 Task: Travel Accessories Store: Sell travel gear, accessories, and luggage.
Action: Mouse moved to (322, 201)
Screenshot: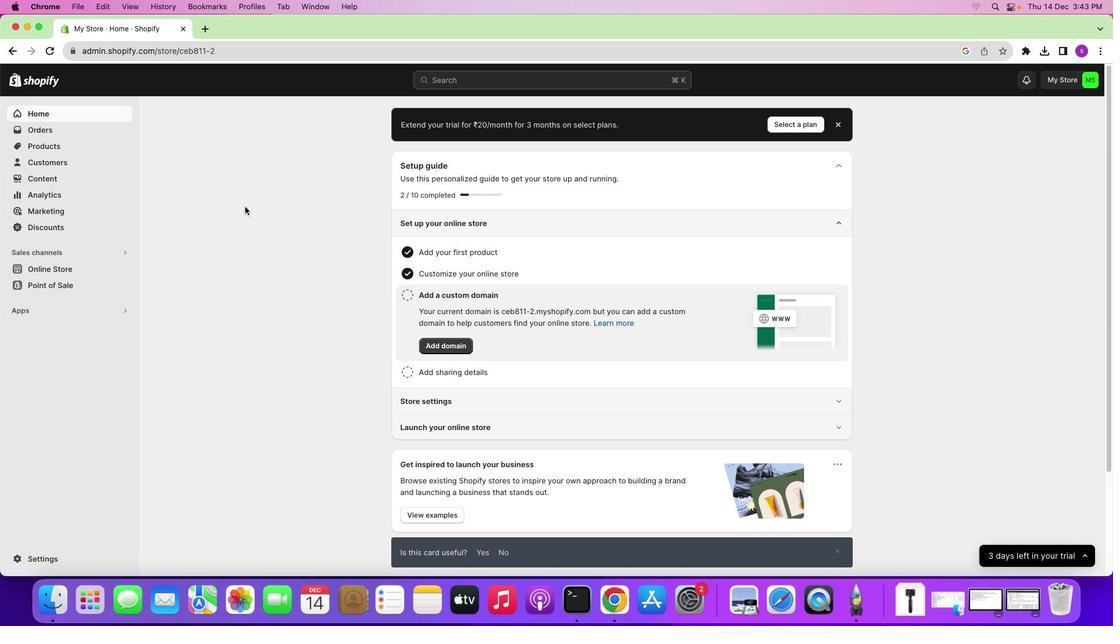 
Action: Mouse pressed left at (322, 201)
Screenshot: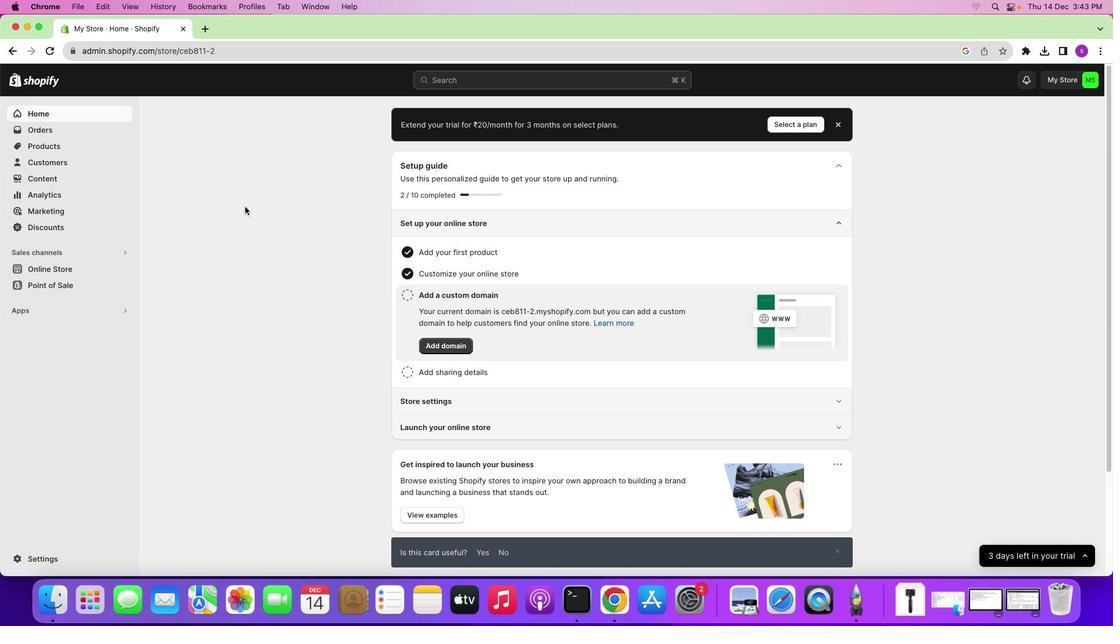 
Action: Mouse moved to (59, 266)
Screenshot: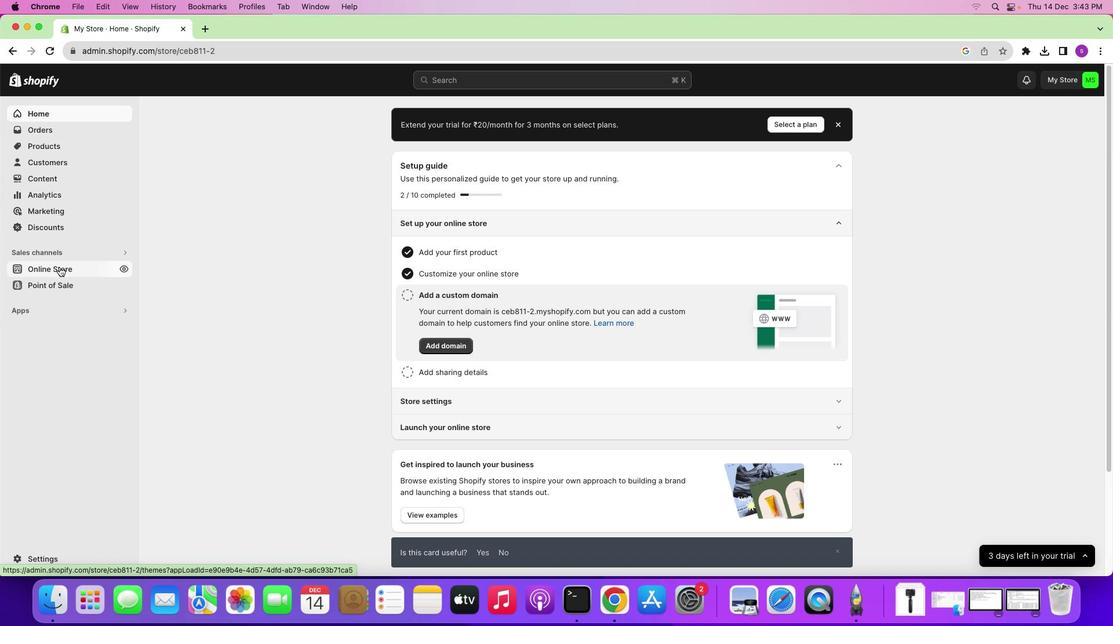
Action: Mouse pressed left at (59, 266)
Screenshot: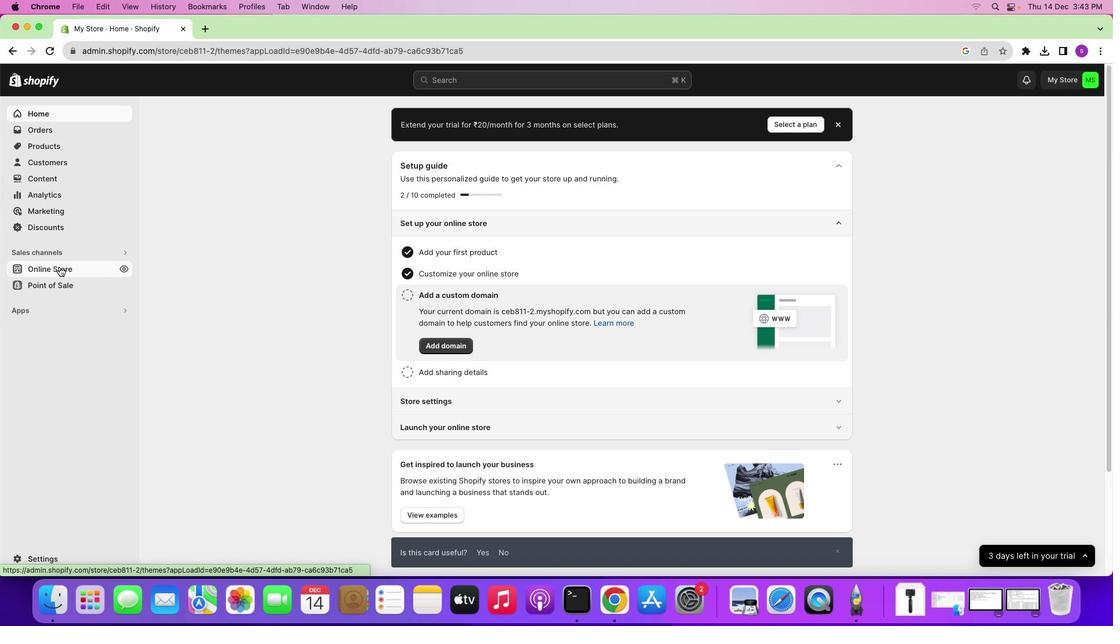 
Action: Mouse moved to (590, 385)
Screenshot: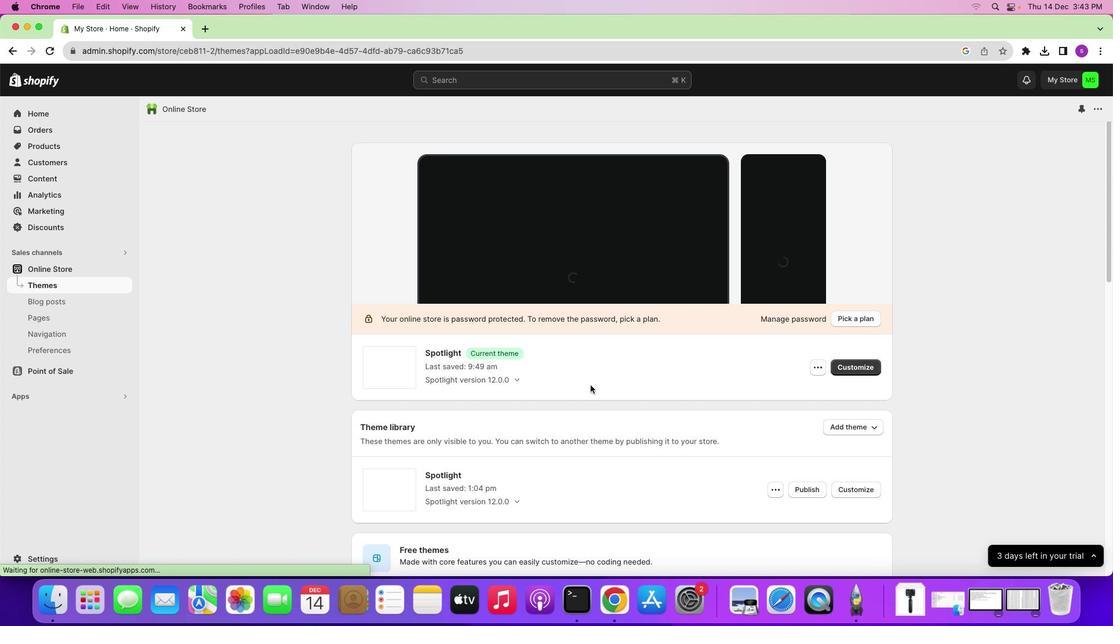 
Action: Mouse scrolled (590, 385) with delta (0, 0)
Screenshot: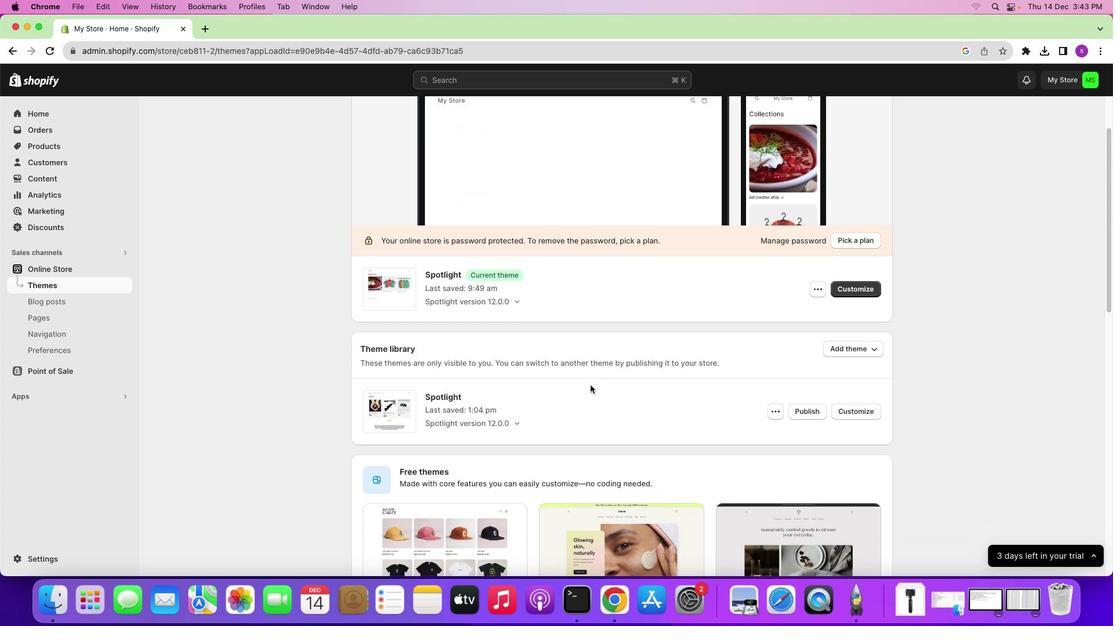 
Action: Mouse scrolled (590, 385) with delta (0, 0)
Screenshot: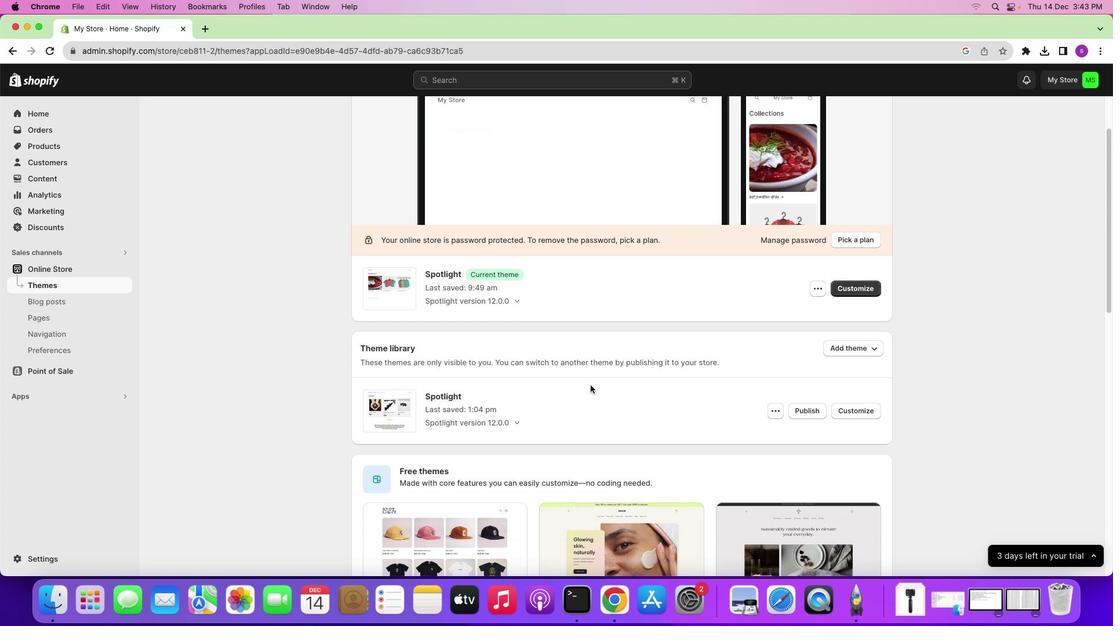 
Action: Mouse scrolled (590, 385) with delta (0, 0)
Screenshot: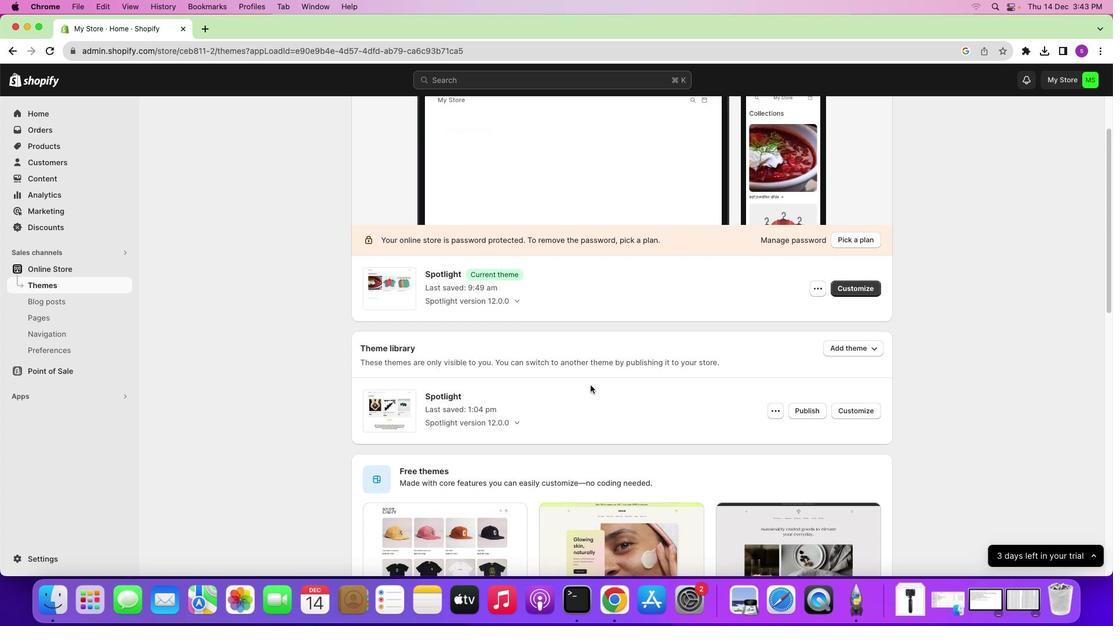 
Action: Mouse scrolled (590, 385) with delta (0, 0)
Screenshot: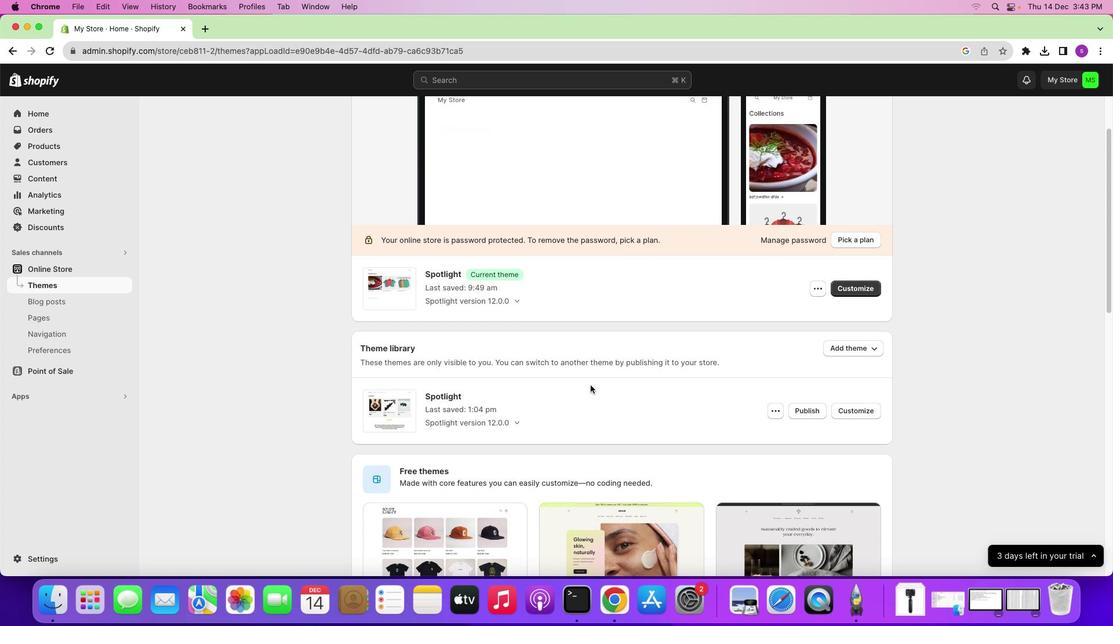 
Action: Mouse scrolled (590, 385) with delta (0, 0)
Screenshot: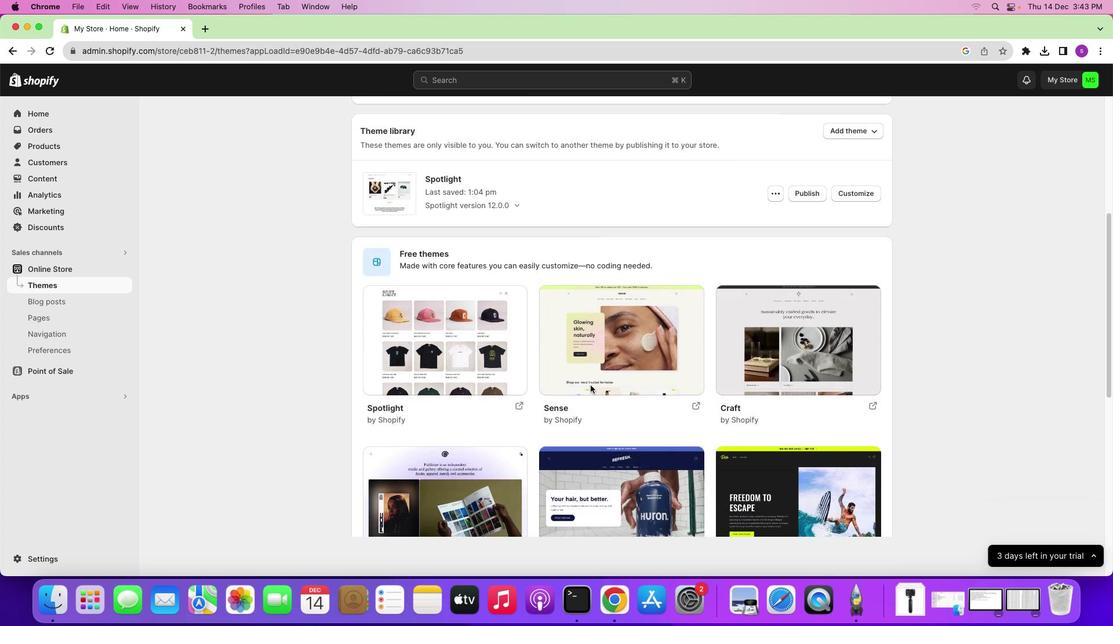 
Action: Mouse scrolled (590, 385) with delta (0, 0)
Screenshot: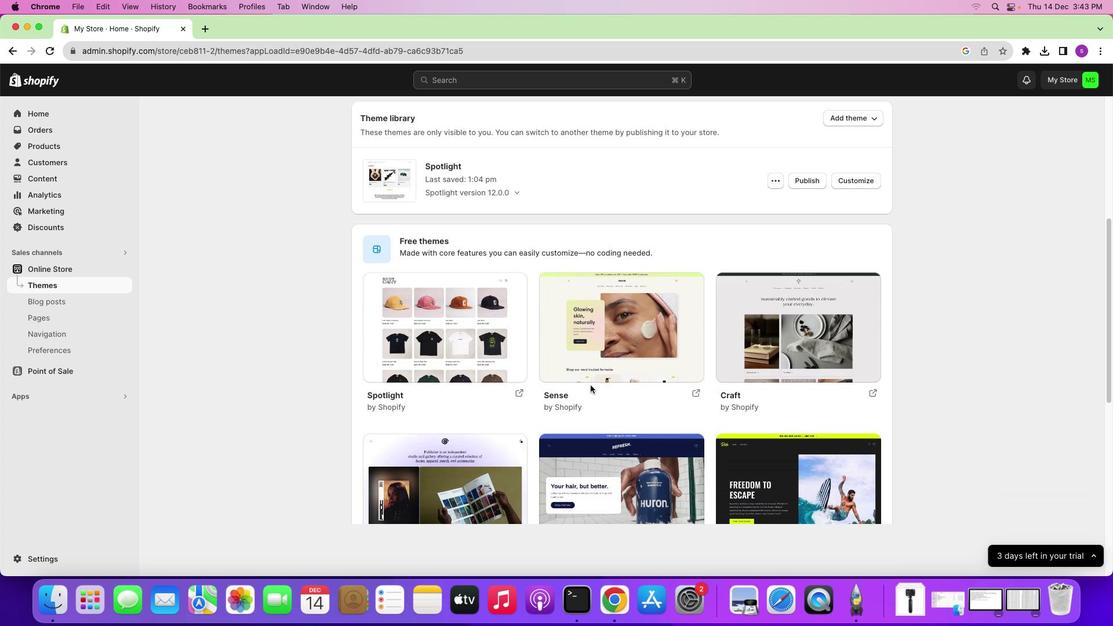 
Action: Mouse scrolled (590, 385) with delta (0, -1)
Screenshot: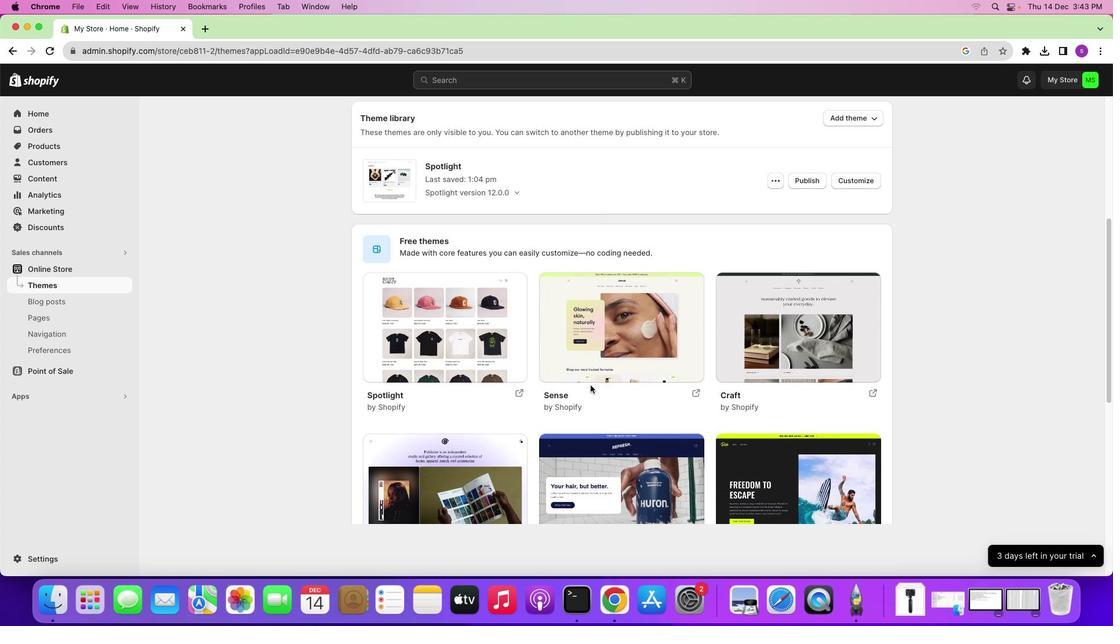
Action: Mouse scrolled (590, 385) with delta (0, -1)
Screenshot: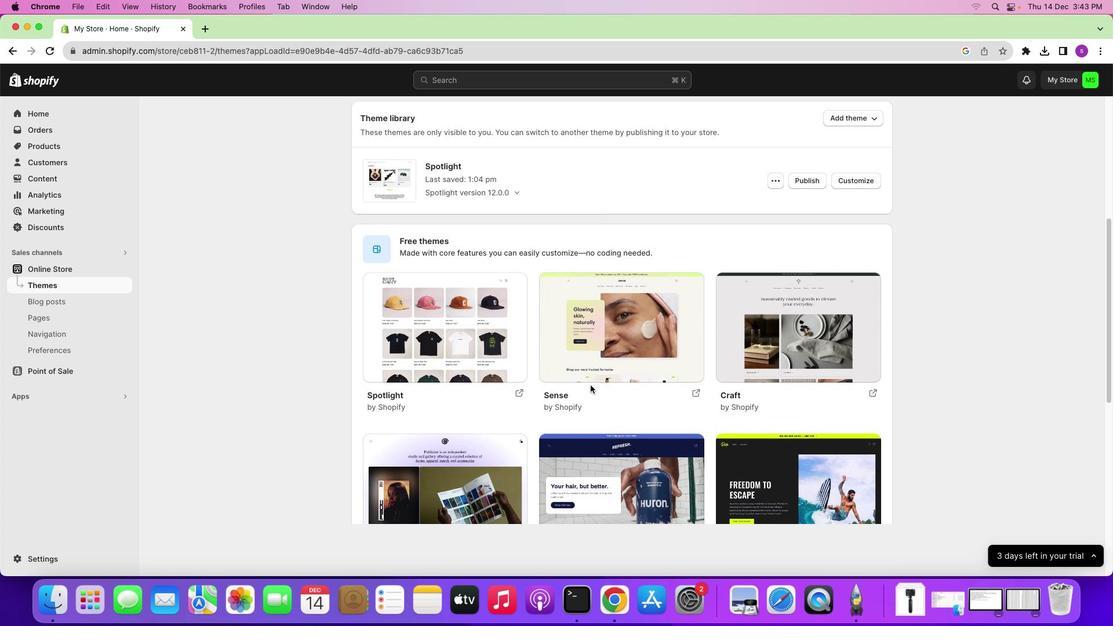 
Action: Mouse scrolled (590, 385) with delta (0, -1)
Screenshot: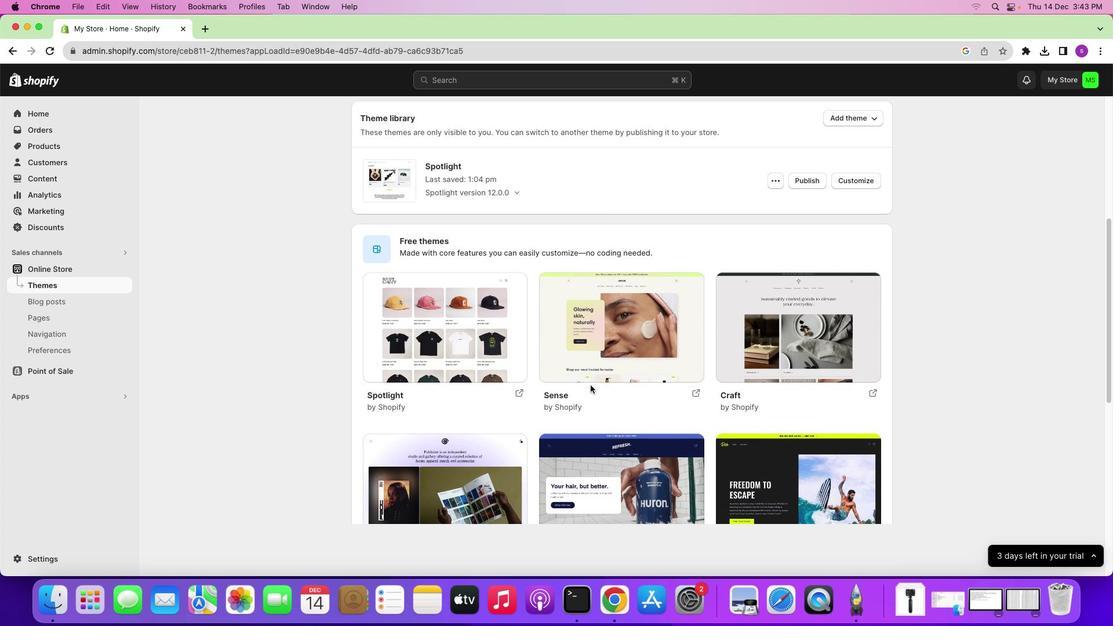 
Action: Mouse moved to (590, 392)
Screenshot: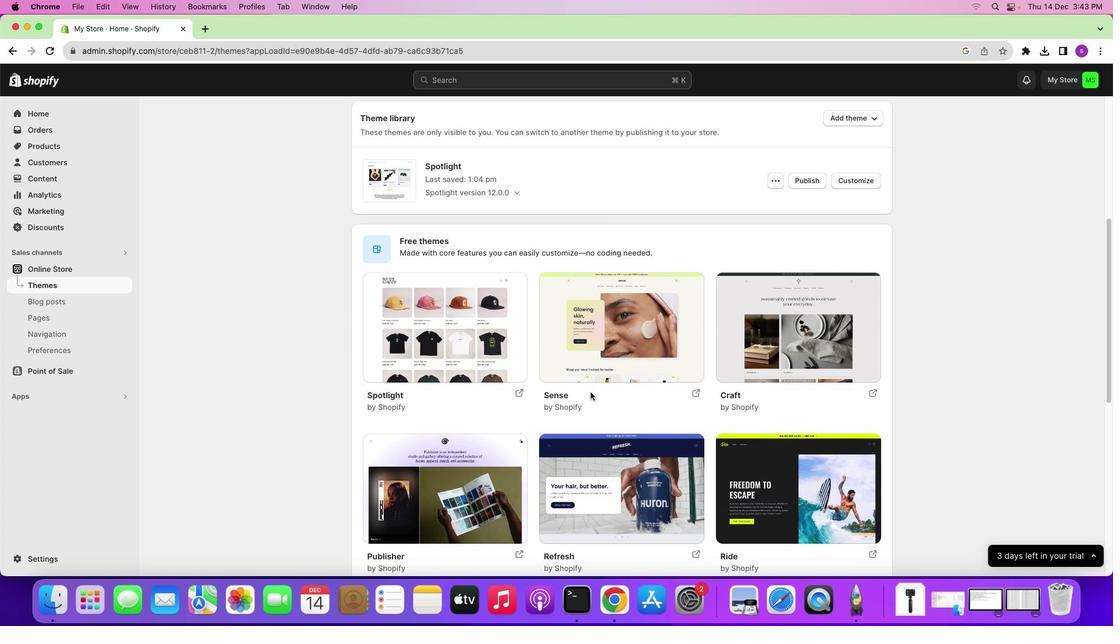 
Action: Mouse scrolled (590, 392) with delta (0, 0)
Screenshot: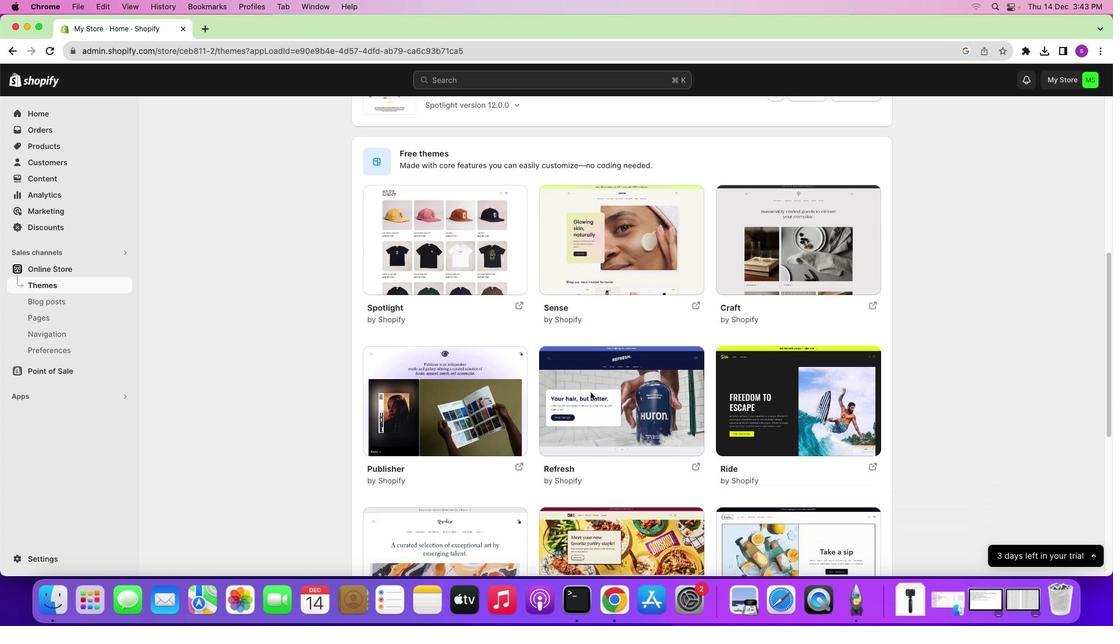 
Action: Mouse scrolled (590, 392) with delta (0, 0)
Screenshot: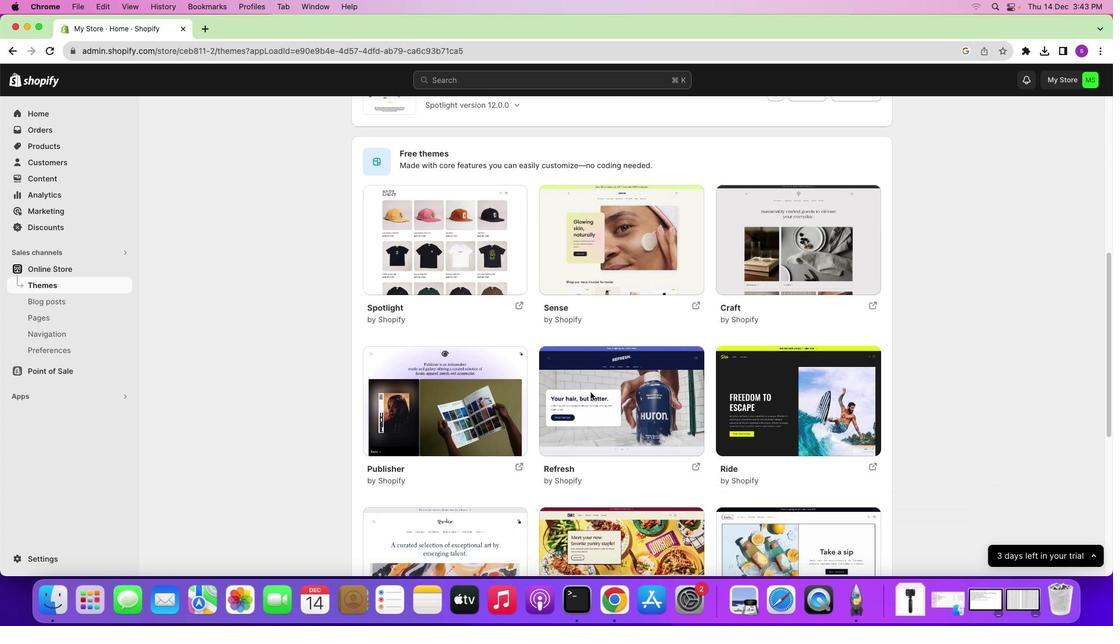 
Action: Mouse scrolled (590, 392) with delta (0, 0)
Screenshot: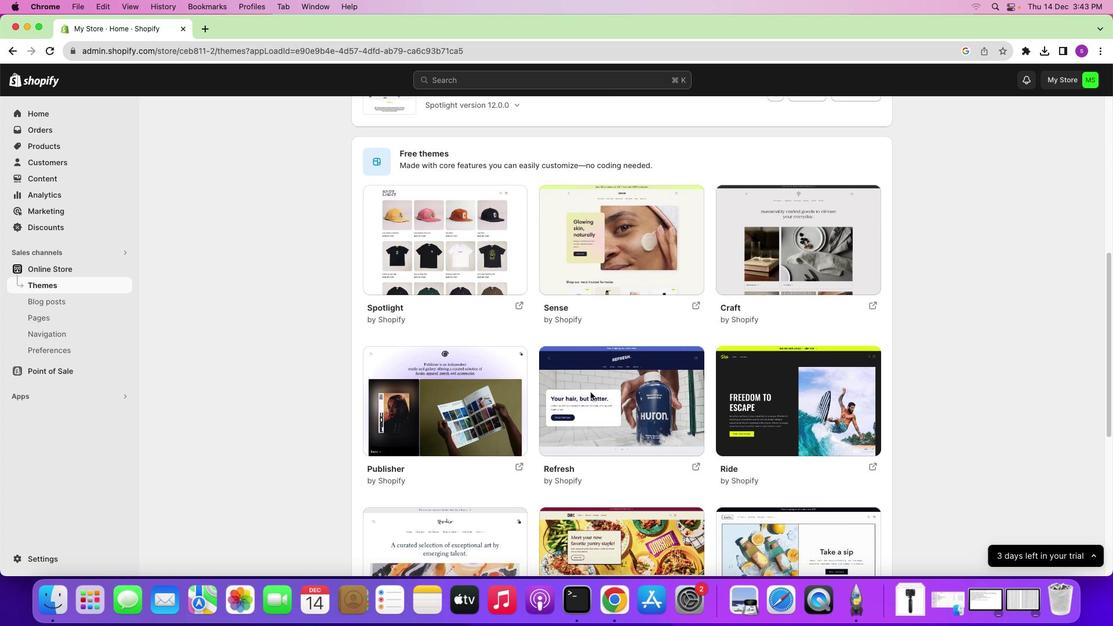 
Action: Mouse scrolled (590, 392) with delta (0, 0)
Screenshot: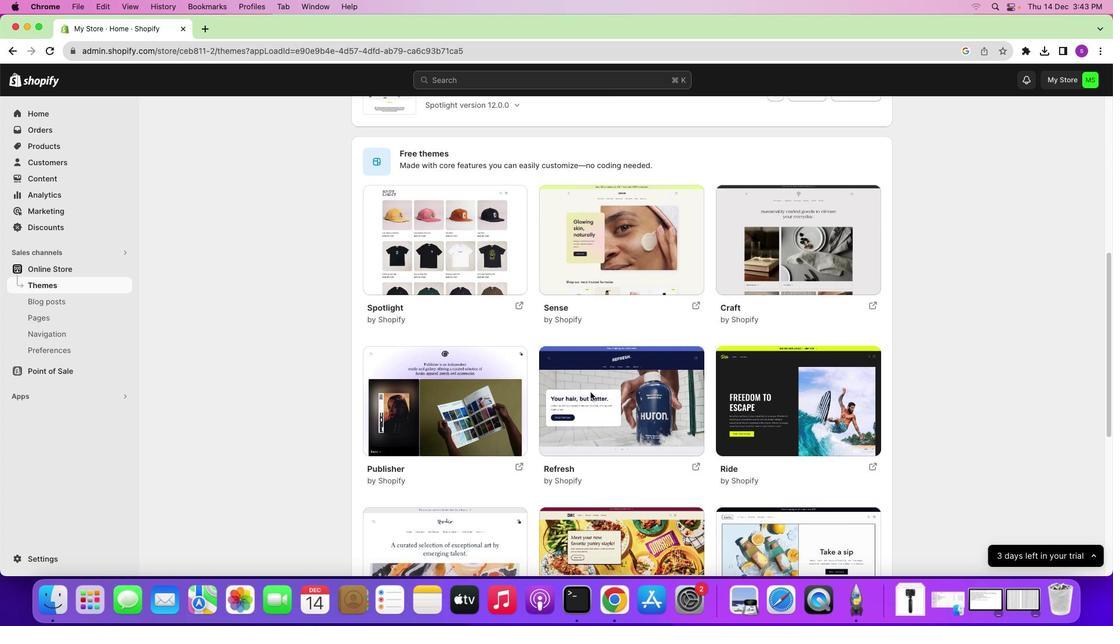 
Action: Mouse scrolled (590, 392) with delta (0, 0)
Screenshot: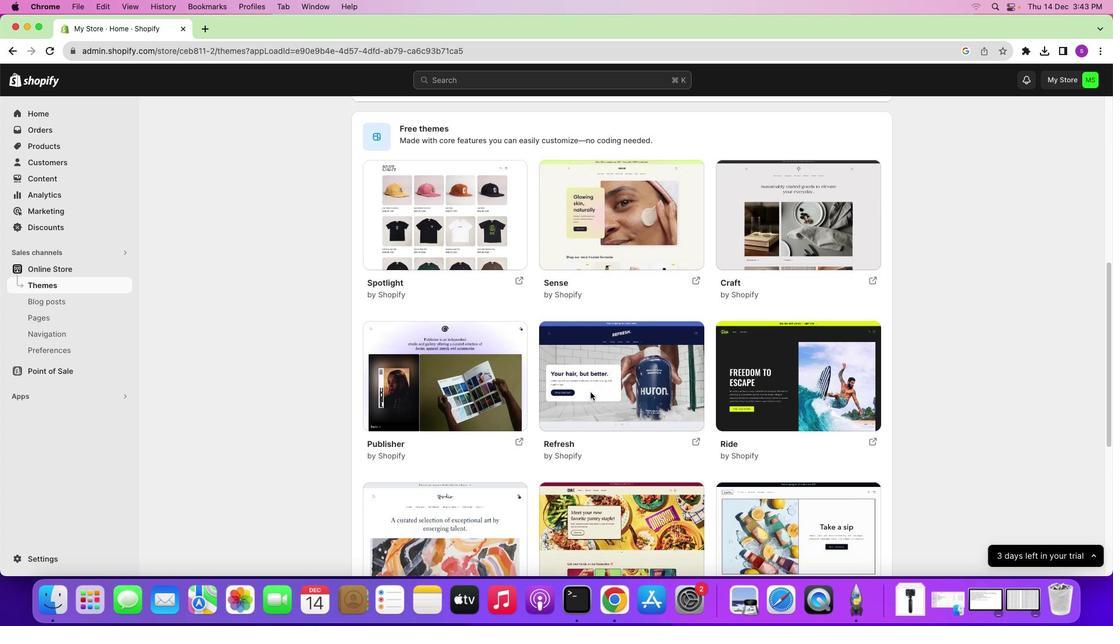 
Action: Mouse scrolled (590, 392) with delta (0, 0)
Screenshot: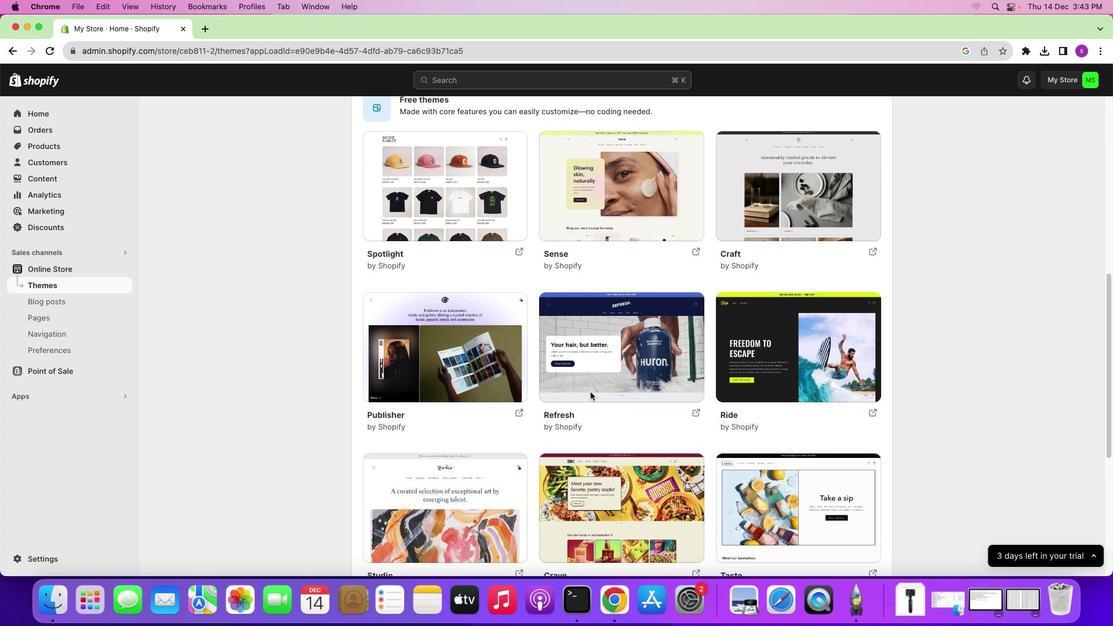 
Action: Mouse scrolled (590, 392) with delta (0, 0)
Screenshot: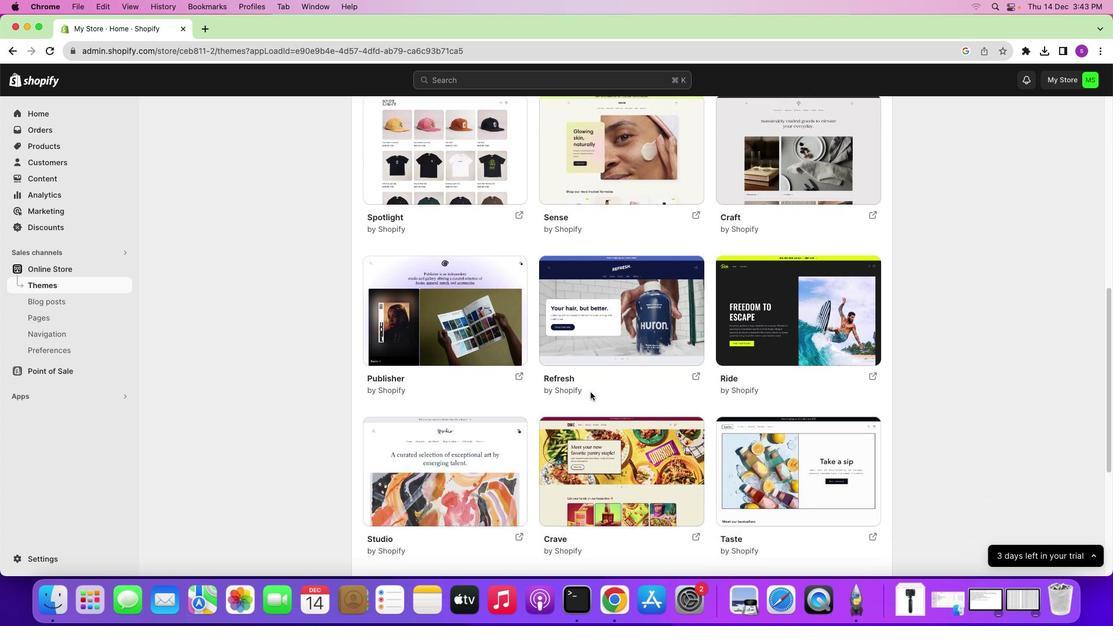 
Action: Mouse scrolled (590, 392) with delta (0, 0)
Screenshot: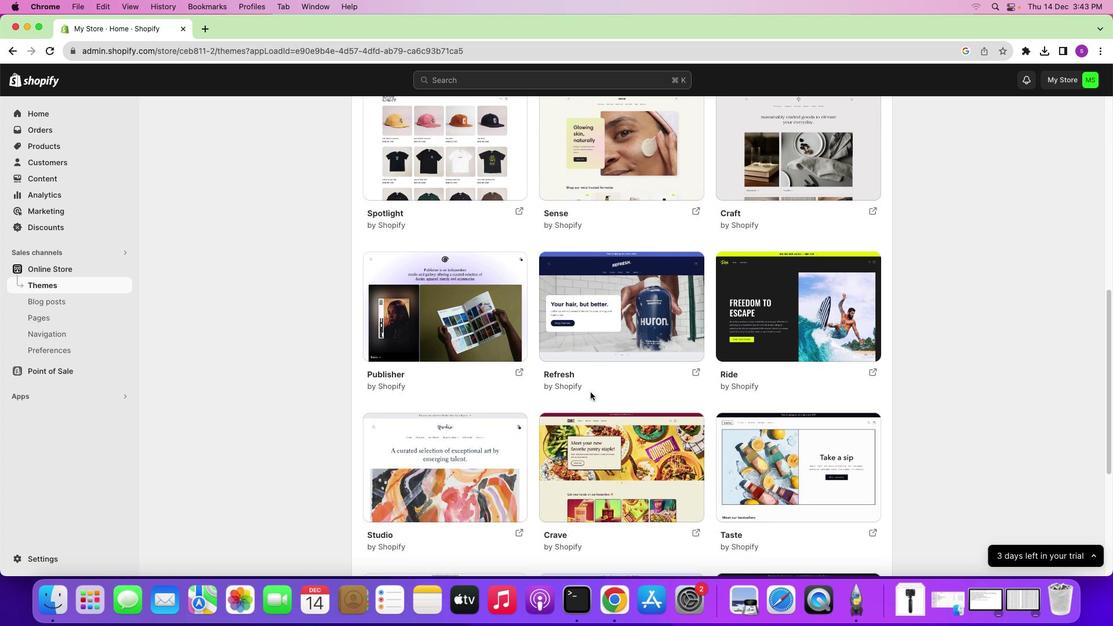 
Action: Mouse scrolled (590, 392) with delta (0, 0)
Screenshot: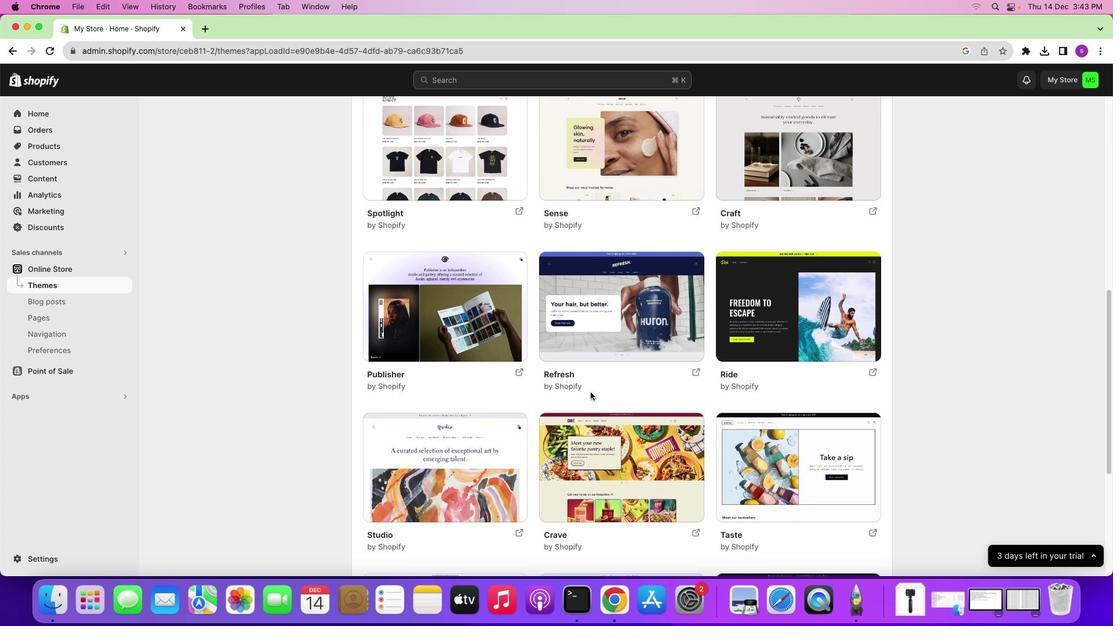
Action: Mouse scrolled (590, 392) with delta (0, 0)
Screenshot: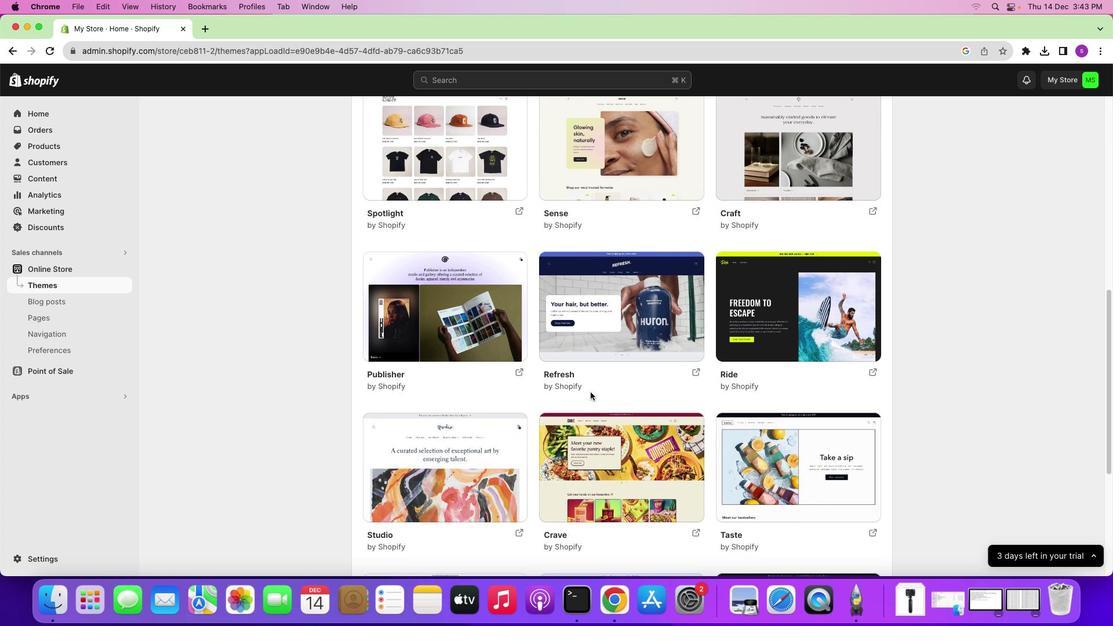 
Action: Mouse scrolled (590, 392) with delta (0, 0)
Screenshot: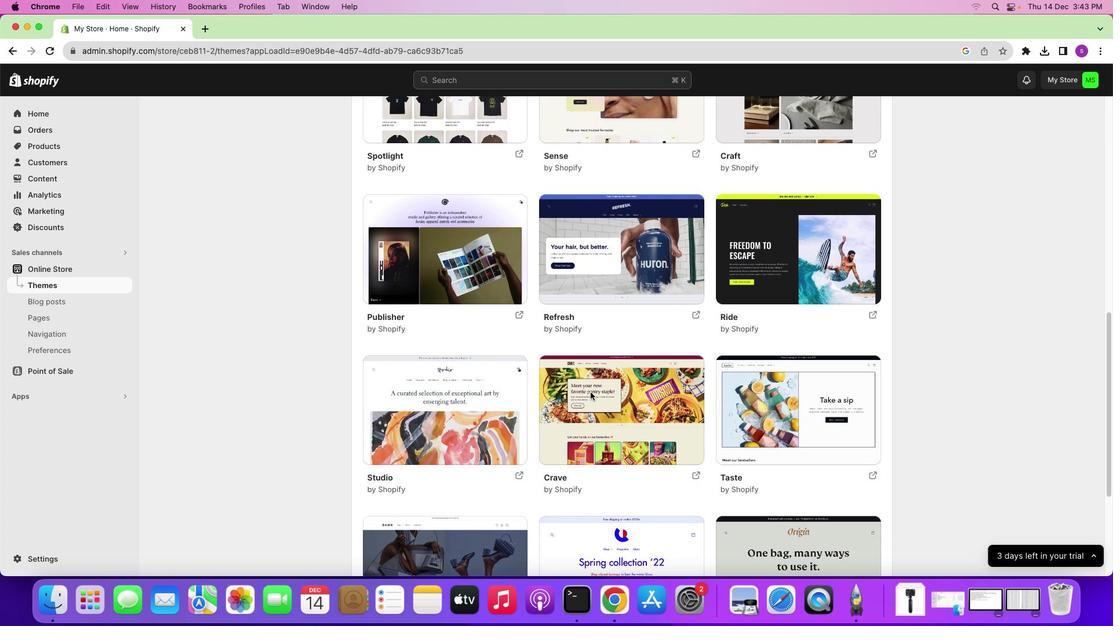 
Action: Mouse scrolled (590, 392) with delta (0, 0)
Screenshot: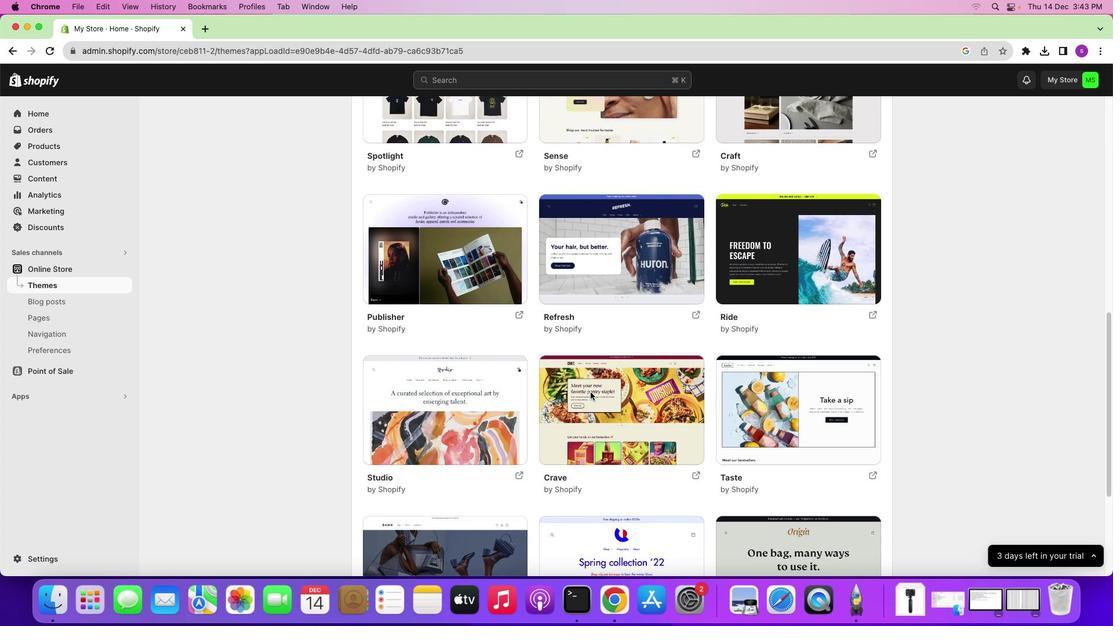 
Action: Mouse scrolled (590, 392) with delta (0, 0)
Screenshot: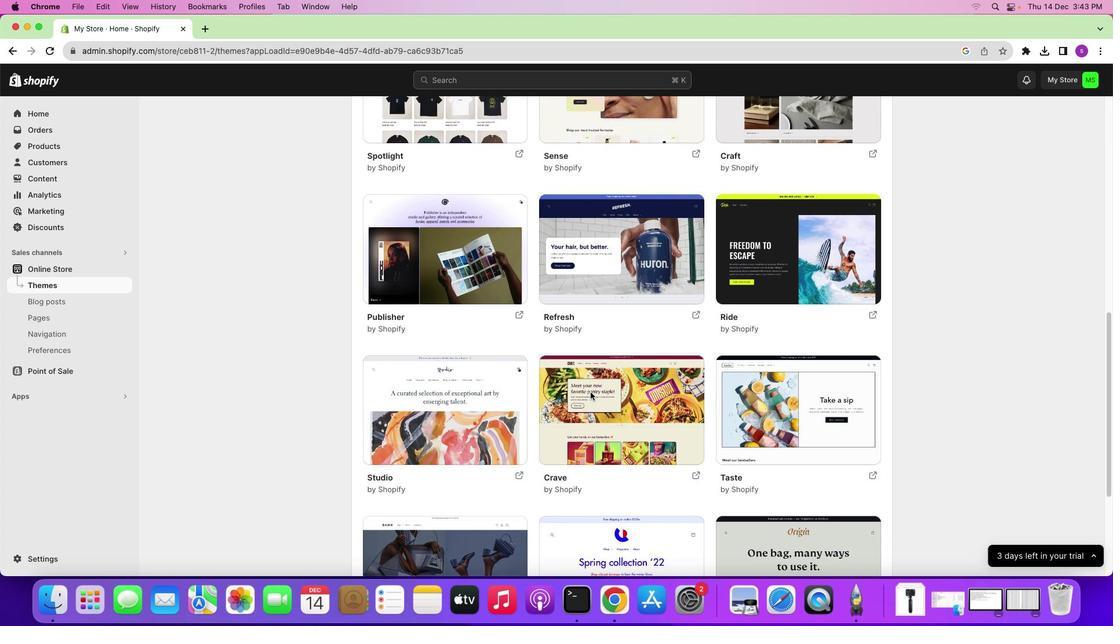 
Action: Mouse scrolled (590, 392) with delta (0, 0)
Screenshot: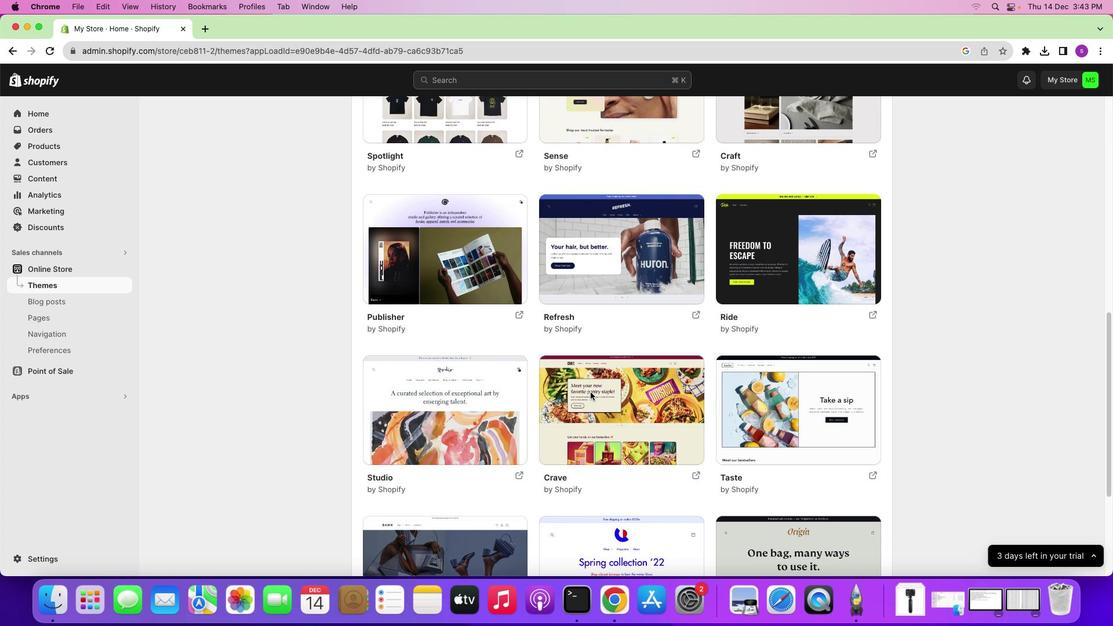 
Action: Mouse scrolled (590, 392) with delta (0, 0)
Screenshot: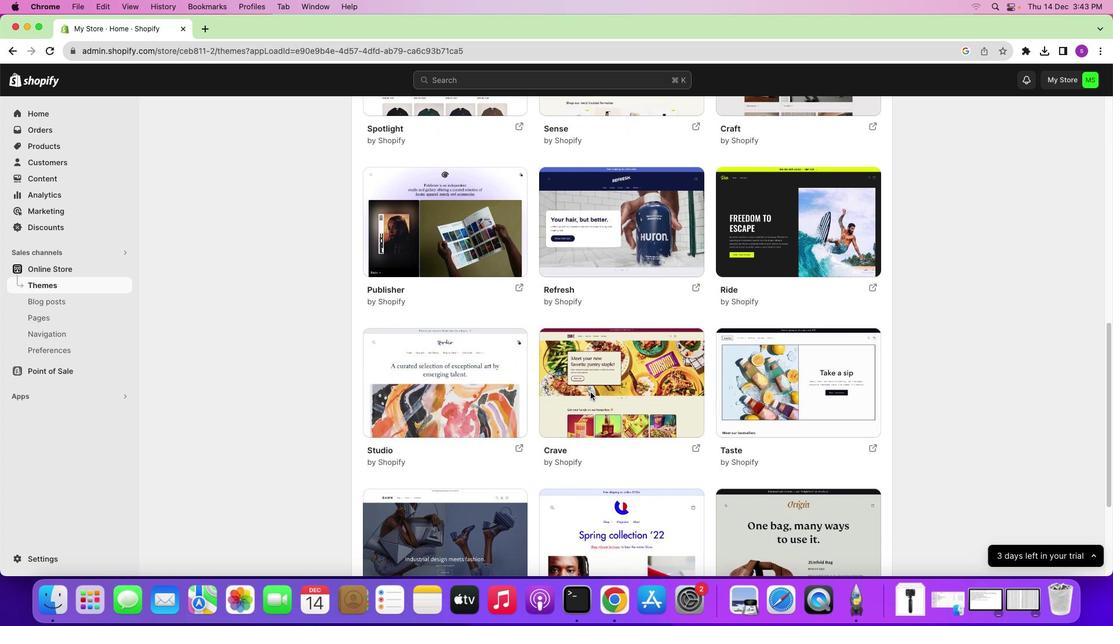 
Action: Mouse scrolled (590, 392) with delta (0, 0)
Screenshot: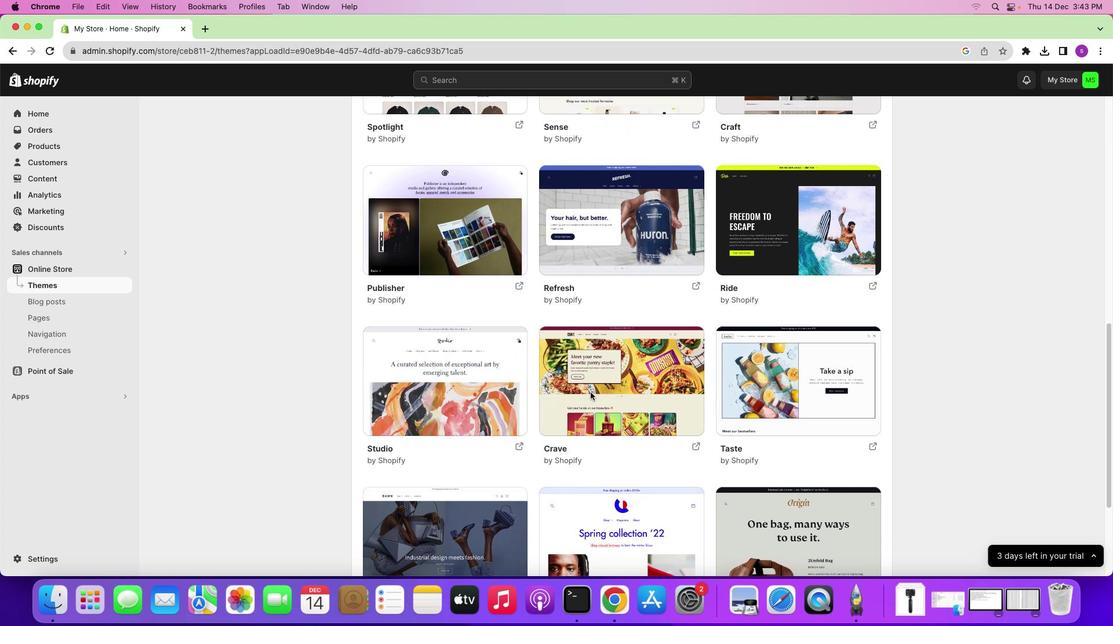 
Action: Mouse scrolled (590, 392) with delta (0, 0)
Screenshot: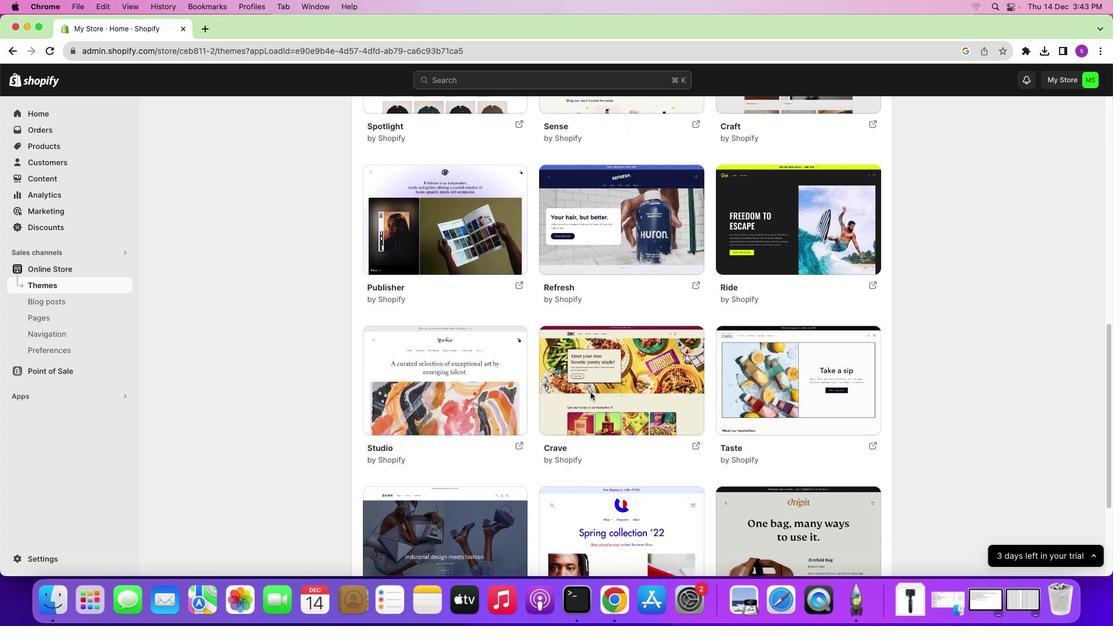
Action: Mouse scrolled (590, 392) with delta (0, 0)
Screenshot: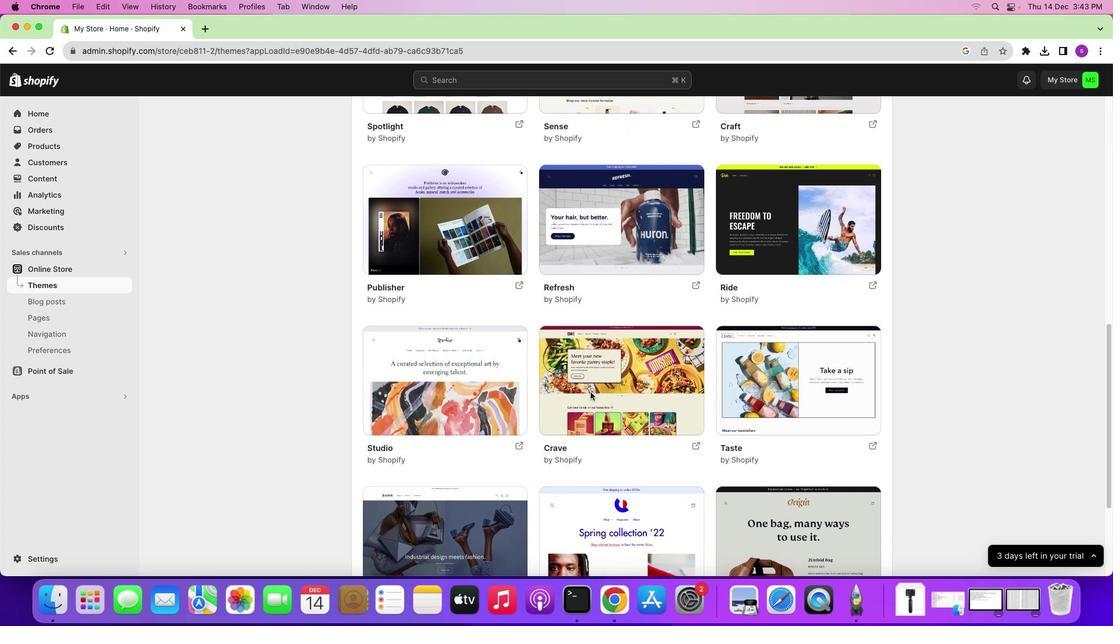 
Action: Mouse scrolled (590, 392) with delta (0, 0)
Screenshot: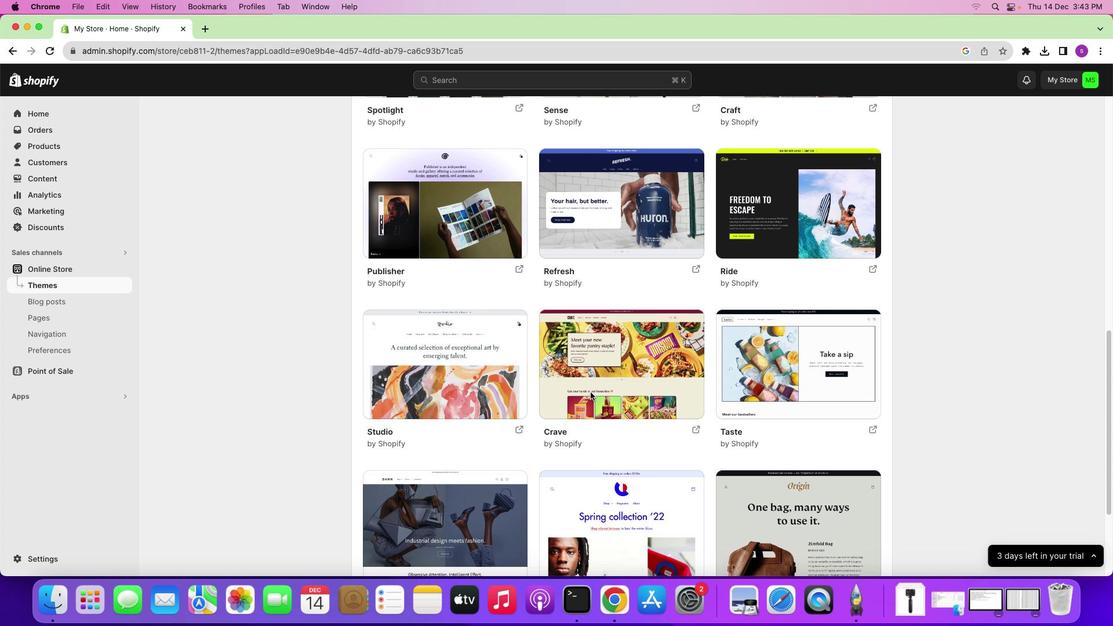 
Action: Mouse scrolled (590, 392) with delta (0, 0)
Screenshot: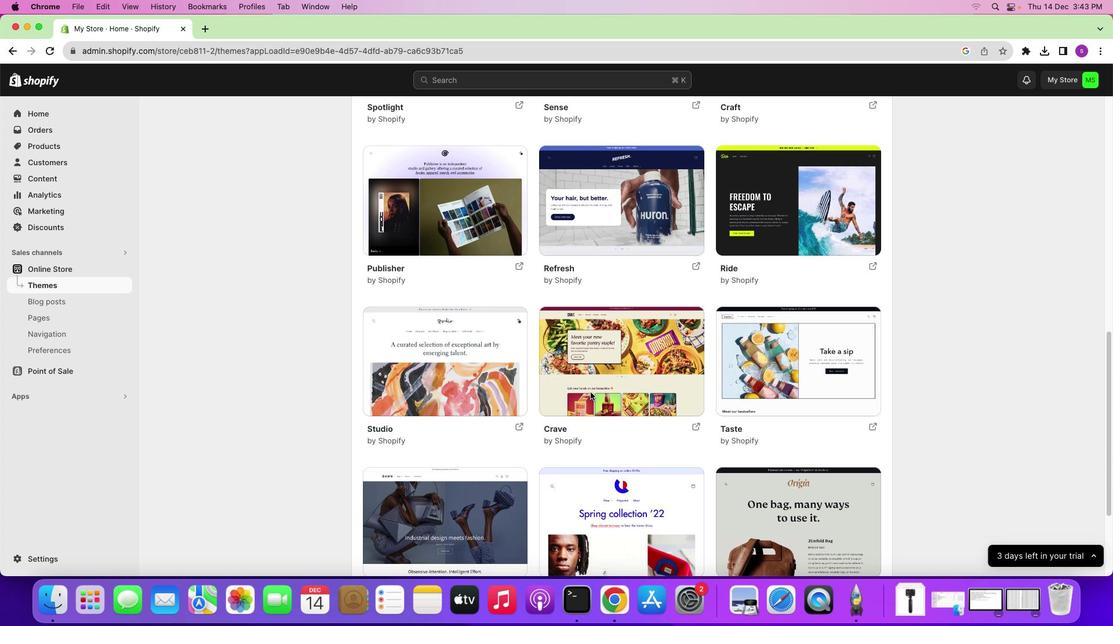 
Action: Mouse scrolled (590, 392) with delta (0, 0)
Screenshot: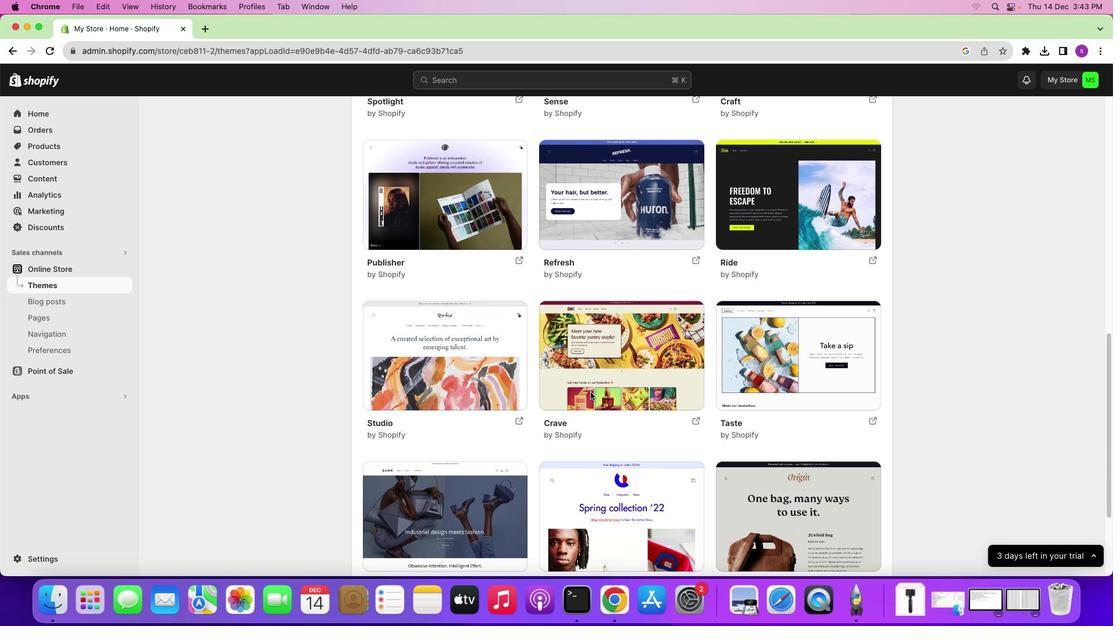 
Action: Mouse scrolled (590, 392) with delta (0, 0)
Screenshot: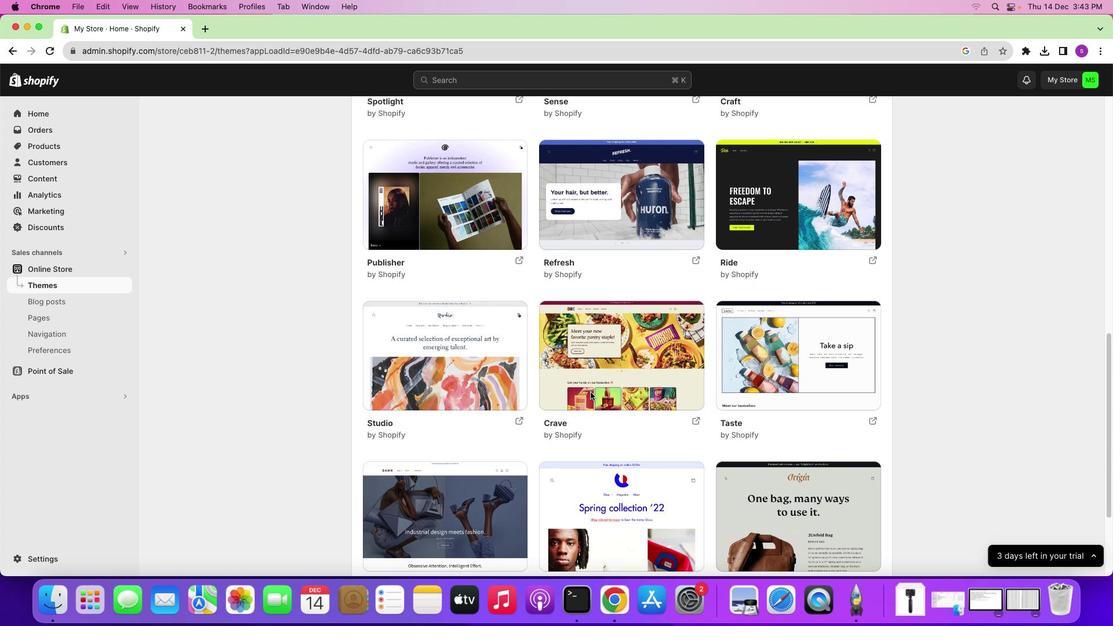 
Action: Mouse scrolled (590, 392) with delta (0, 0)
Screenshot: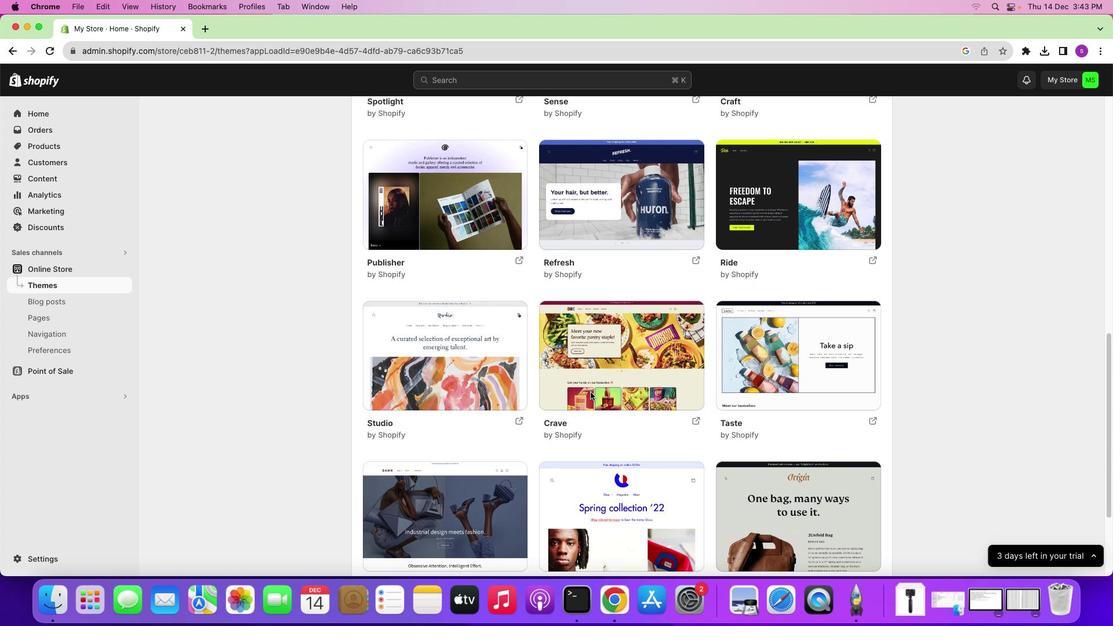 
Action: Mouse scrolled (590, 392) with delta (0, 0)
Screenshot: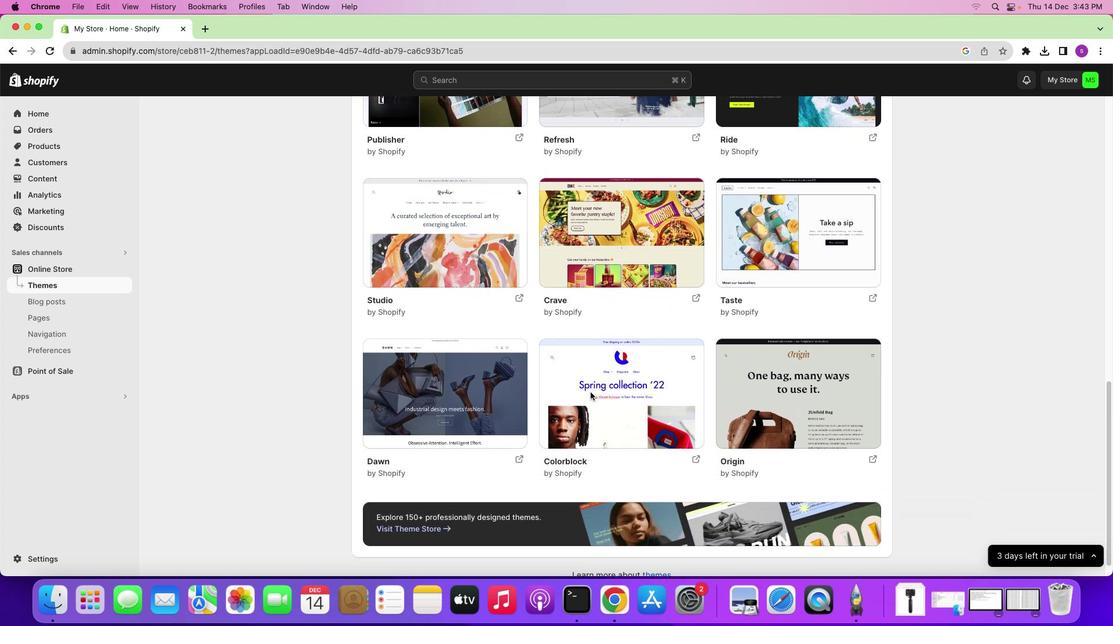 
Action: Mouse scrolled (590, 392) with delta (0, 0)
Screenshot: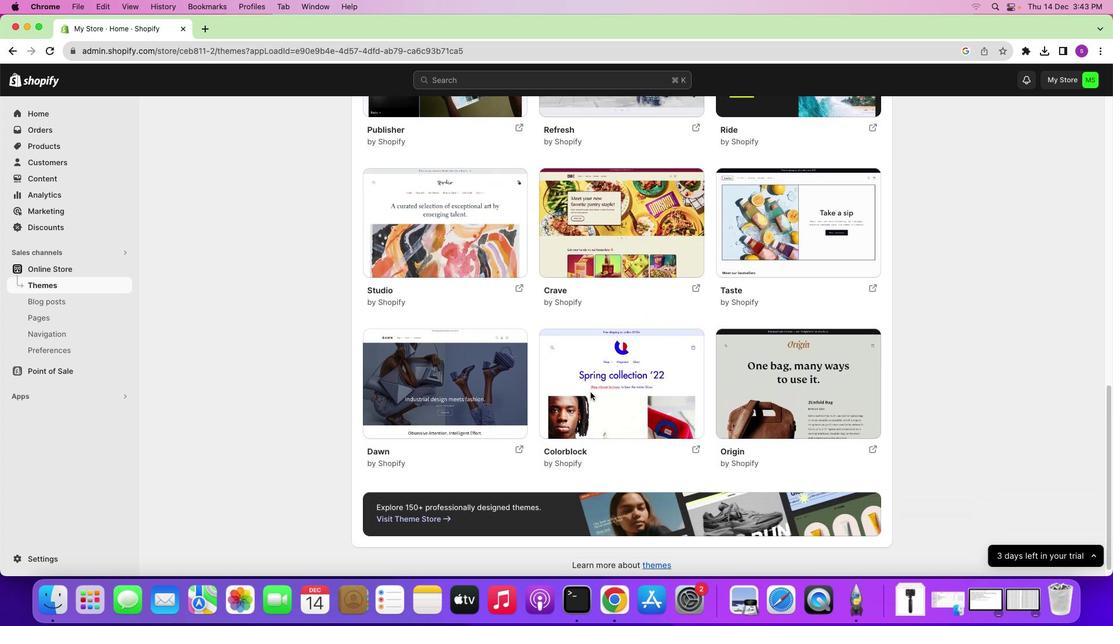 
Action: Mouse scrolled (590, 392) with delta (0, 0)
Screenshot: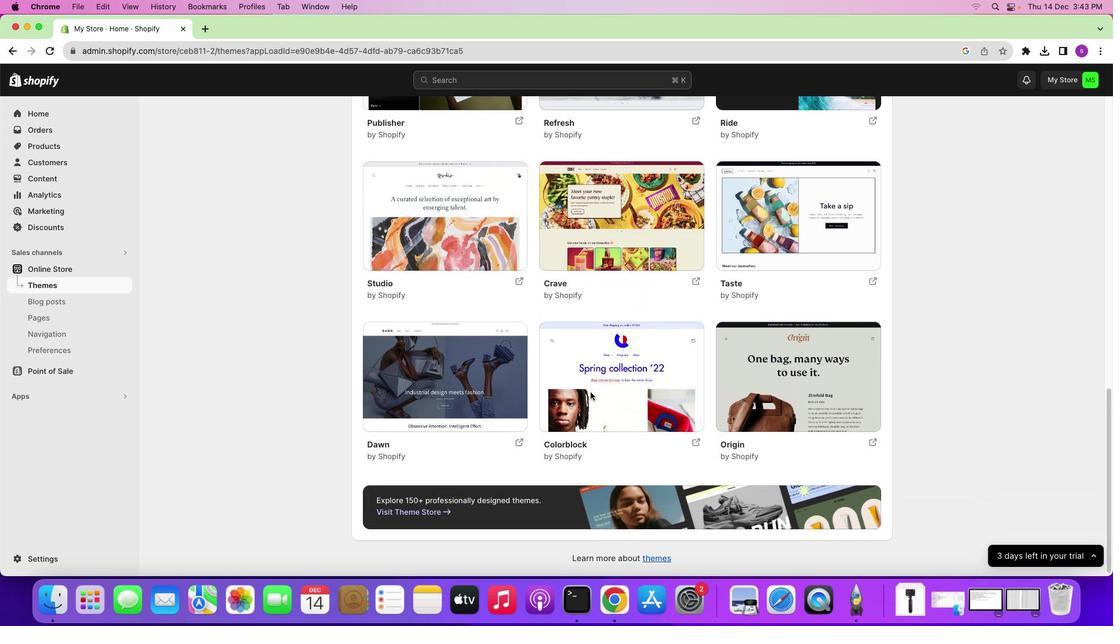 
Action: Mouse scrolled (590, 392) with delta (0, 0)
Screenshot: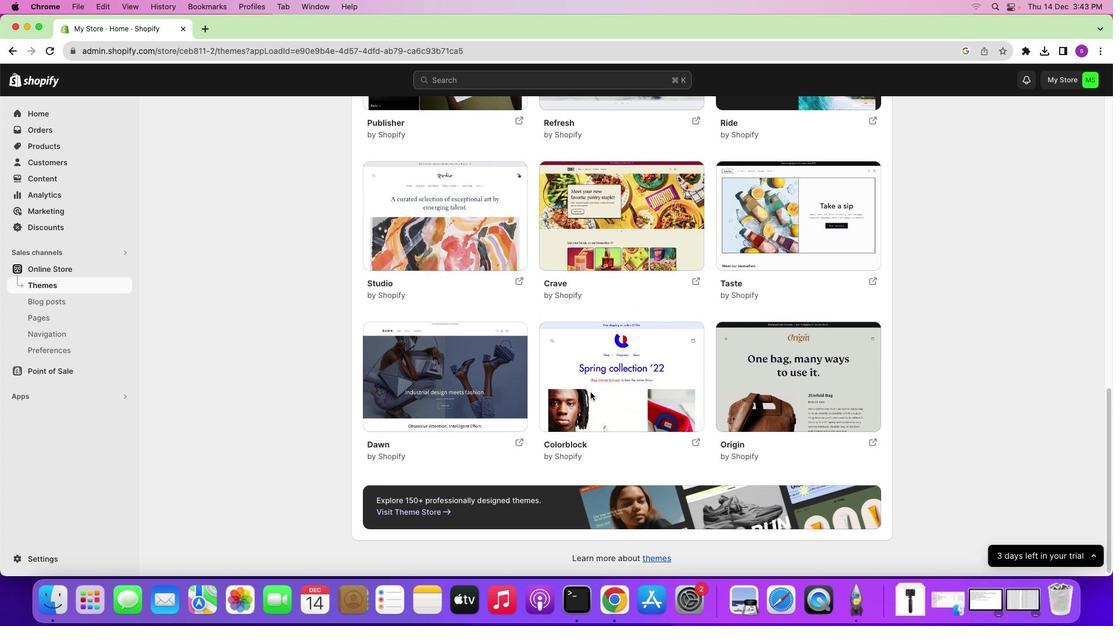 
Action: Mouse scrolled (590, 392) with delta (0, 0)
Screenshot: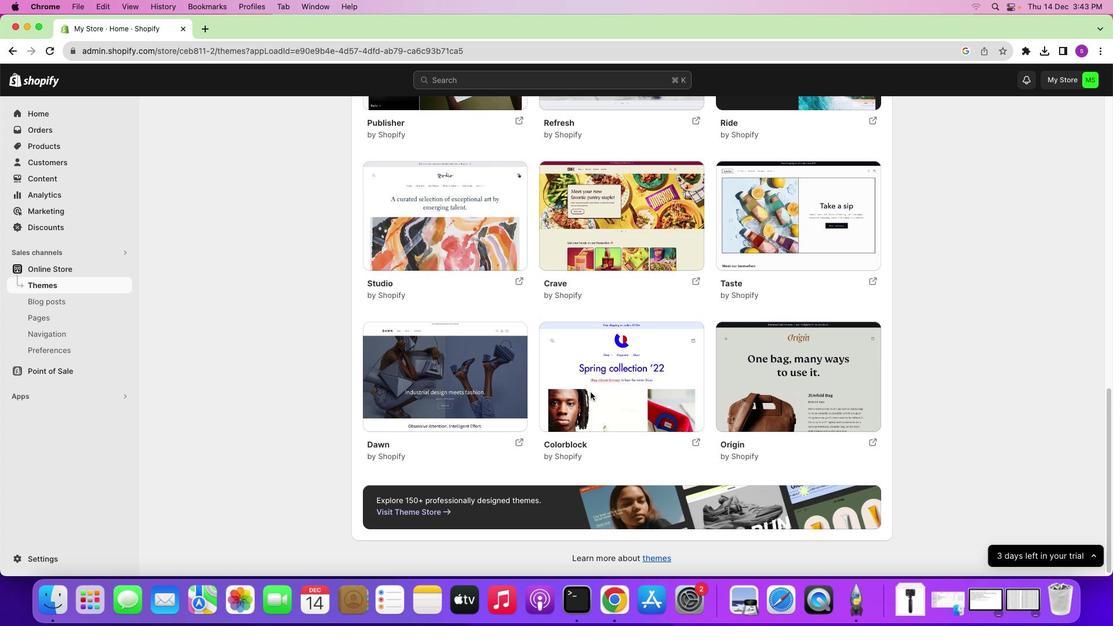 
Action: Mouse scrolled (590, 392) with delta (0, 0)
Screenshot: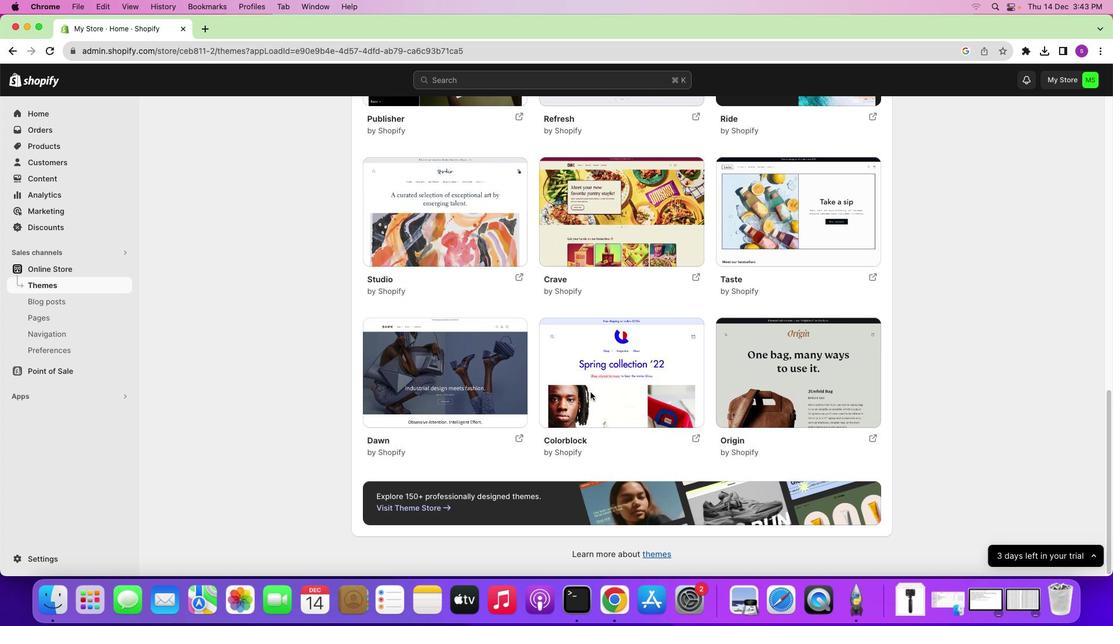 
Action: Mouse scrolled (590, 392) with delta (0, 0)
Screenshot: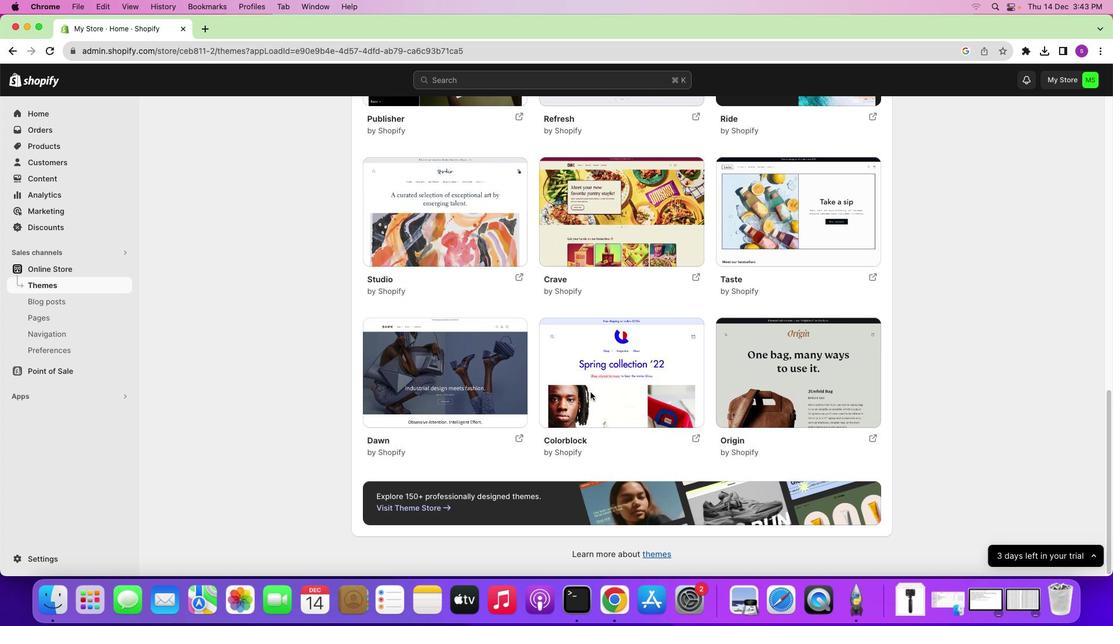 
Action: Mouse scrolled (590, 392) with delta (0, 0)
Screenshot: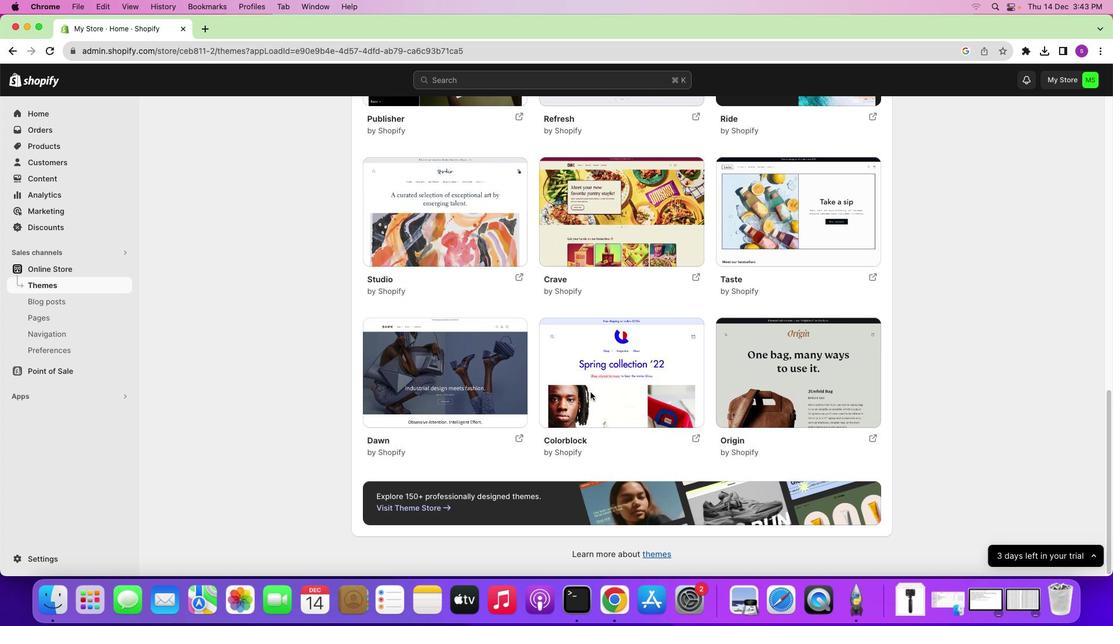 
Action: Mouse scrolled (590, 392) with delta (0, 0)
Screenshot: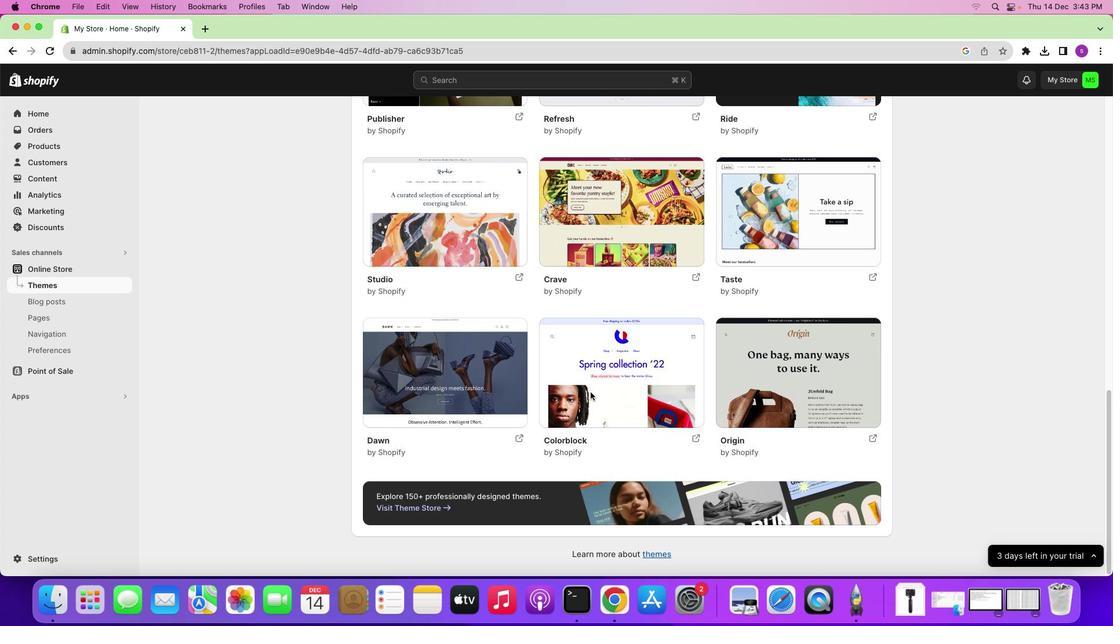 
Action: Mouse scrolled (590, 392) with delta (0, 0)
Screenshot: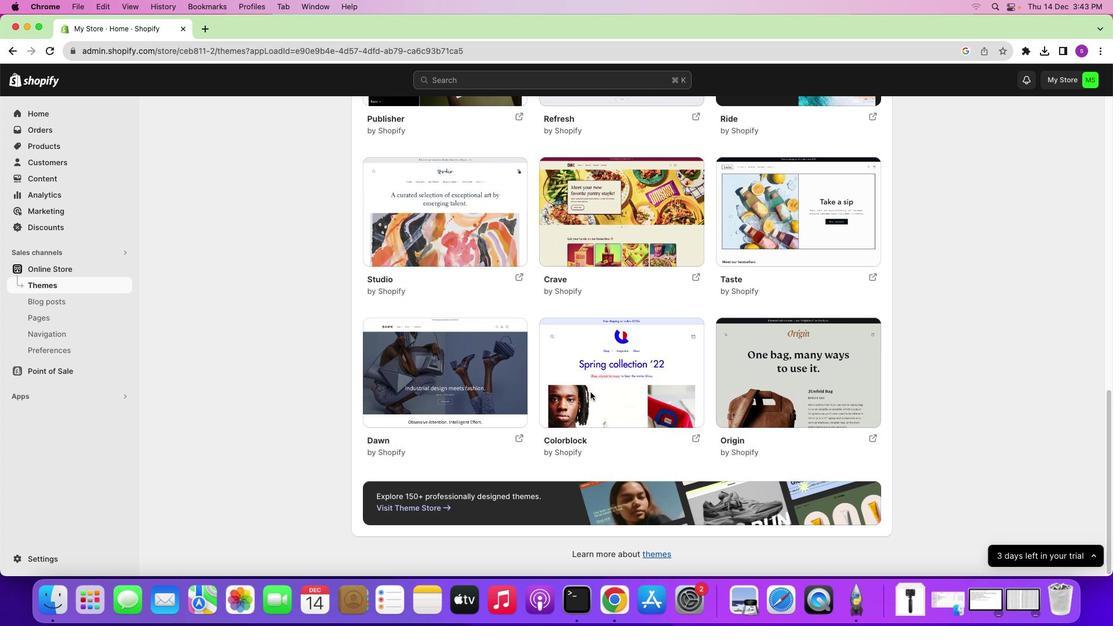 
Action: Mouse scrolled (590, 392) with delta (0, 0)
Screenshot: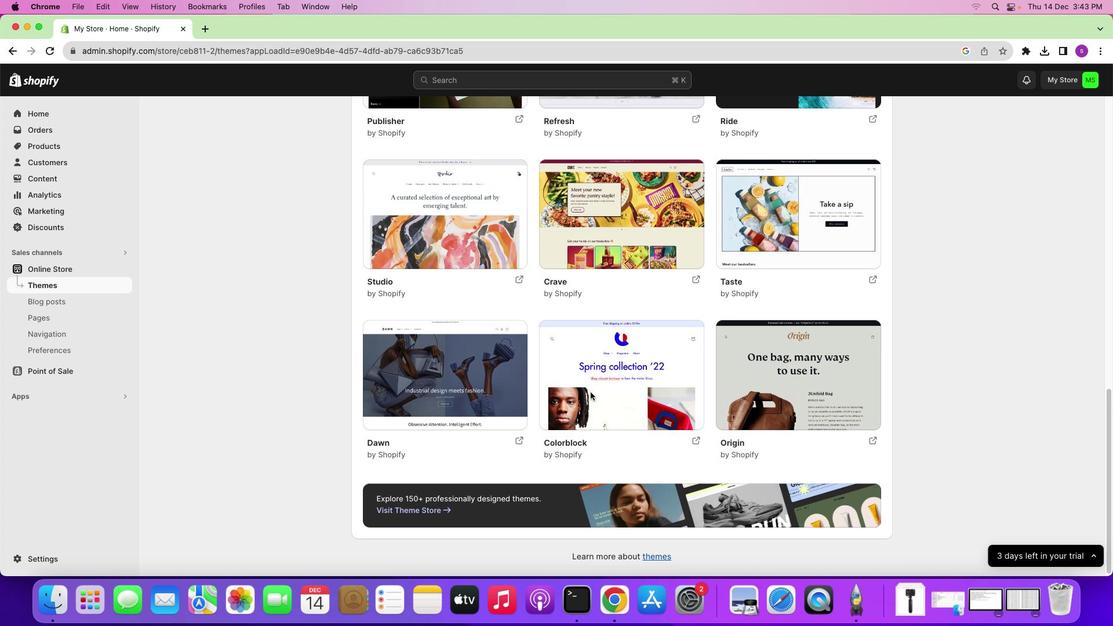 
Action: Mouse scrolled (590, 392) with delta (0, 0)
Screenshot: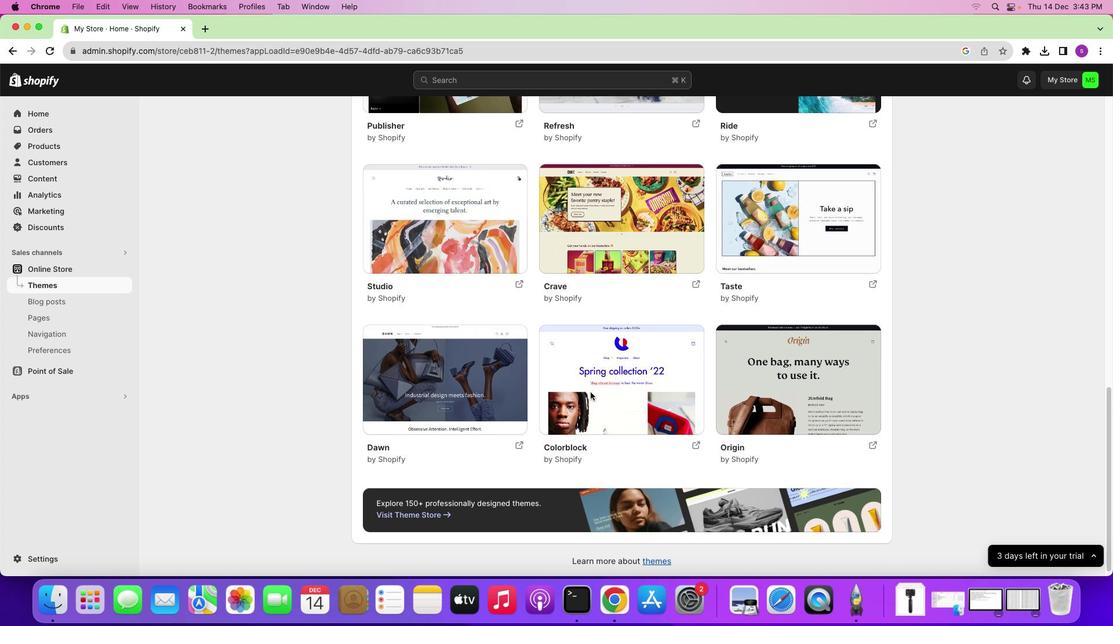 
Action: Mouse scrolled (590, 392) with delta (0, 0)
Screenshot: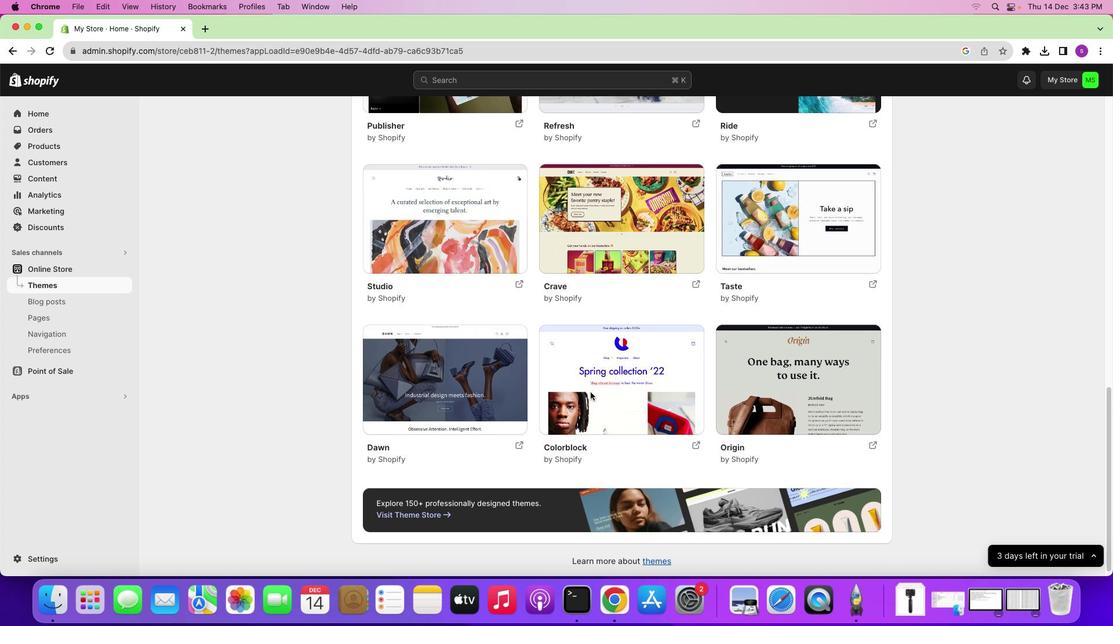 
Action: Mouse scrolled (590, 392) with delta (0, 0)
Screenshot: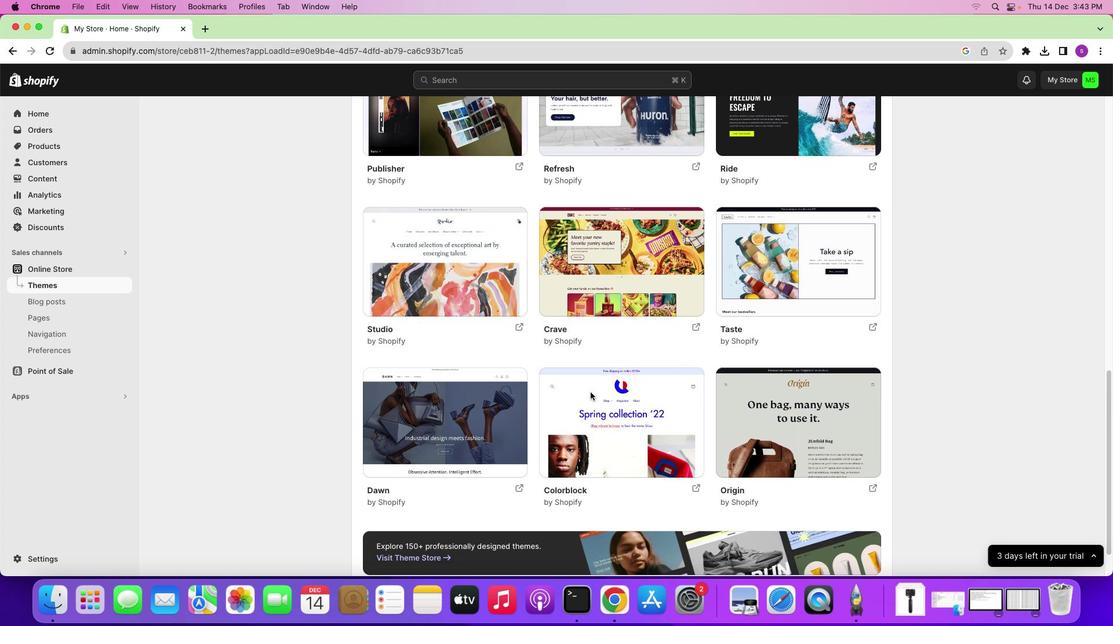 
Action: Mouse scrolled (590, 392) with delta (0, 0)
Screenshot: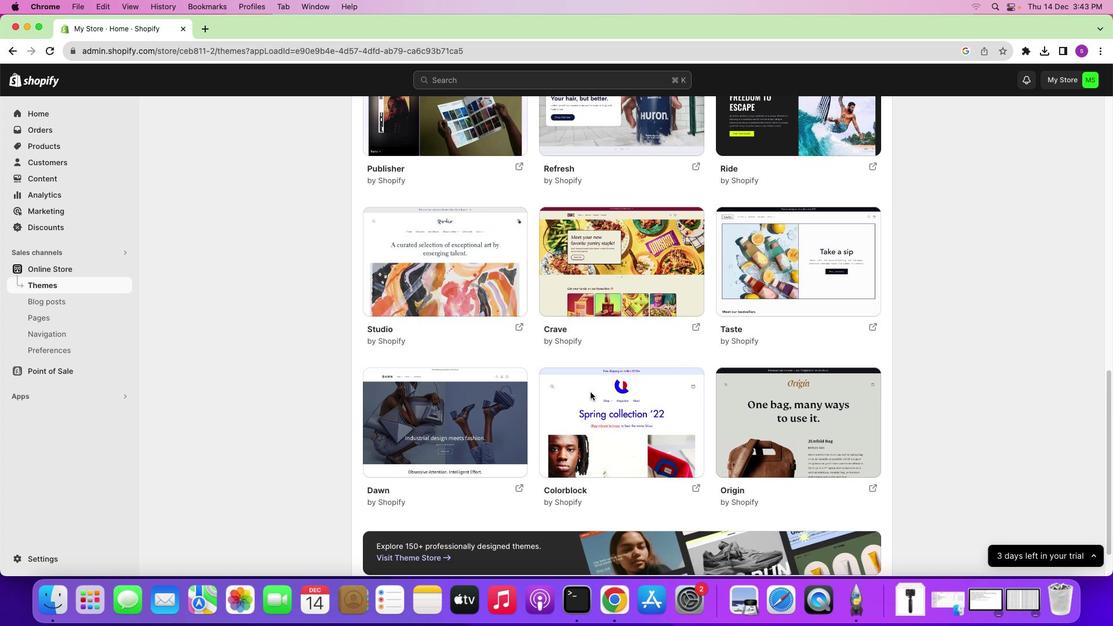 
Action: Mouse scrolled (590, 392) with delta (0, 0)
Screenshot: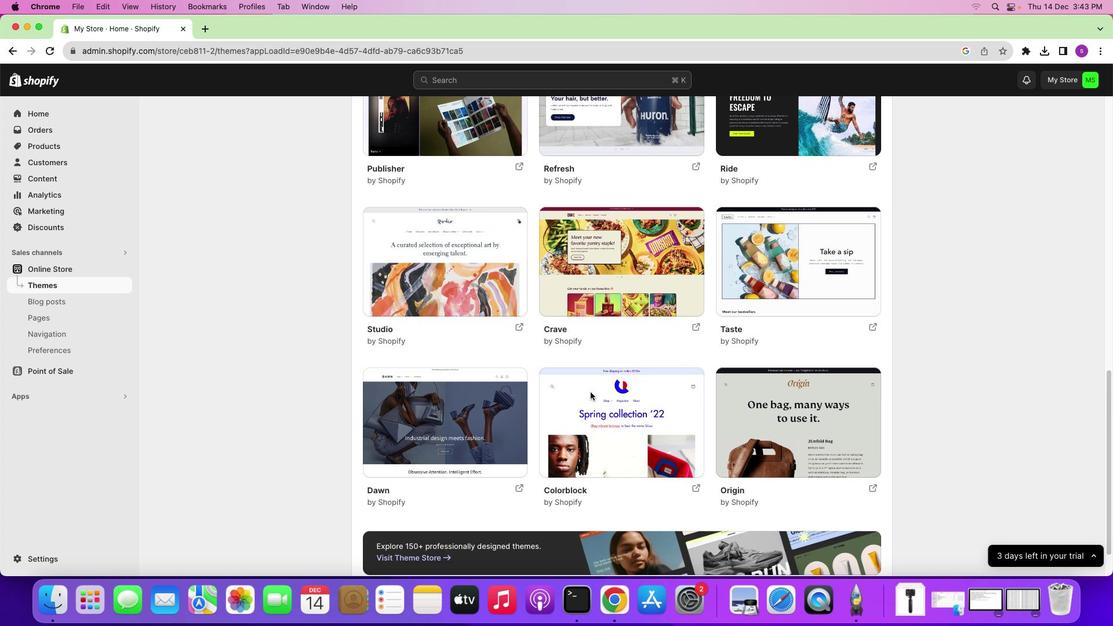 
Action: Mouse scrolled (590, 392) with delta (0, 0)
Screenshot: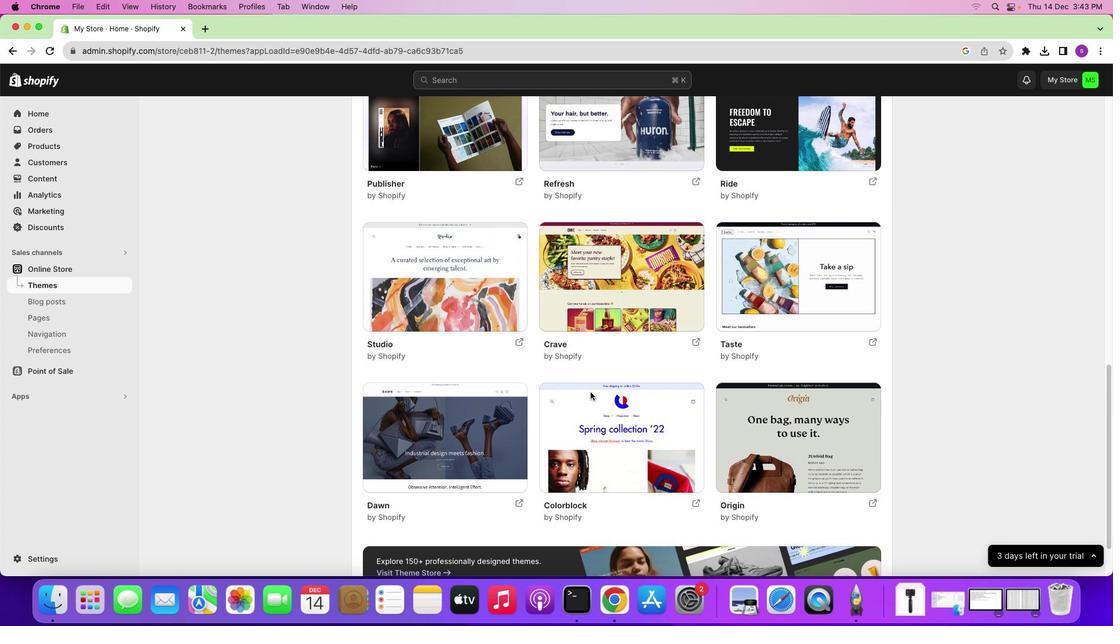 
Action: Mouse scrolled (590, 392) with delta (0, 0)
Screenshot: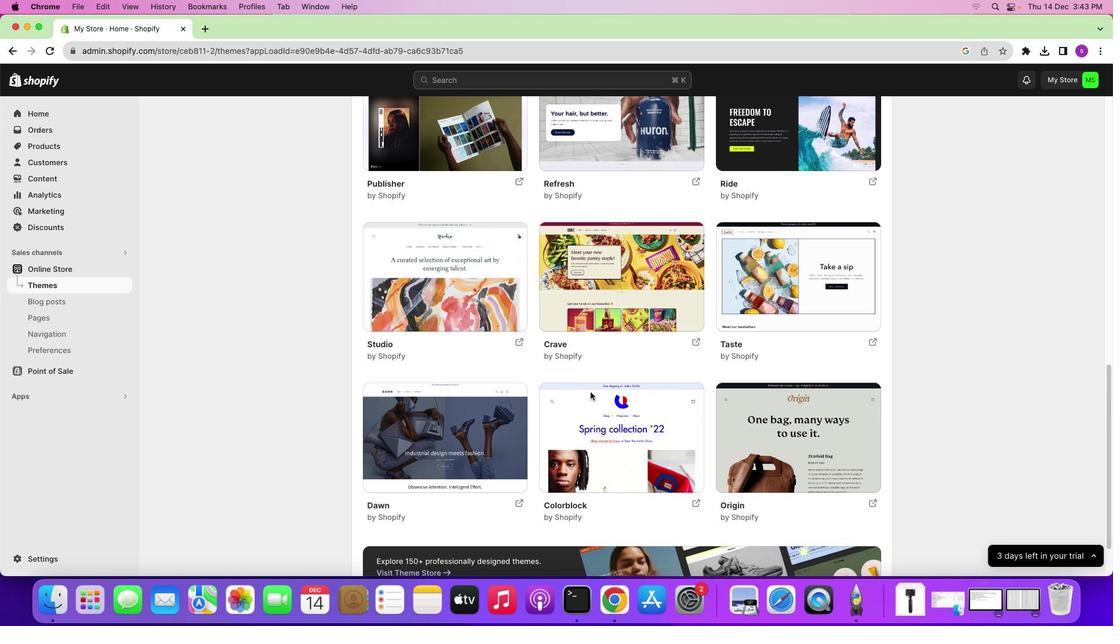 
Action: Mouse scrolled (590, 392) with delta (0, 0)
Screenshot: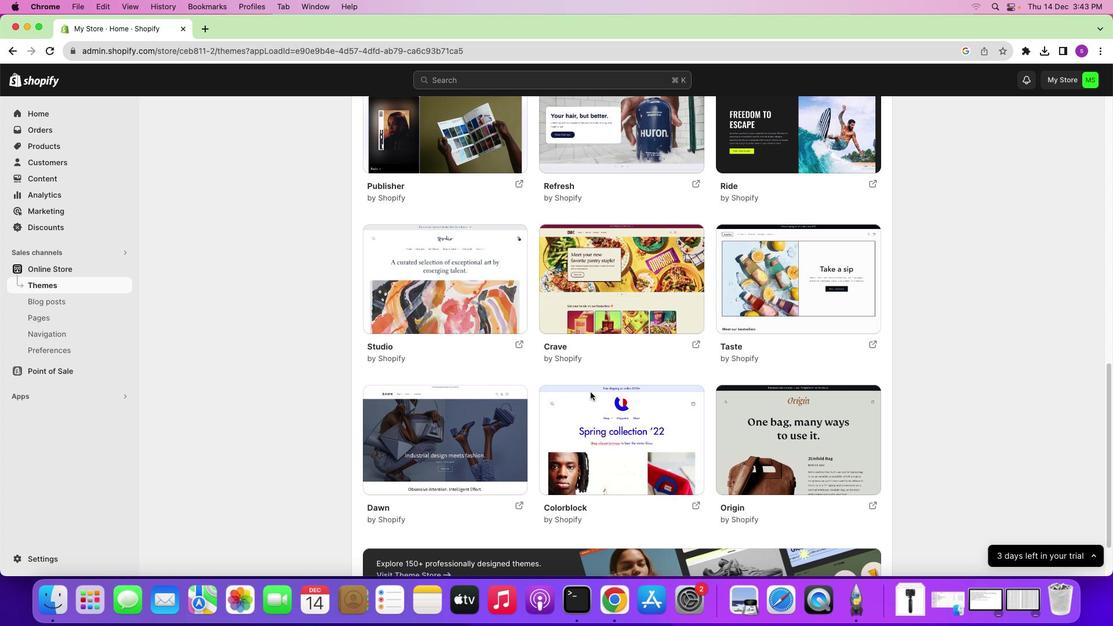 
Action: Mouse moved to (533, 419)
Screenshot: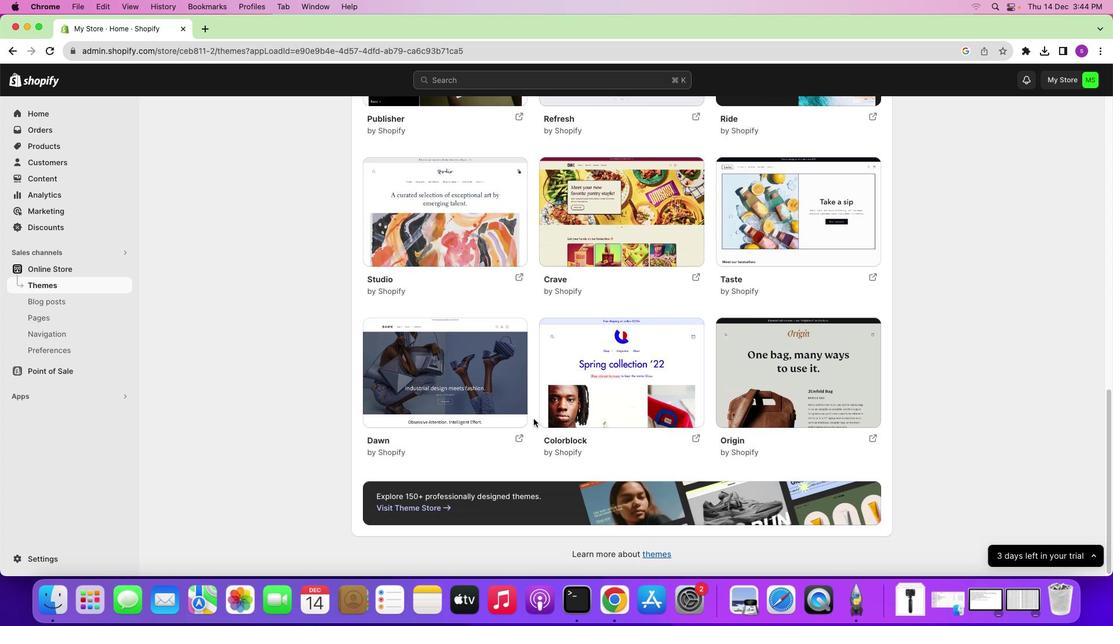 
Action: Mouse scrolled (533, 419) with delta (0, 0)
Screenshot: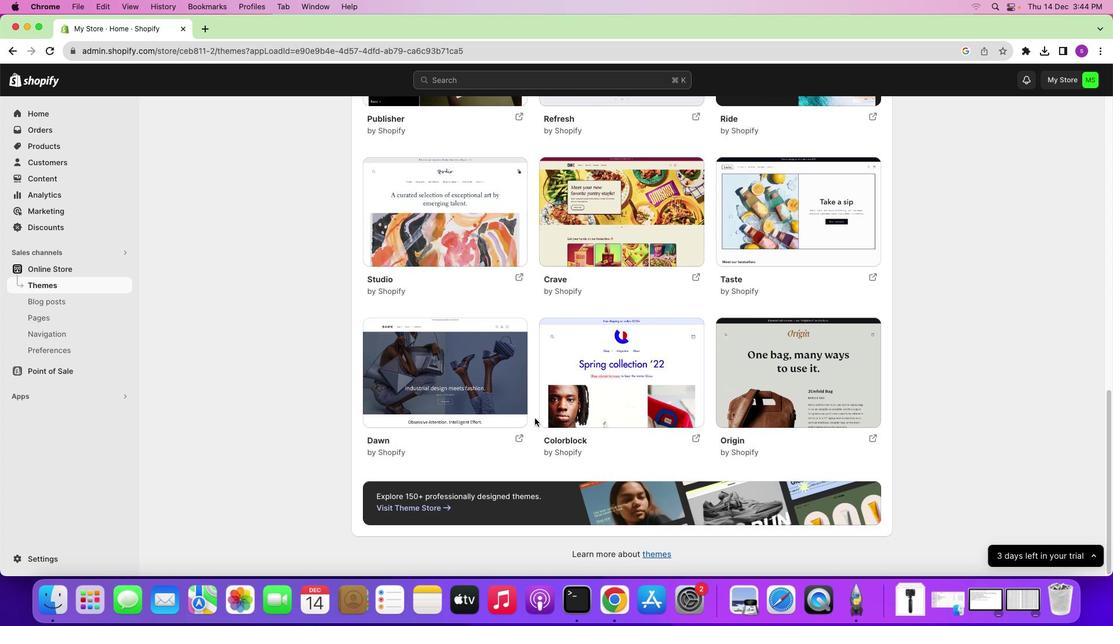 
Action: Mouse scrolled (533, 419) with delta (0, 0)
Screenshot: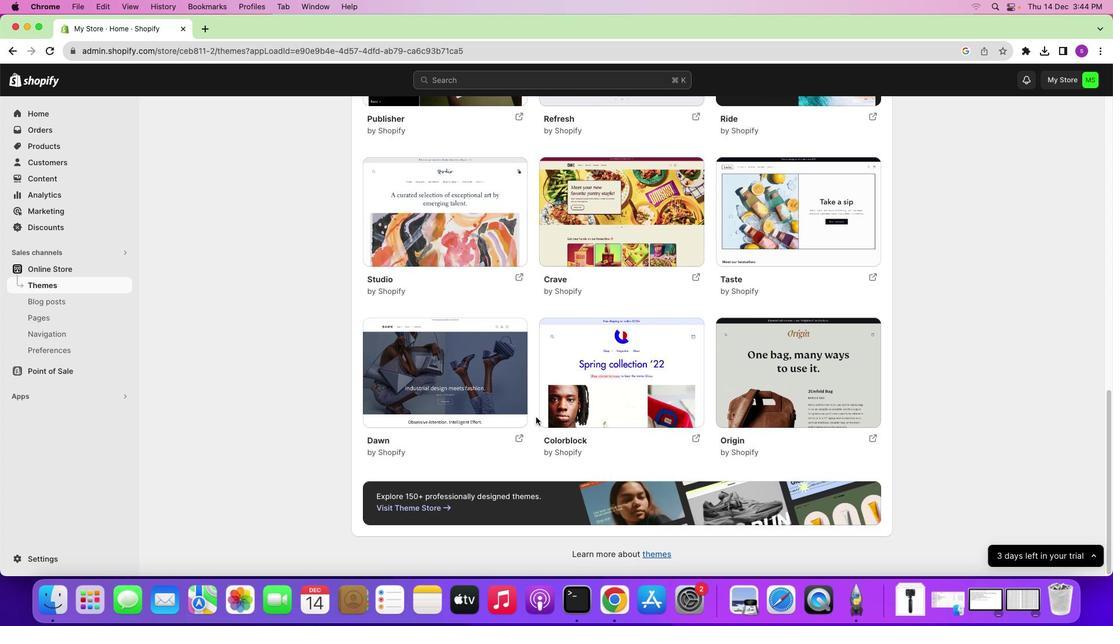 
Action: Mouse scrolled (533, 419) with delta (0, -1)
Screenshot: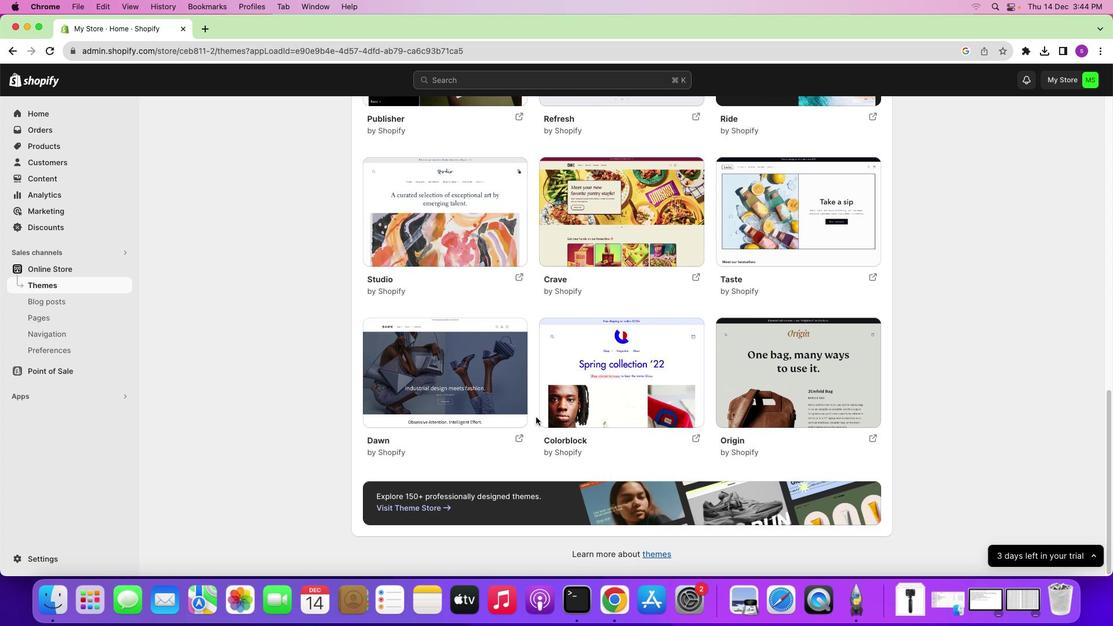 
Action: Mouse scrolled (533, 419) with delta (0, -1)
Screenshot: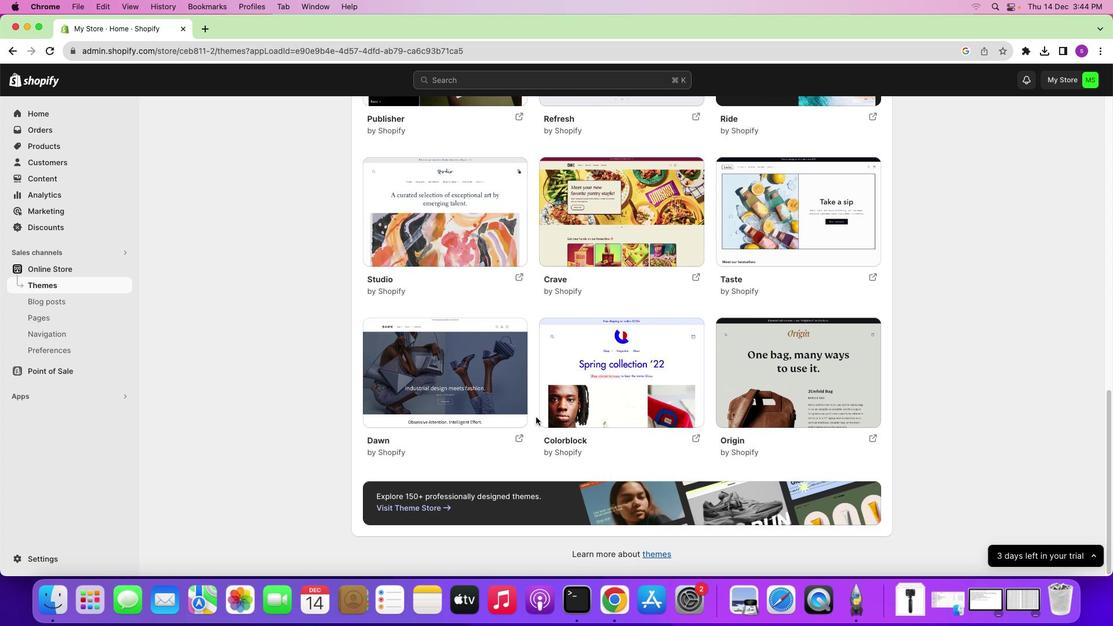 
Action: Mouse scrolled (533, 419) with delta (0, -2)
Screenshot: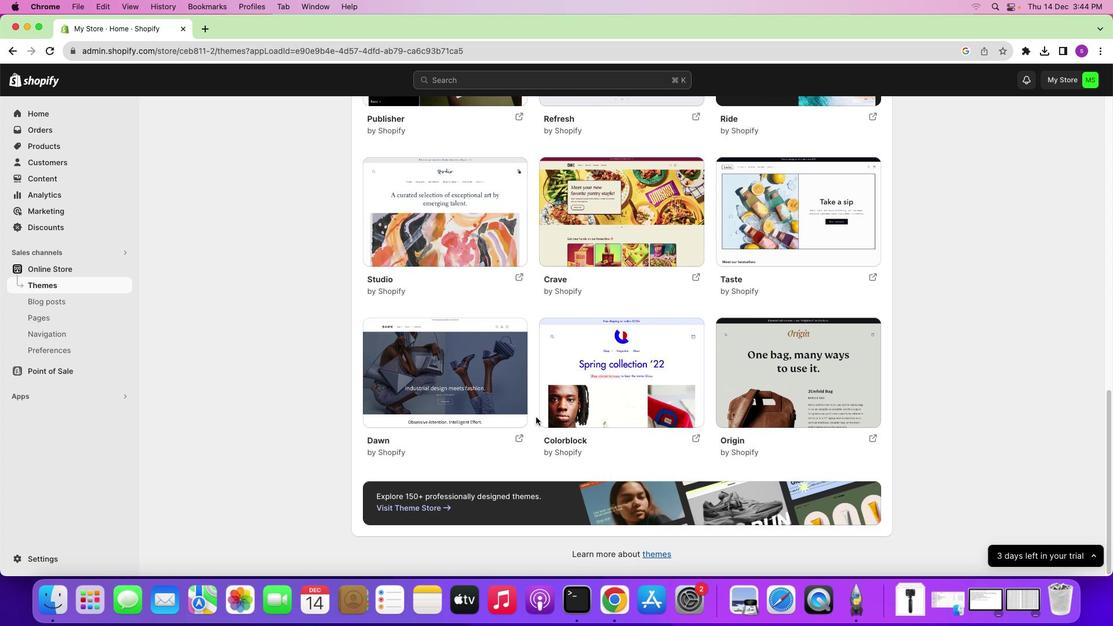 
Action: Mouse moved to (536, 417)
Screenshot: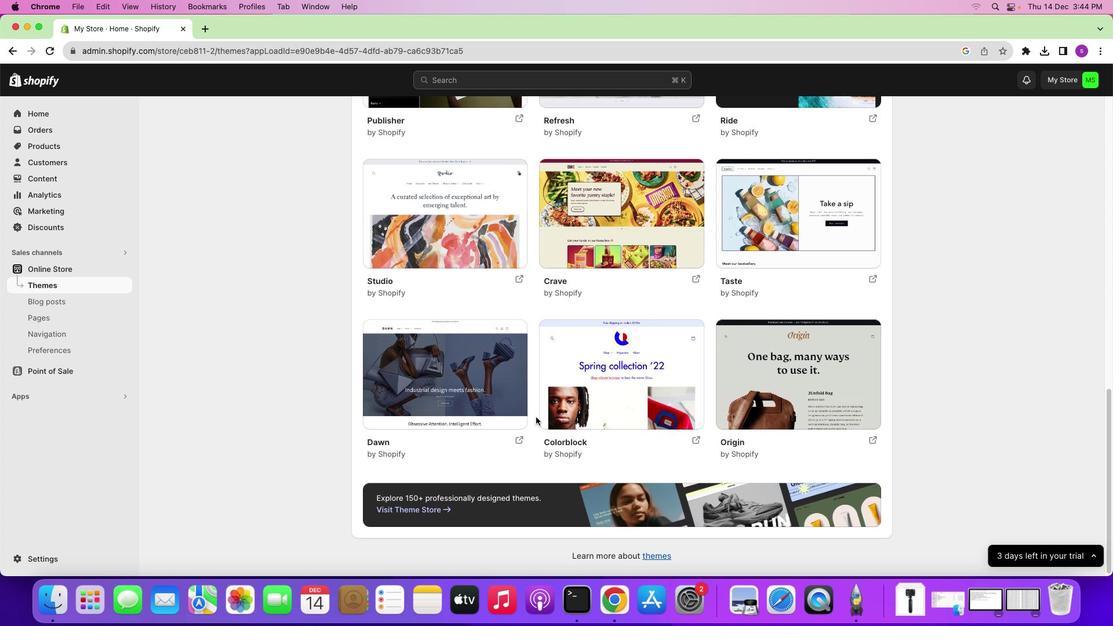
Action: Mouse scrolled (536, 417) with delta (0, 0)
Screenshot: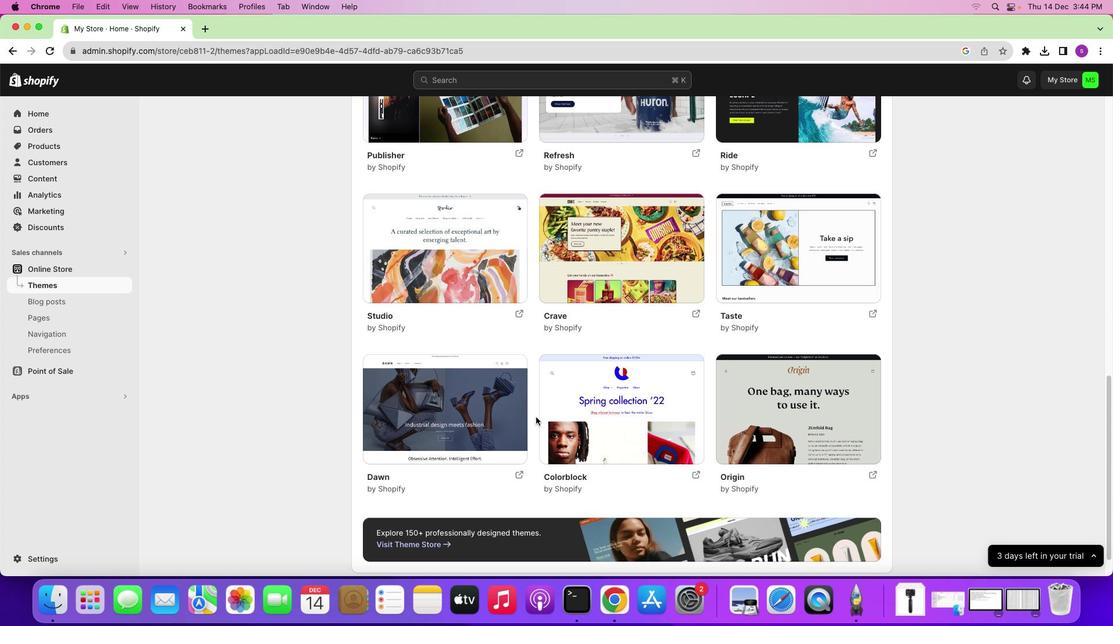 
Action: Mouse scrolled (536, 417) with delta (0, 0)
Screenshot: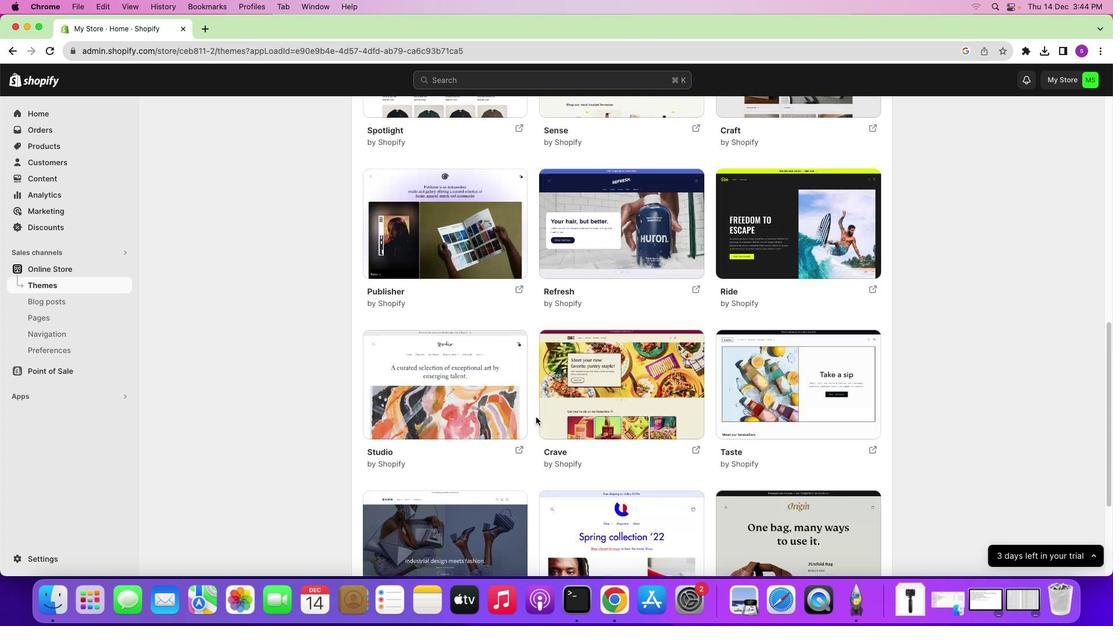 
Action: Mouse scrolled (536, 417) with delta (0, 0)
Screenshot: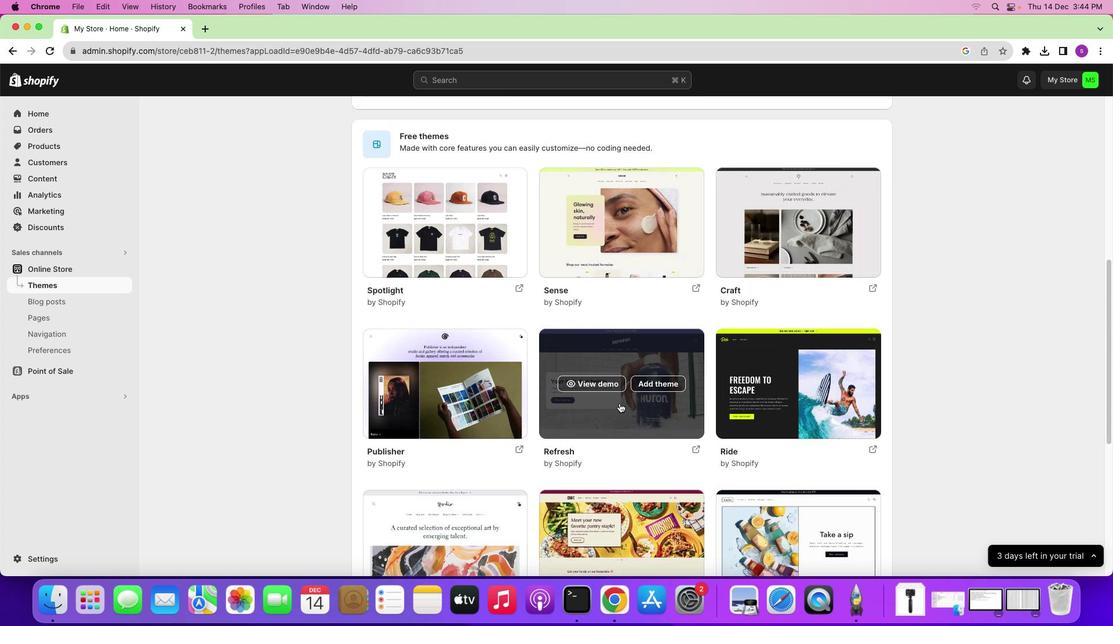
Action: Mouse scrolled (536, 417) with delta (0, 0)
Screenshot: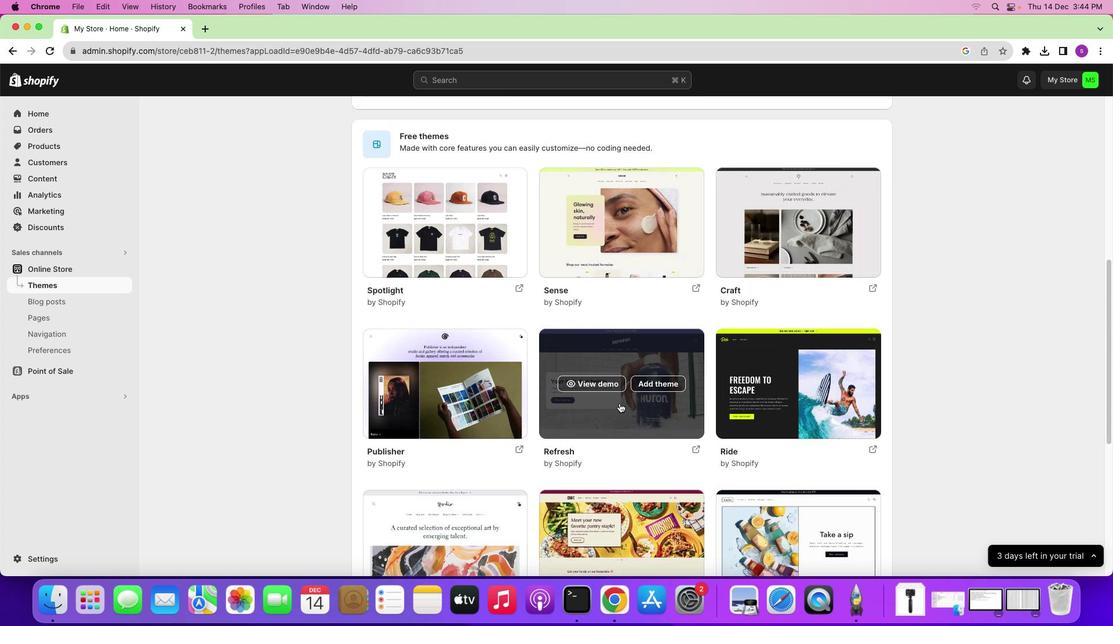 
Action: Mouse scrolled (536, 417) with delta (0, 1)
Screenshot: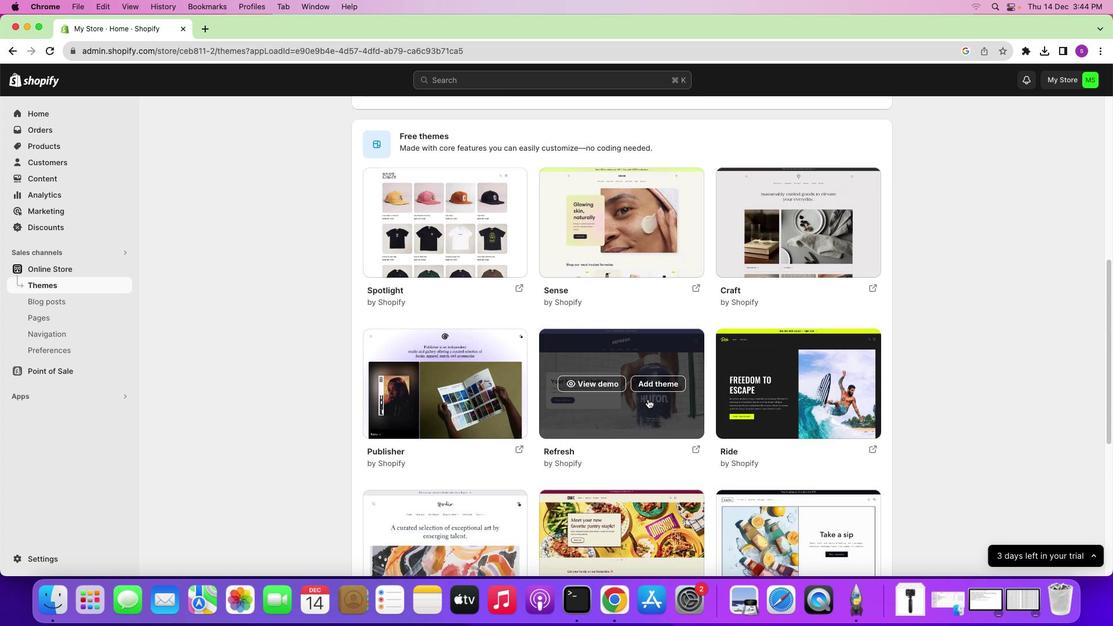
Action: Mouse scrolled (536, 417) with delta (0, 2)
Screenshot: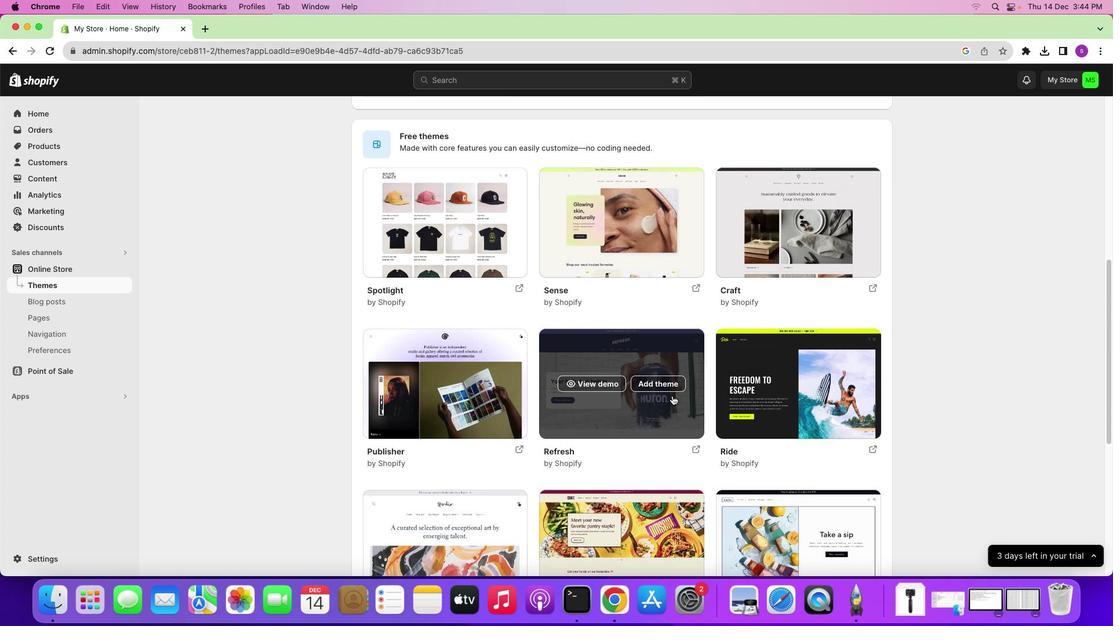 
Action: Mouse scrolled (536, 417) with delta (0, 2)
Screenshot: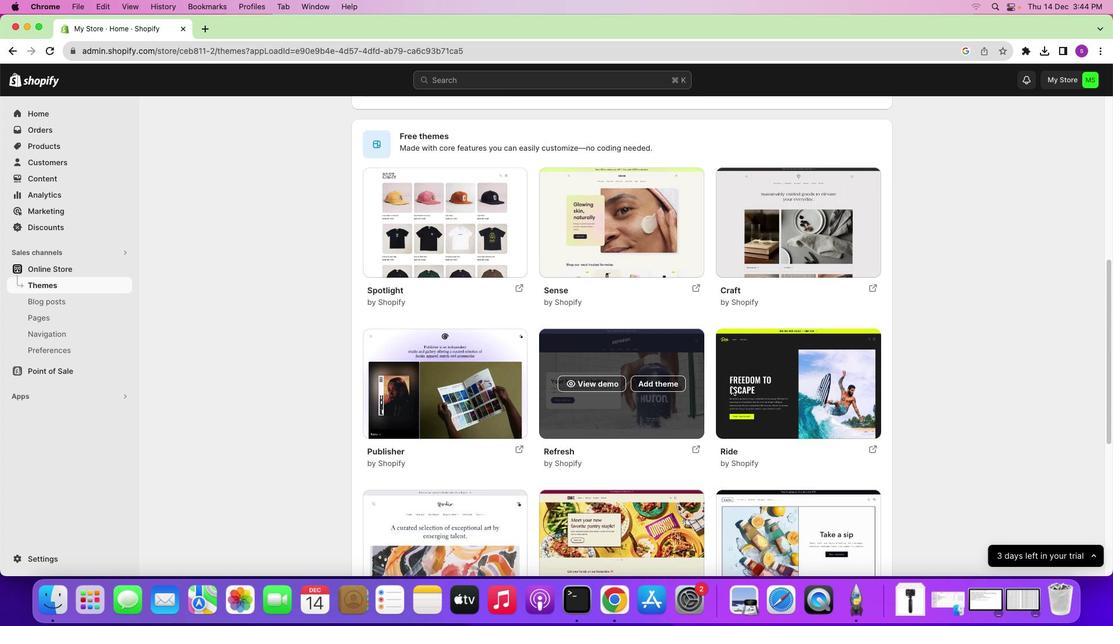 
Action: Mouse moved to (554, 412)
Screenshot: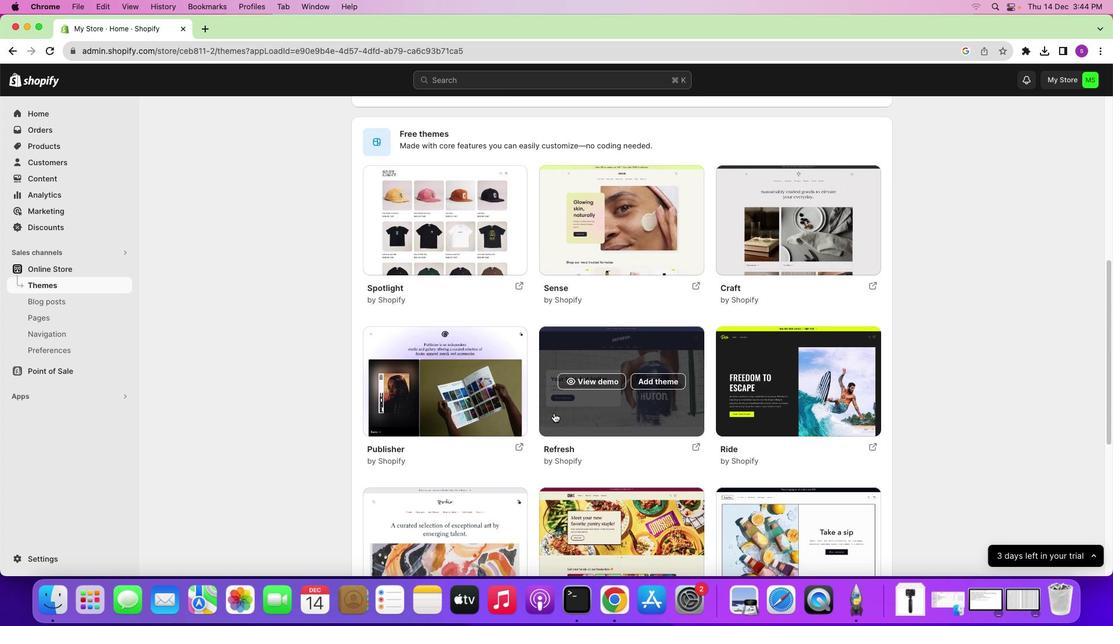 
Action: Mouse scrolled (554, 412) with delta (0, 0)
Screenshot: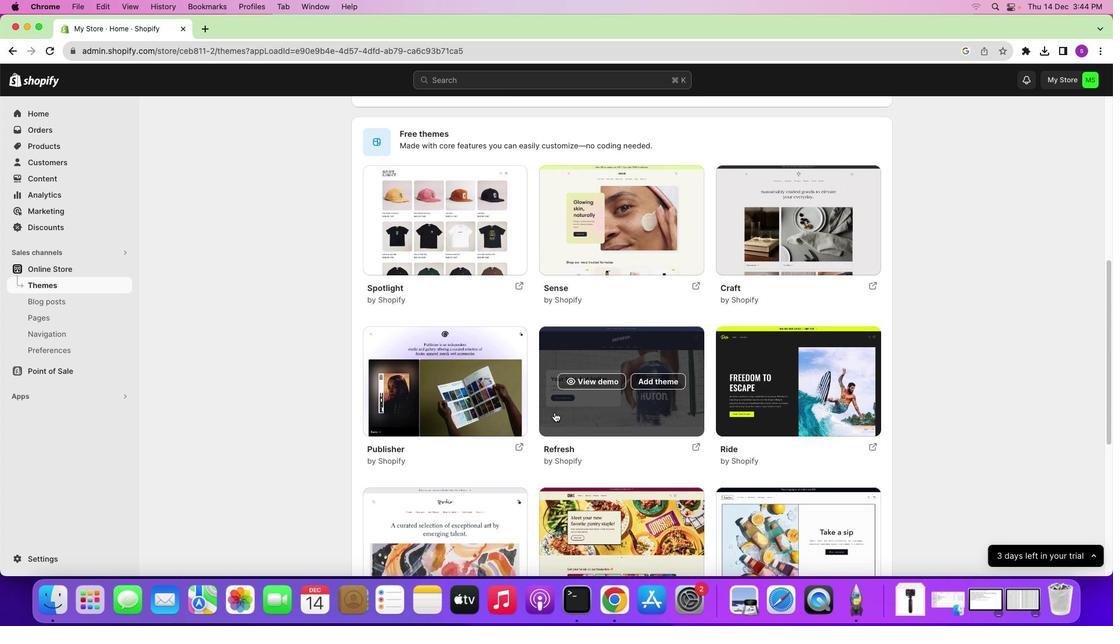 
Action: Mouse moved to (555, 412)
Screenshot: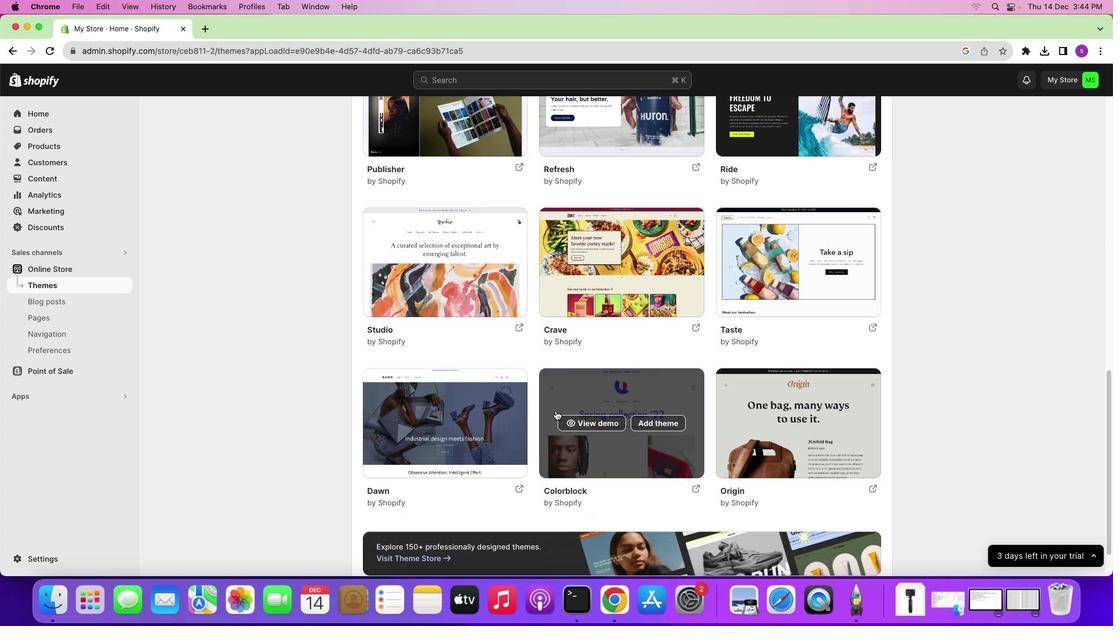 
Action: Mouse scrolled (555, 412) with delta (0, 0)
Screenshot: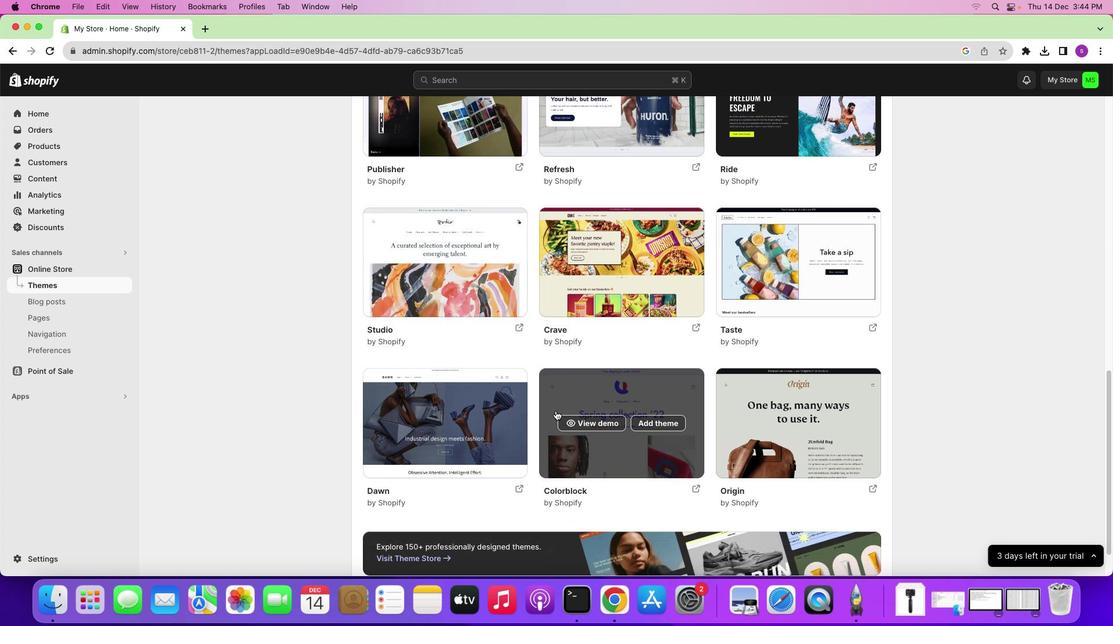
Action: Mouse moved to (555, 412)
Screenshot: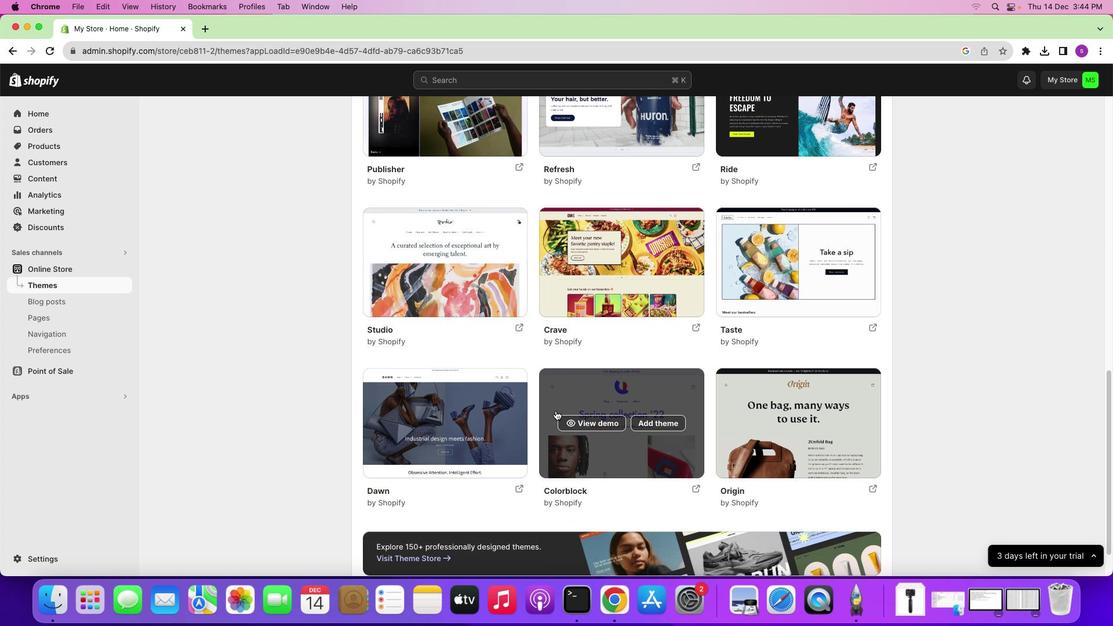 
Action: Mouse scrolled (555, 412) with delta (0, 0)
Screenshot: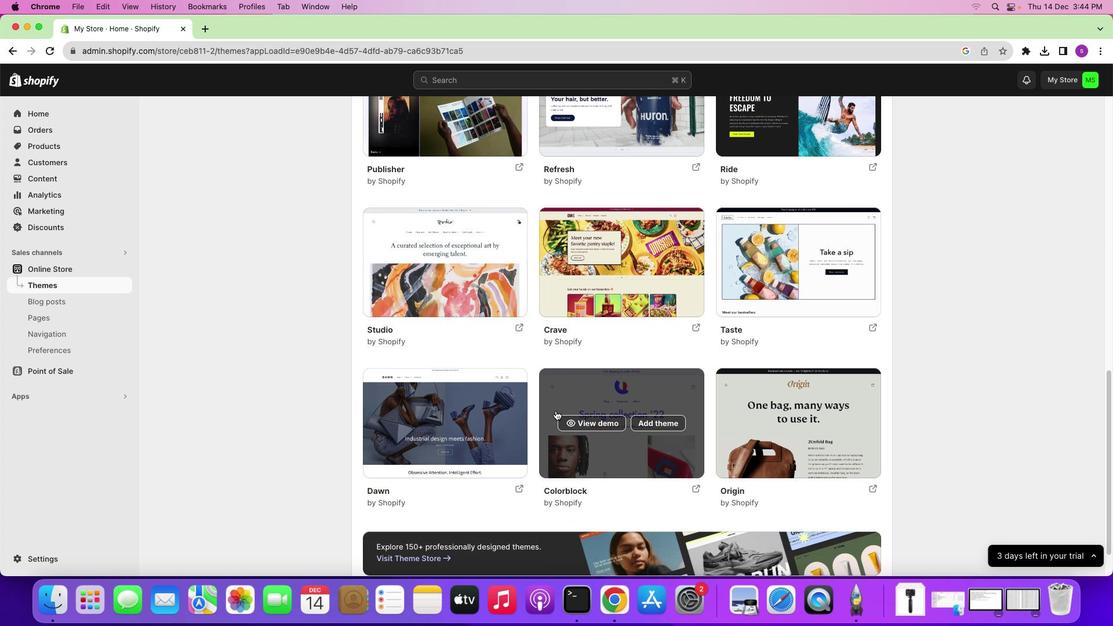 
Action: Mouse scrolled (555, 412) with delta (0, -1)
Screenshot: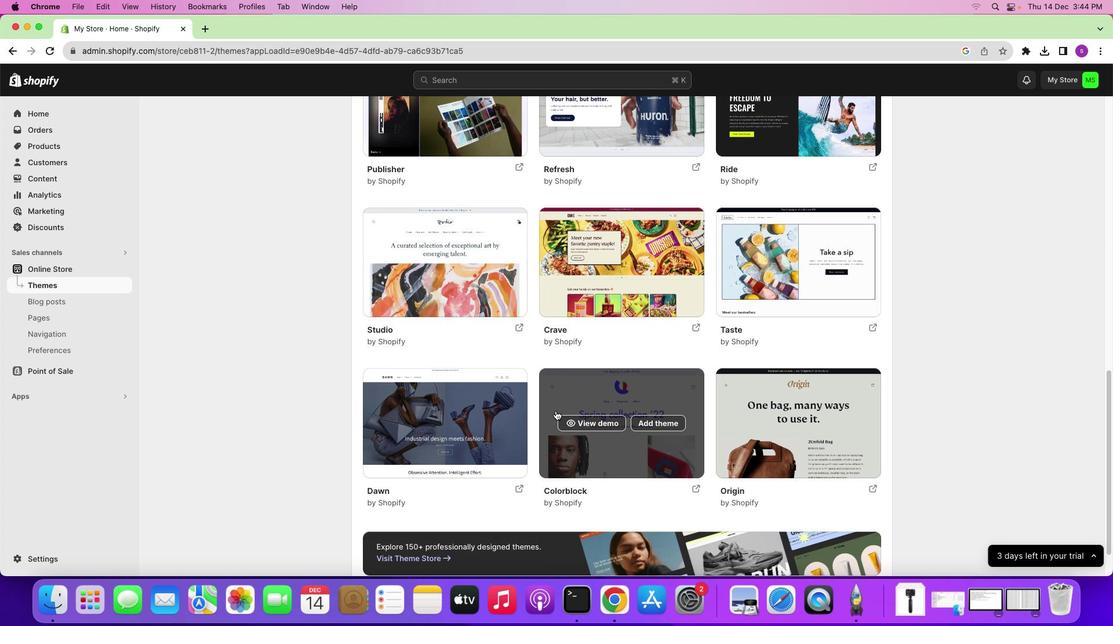 
Action: Mouse scrolled (555, 412) with delta (0, -2)
Screenshot: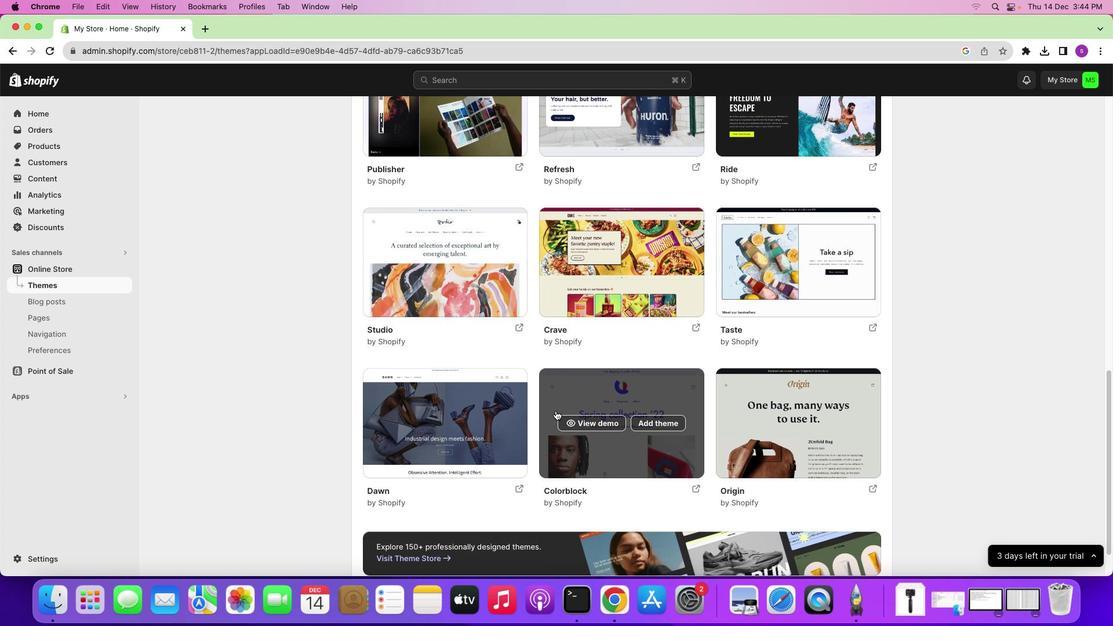 
Action: Mouse scrolled (555, 412) with delta (0, -2)
Screenshot: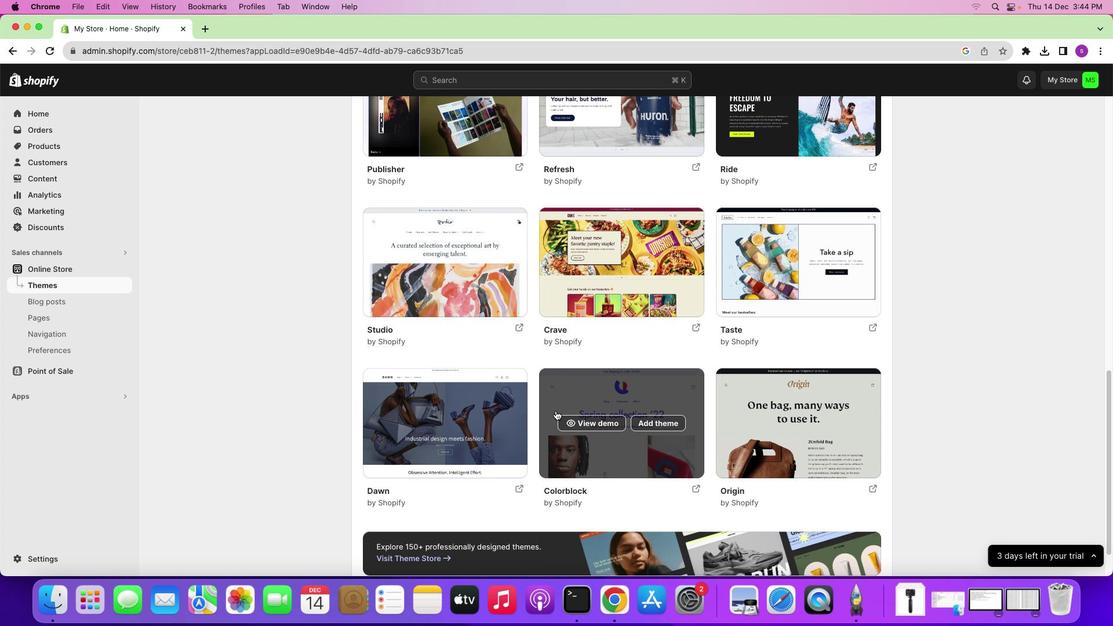 
Action: Mouse moved to (556, 410)
Screenshot: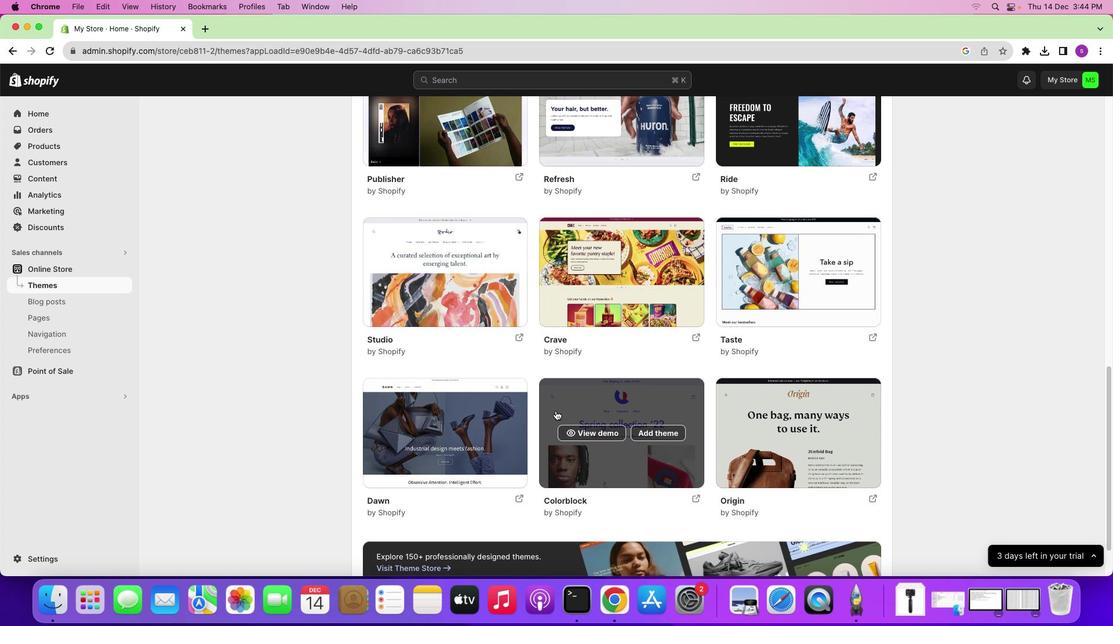 
Action: Mouse scrolled (556, 410) with delta (0, 0)
Screenshot: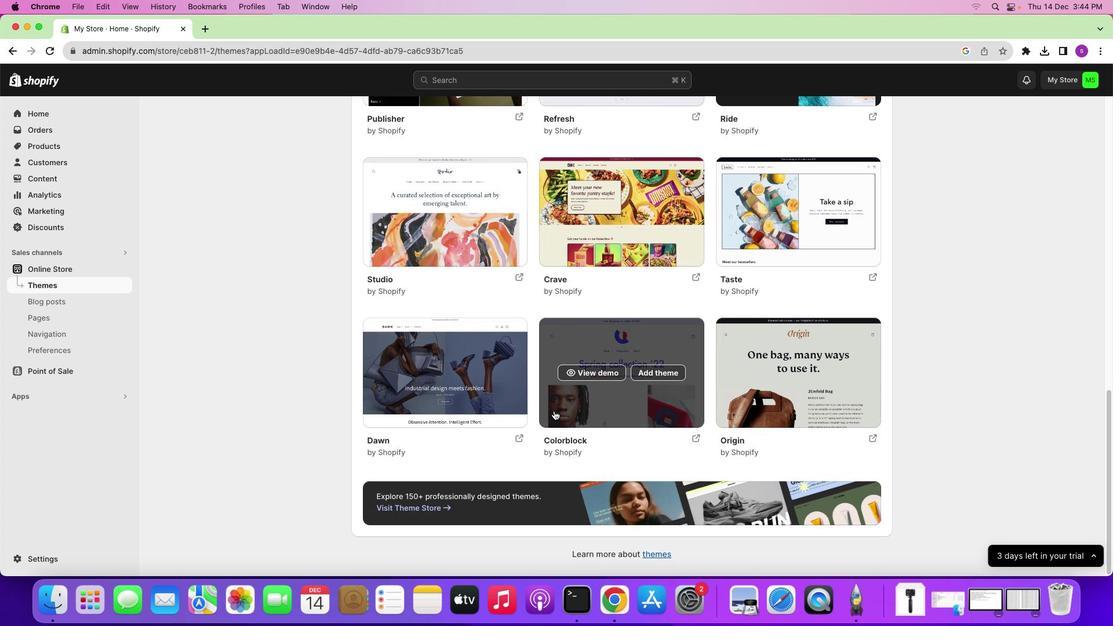 
Action: Mouse scrolled (556, 410) with delta (0, 0)
Screenshot: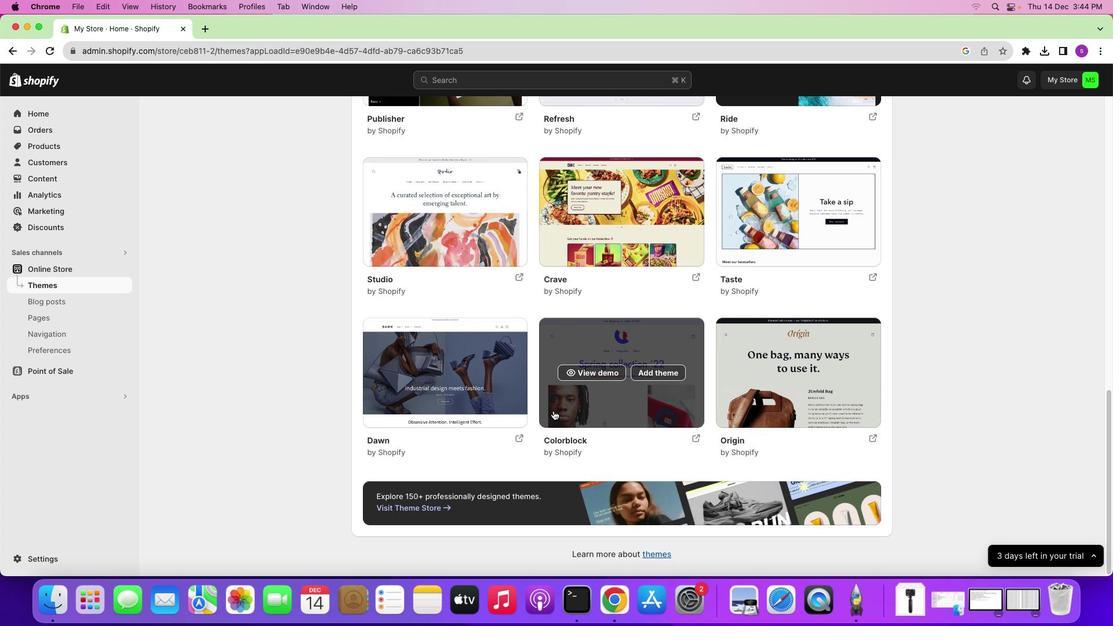 
Action: Mouse scrolled (556, 410) with delta (0, -1)
Screenshot: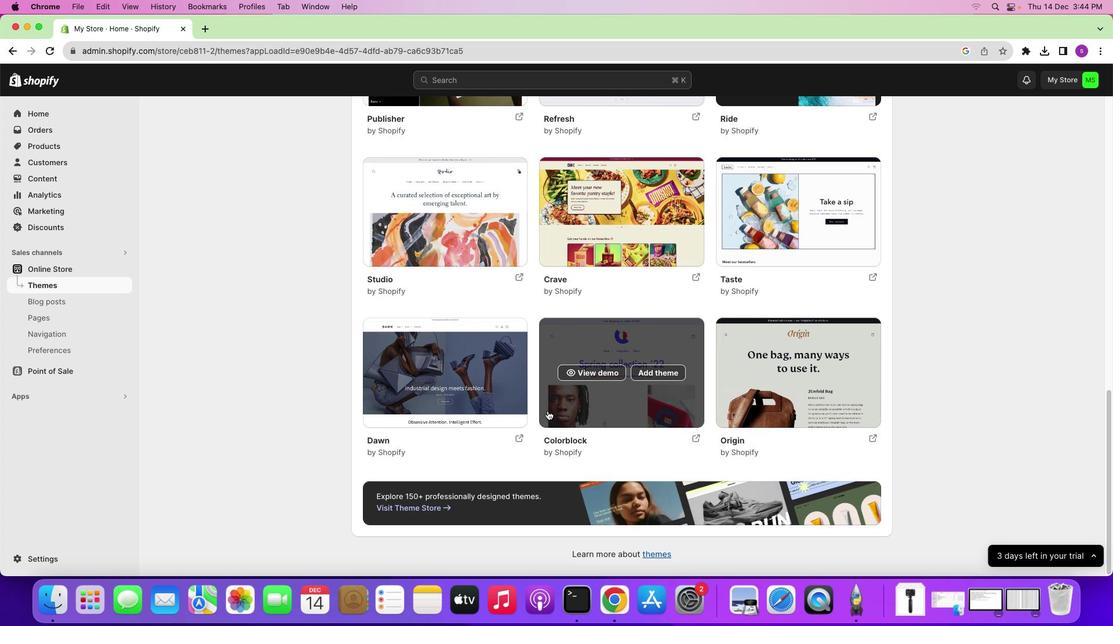 
Action: Mouse scrolled (556, 410) with delta (0, -1)
Screenshot: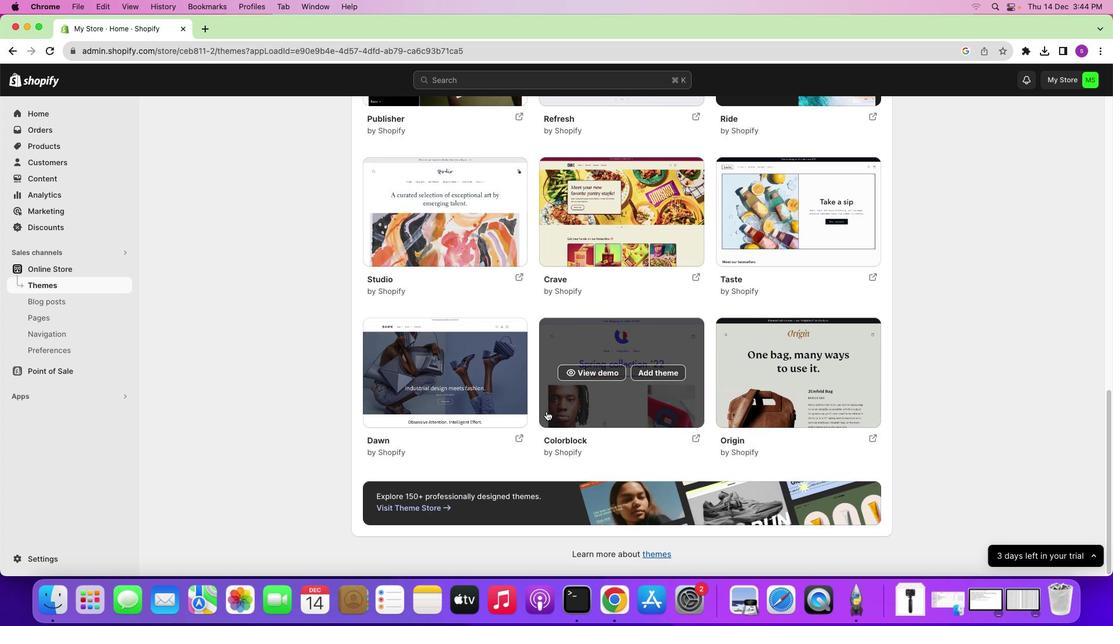 
Action: Mouse scrolled (556, 410) with delta (0, -1)
Screenshot: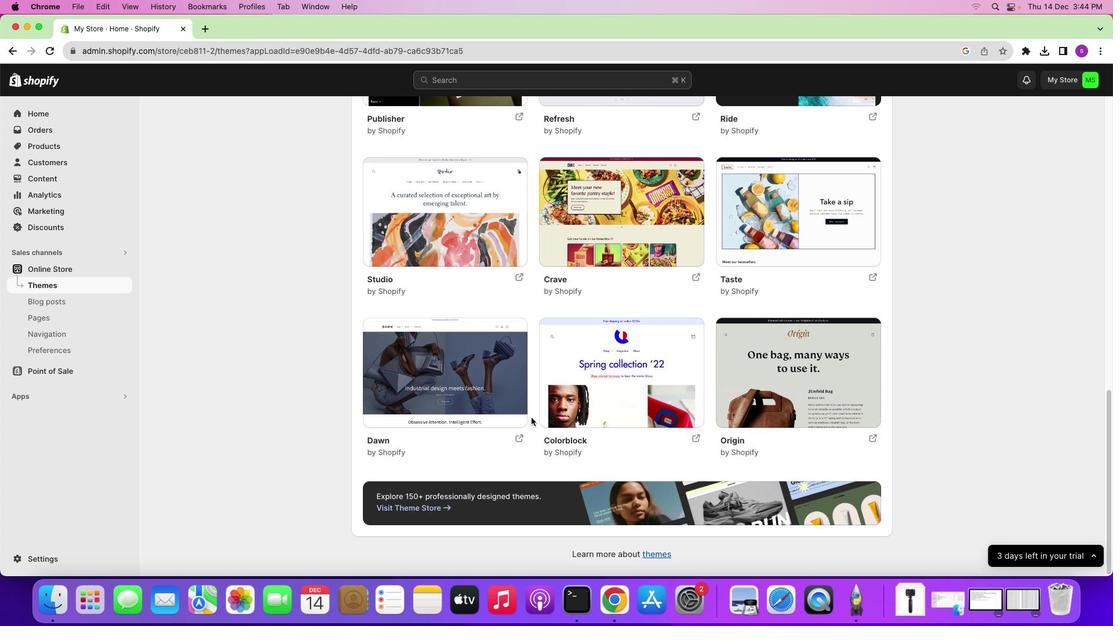 
Action: Mouse moved to (488, 372)
Screenshot: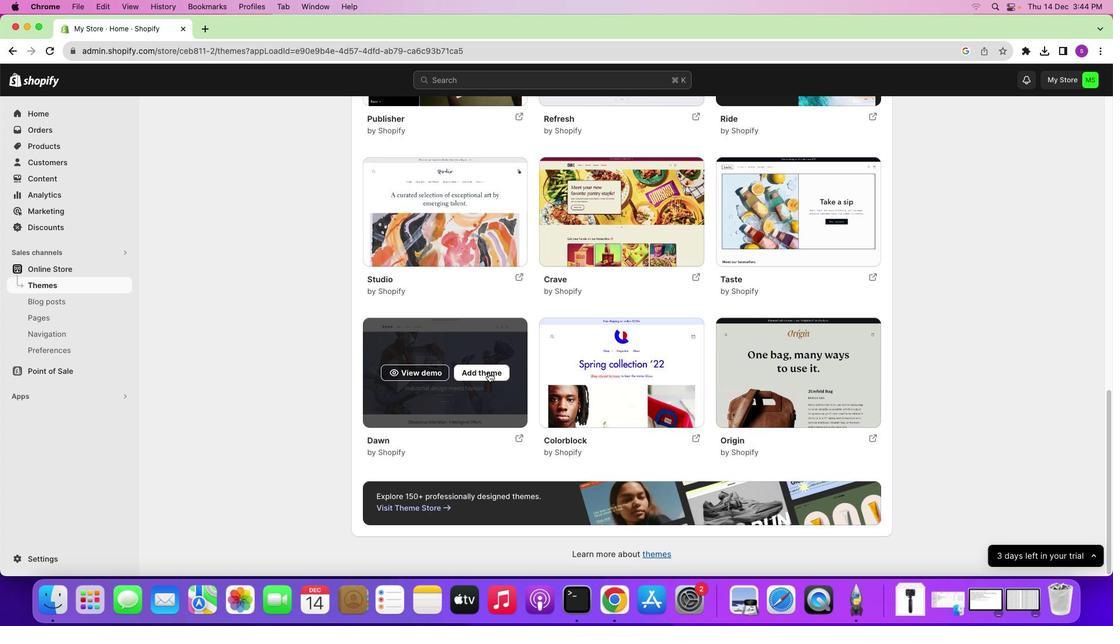 
Action: Mouse pressed left at (488, 372)
Screenshot: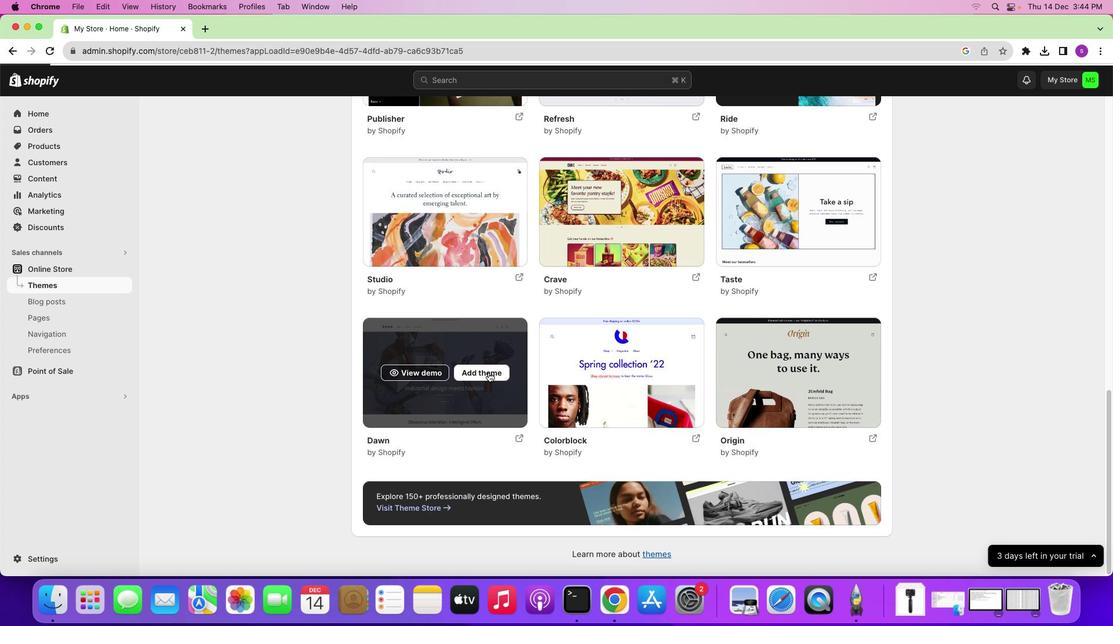 
Action: Mouse moved to (614, 523)
Screenshot: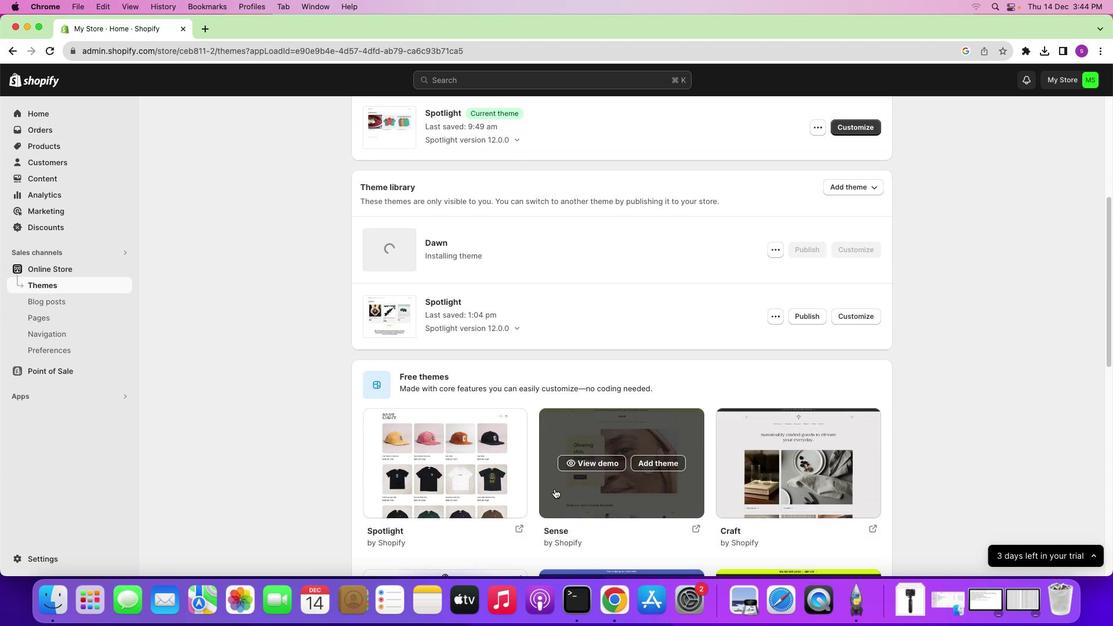 
Action: Mouse scrolled (614, 523) with delta (0, 0)
Screenshot: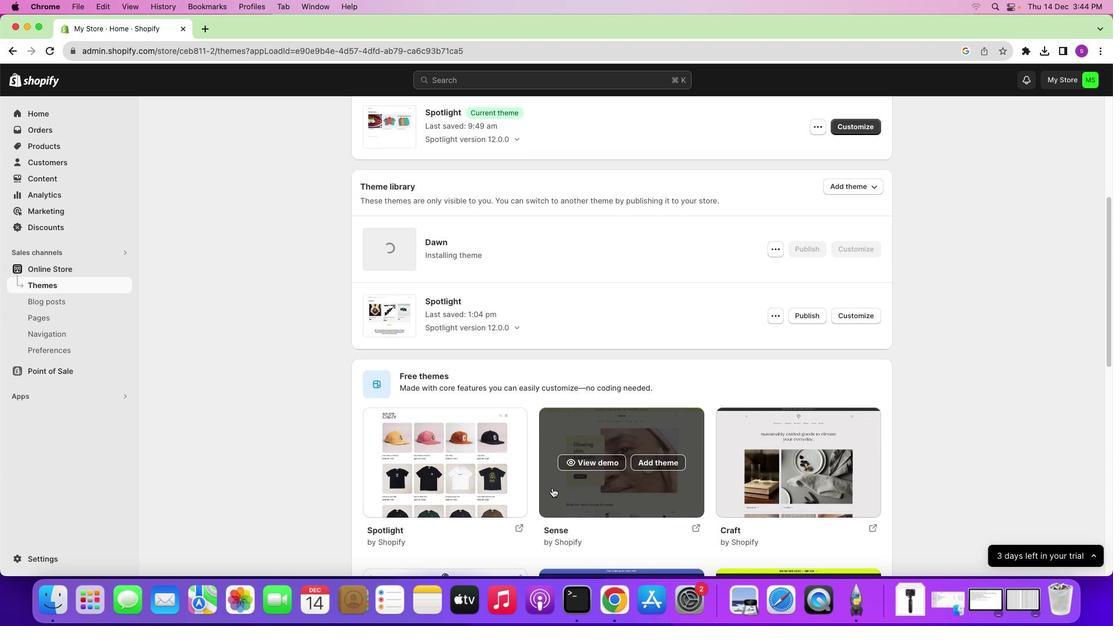 
Action: Mouse scrolled (614, 523) with delta (0, 0)
Screenshot: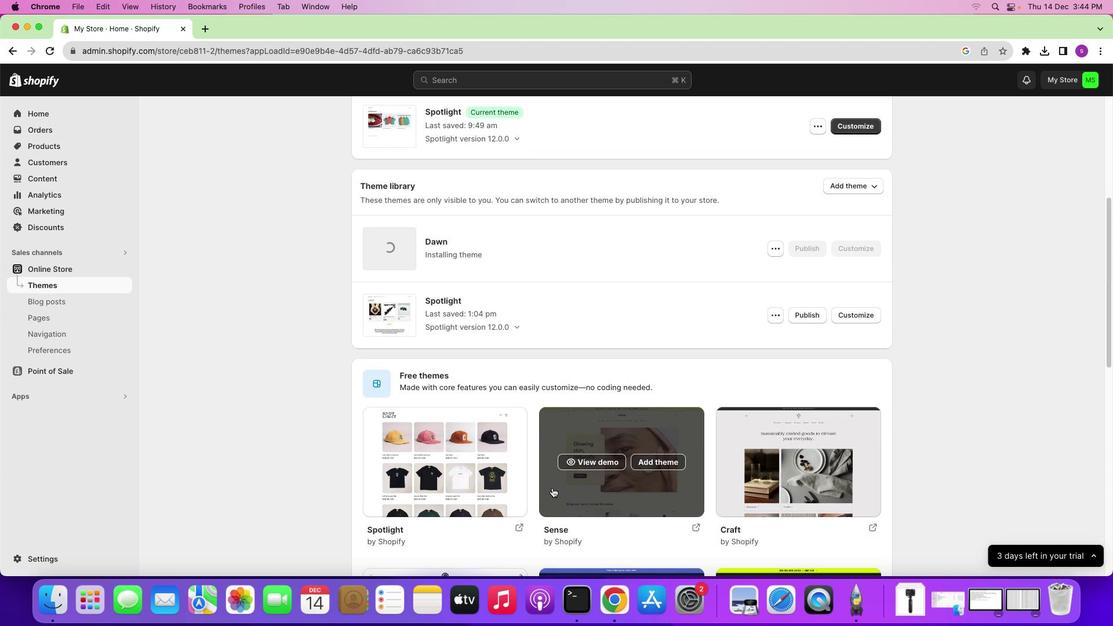 
Action: Mouse scrolled (614, 523) with delta (0, -1)
Screenshot: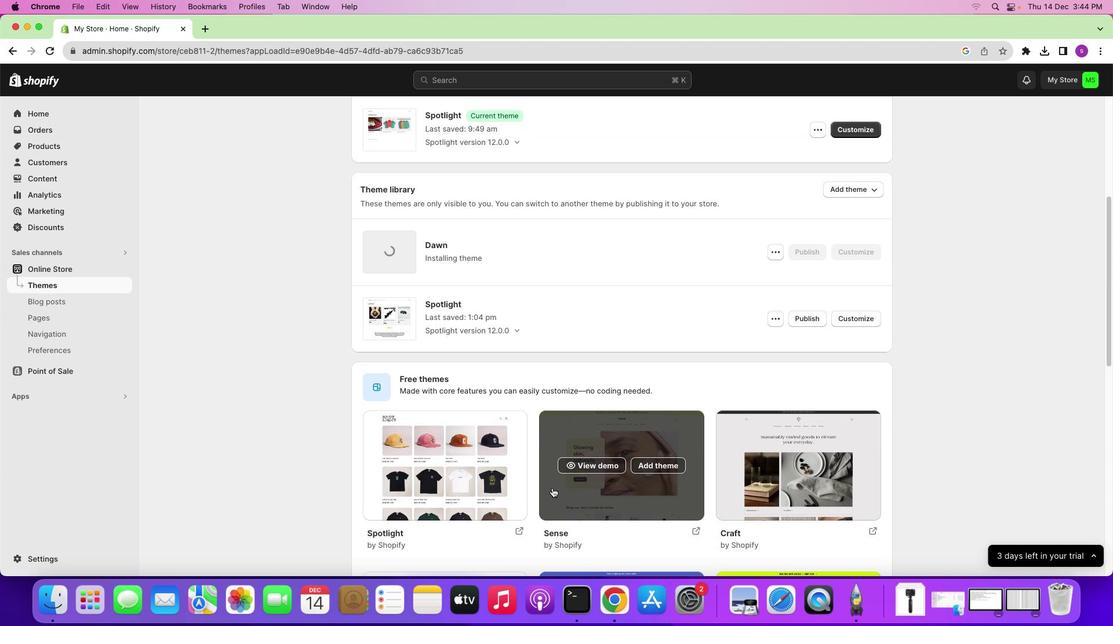
Action: Mouse moved to (552, 487)
Screenshot: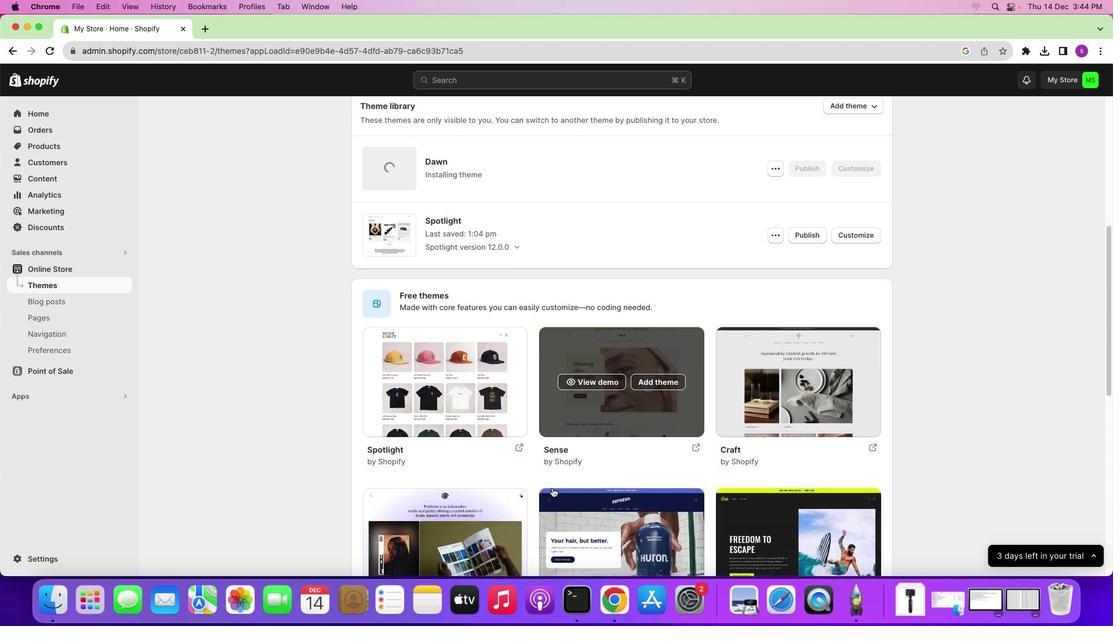 
Action: Mouse scrolled (552, 487) with delta (0, 0)
Screenshot: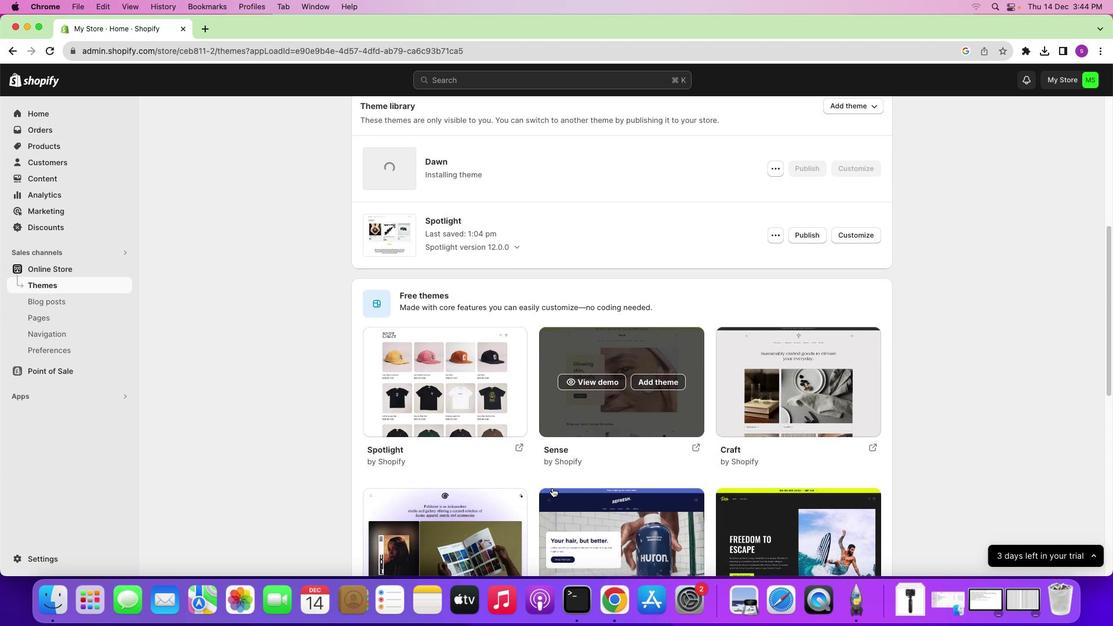 
Action: Mouse scrolled (552, 487) with delta (0, 0)
Screenshot: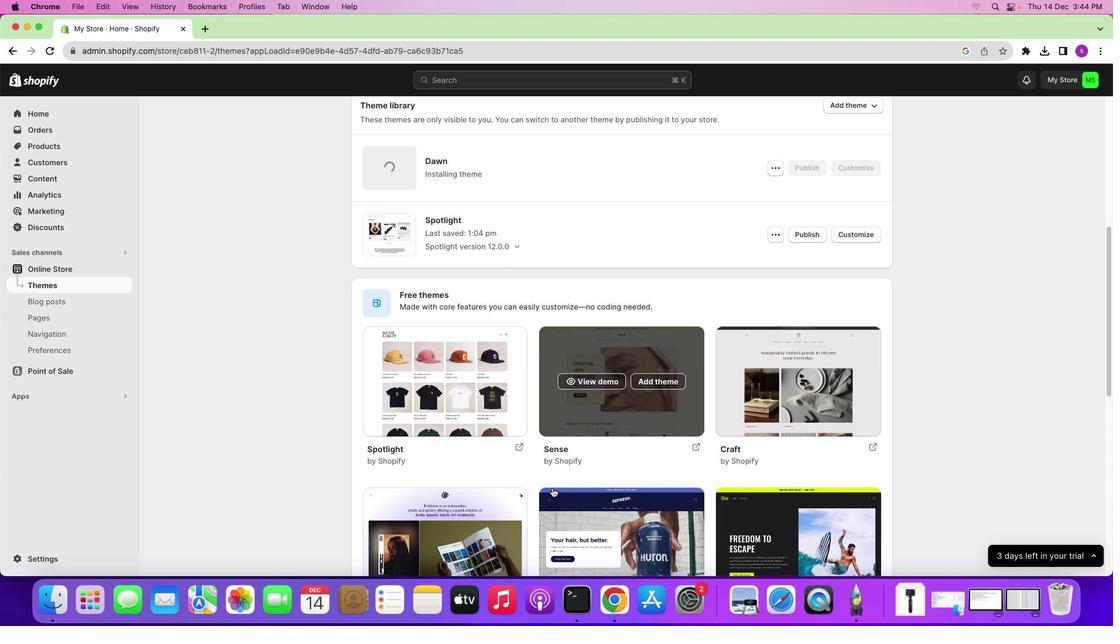 
Action: Mouse scrolled (552, 487) with delta (0, 2)
Screenshot: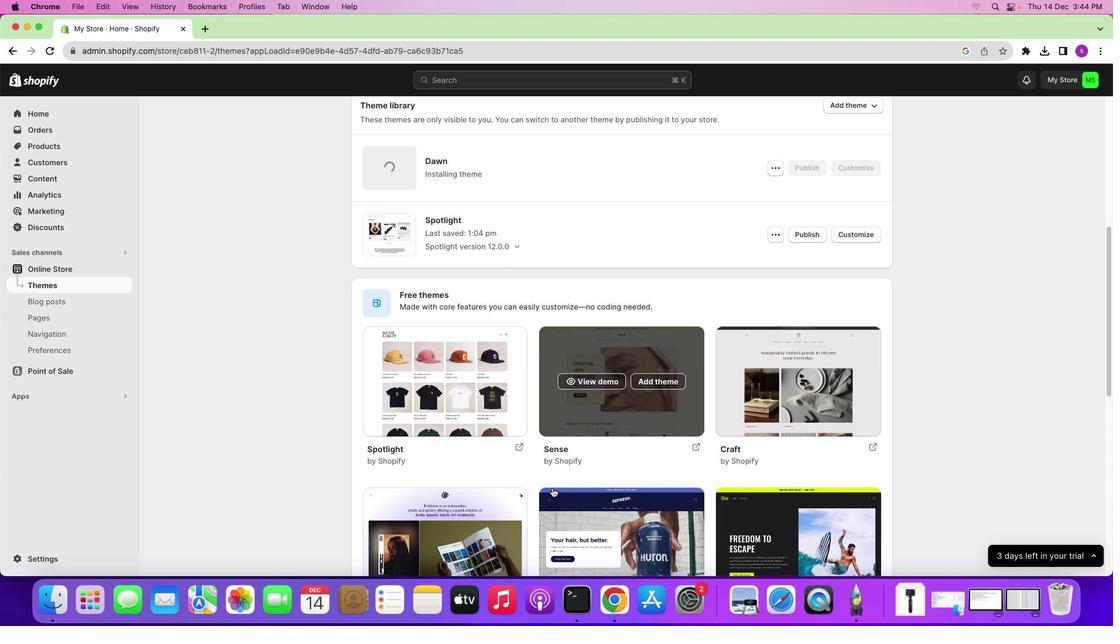 
Action: Mouse scrolled (552, 487) with delta (0, -2)
Screenshot: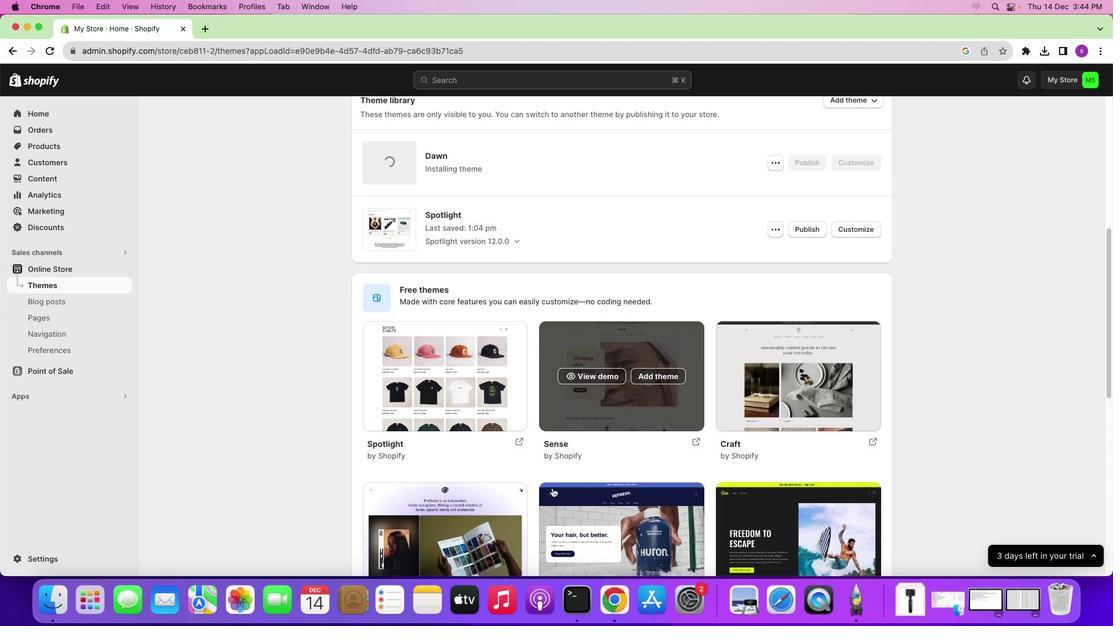 
Action: Mouse scrolled (552, 487) with delta (0, 2)
Screenshot: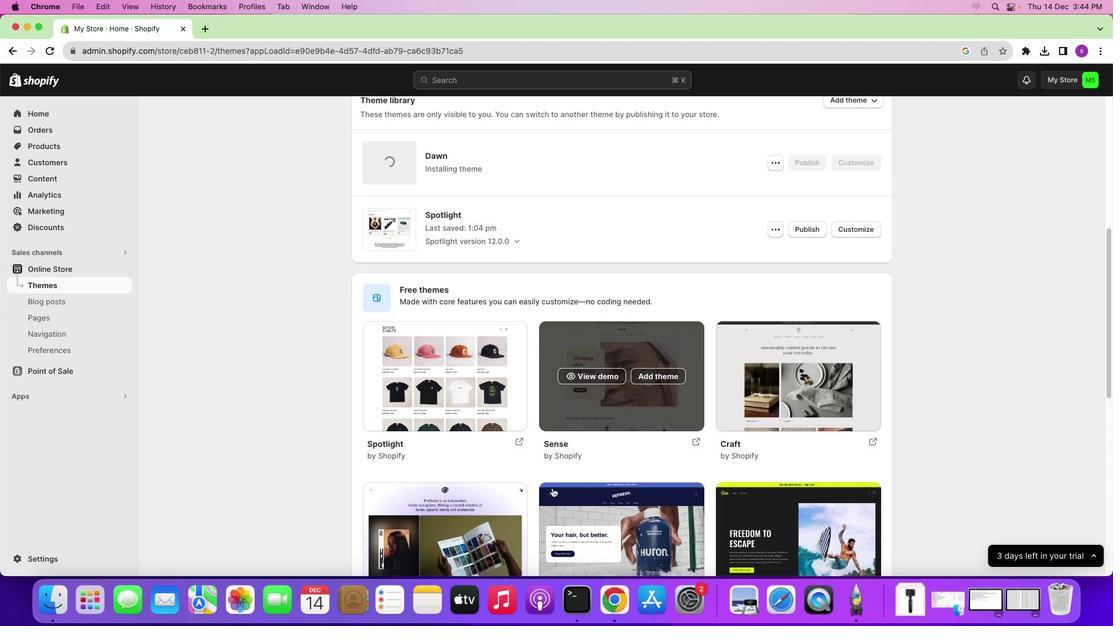 
Action: Mouse scrolled (552, 487) with delta (0, -2)
Screenshot: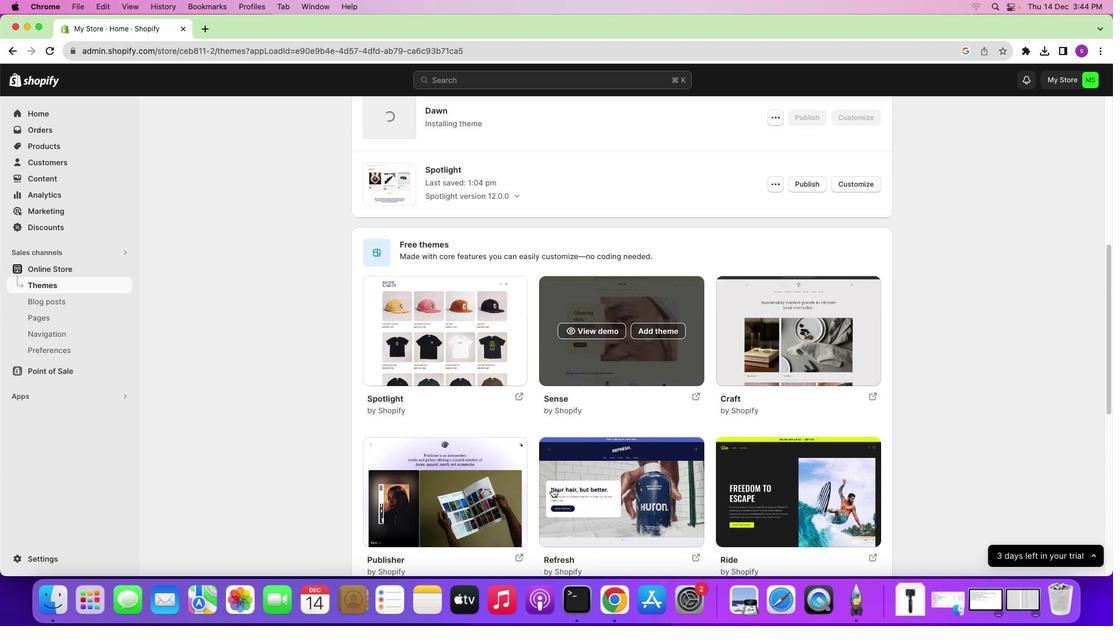 
Action: Mouse scrolled (552, 487) with delta (0, -1)
Screenshot: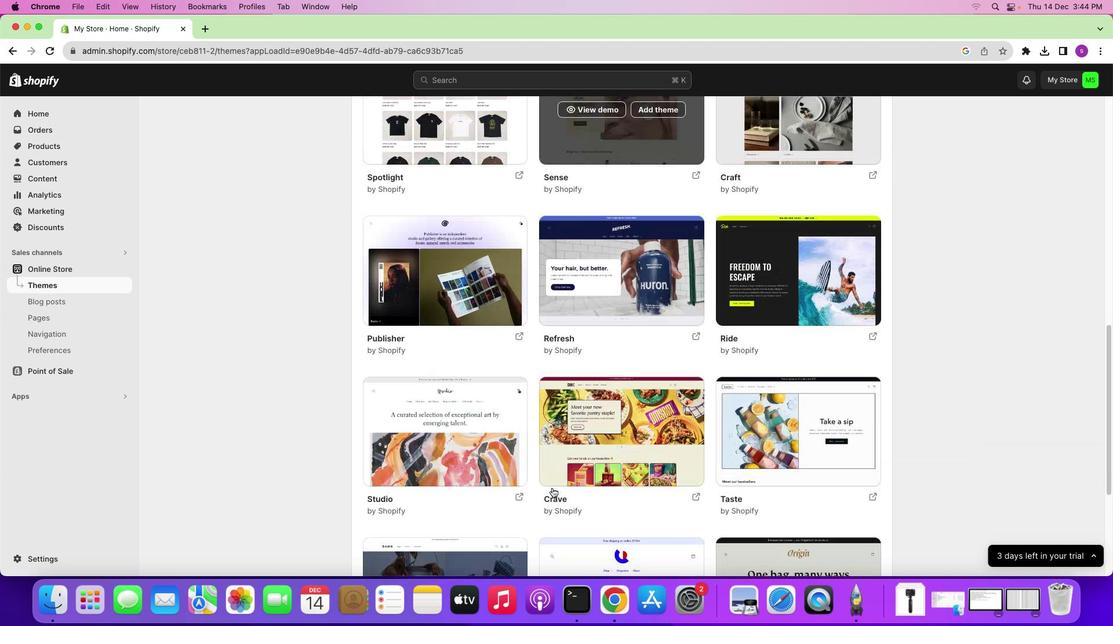 
Action: Mouse scrolled (552, 487) with delta (0, 0)
Screenshot: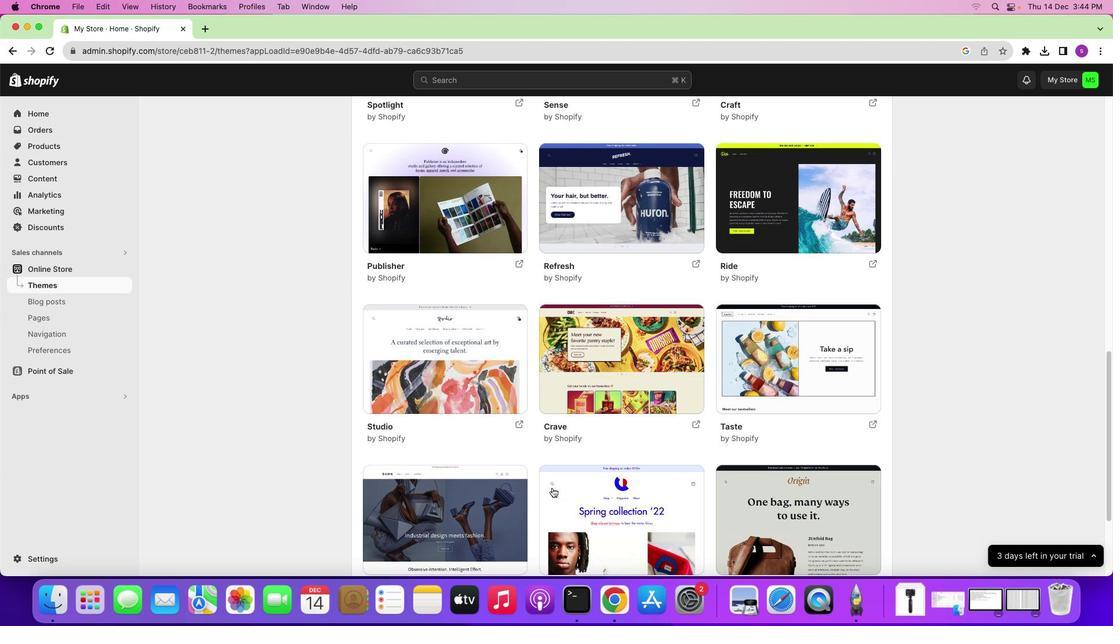 
Action: Mouse scrolled (552, 487) with delta (0, 0)
Screenshot: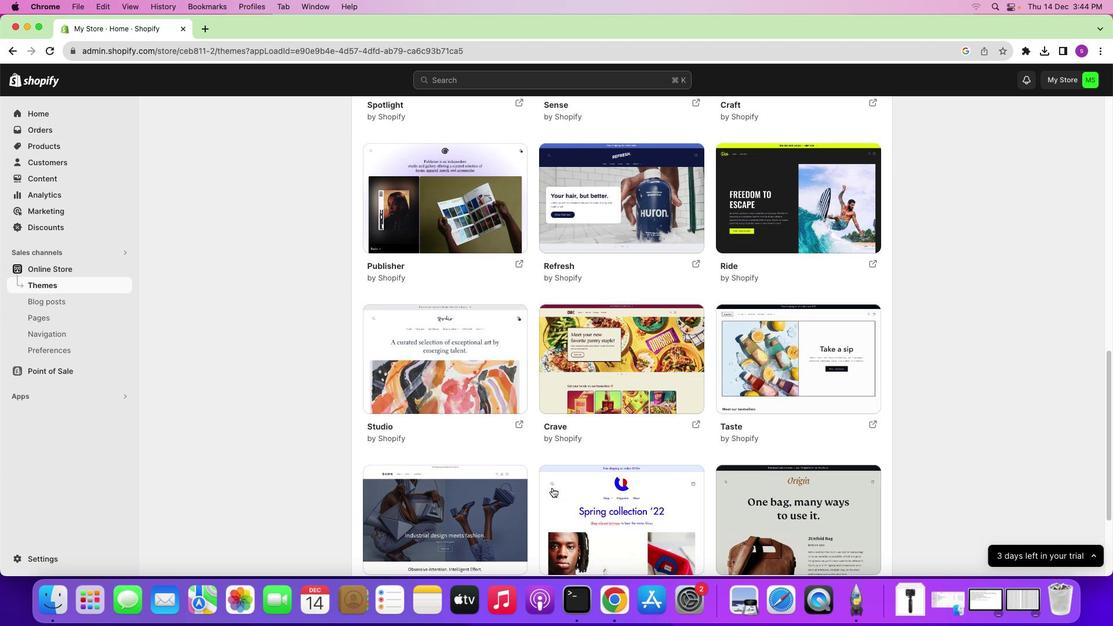 
Action: Mouse scrolled (552, 487) with delta (0, -1)
Screenshot: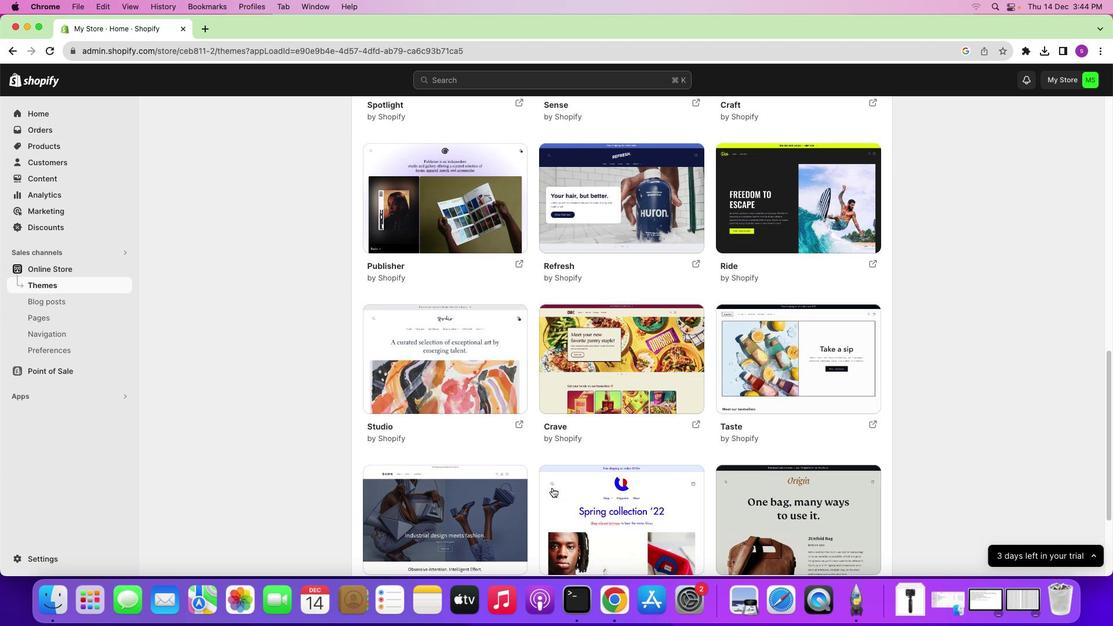
Action: Mouse scrolled (552, 487) with delta (0, -2)
Screenshot: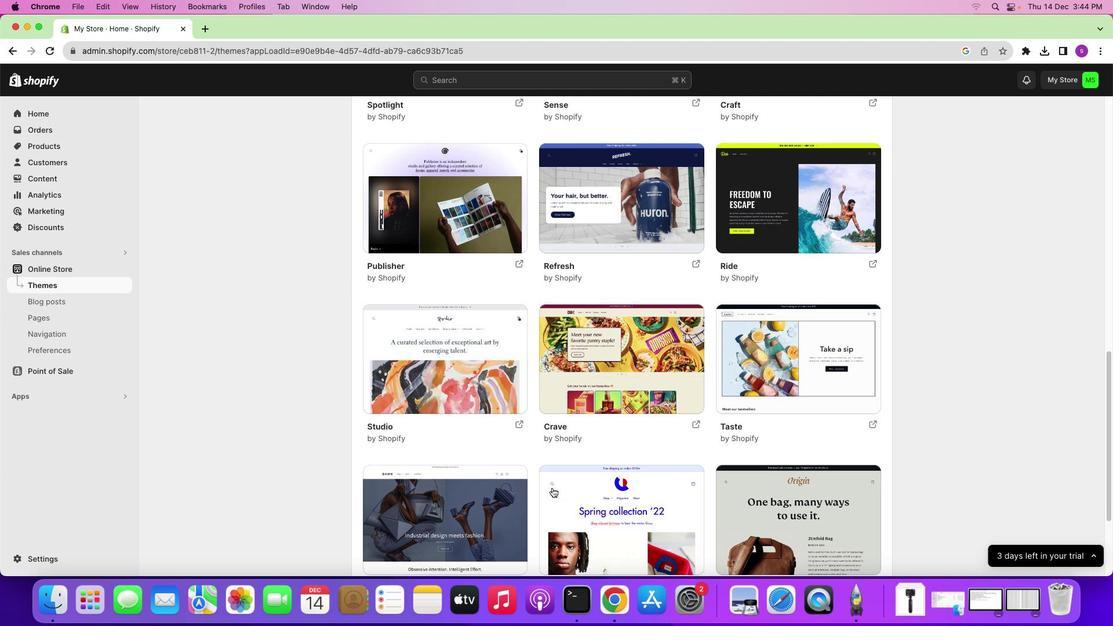 
Action: Mouse scrolled (552, 487) with delta (0, -2)
Screenshot: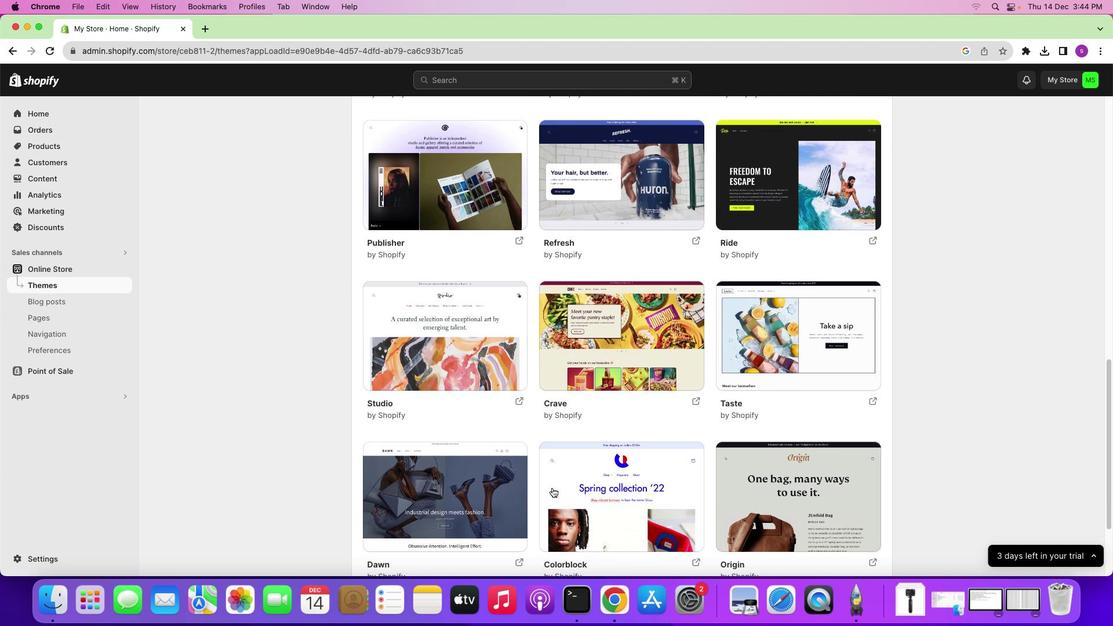 
Action: Mouse scrolled (552, 487) with delta (0, 0)
Screenshot: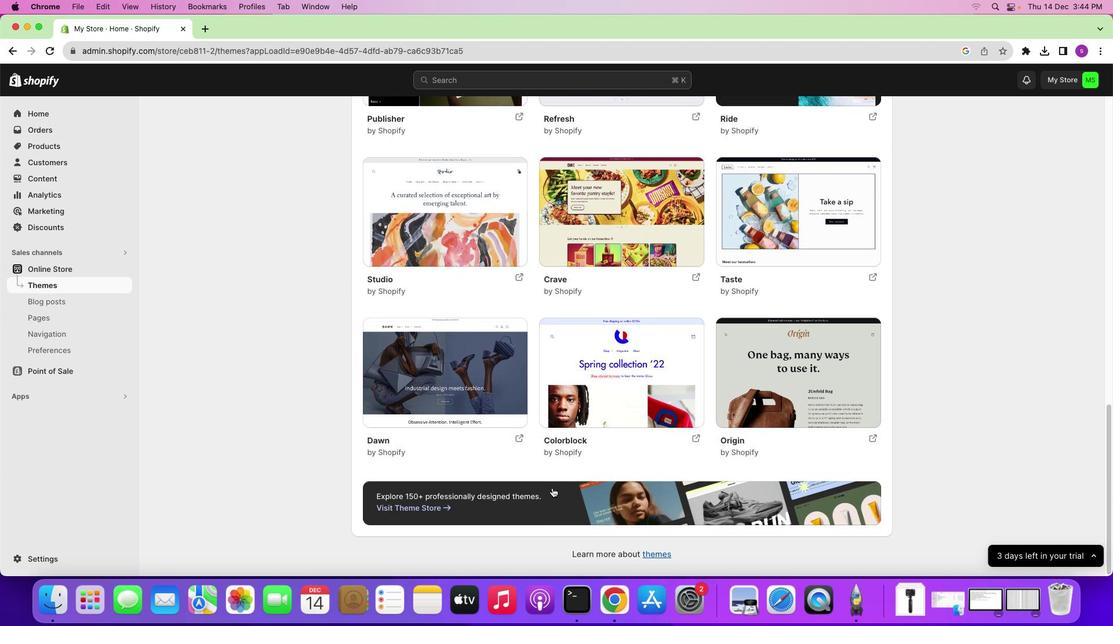 
Action: Mouse scrolled (552, 487) with delta (0, -1)
Screenshot: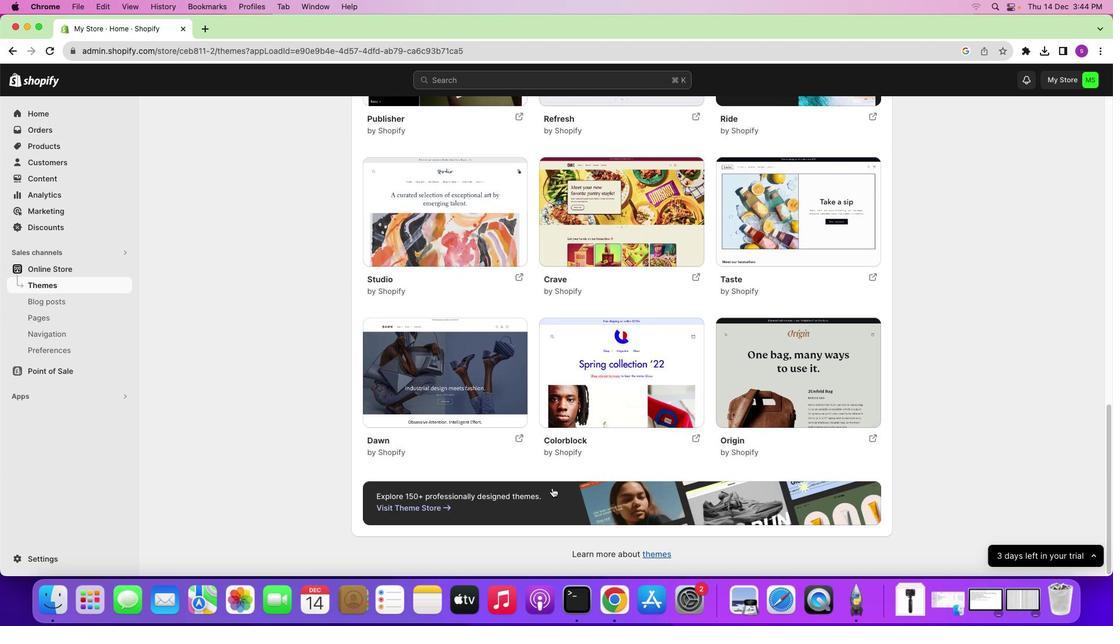 
Action: Mouse scrolled (552, 487) with delta (0, -1)
Screenshot: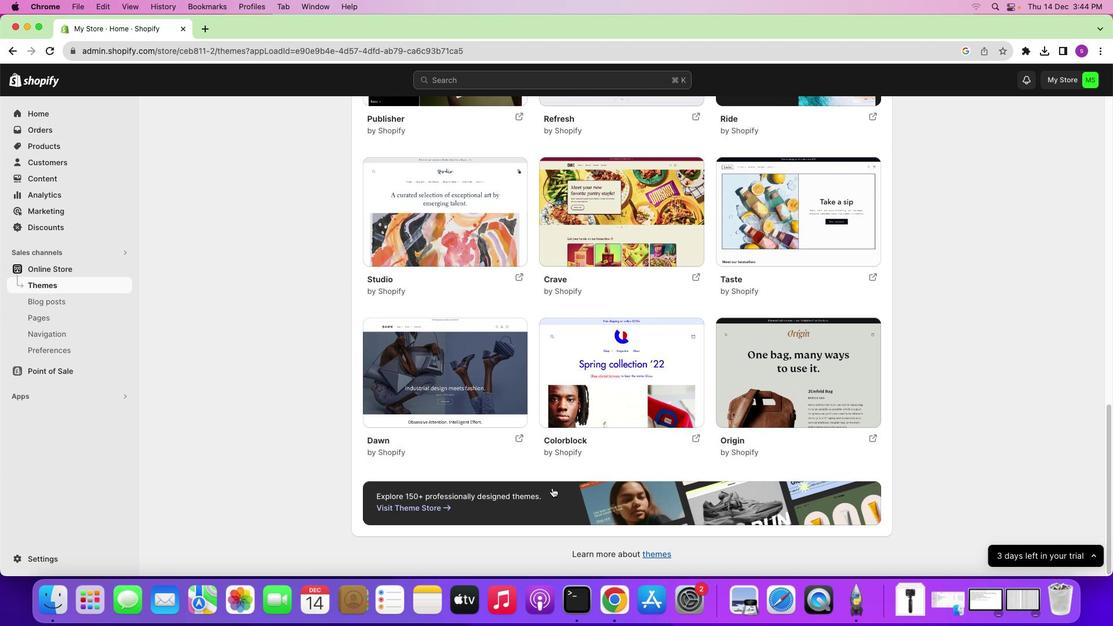 
Action: Mouse scrolled (552, 487) with delta (0, -2)
Screenshot: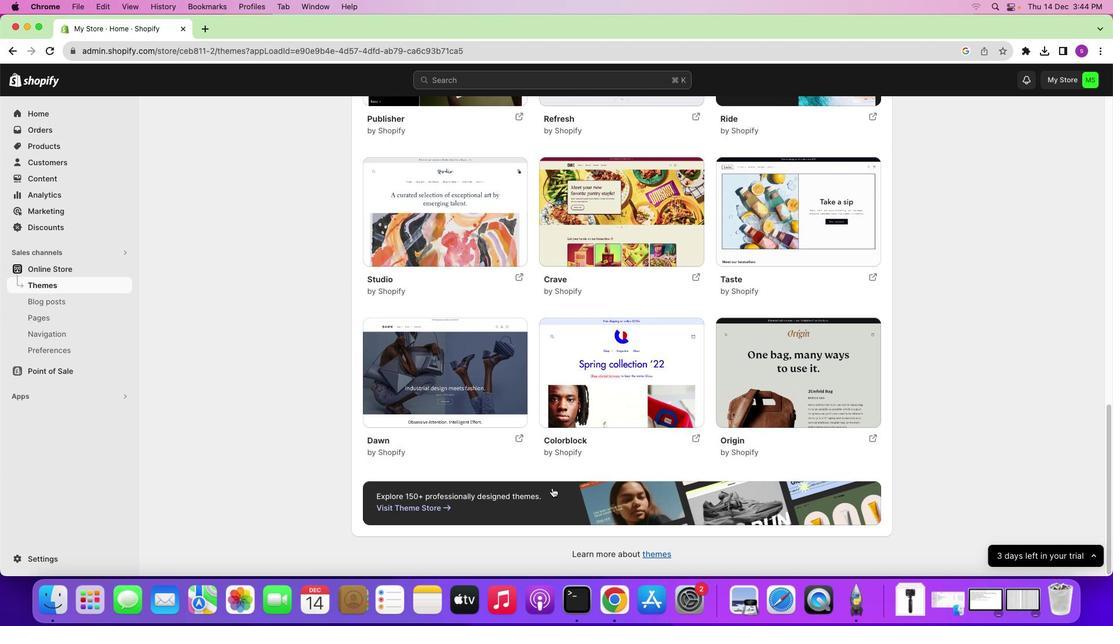 
Action: Mouse moved to (621, 340)
Screenshot: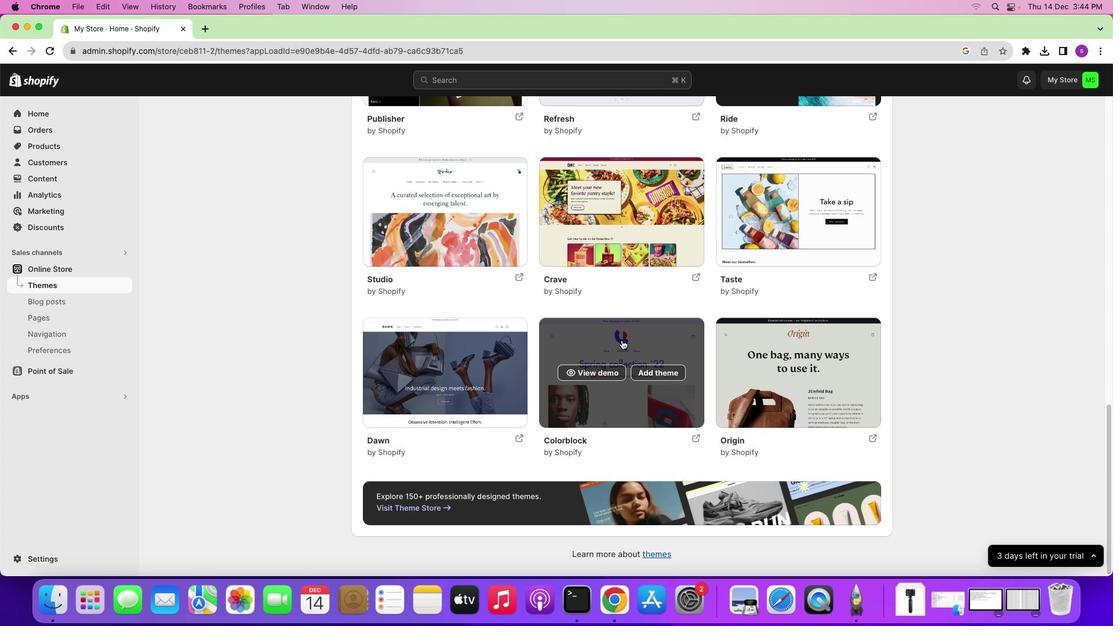 
Action: Mouse scrolled (621, 340) with delta (0, 0)
Screenshot: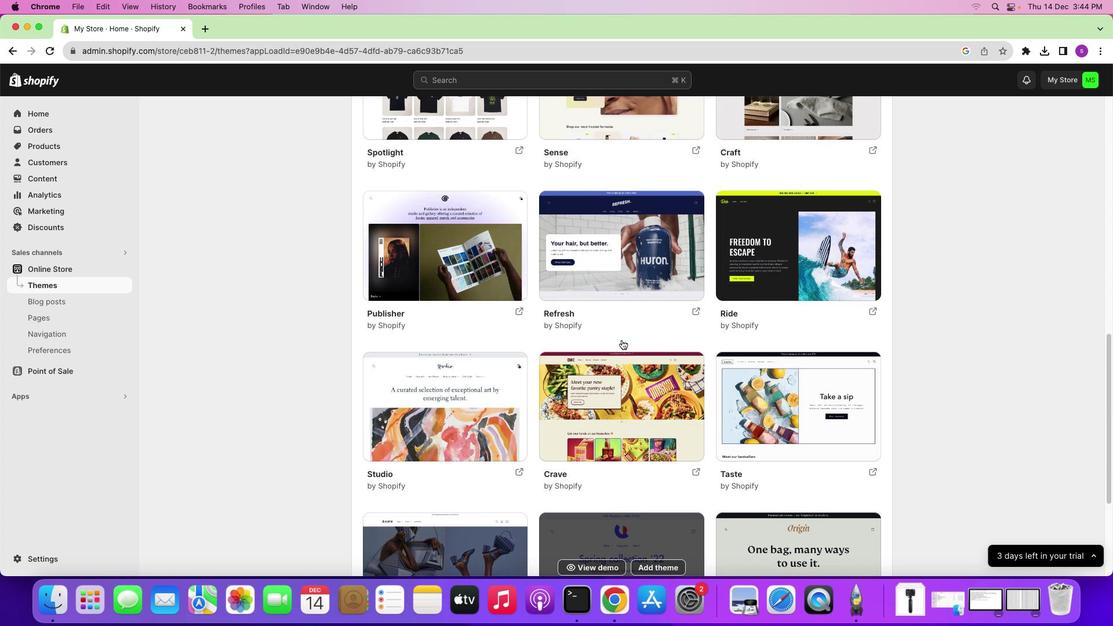 
Action: Mouse scrolled (621, 340) with delta (0, 0)
Screenshot: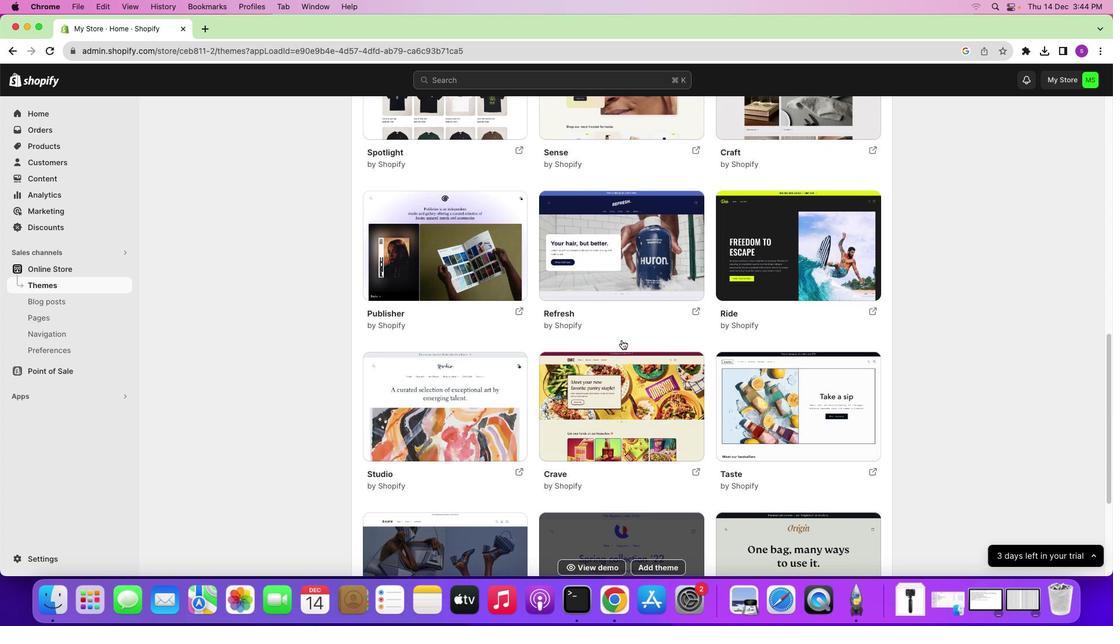
Action: Mouse scrolled (621, 340) with delta (0, 1)
Screenshot: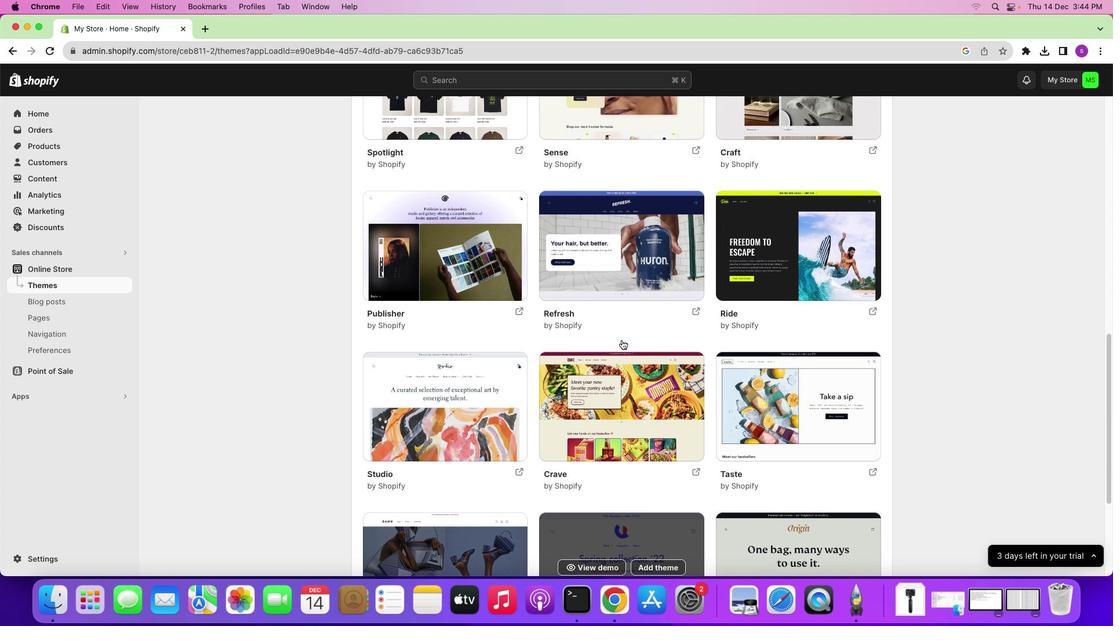 
Action: Mouse scrolled (621, 340) with delta (0, 2)
Screenshot: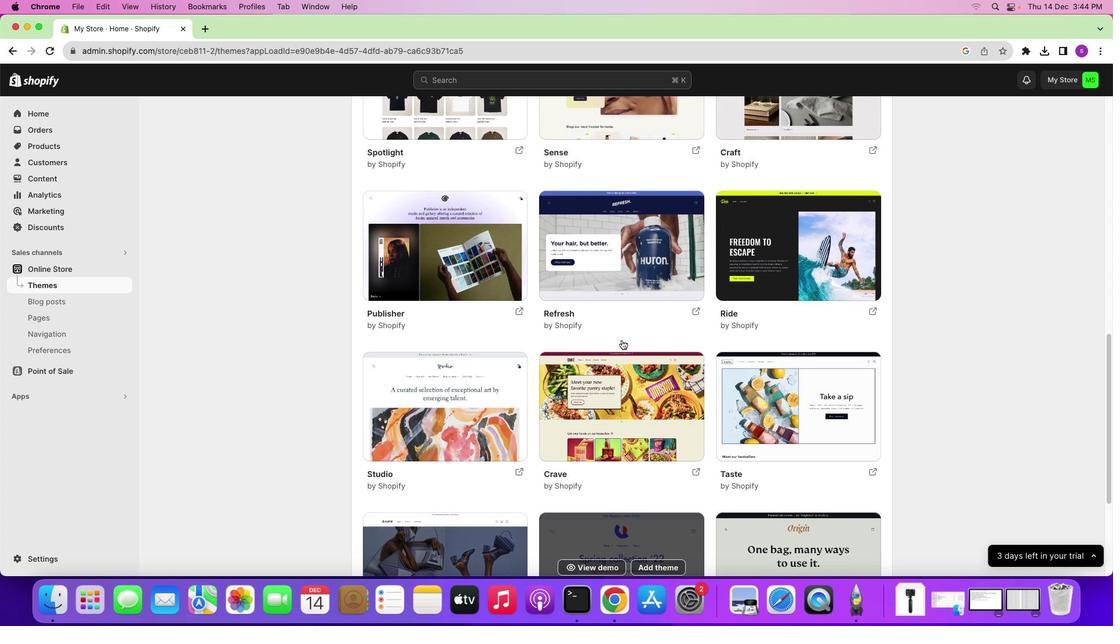 
Action: Mouse scrolled (621, 340) with delta (0, 0)
Screenshot: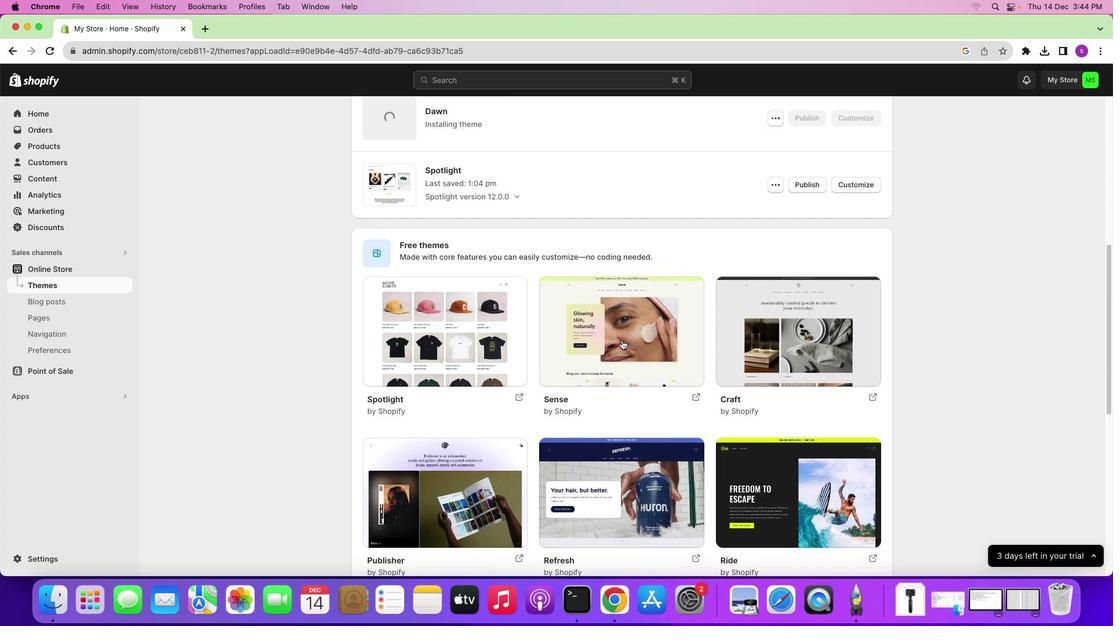 
Action: Mouse scrolled (621, 340) with delta (0, 0)
Screenshot: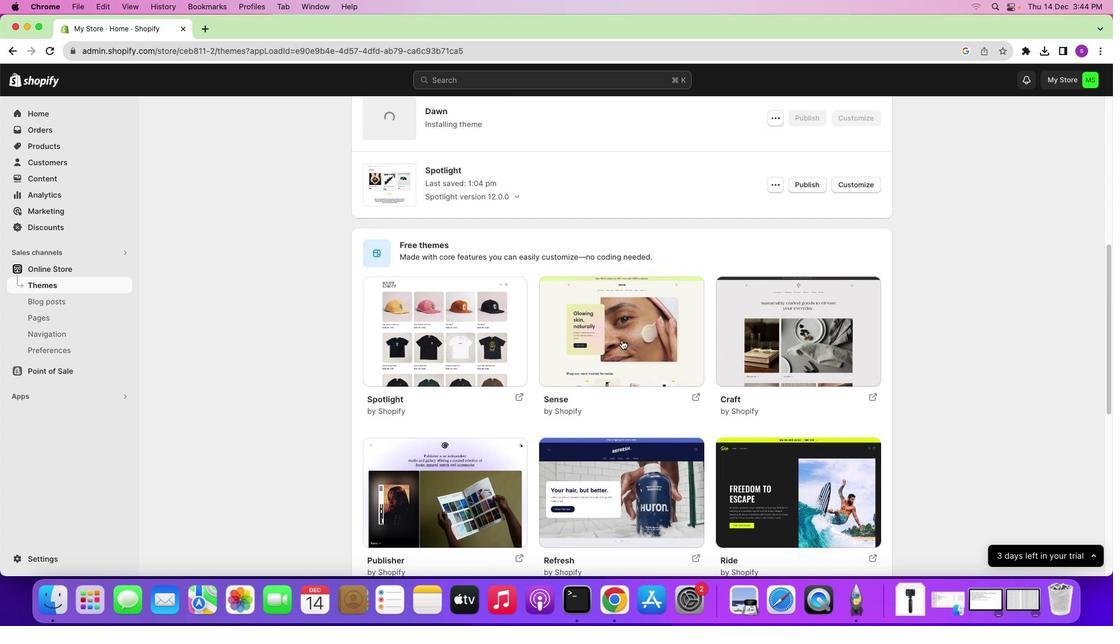 
Action: Mouse scrolled (621, 340) with delta (0, 1)
Screenshot: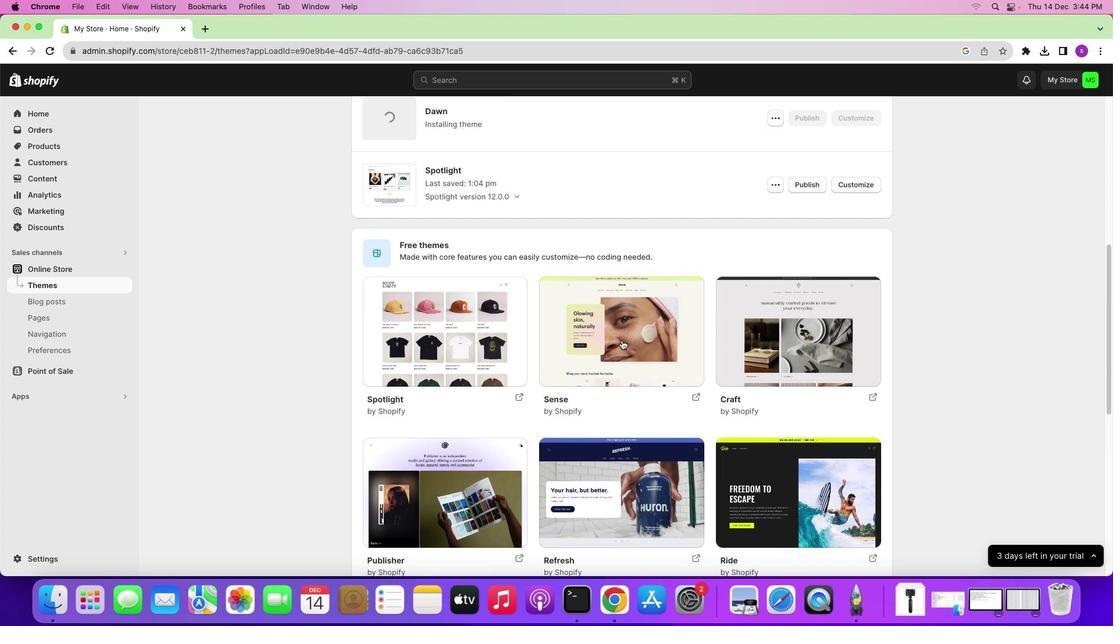 
Action: Mouse scrolled (621, 340) with delta (0, 1)
Screenshot: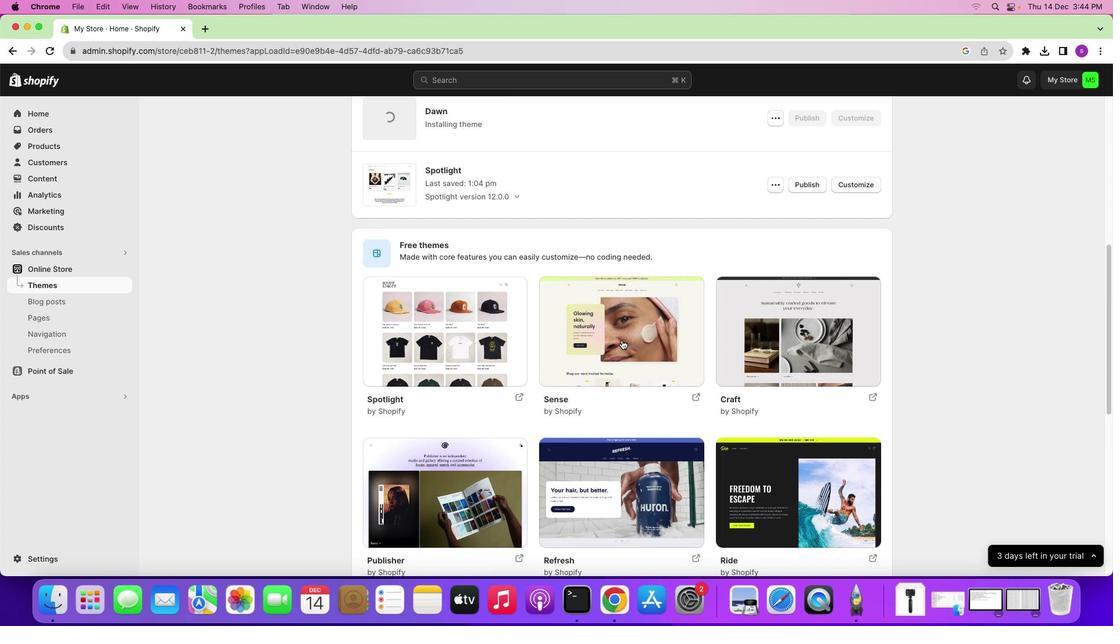 
Action: Mouse scrolled (621, 340) with delta (0, 2)
Screenshot: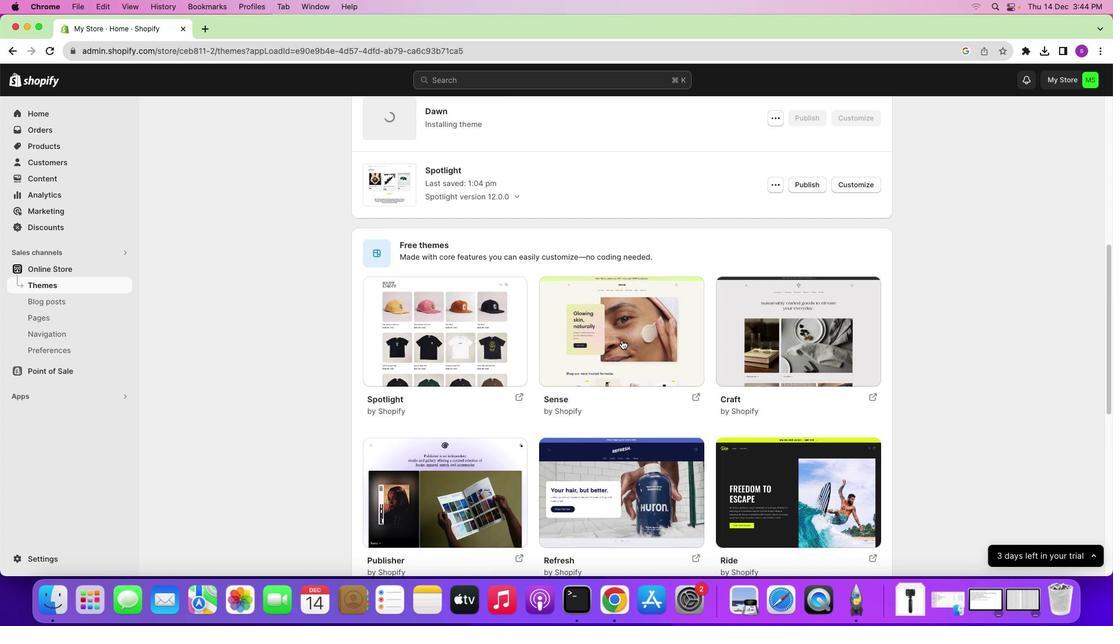 
Action: Mouse scrolled (621, 340) with delta (0, 0)
Screenshot: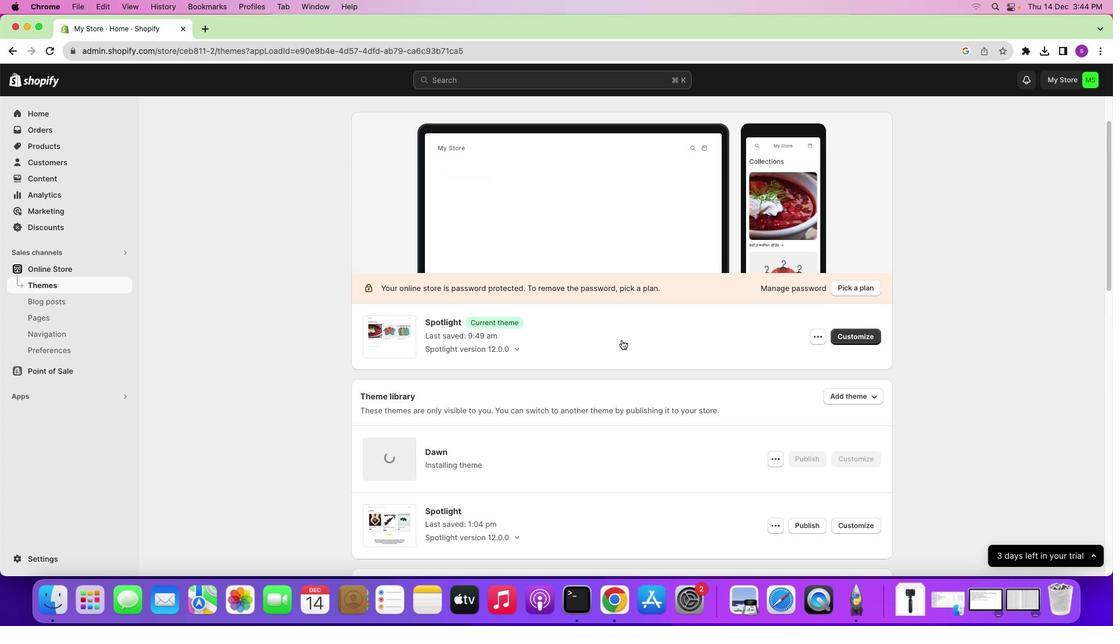 
Action: Mouse scrolled (621, 340) with delta (0, 0)
Screenshot: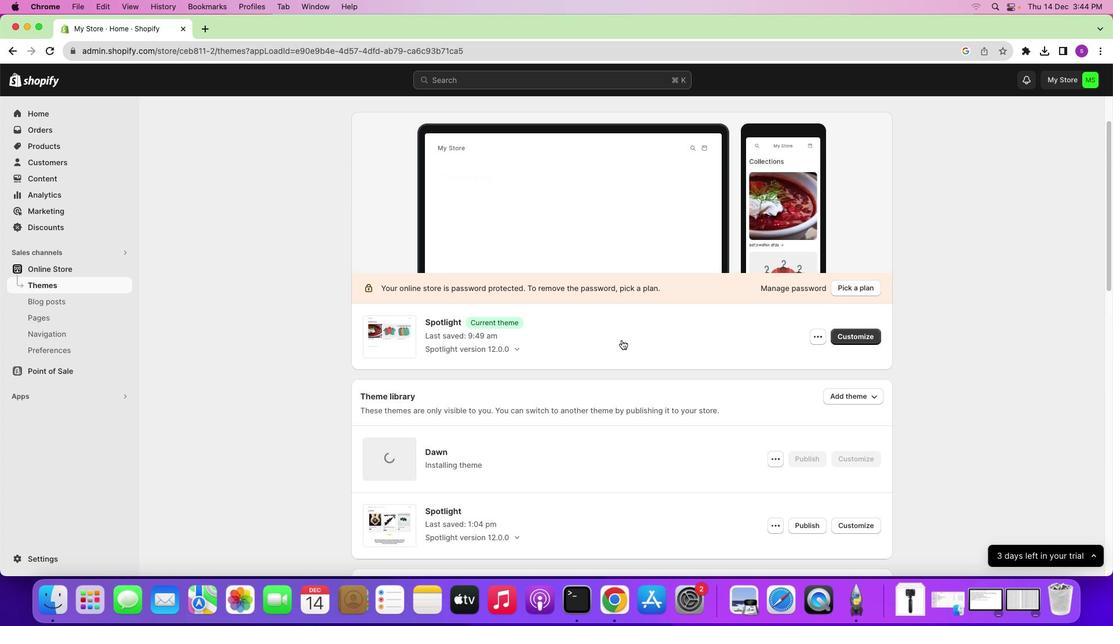 
Action: Mouse scrolled (621, 340) with delta (0, 1)
Screenshot: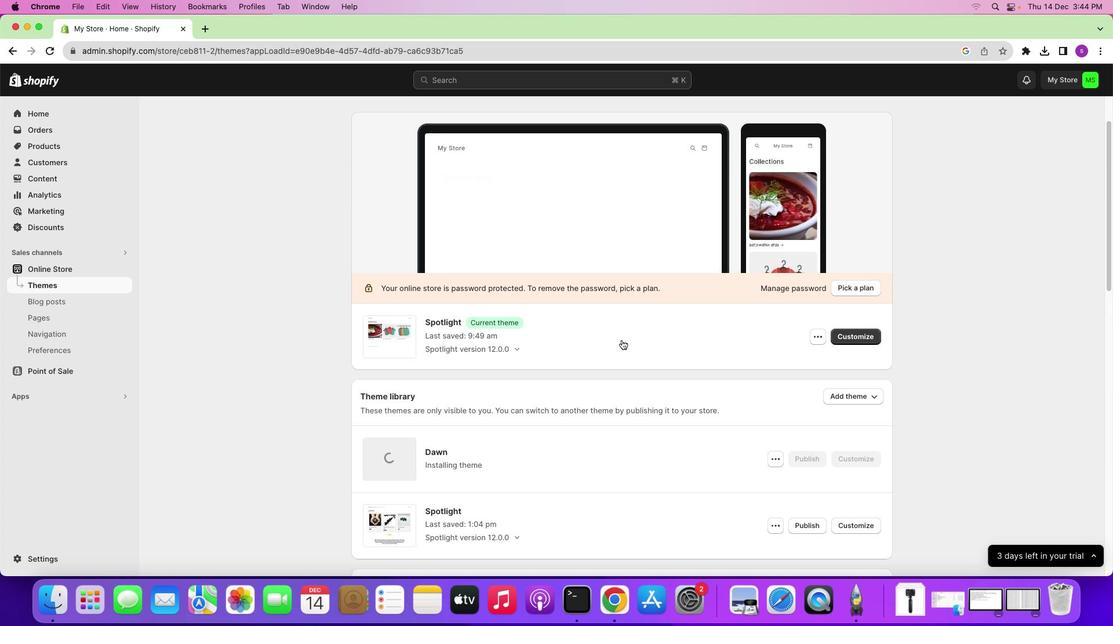 
Action: Mouse scrolled (621, 340) with delta (0, 2)
Screenshot: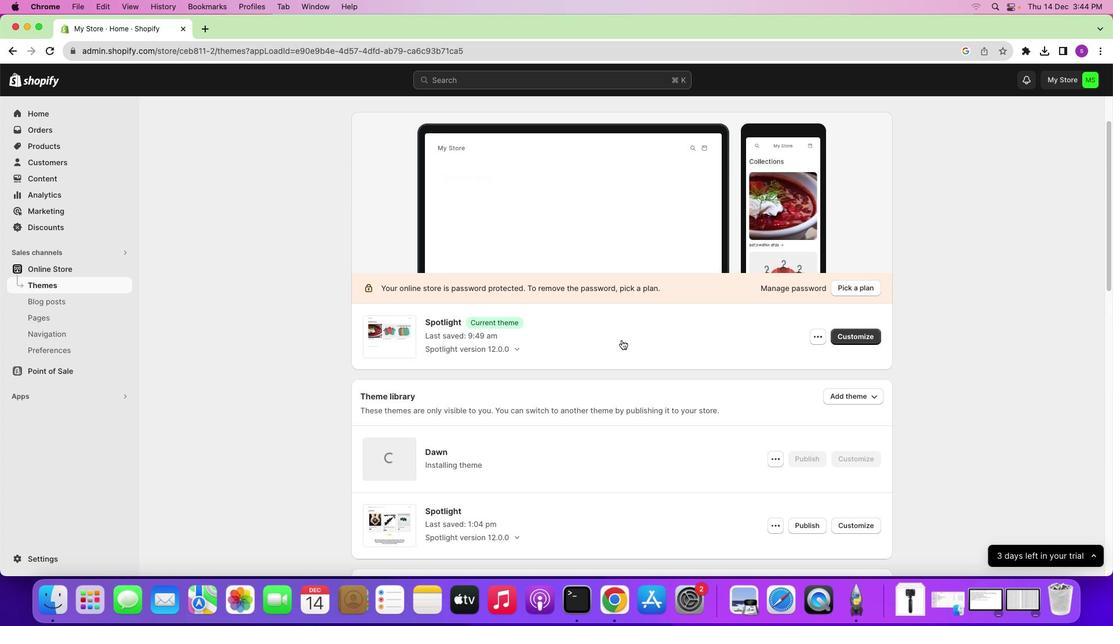 
Action: Mouse scrolled (621, 340) with delta (0, 2)
Screenshot: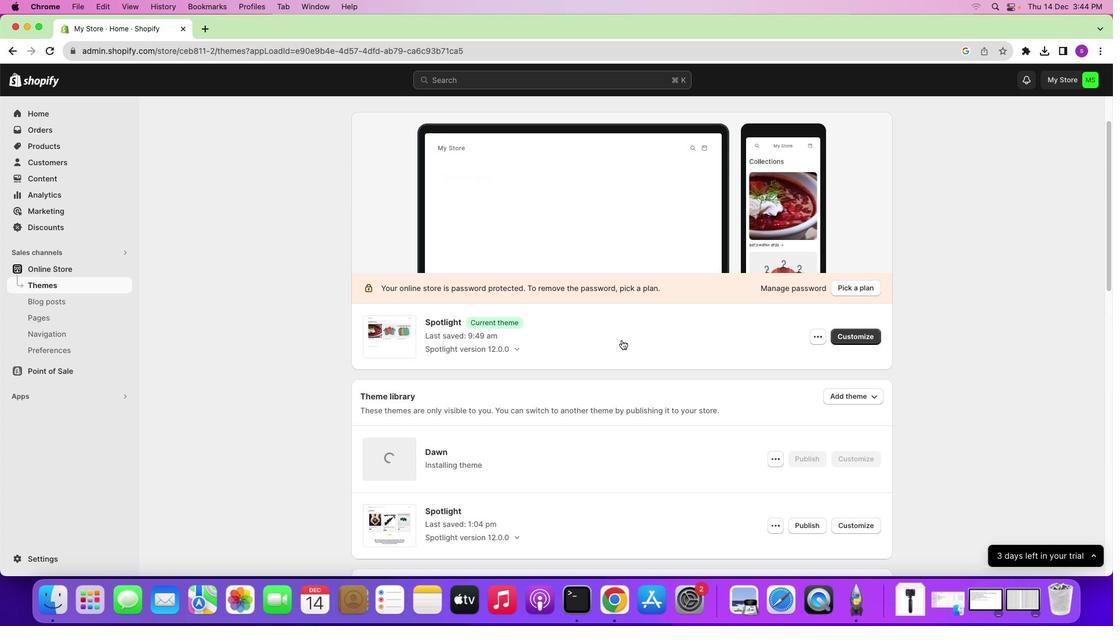 
Action: Mouse scrolled (621, 340) with delta (0, 0)
Screenshot: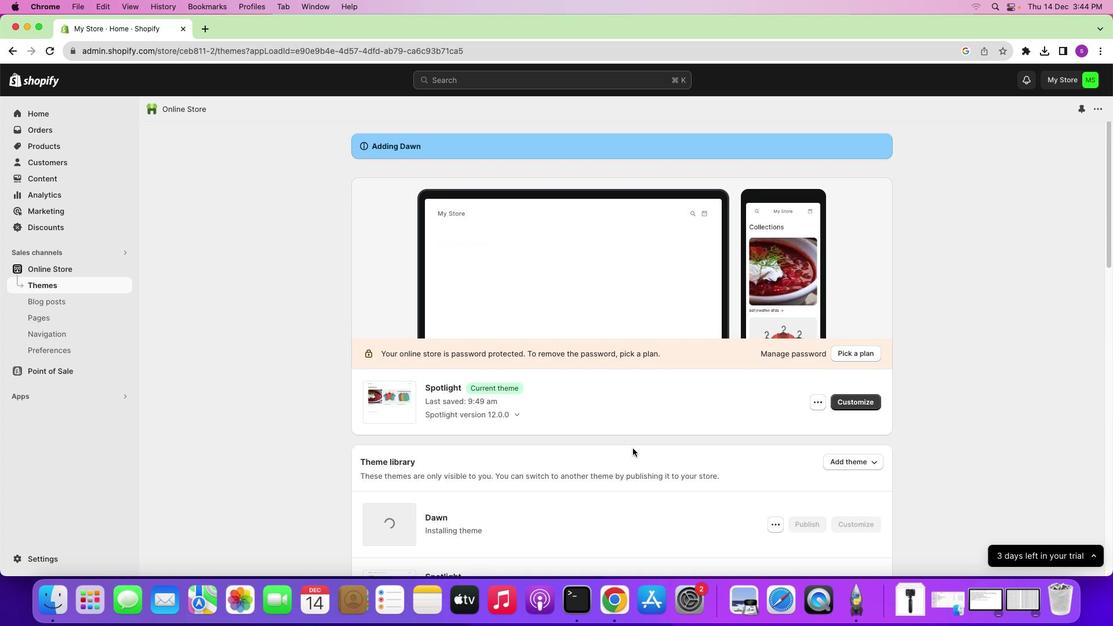 
Action: Mouse scrolled (621, 340) with delta (0, 0)
Screenshot: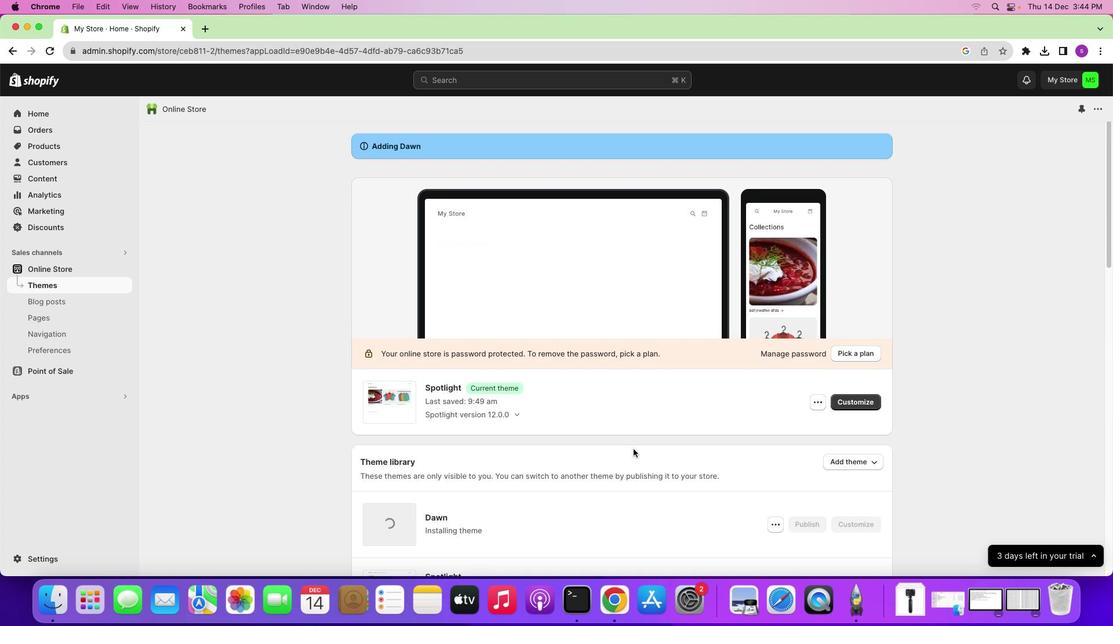 
Action: Mouse scrolled (621, 340) with delta (0, 1)
Screenshot: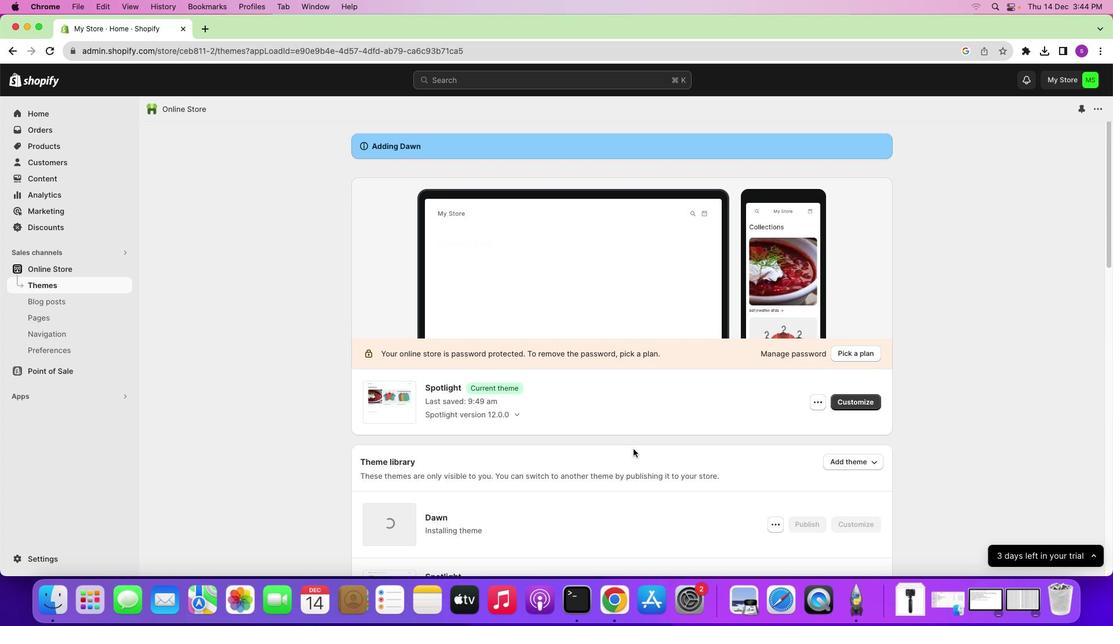 
Action: Mouse scrolled (621, 340) with delta (0, 2)
Screenshot: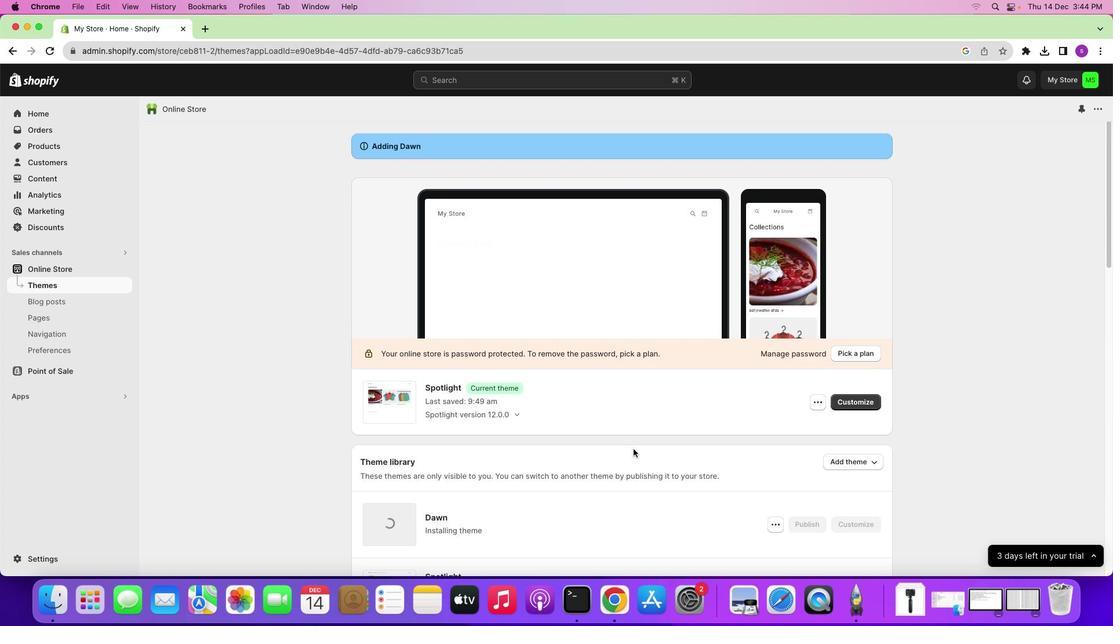 
Action: Mouse moved to (633, 448)
Screenshot: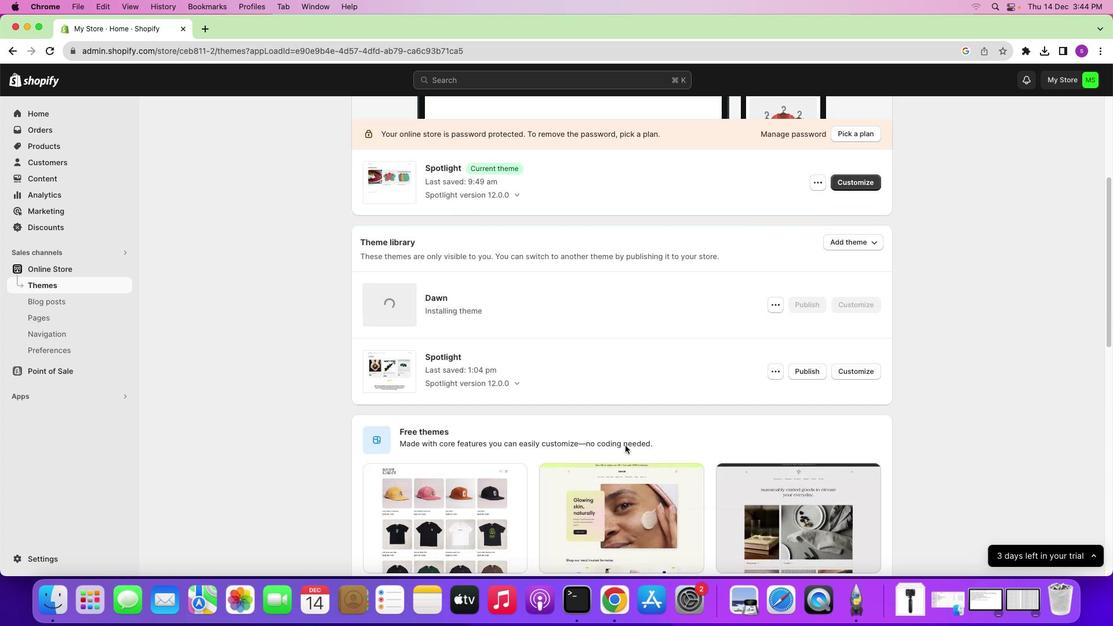 
Action: Mouse scrolled (633, 448) with delta (0, 0)
Screenshot: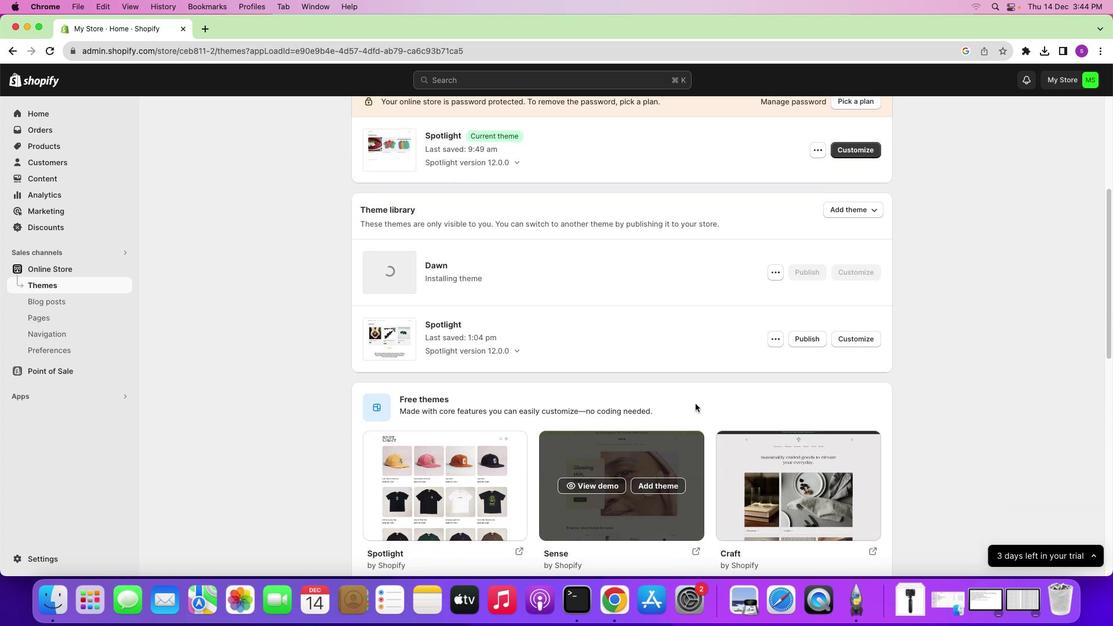 
Action: Mouse scrolled (633, 448) with delta (0, 0)
Screenshot: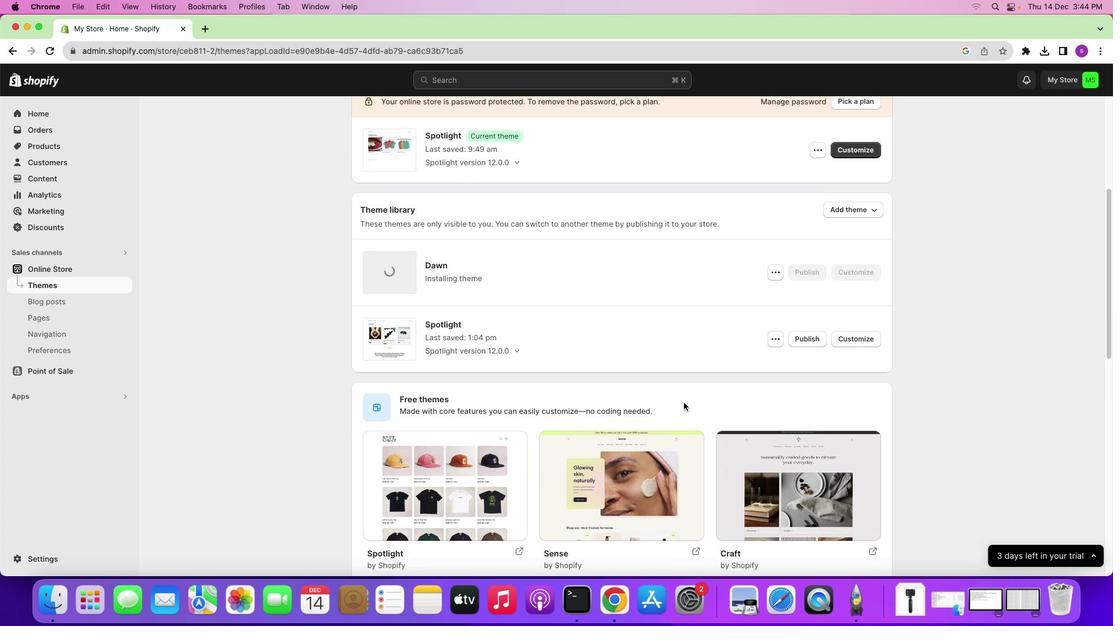 
Action: Mouse scrolled (633, 448) with delta (0, -1)
Screenshot: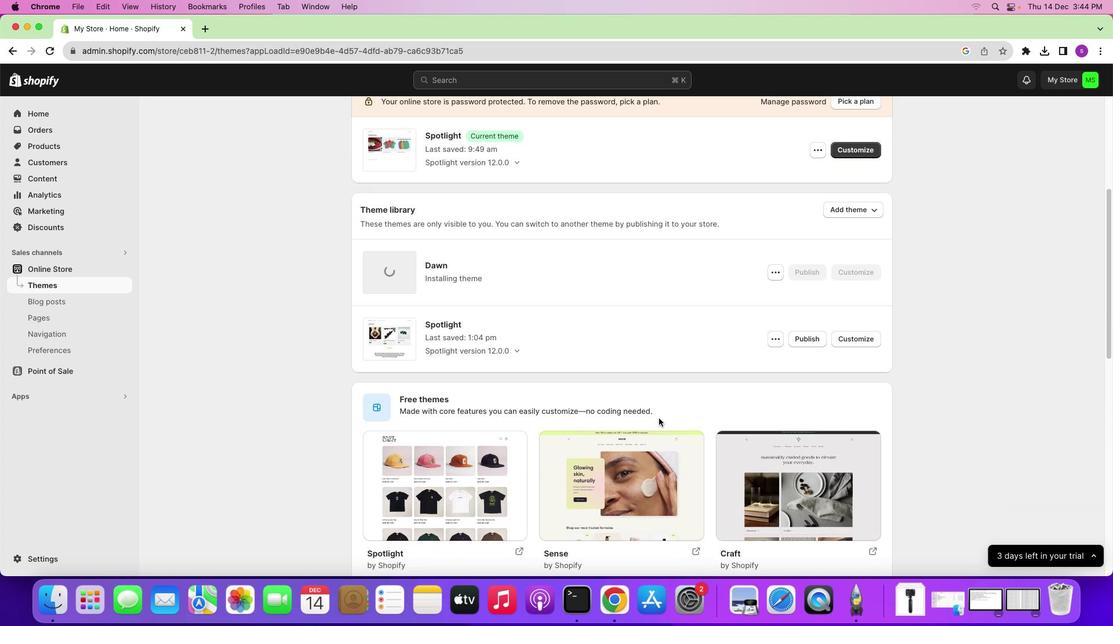 
Action: Mouse scrolled (633, 448) with delta (0, -1)
Screenshot: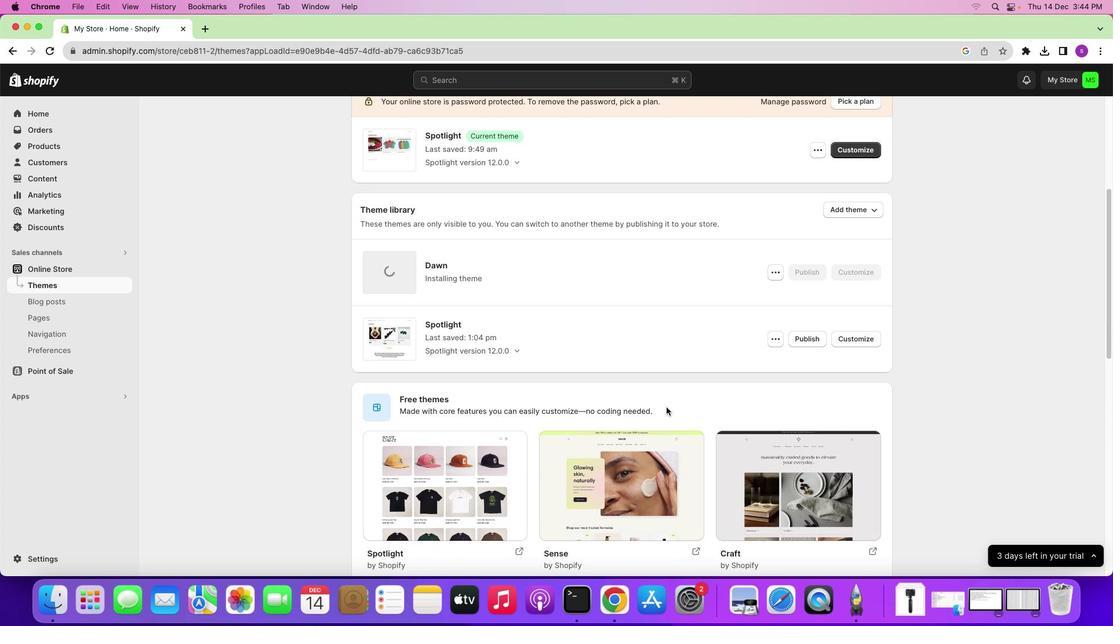 
Action: Mouse scrolled (633, 448) with delta (0, -2)
Screenshot: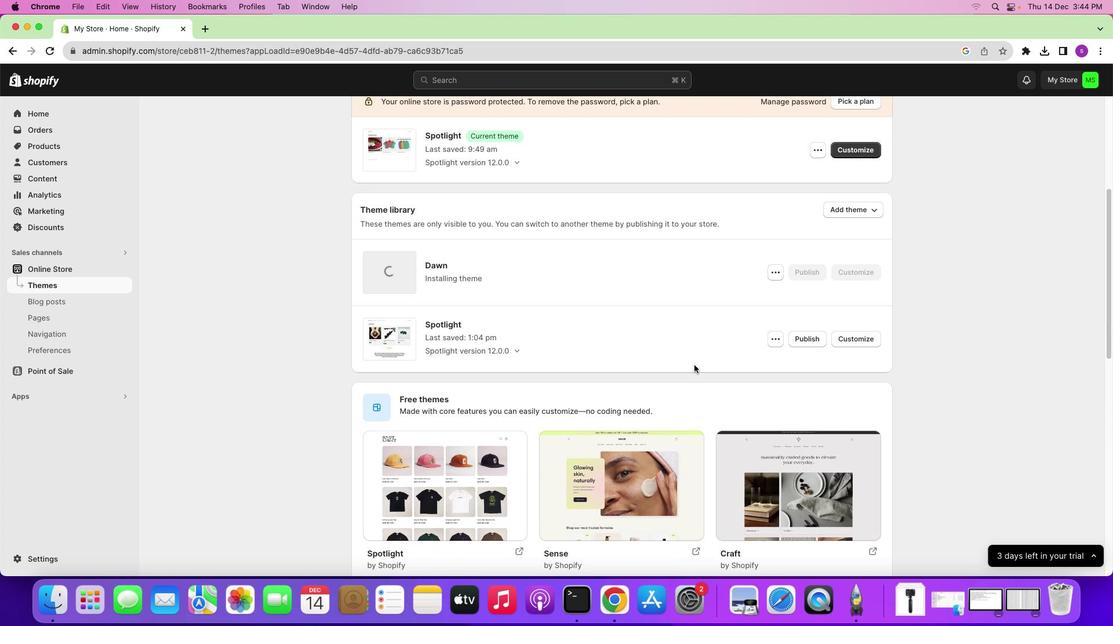 
Action: Mouse moved to (864, 272)
Screenshot: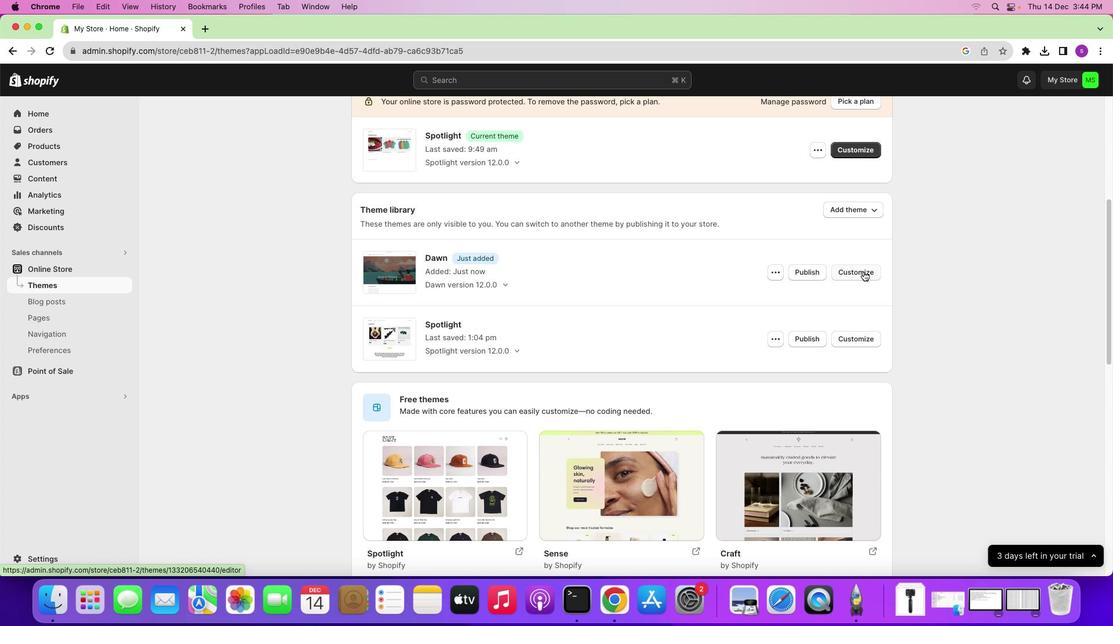 
Action: Mouse pressed left at (864, 272)
Screenshot: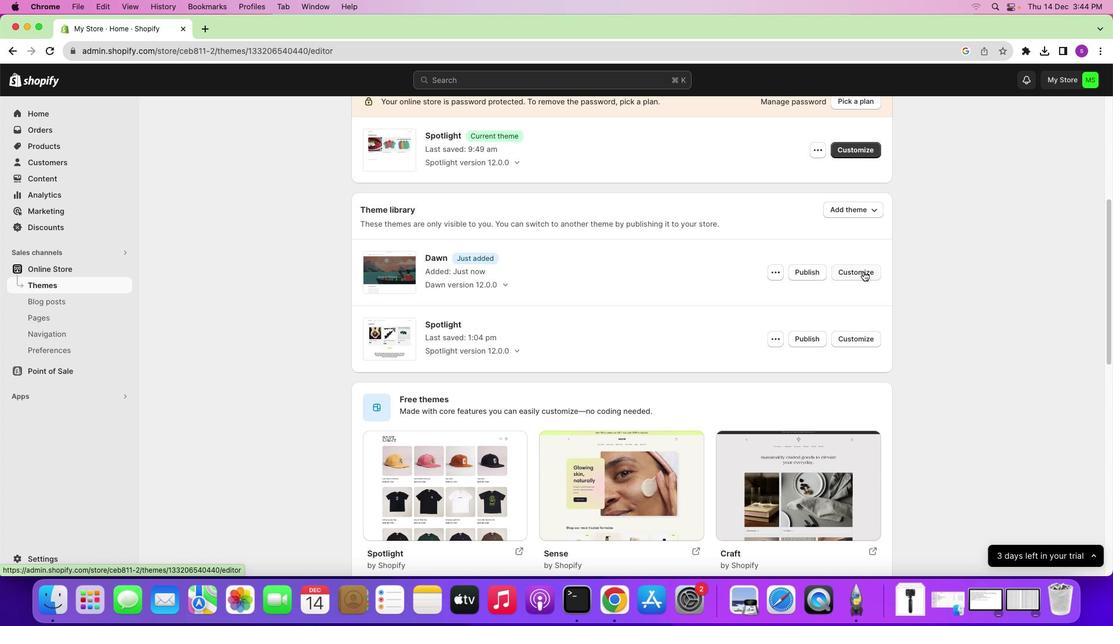 
Action: Mouse moved to (604, 335)
Screenshot: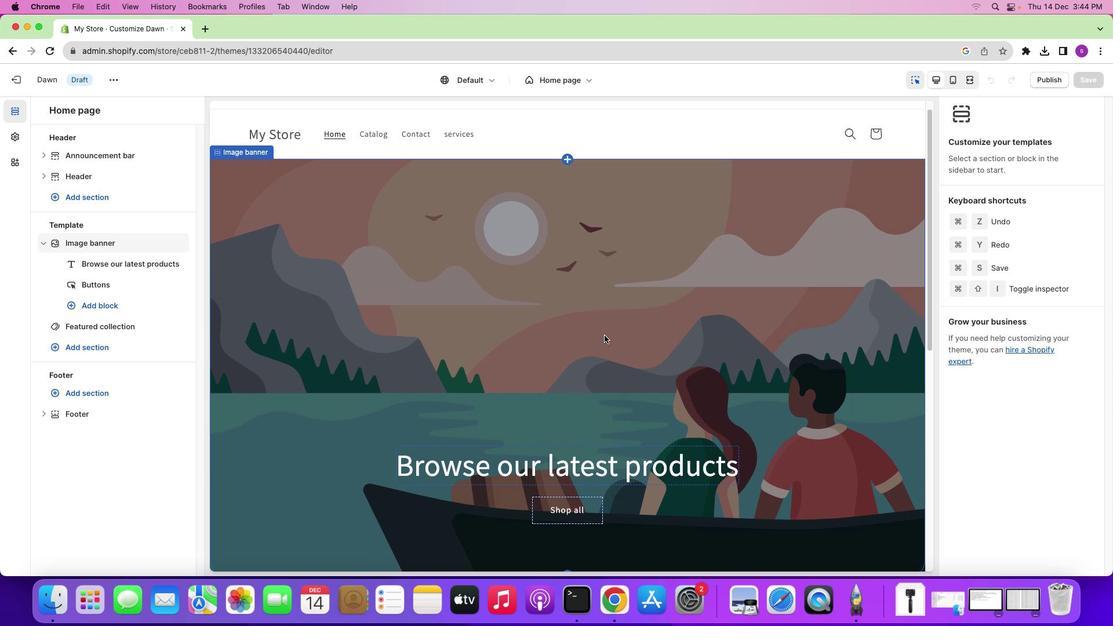 
Action: Mouse scrolled (604, 335) with delta (0, 0)
Screenshot: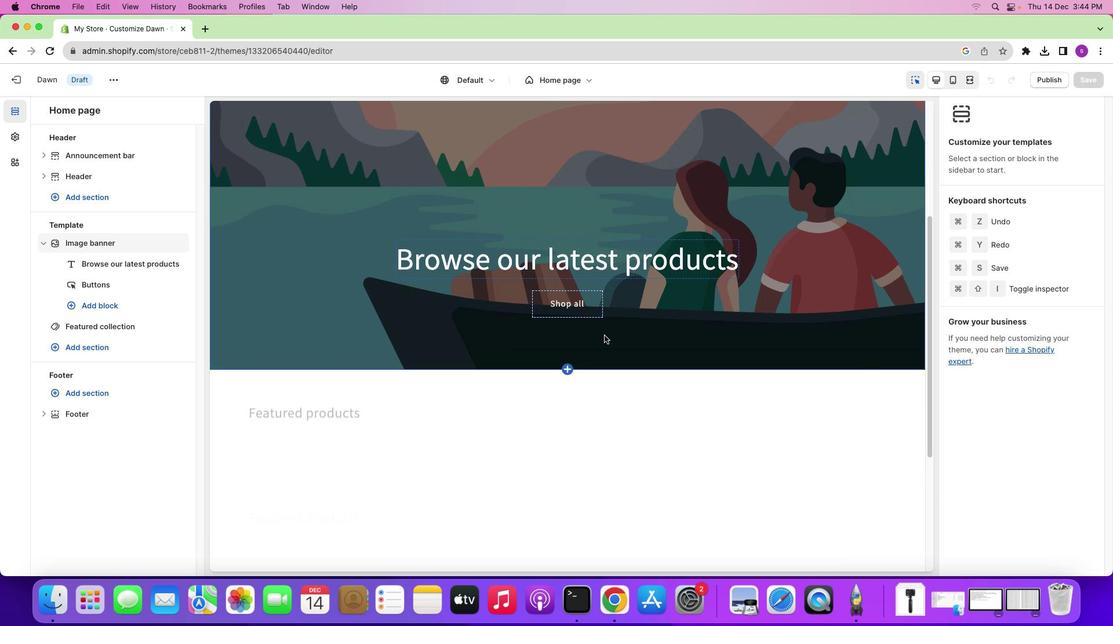 
Action: Mouse scrolled (604, 335) with delta (0, 0)
Screenshot: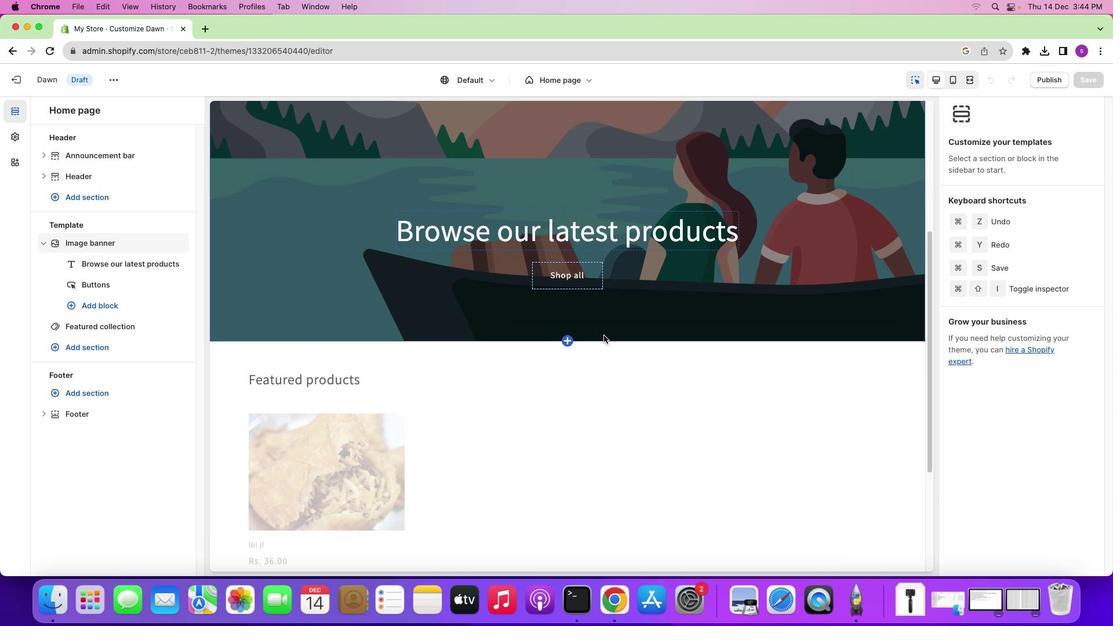 
Action: Mouse scrolled (604, 335) with delta (0, -1)
Screenshot: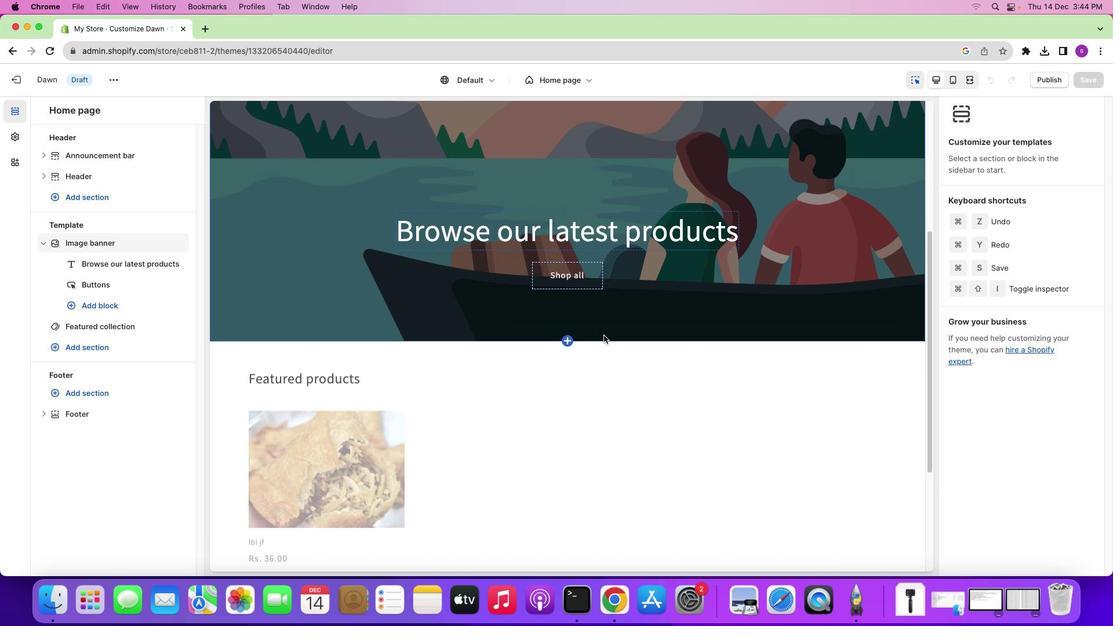 
Action: Mouse scrolled (604, 335) with delta (0, -1)
Screenshot: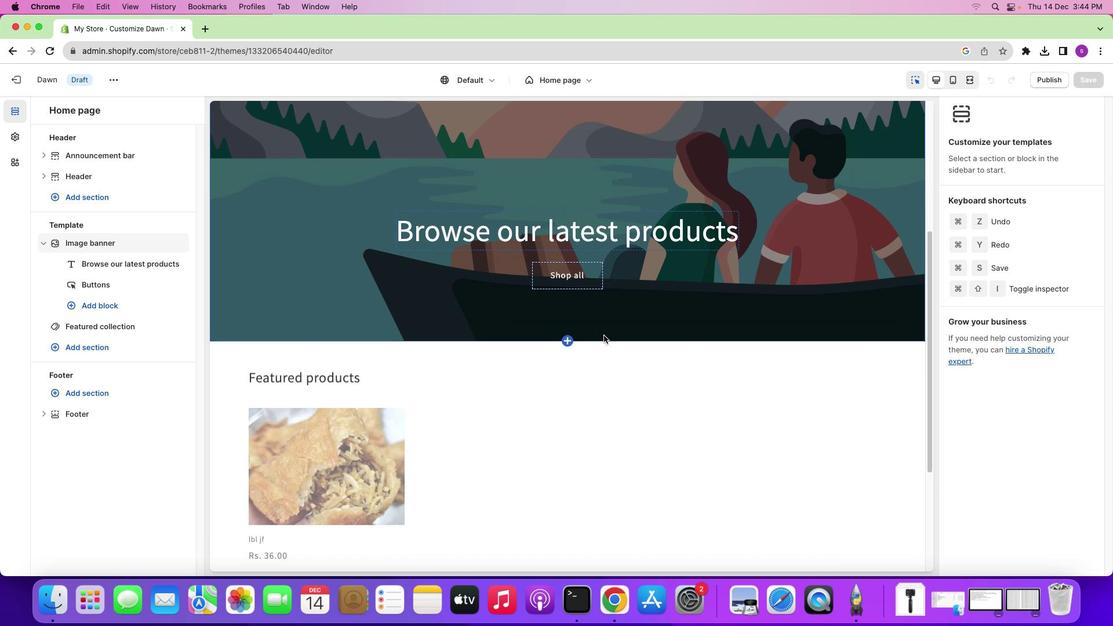 
Action: Mouse scrolled (604, 335) with delta (0, -2)
Screenshot: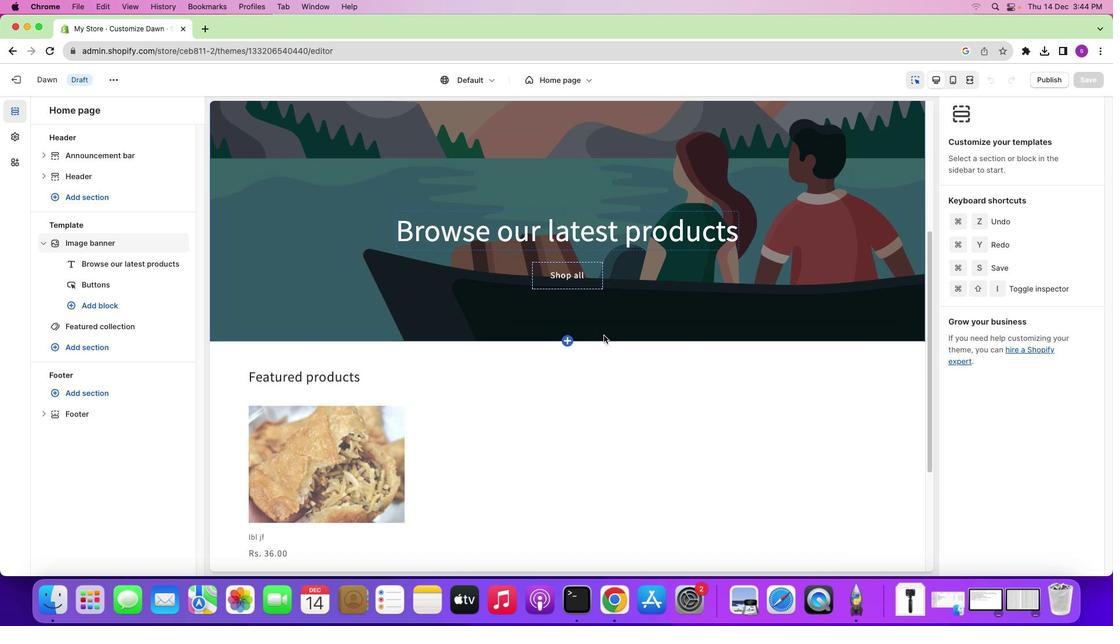 
Action: Mouse moved to (604, 335)
Screenshot: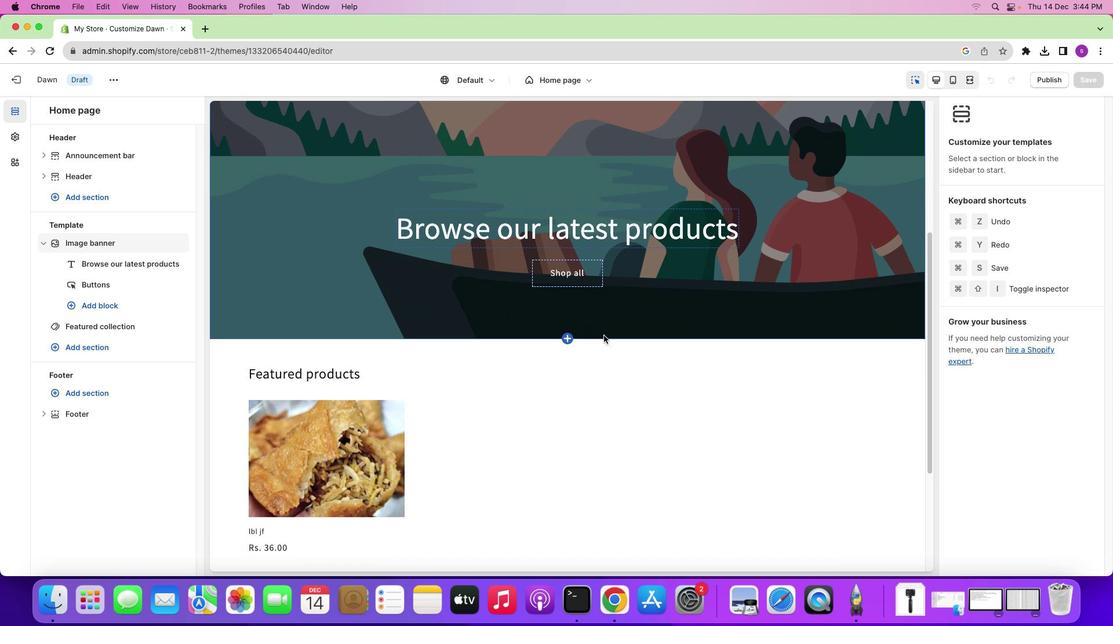 
Action: Mouse scrolled (604, 335) with delta (0, 0)
Screenshot: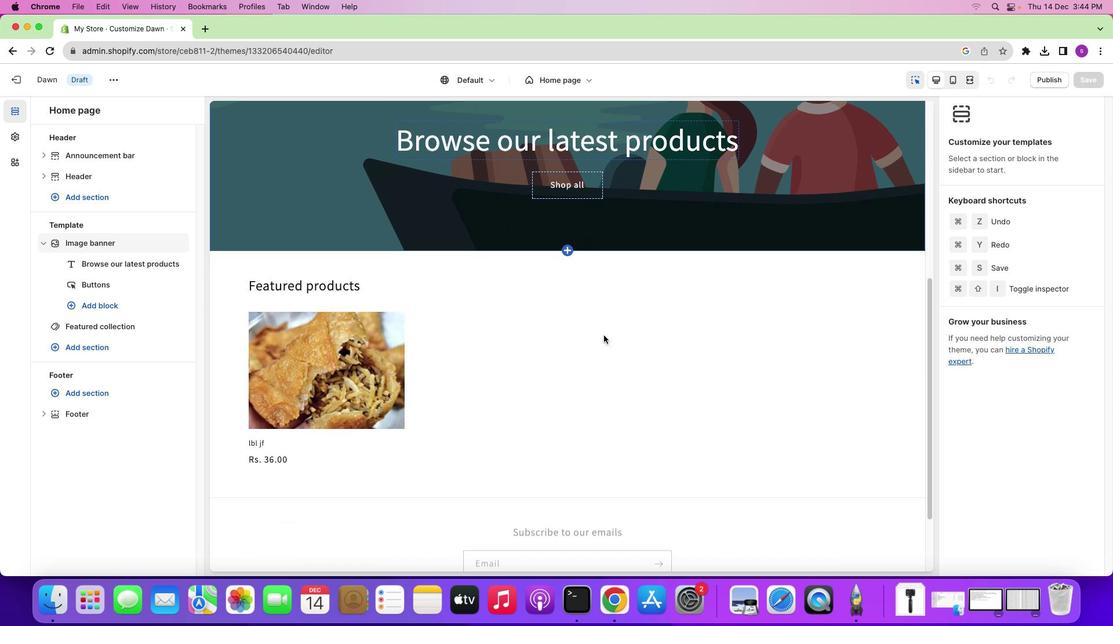 
Action: Mouse scrolled (604, 335) with delta (0, 0)
Screenshot: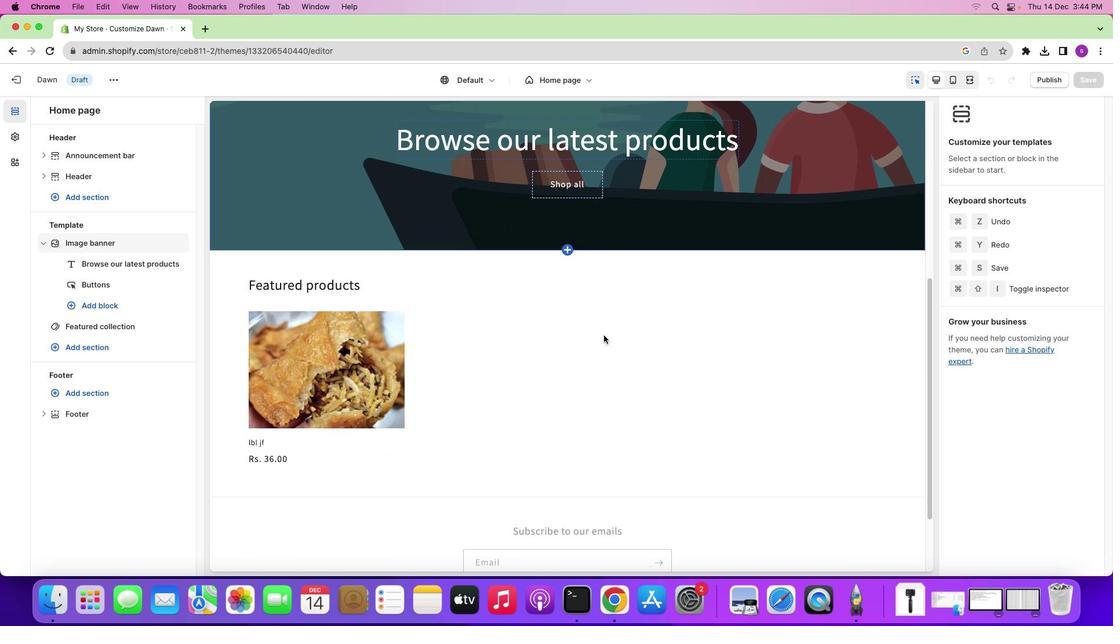
Action: Mouse scrolled (604, 335) with delta (0, 0)
Screenshot: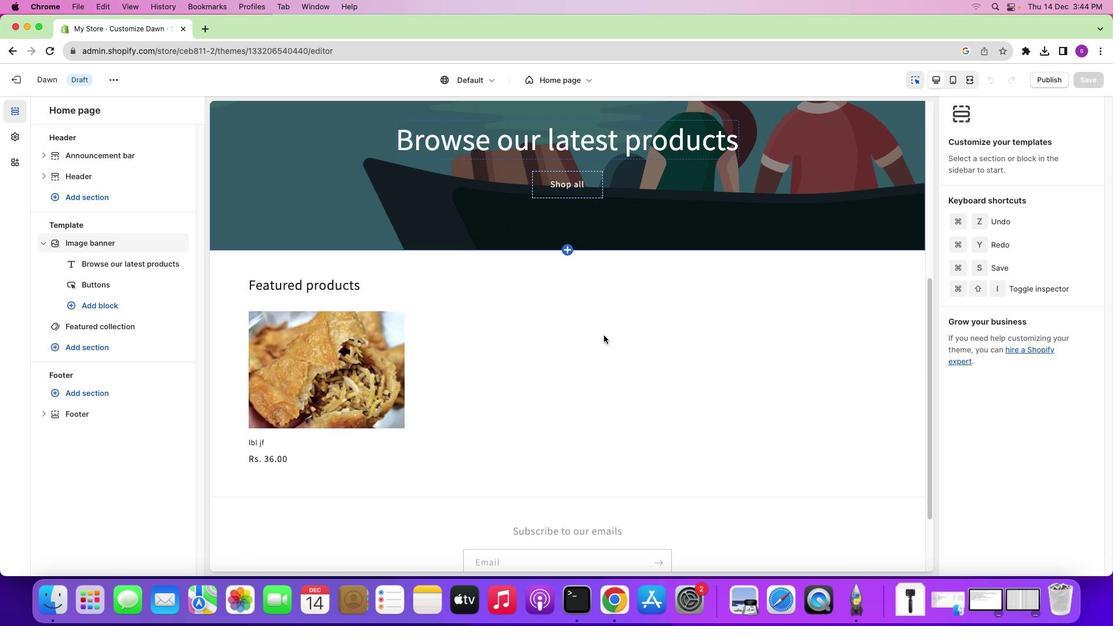 
Action: Mouse scrolled (604, 335) with delta (0, -1)
Screenshot: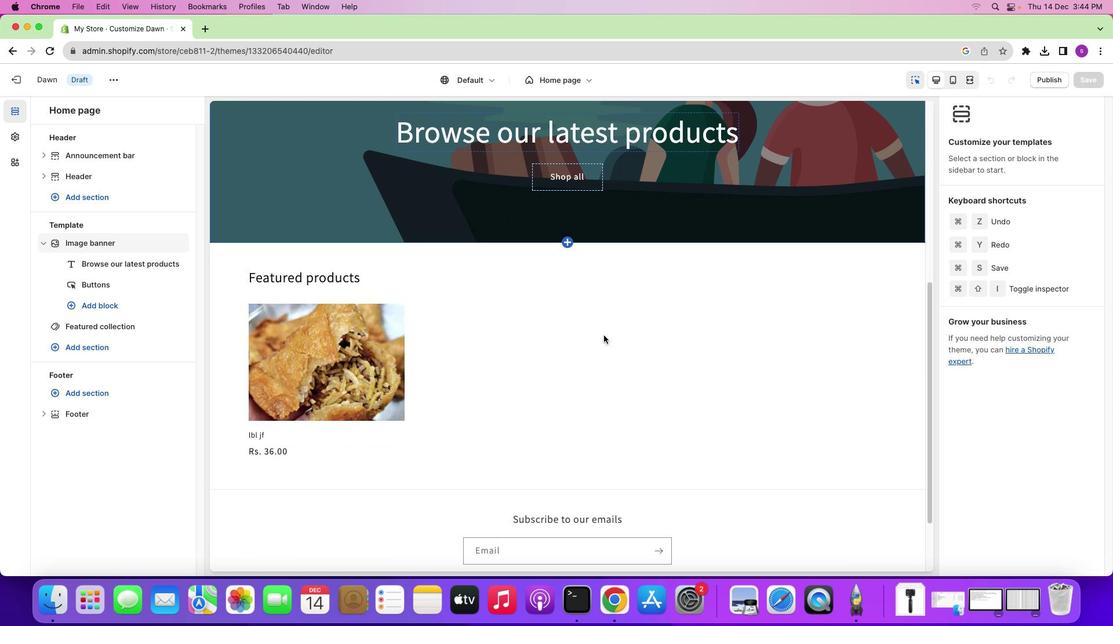 
Action: Mouse scrolled (604, 335) with delta (0, 0)
Screenshot: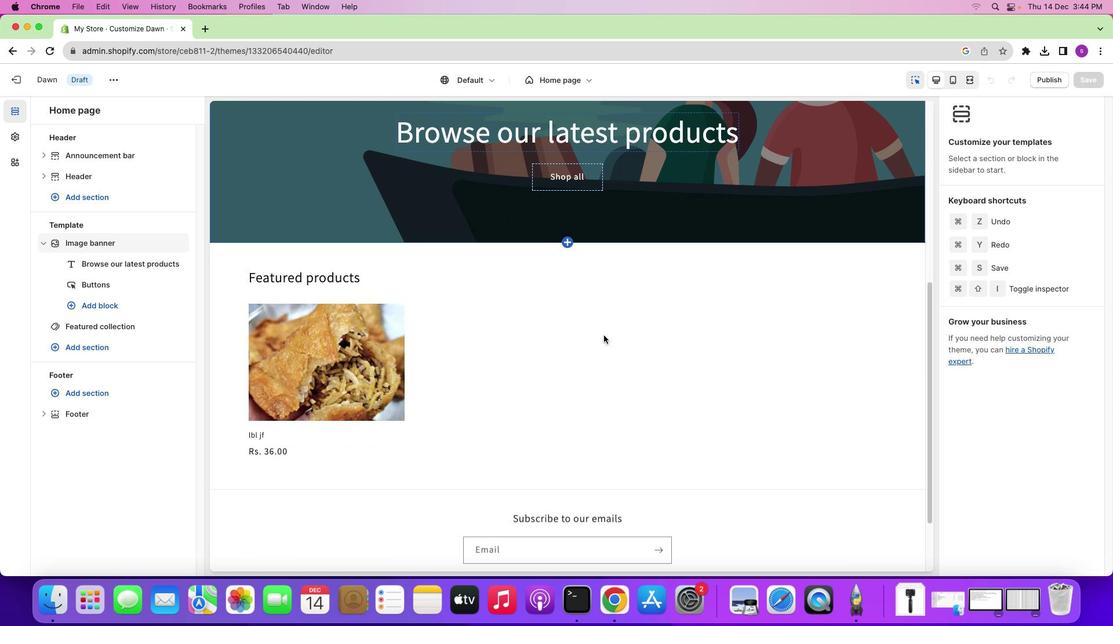 
Action: Mouse scrolled (604, 335) with delta (0, 0)
Screenshot: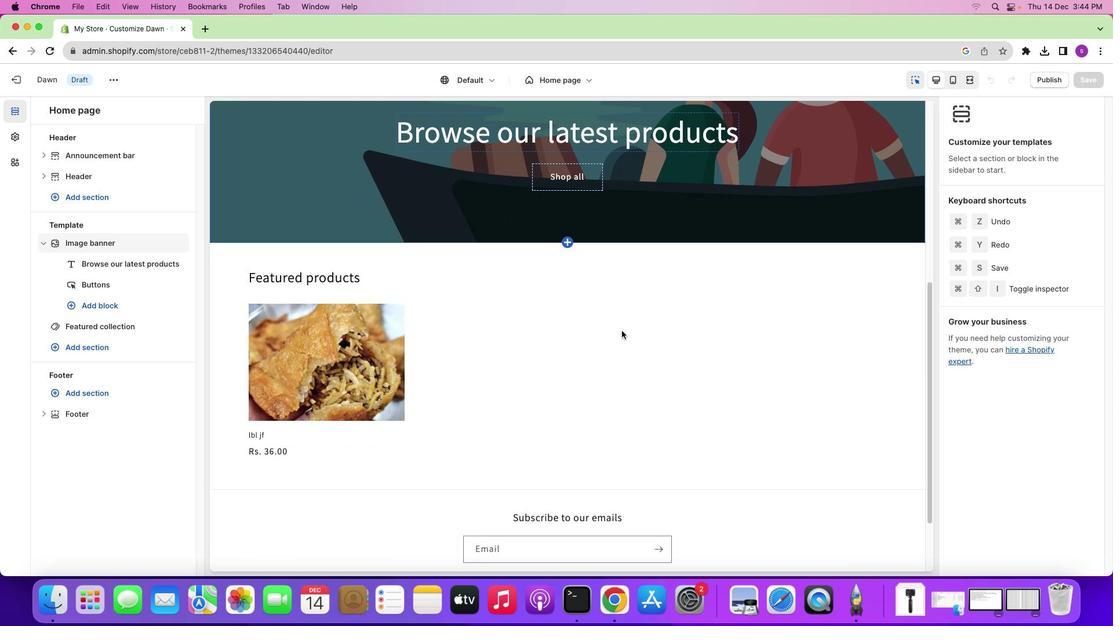 
Action: Mouse moved to (633, 327)
Screenshot: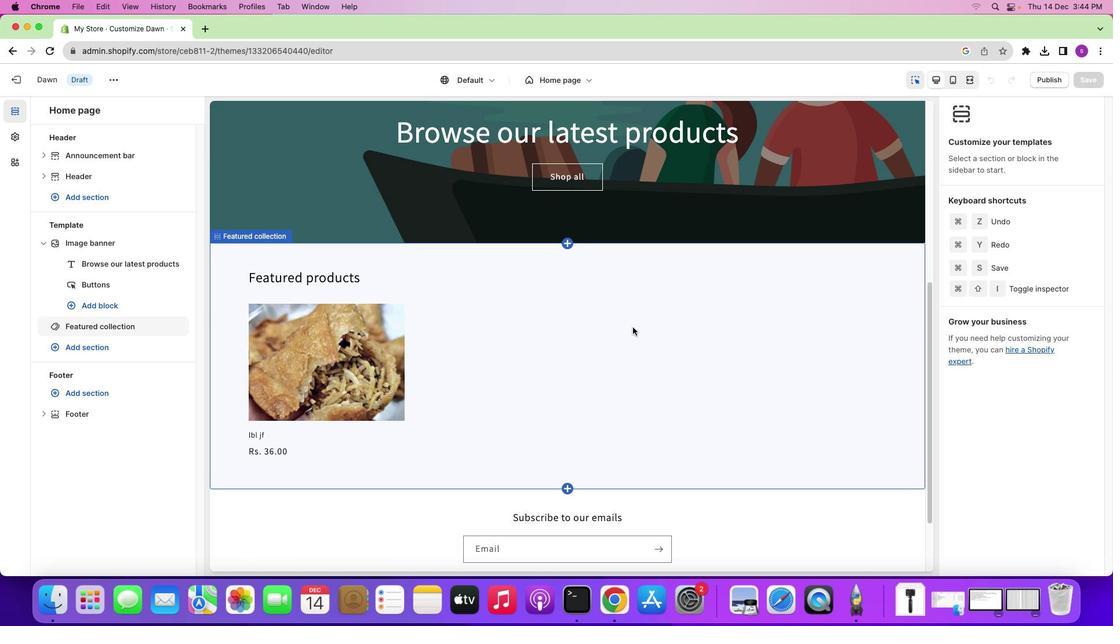 
Action: Mouse scrolled (633, 327) with delta (0, 0)
Screenshot: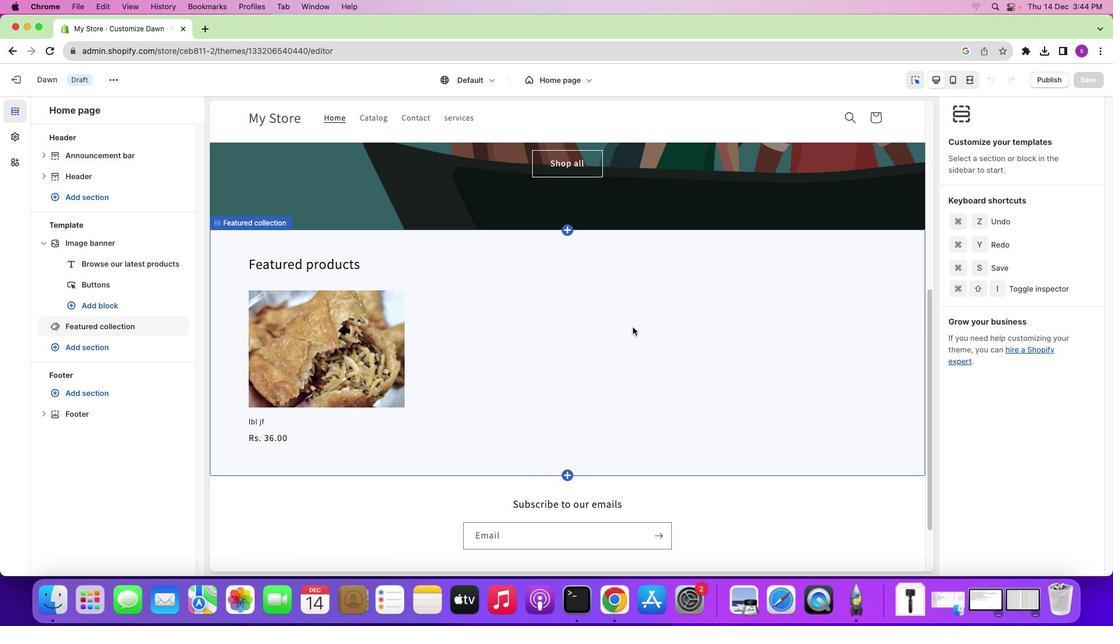 
Action: Mouse scrolled (633, 327) with delta (0, 0)
Screenshot: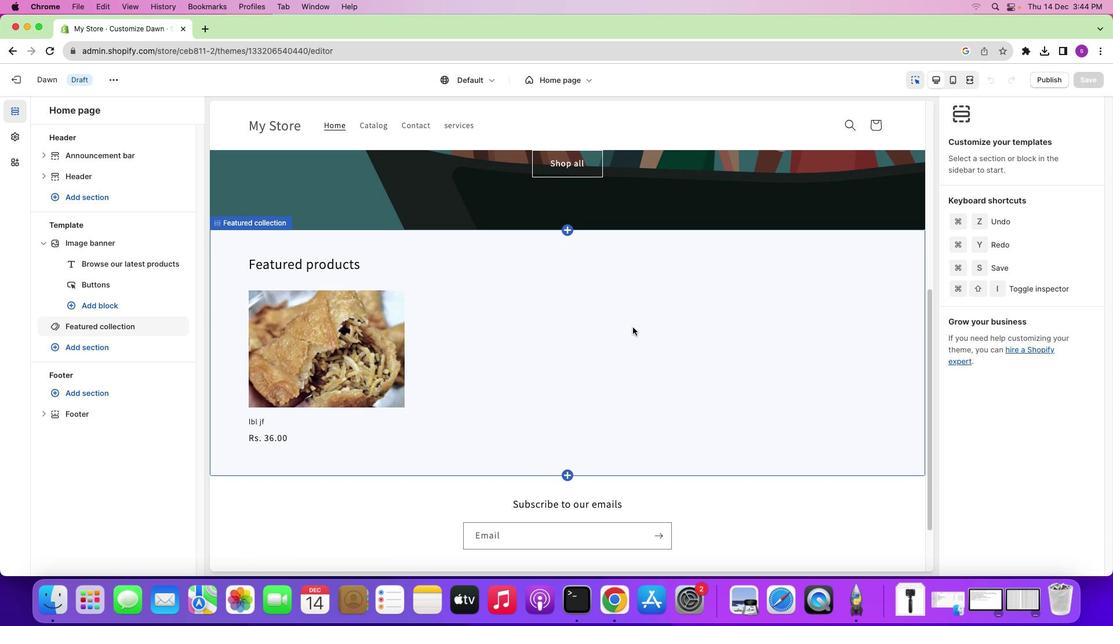 
Action: Mouse scrolled (633, 327) with delta (0, 0)
Screenshot: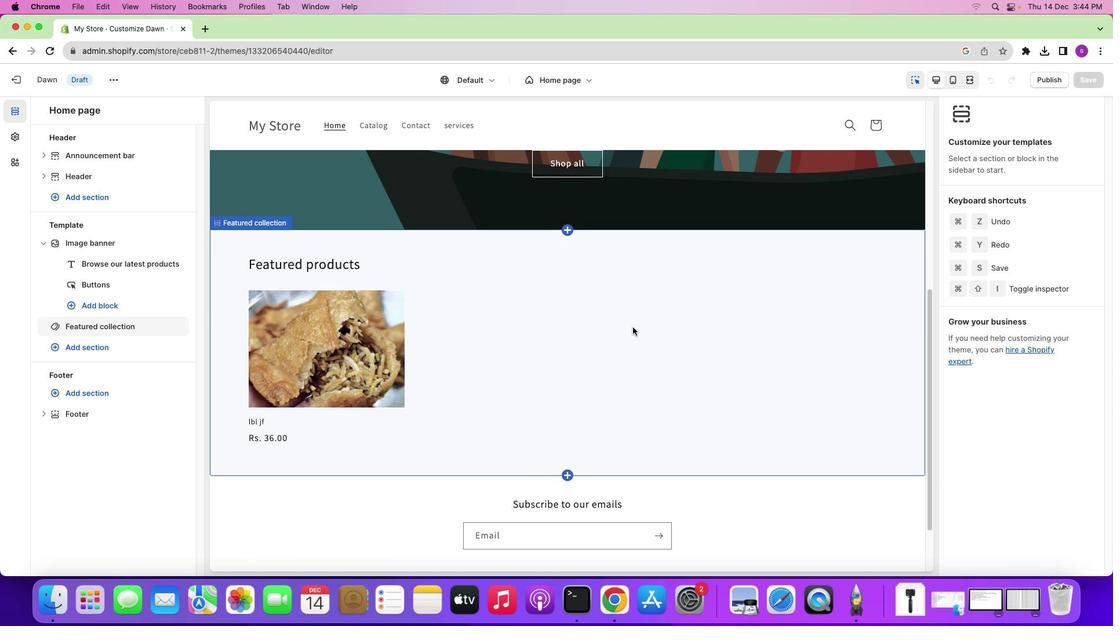 
Action: Mouse scrolled (633, 327) with delta (0, 0)
Screenshot: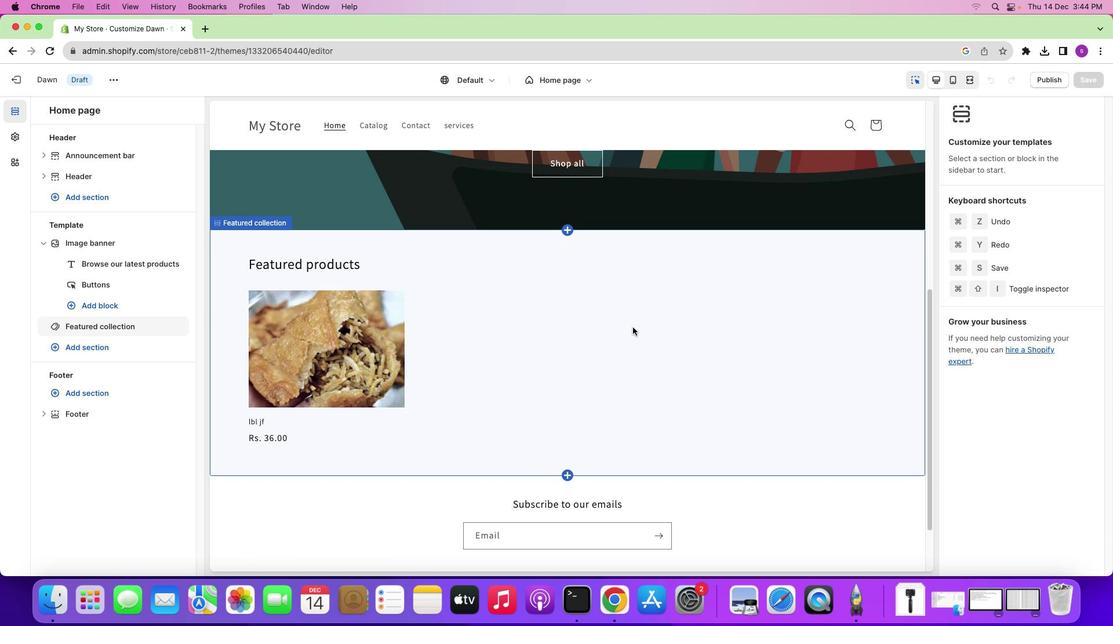 
Action: Mouse scrolled (633, 327) with delta (0, 0)
Screenshot: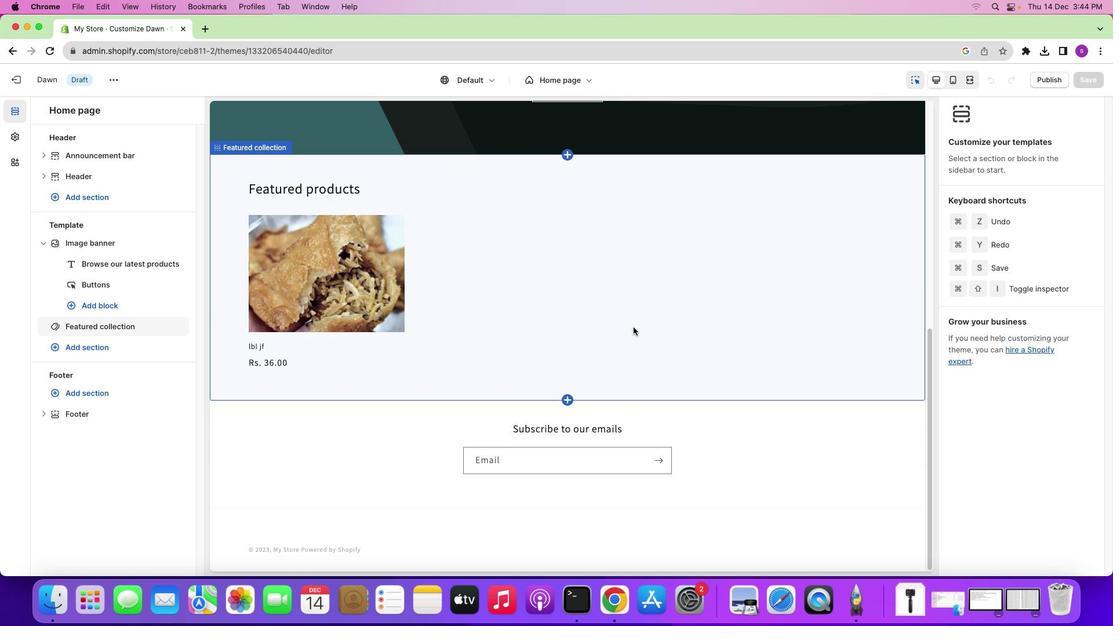 
Action: Mouse moved to (633, 327)
Screenshot: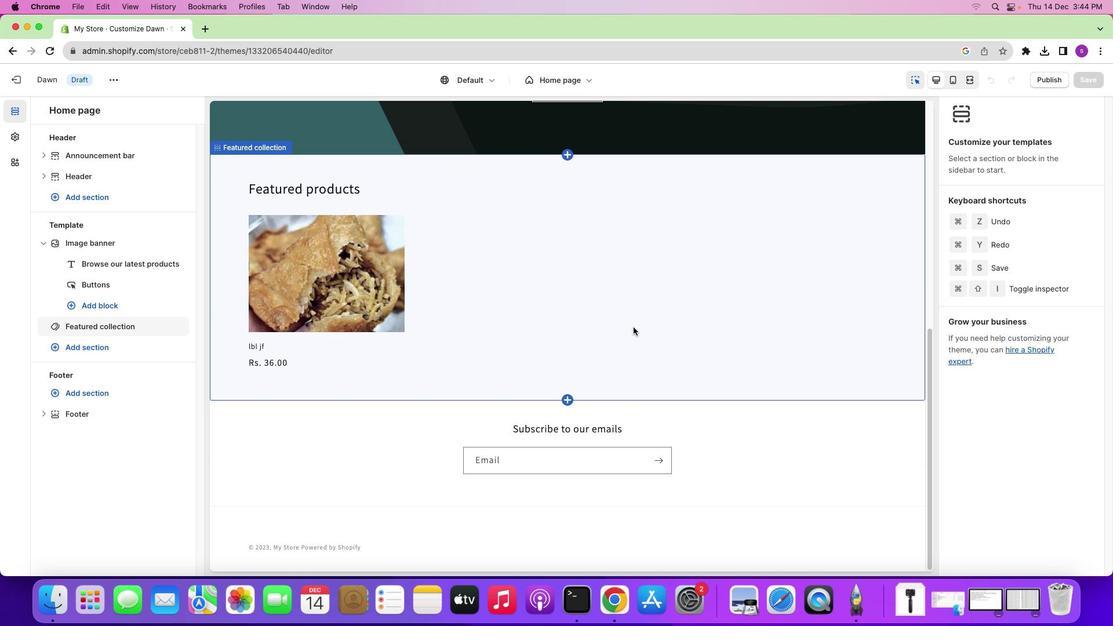 
Action: Mouse scrolled (633, 327) with delta (0, 0)
Screenshot: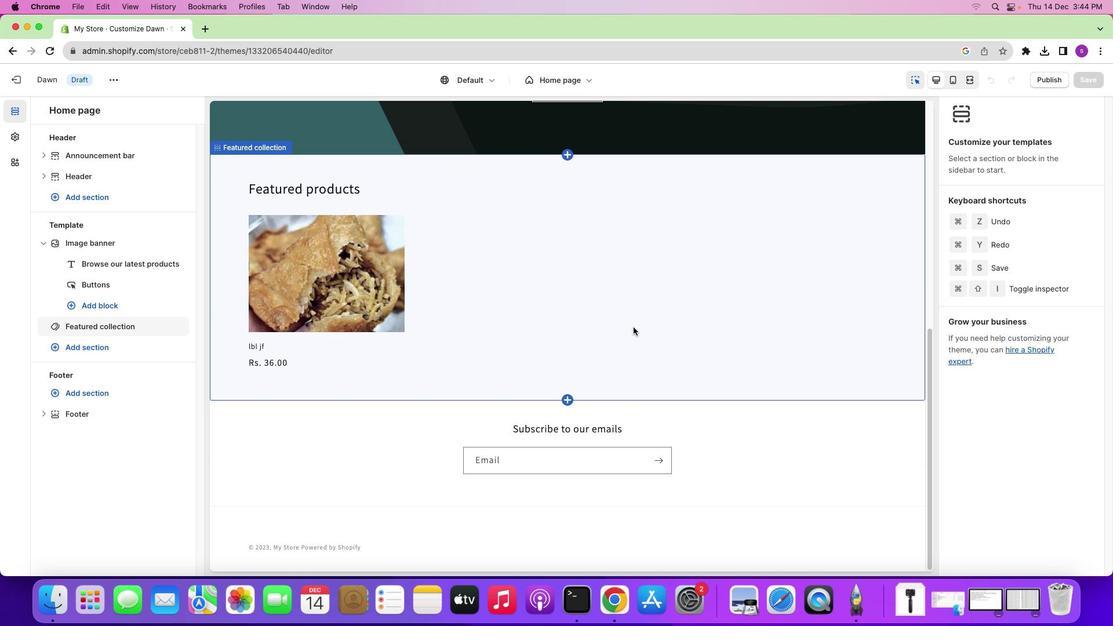 
Action: Mouse scrolled (633, 327) with delta (0, 0)
Screenshot: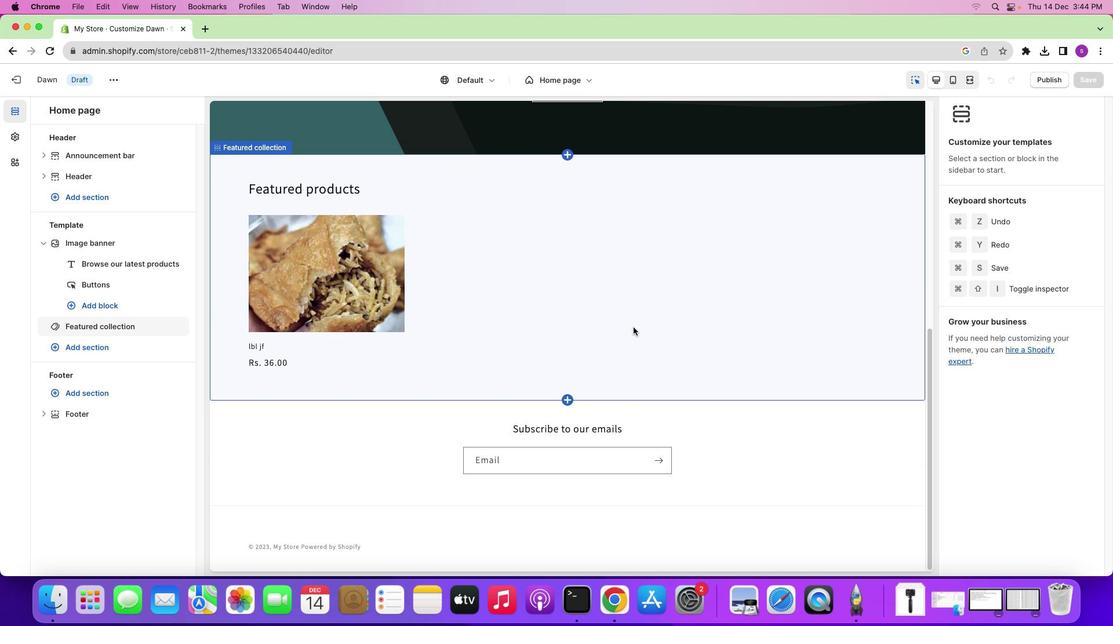 
Action: Mouse scrolled (633, 327) with delta (0, -1)
Screenshot: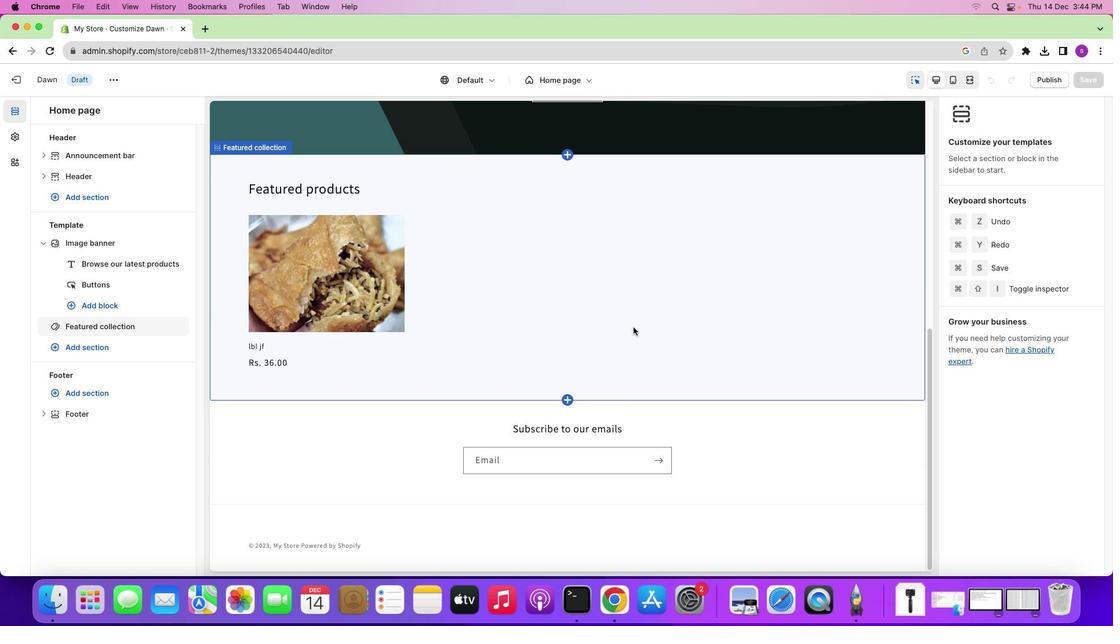
Action: Mouse scrolled (633, 327) with delta (0, -1)
Screenshot: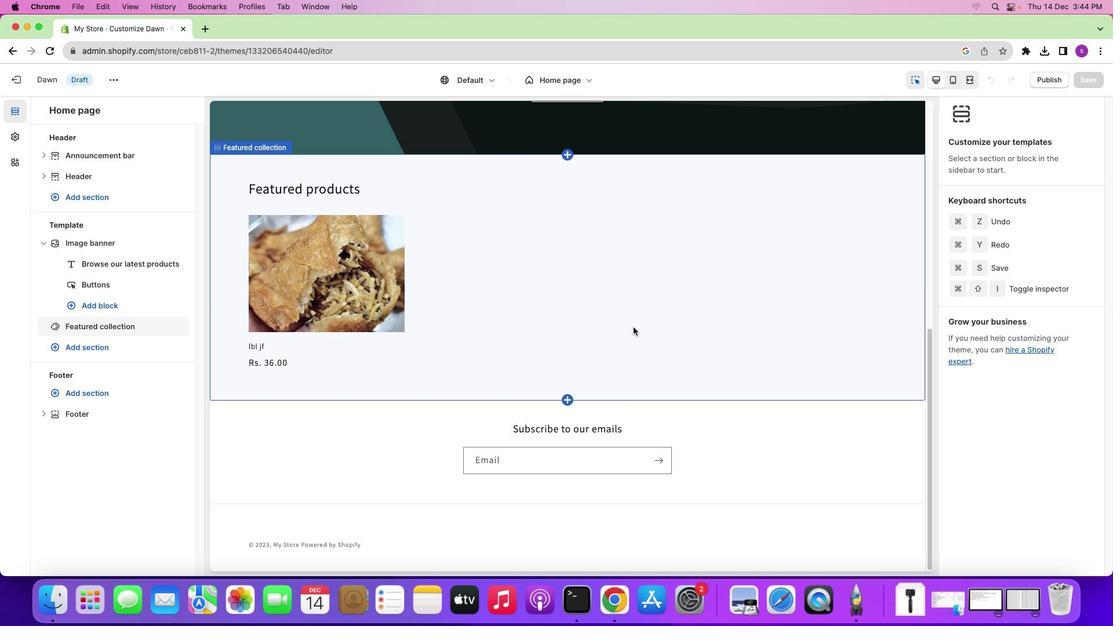 
Action: Mouse scrolled (633, 327) with delta (0, 0)
Screenshot: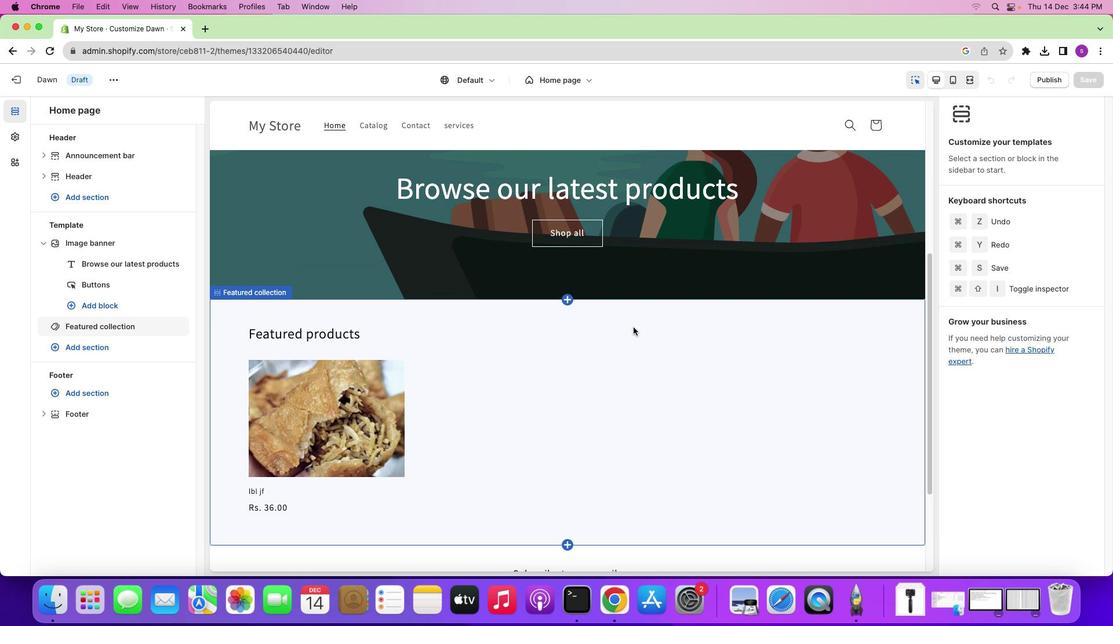 
Action: Mouse scrolled (633, 327) with delta (0, 0)
Screenshot: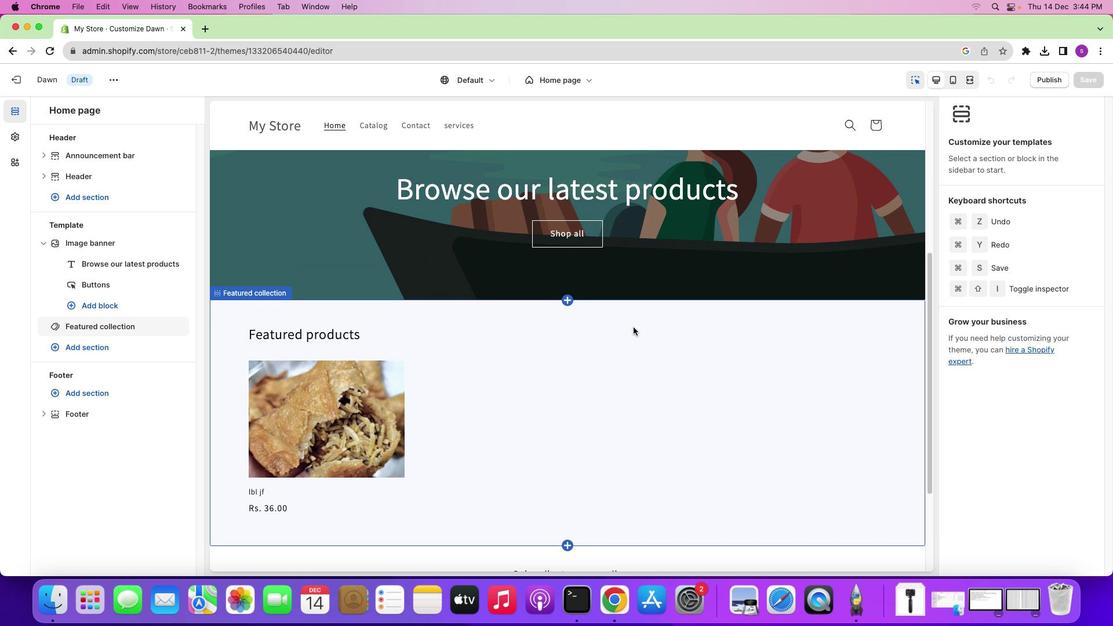 
Action: Mouse scrolled (633, 327) with delta (0, 1)
Screenshot: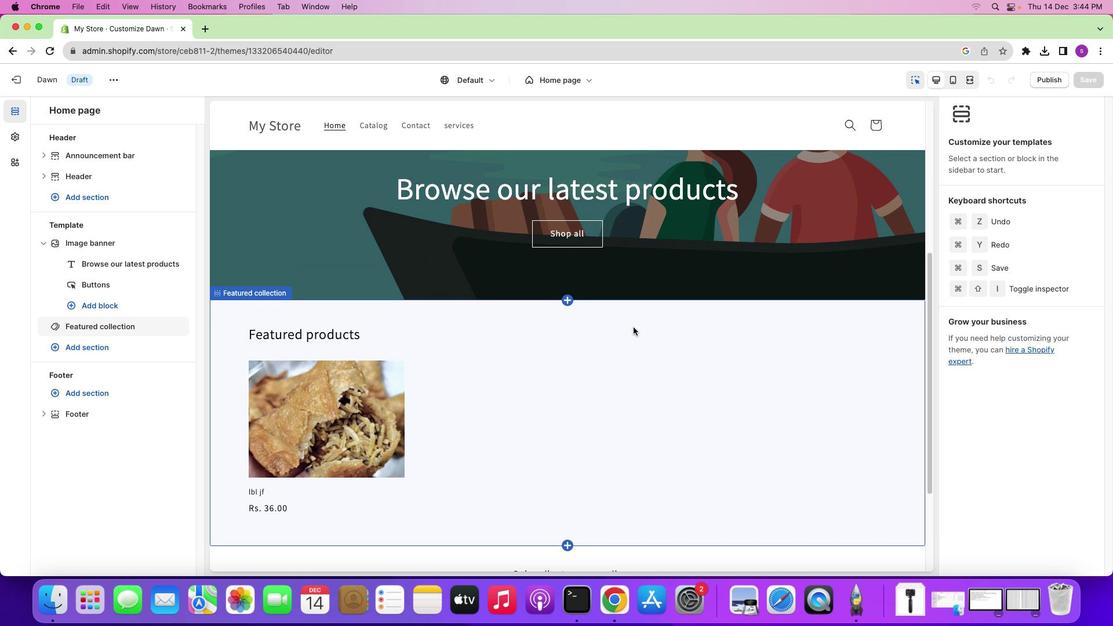 
Action: Mouse scrolled (633, 327) with delta (0, 2)
Screenshot: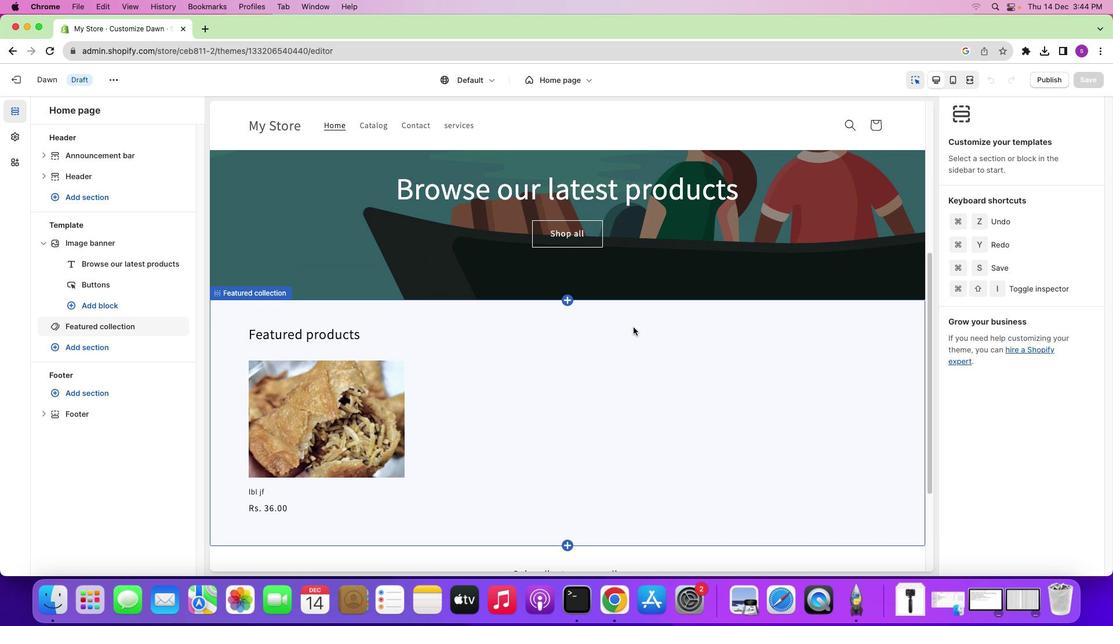 
Action: Mouse scrolled (633, 327) with delta (0, -1)
Screenshot: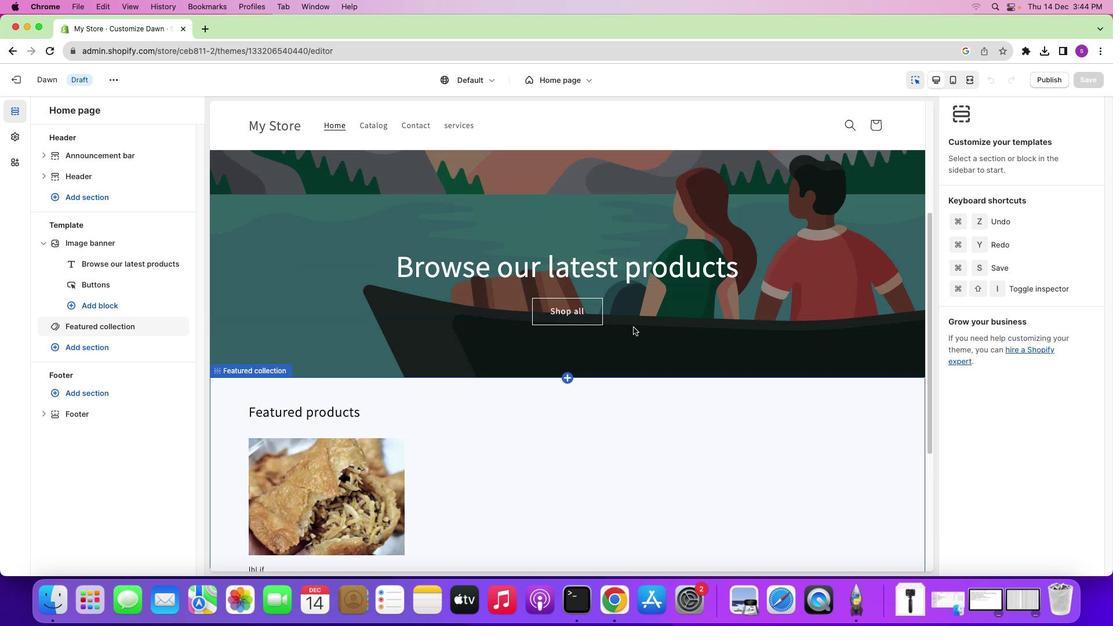
Action: Mouse scrolled (633, 327) with delta (0, 0)
Screenshot: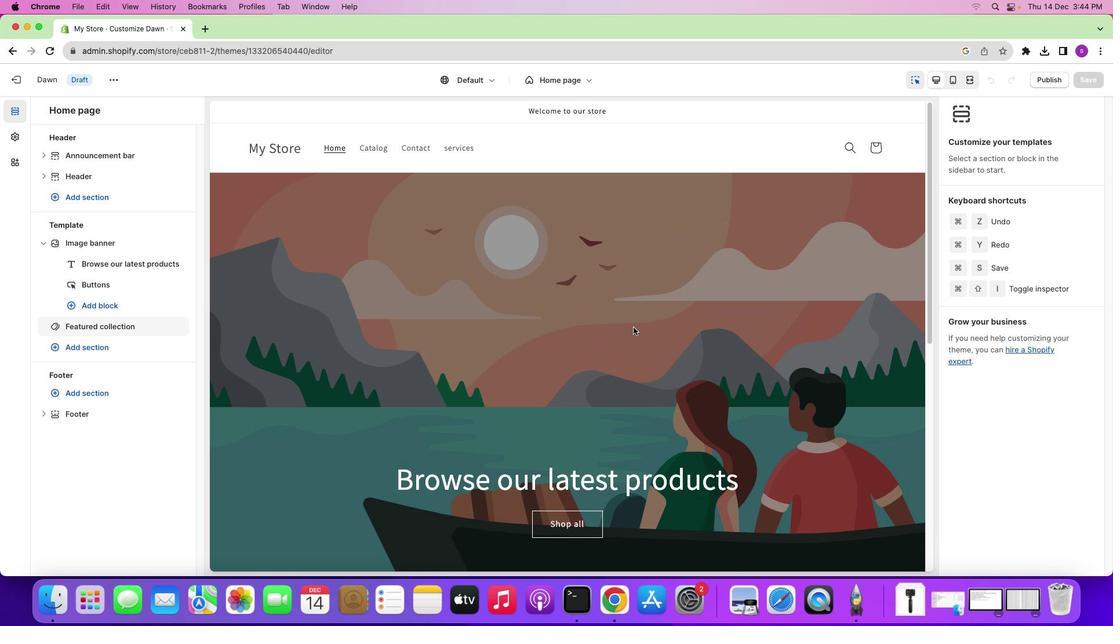 
Action: Mouse scrolled (633, 327) with delta (0, 0)
Screenshot: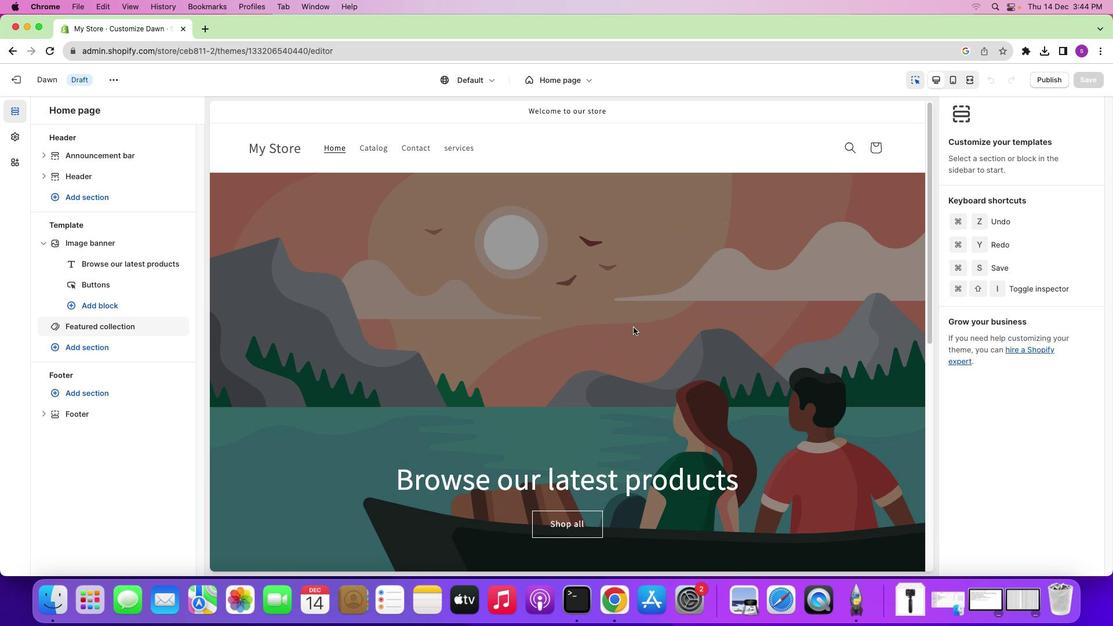 
Action: Mouse scrolled (633, 327) with delta (0, 1)
Screenshot: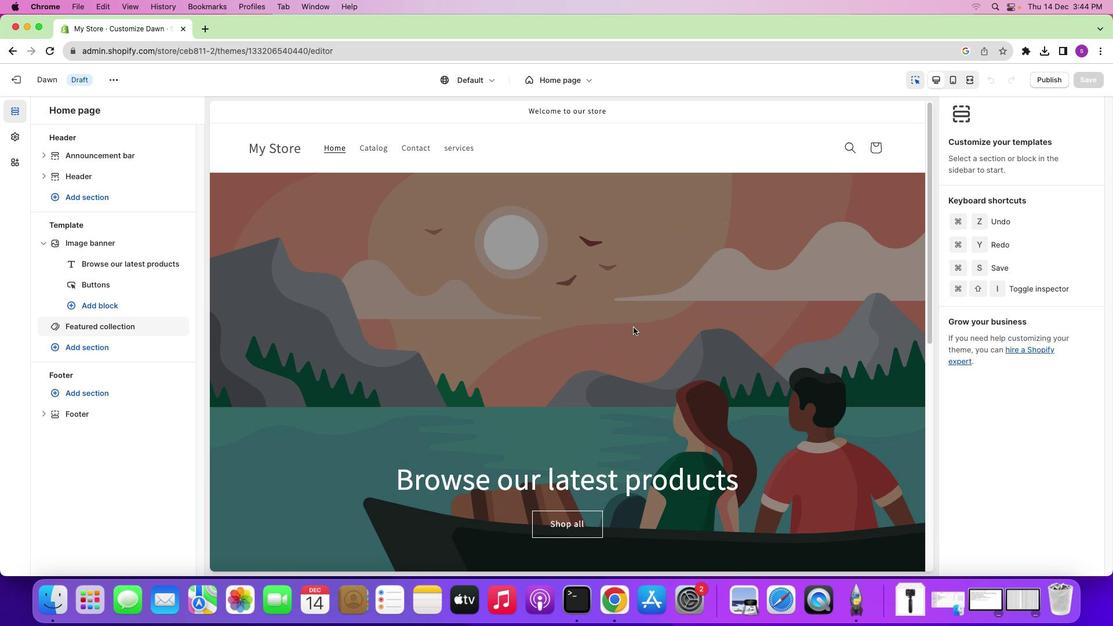 
Action: Mouse scrolled (633, 327) with delta (0, 2)
Screenshot: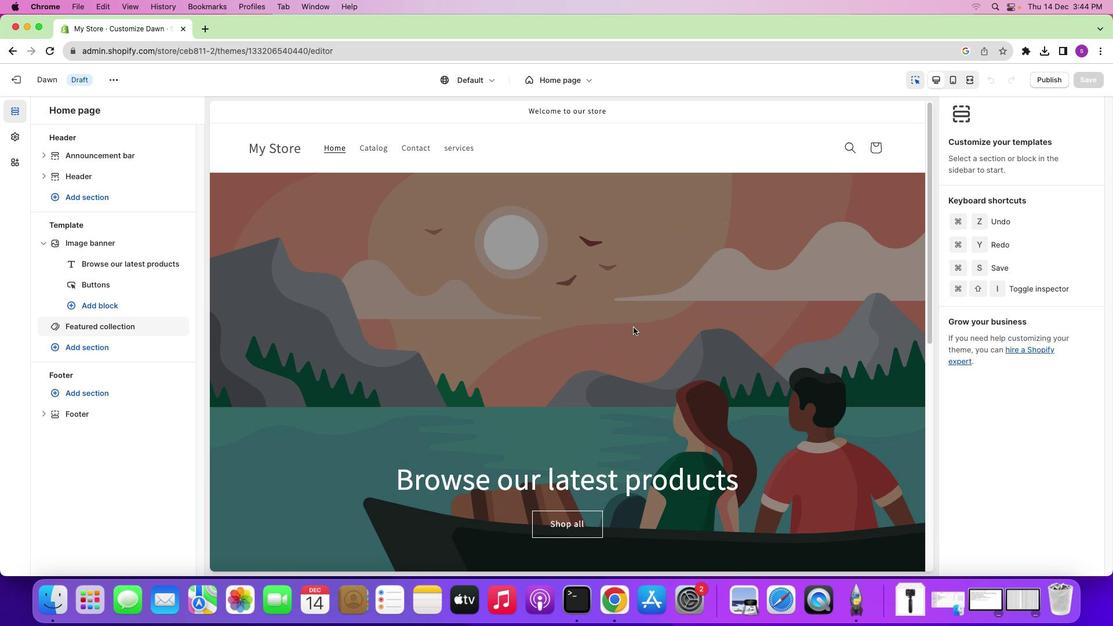 
Action: Mouse scrolled (633, 327) with delta (0, 3)
Screenshot: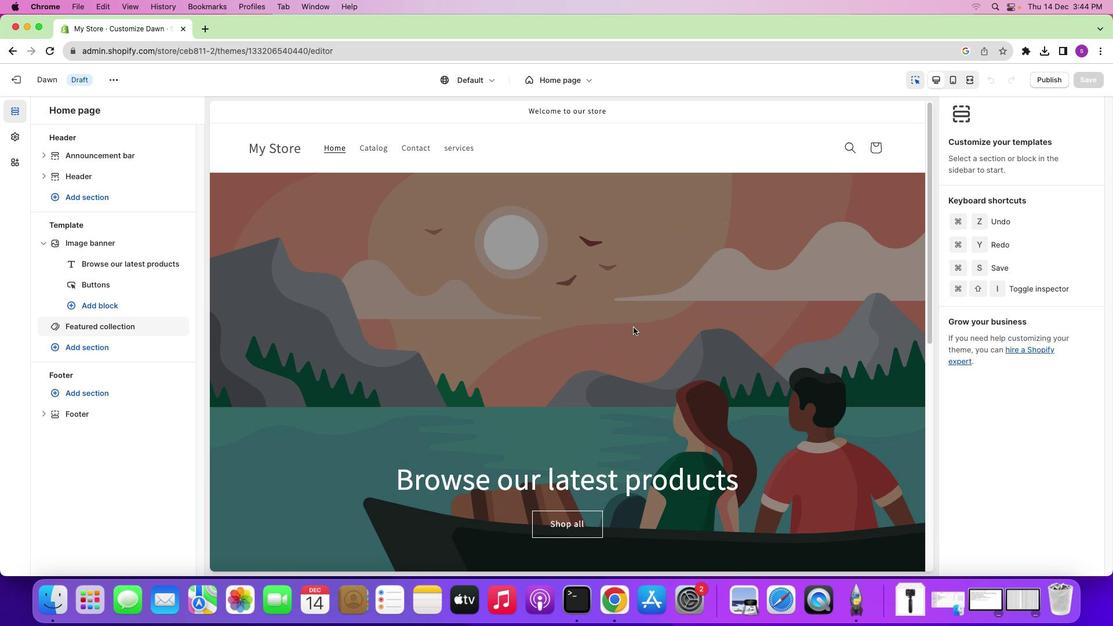 
Action: Mouse scrolled (633, 327) with delta (0, 0)
Screenshot: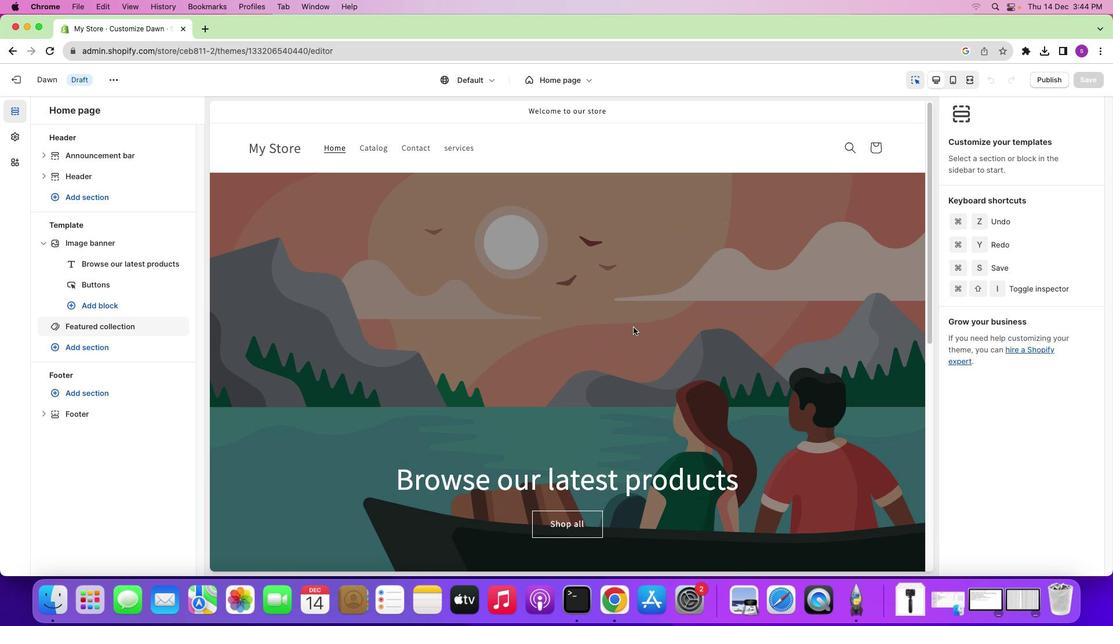
Action: Mouse scrolled (633, 327) with delta (0, 0)
Screenshot: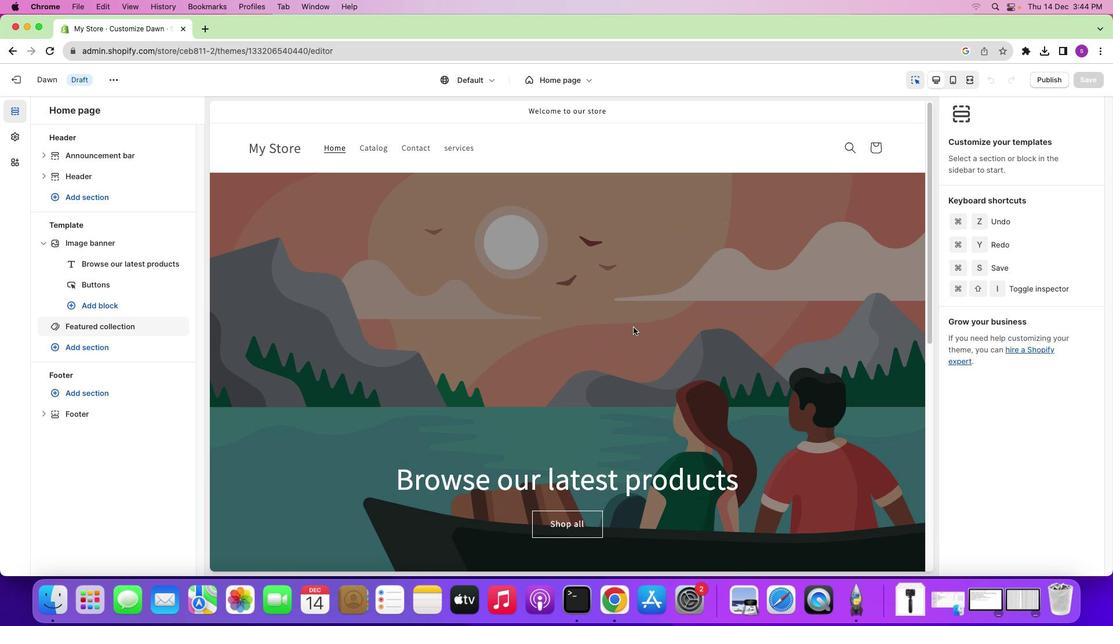 
Action: Mouse scrolled (633, 327) with delta (0, 1)
Screenshot: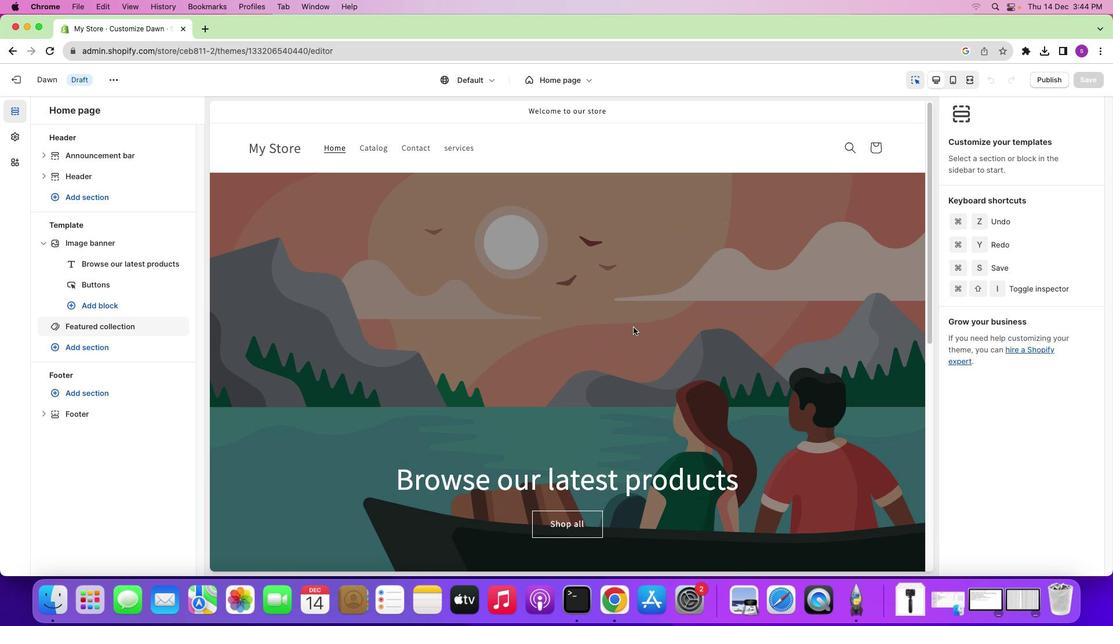 
Action: Mouse scrolled (633, 327) with delta (0, 2)
Screenshot: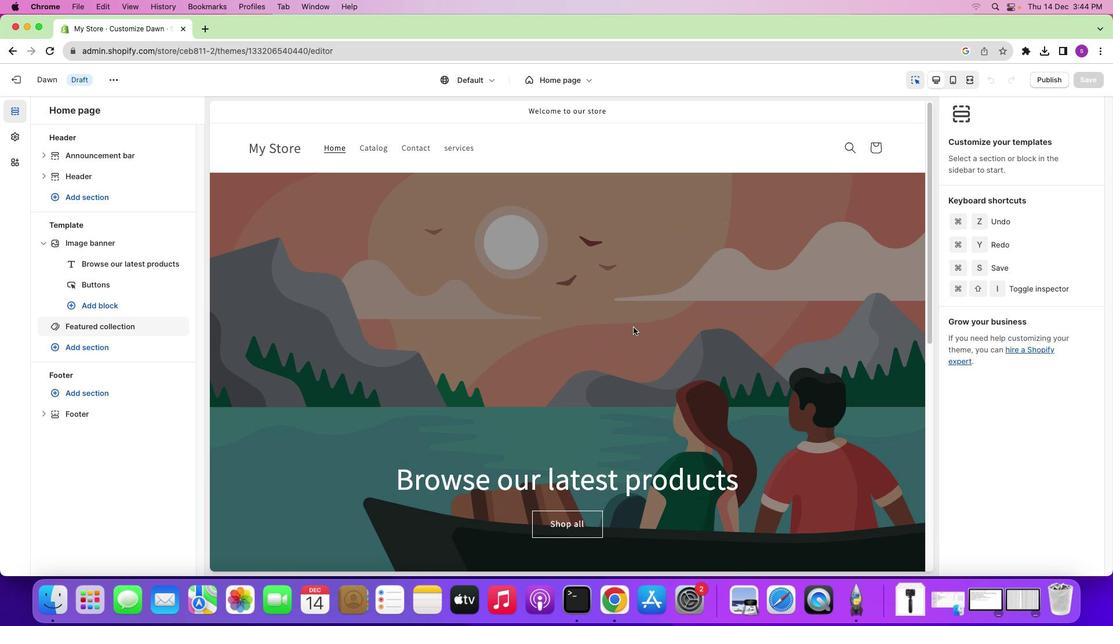 
Action: Mouse moved to (11, 48)
Screenshot: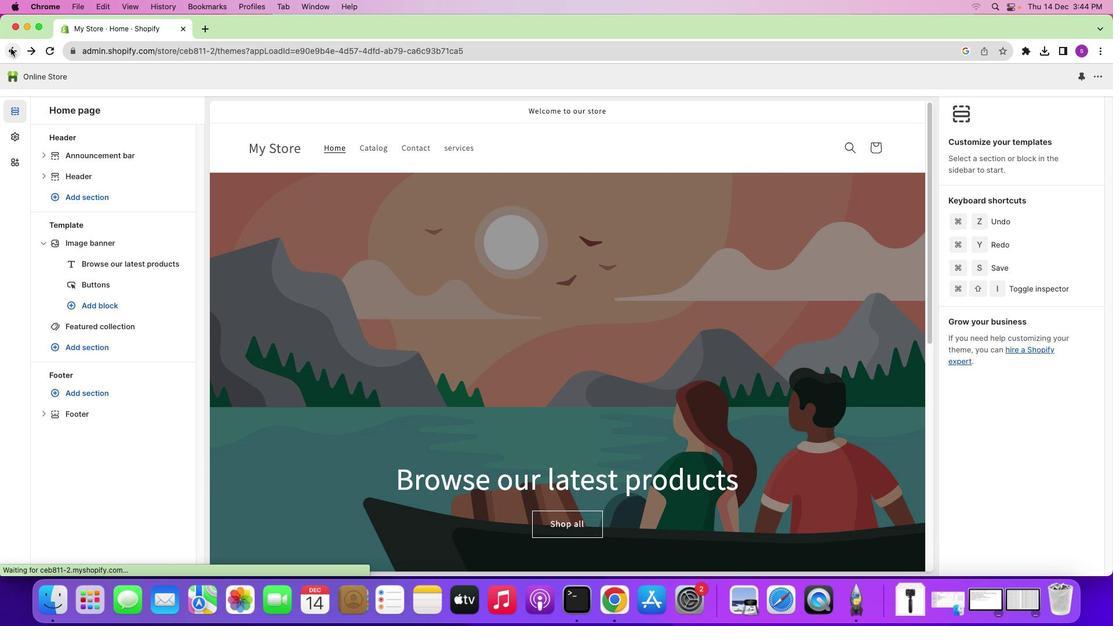 
Action: Mouse pressed left at (11, 48)
Screenshot: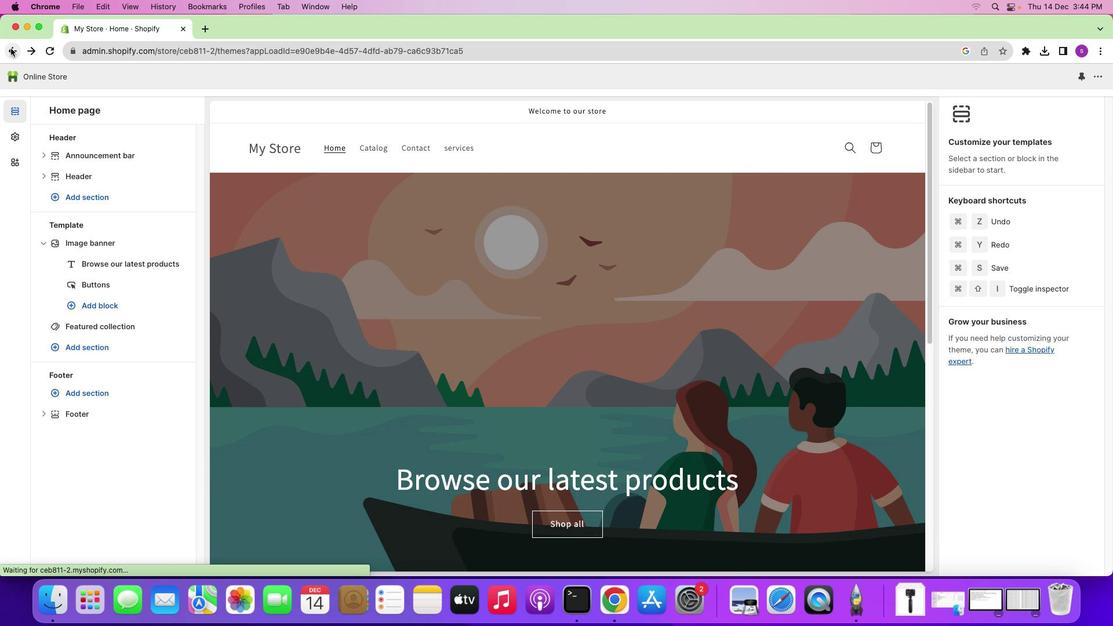 
Action: Mouse moved to (628, 411)
Screenshot: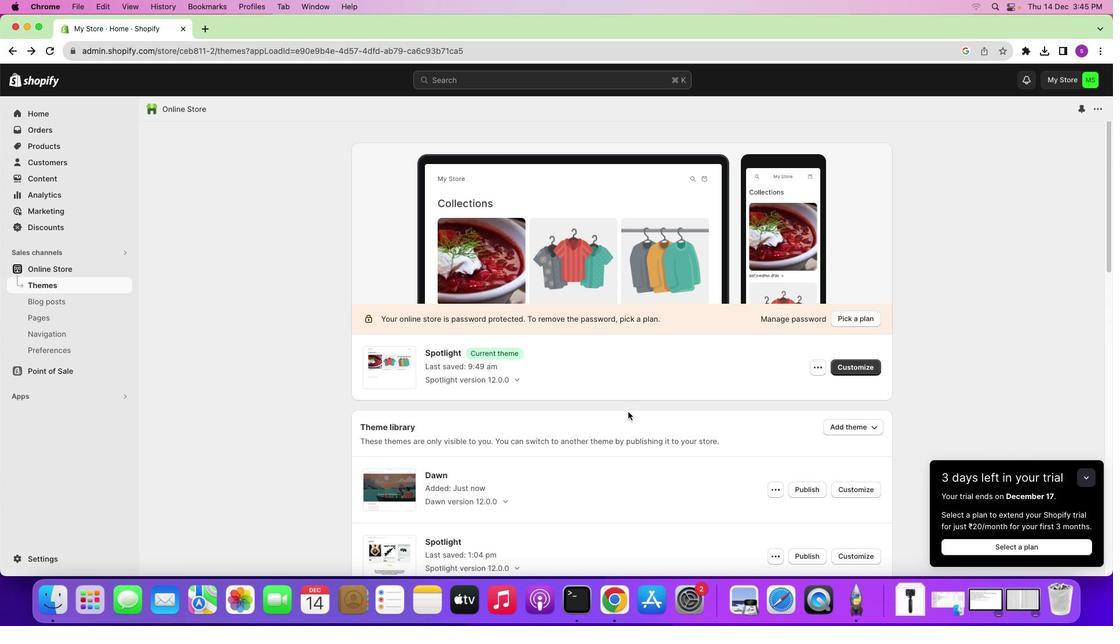 
Action: Mouse scrolled (628, 411) with delta (0, 0)
Screenshot: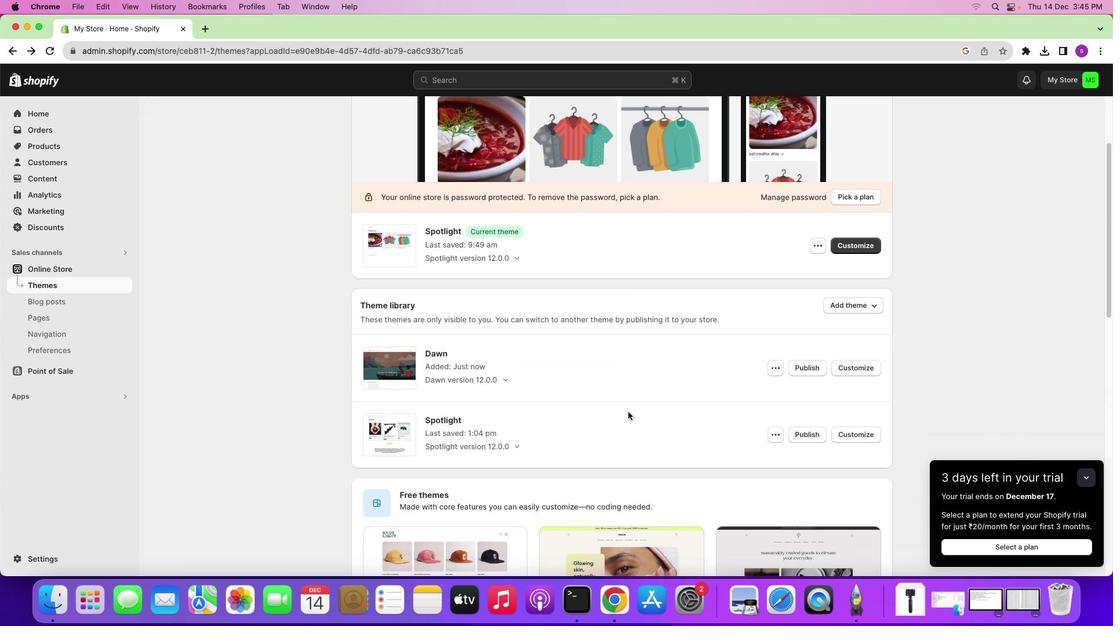 
Action: Mouse scrolled (628, 411) with delta (0, 0)
Screenshot: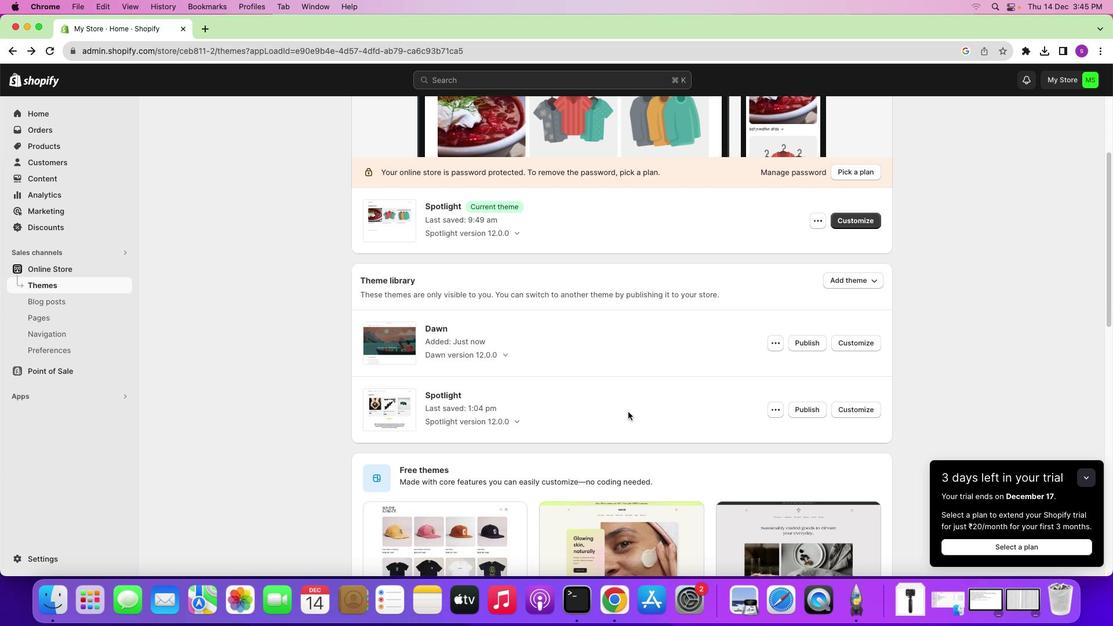 
Action: Mouse scrolled (628, 411) with delta (0, 0)
Screenshot: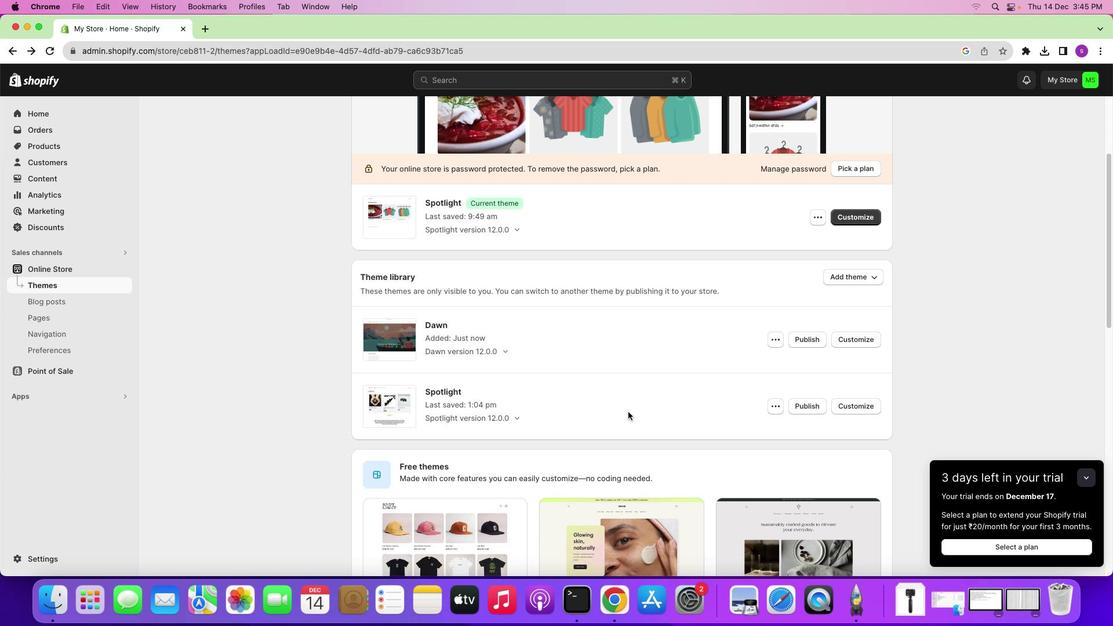 
Action: Mouse scrolled (628, 411) with delta (0, -1)
Screenshot: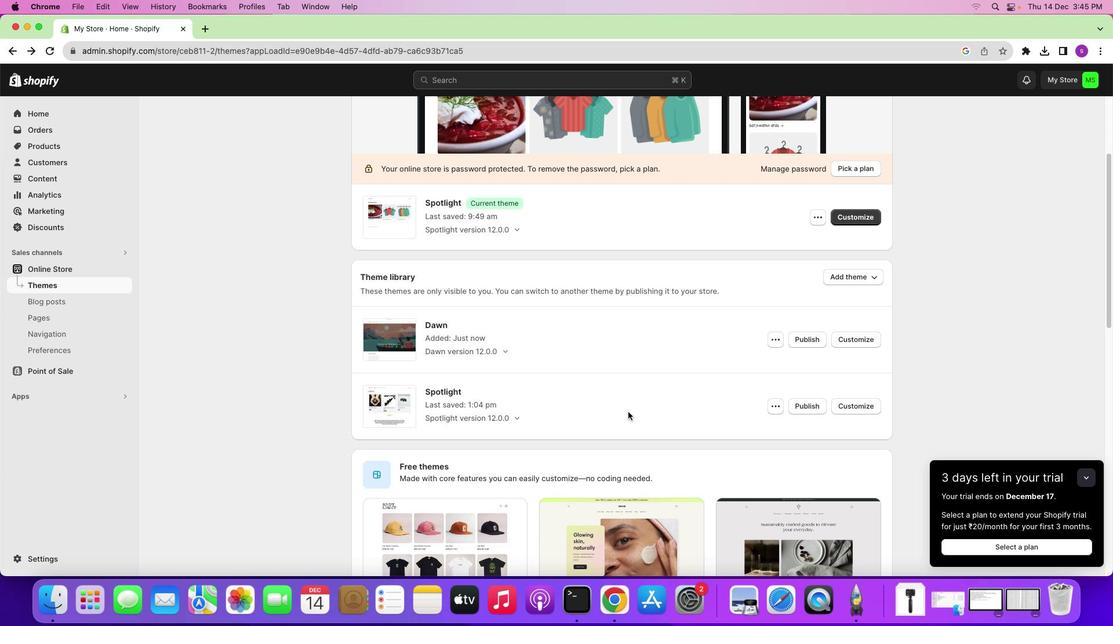 
Action: Mouse scrolled (628, 411) with delta (0, 0)
Screenshot: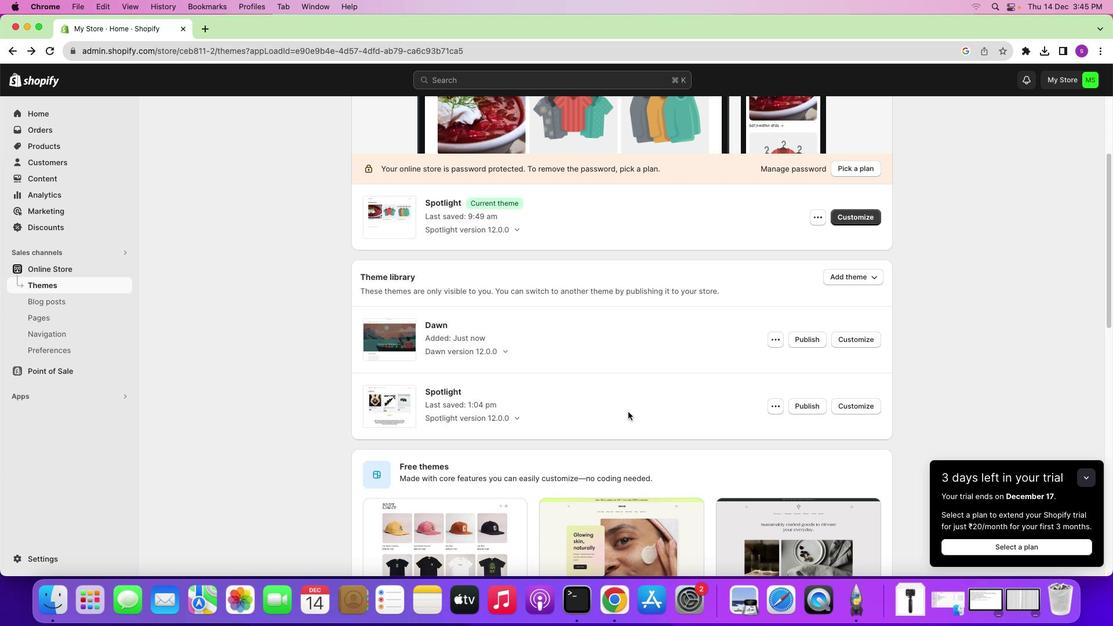
Action: Mouse scrolled (628, 411) with delta (0, 0)
Screenshot: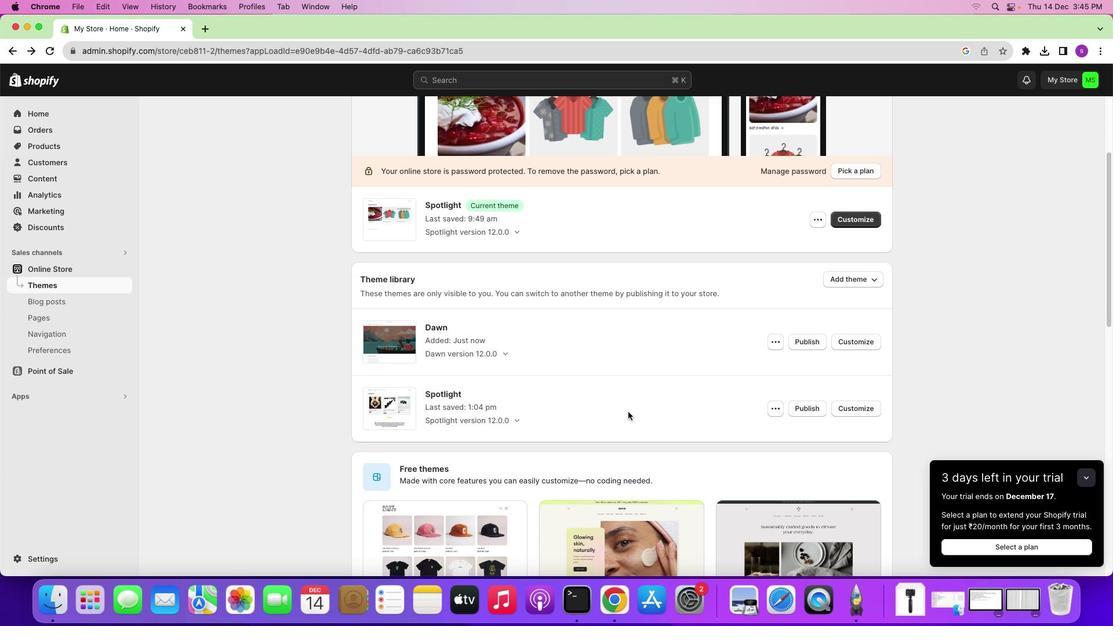 
Action: Mouse moved to (609, 386)
Screenshot: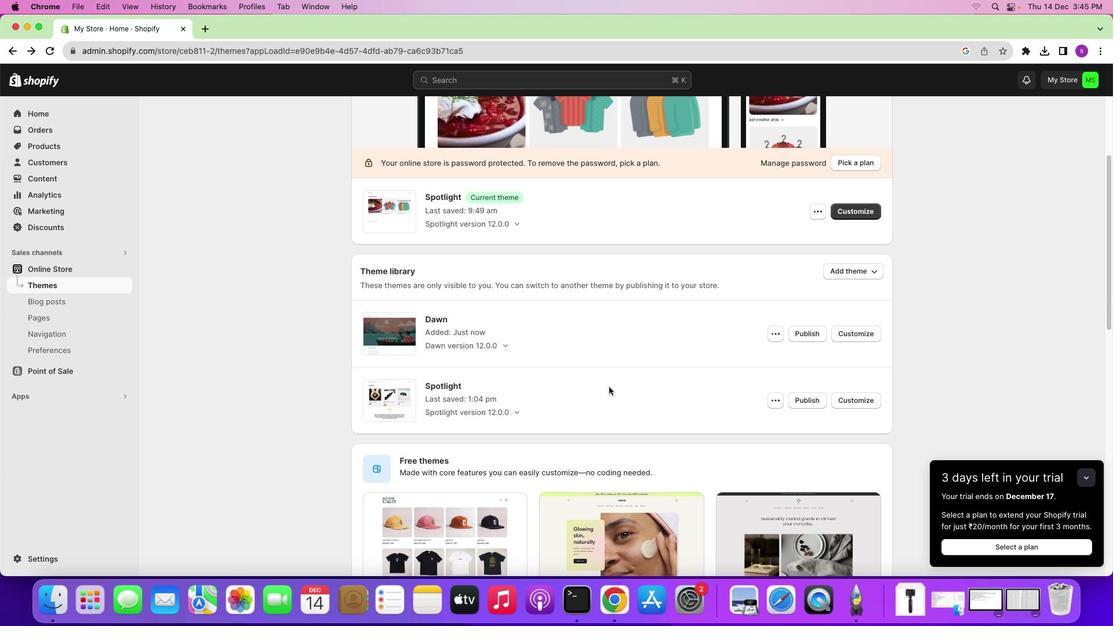 
Action: Mouse scrolled (609, 386) with delta (0, 0)
Screenshot: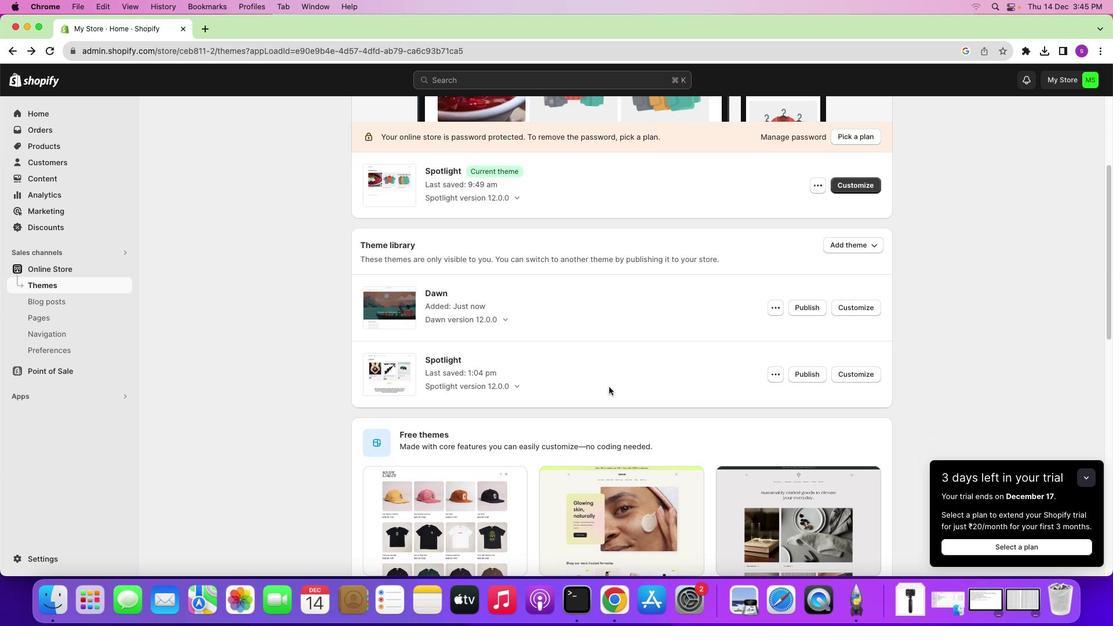 
Action: Mouse scrolled (609, 386) with delta (0, 0)
Screenshot: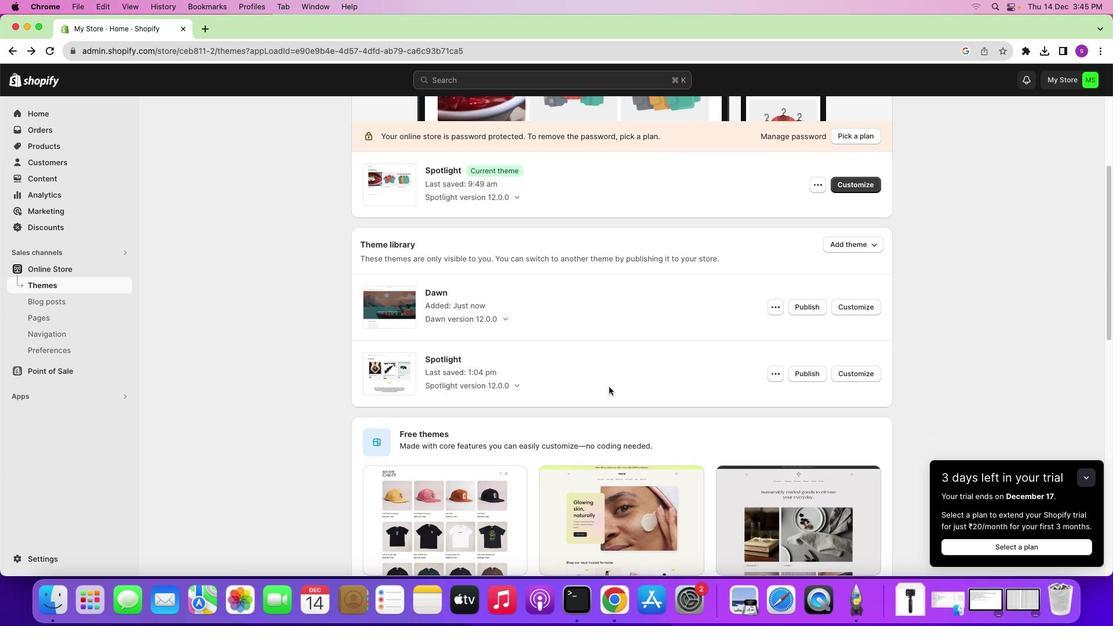 
Action: Mouse scrolled (609, 386) with delta (0, -1)
Screenshot: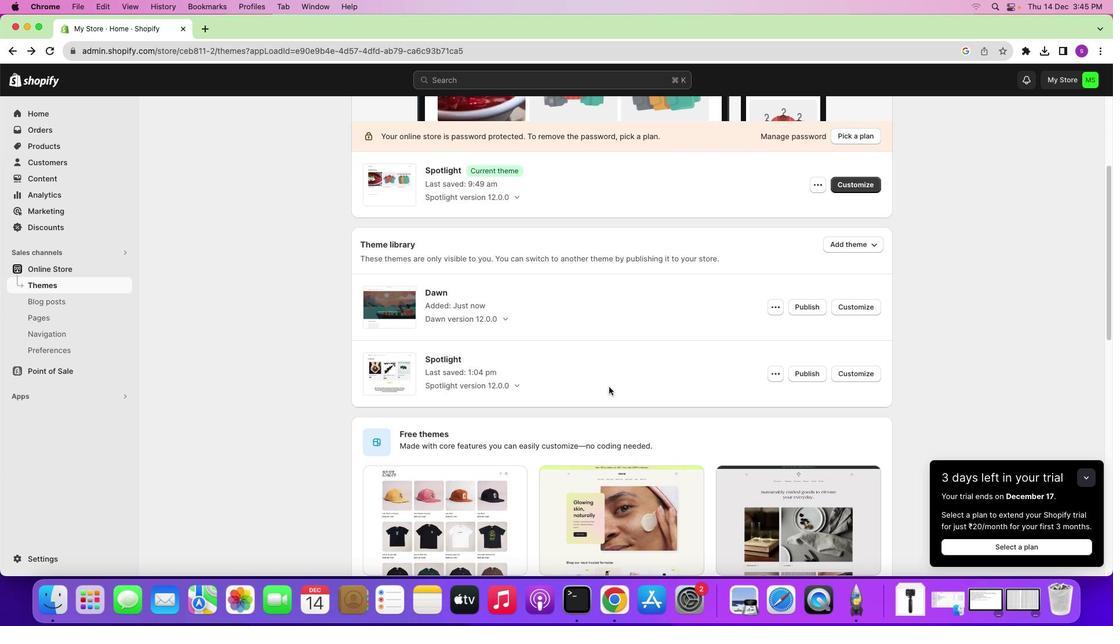 
Action: Mouse scrolled (609, 386) with delta (0, 1)
Screenshot: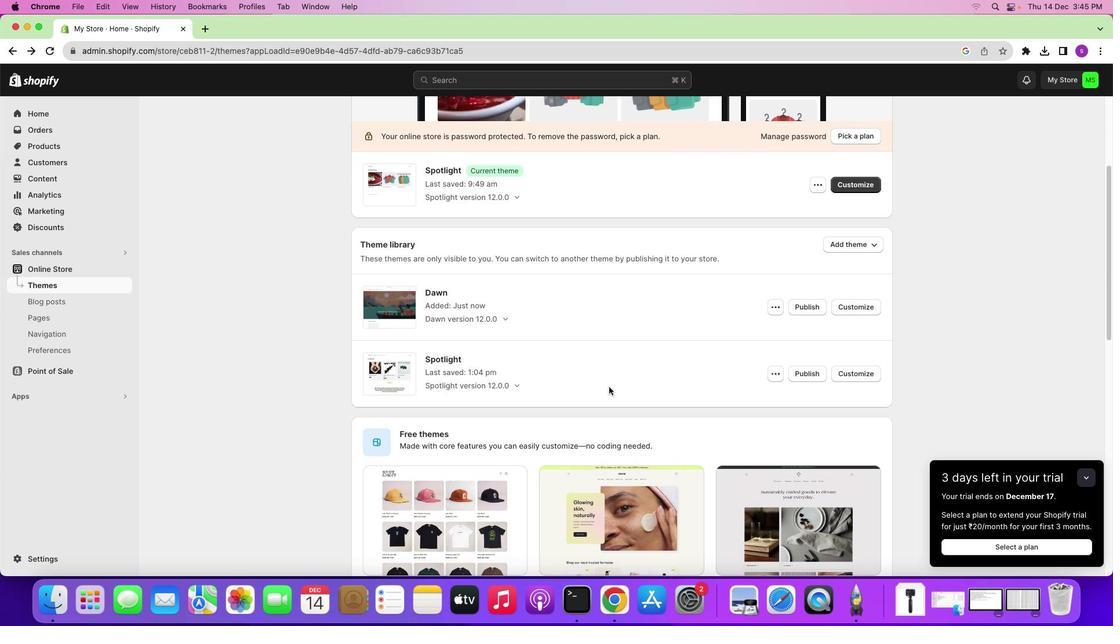 
Action: Mouse scrolled (609, 386) with delta (0, 0)
Screenshot: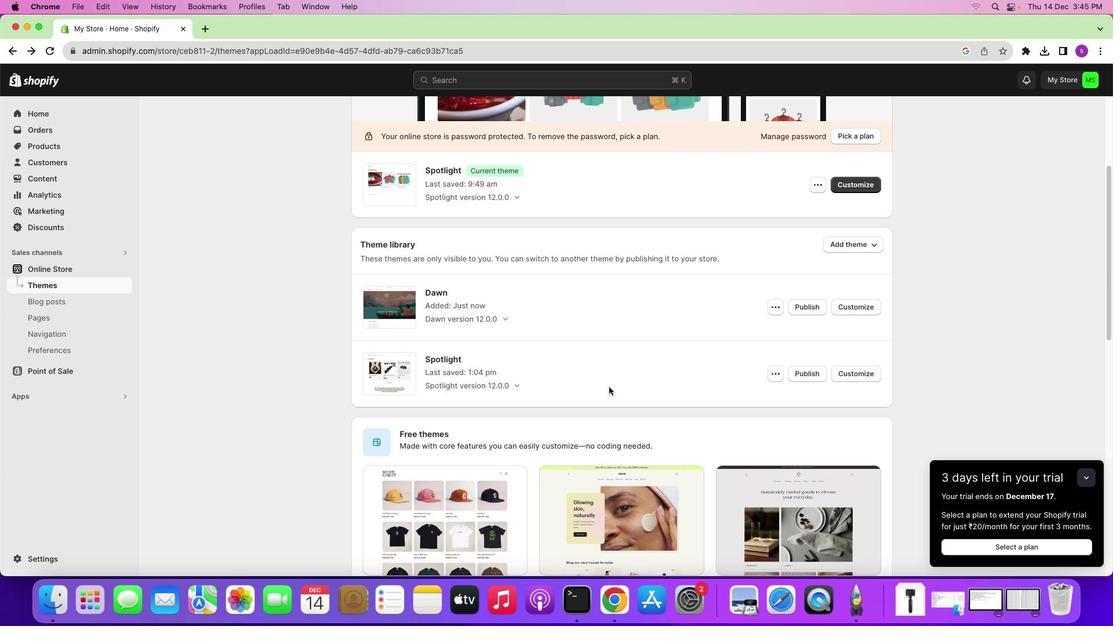 
Action: Mouse scrolled (609, 386) with delta (0, 0)
Screenshot: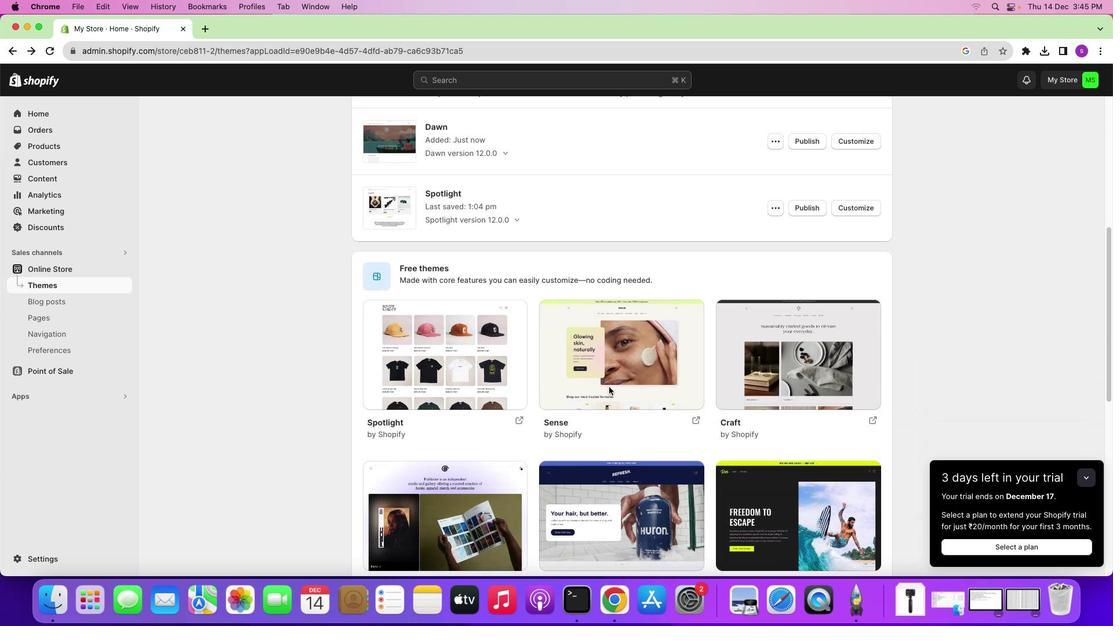 
Action: Mouse scrolled (609, 386) with delta (0, 0)
Screenshot: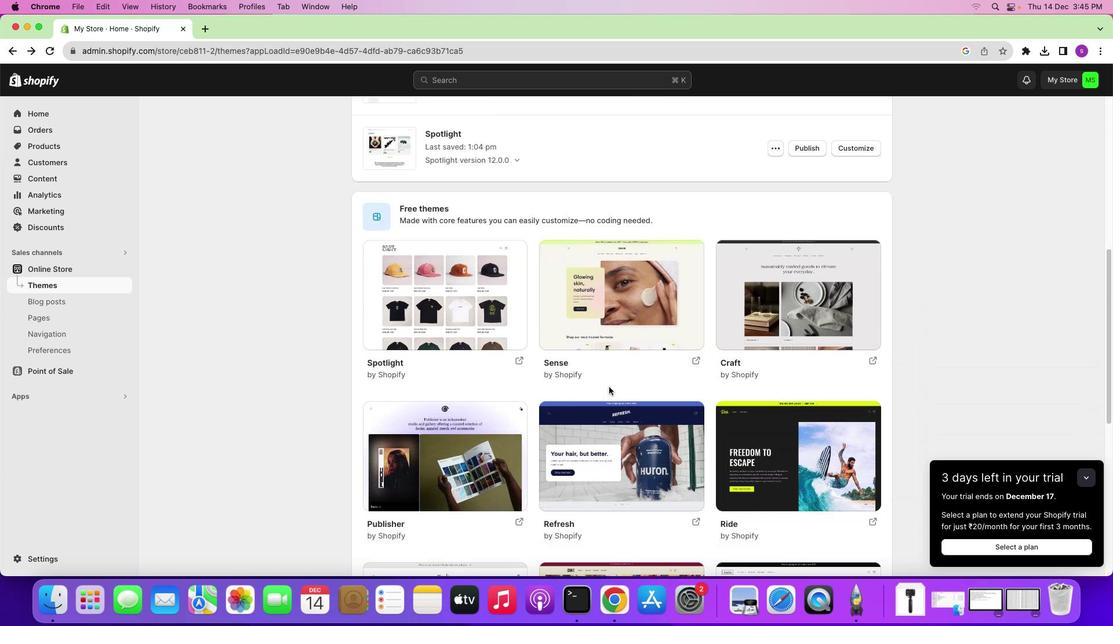 
Action: Mouse scrolled (609, 386) with delta (0, 0)
Screenshot: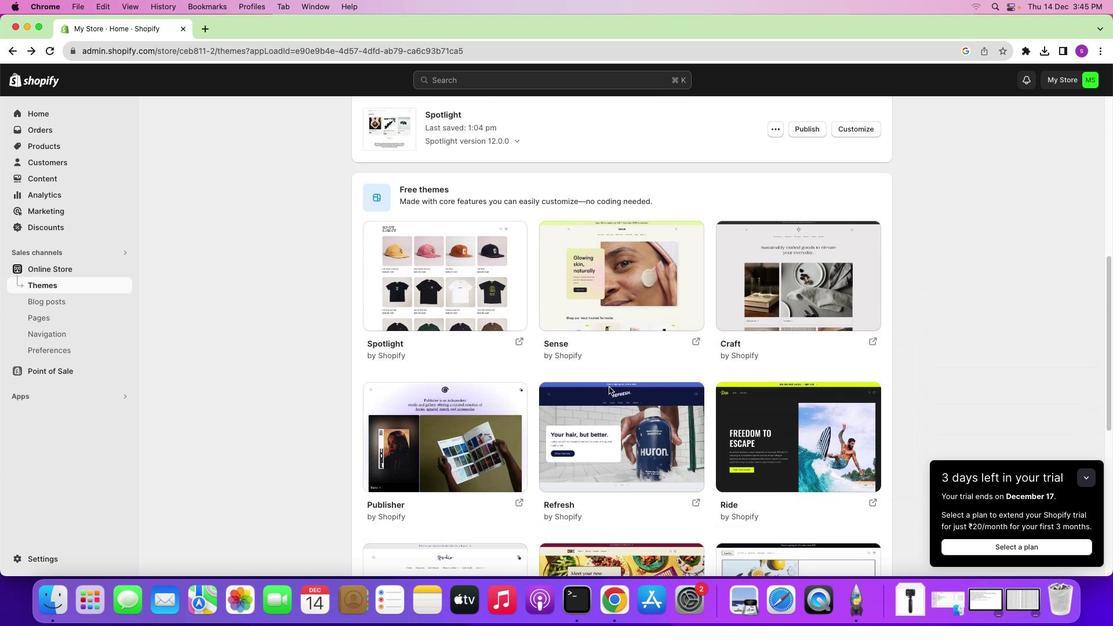 
Action: Mouse scrolled (609, 386) with delta (0, 0)
Screenshot: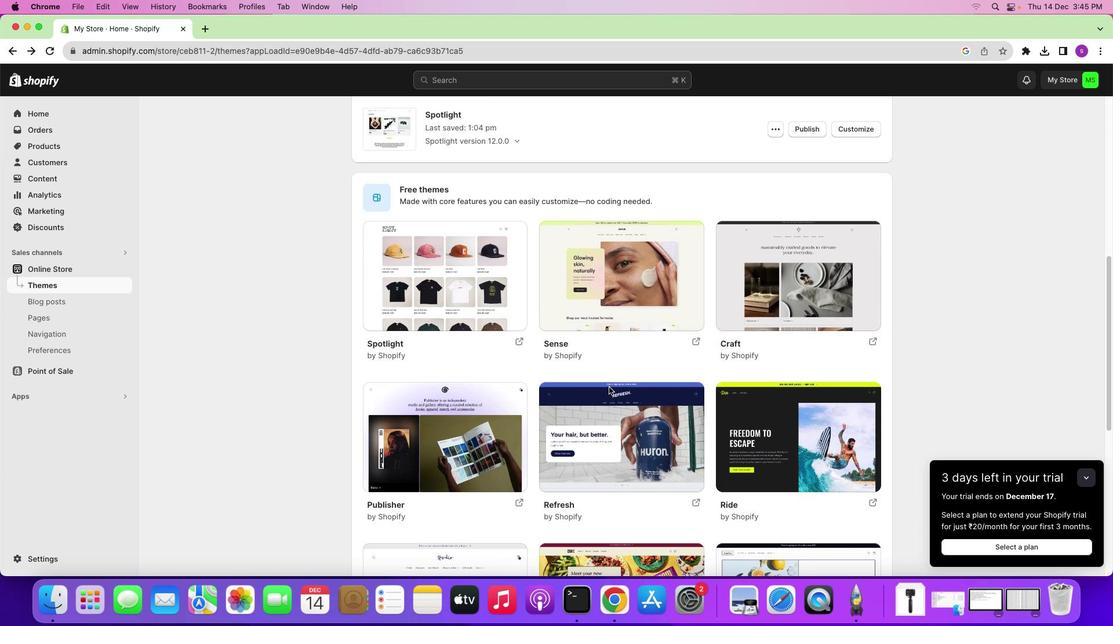 
Action: Mouse scrolled (609, 386) with delta (0, -1)
Screenshot: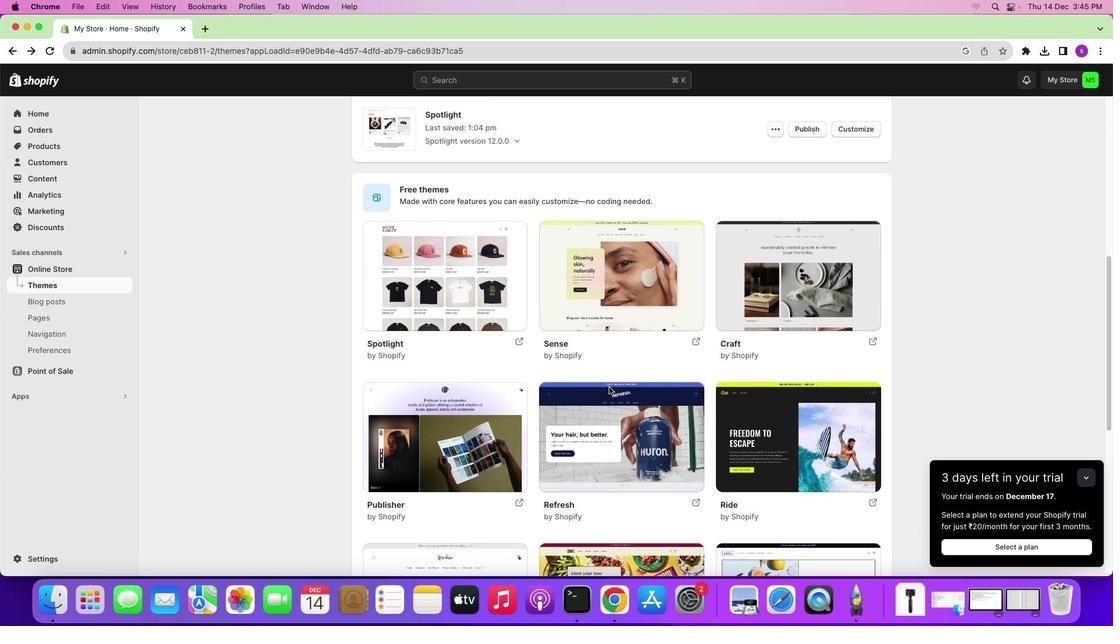 
Action: Mouse scrolled (609, 386) with delta (0, -1)
Screenshot: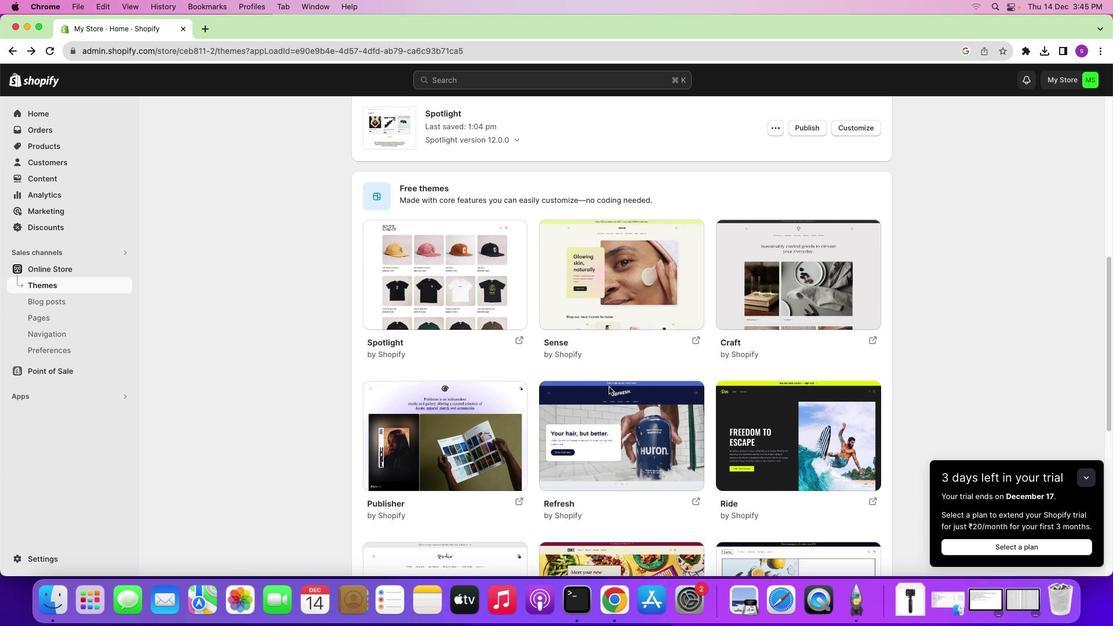 
Action: Mouse scrolled (609, 386) with delta (0, 0)
Screenshot: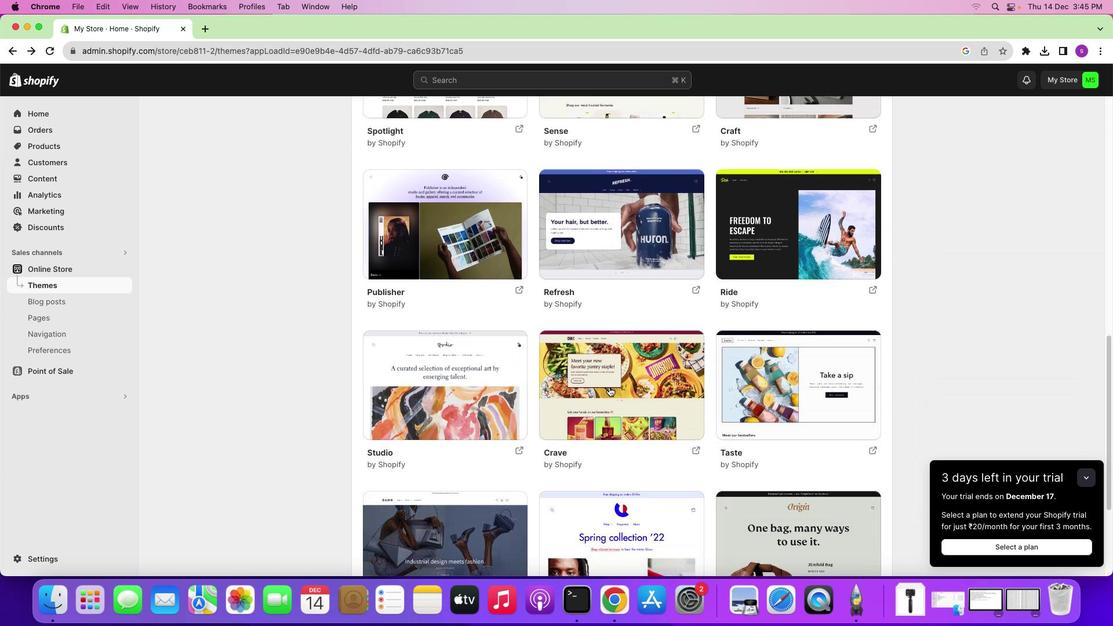 
Action: Mouse scrolled (609, 386) with delta (0, 0)
Screenshot: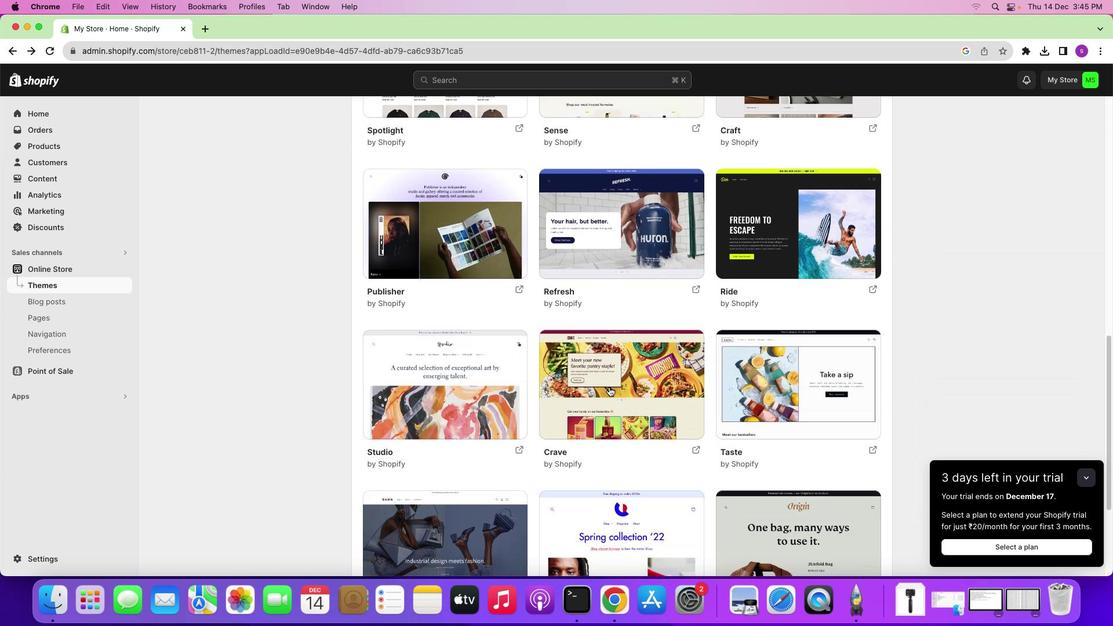 
Action: Mouse scrolled (609, 386) with delta (0, 0)
Screenshot: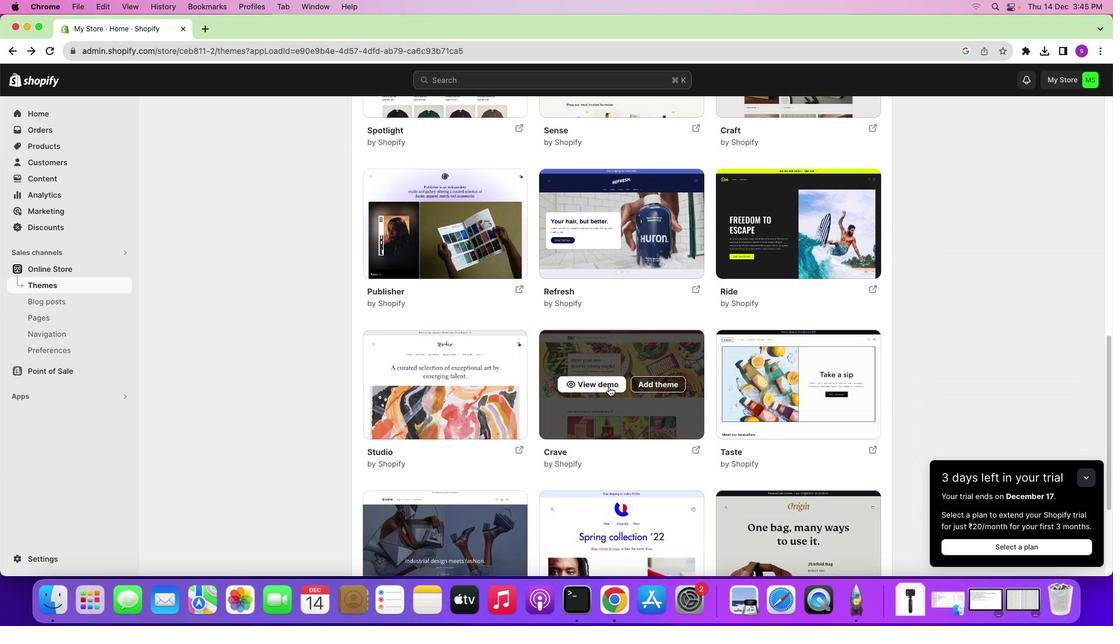
Action: Mouse scrolled (609, 386) with delta (0, -1)
Screenshot: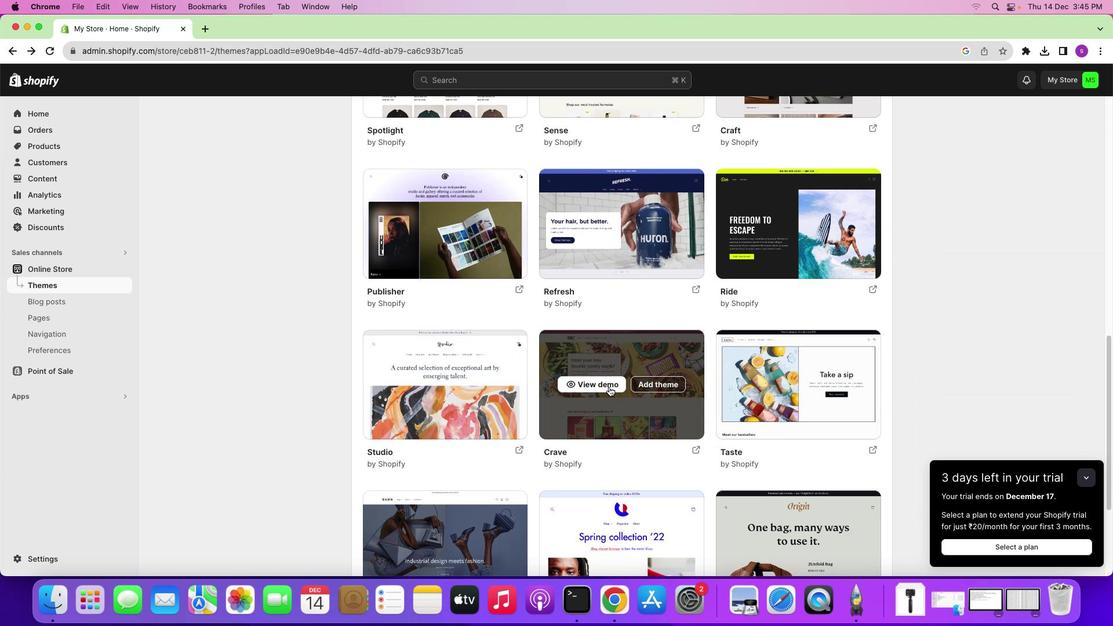 
Action: Mouse scrolled (609, 386) with delta (0, -1)
Screenshot: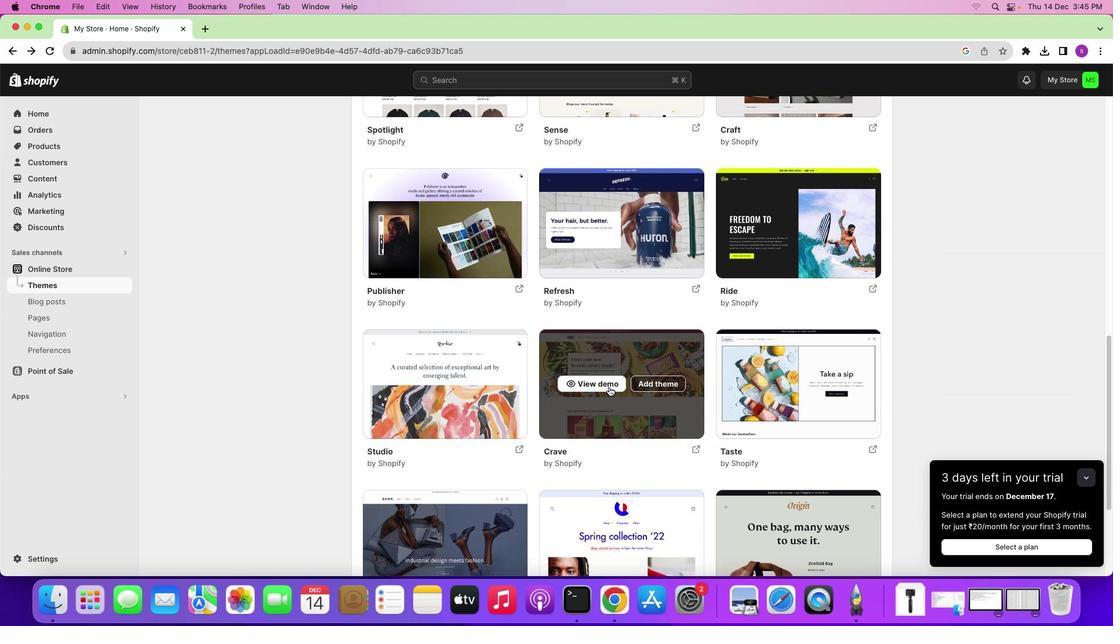 
Action: Mouse moved to (609, 386)
Screenshot: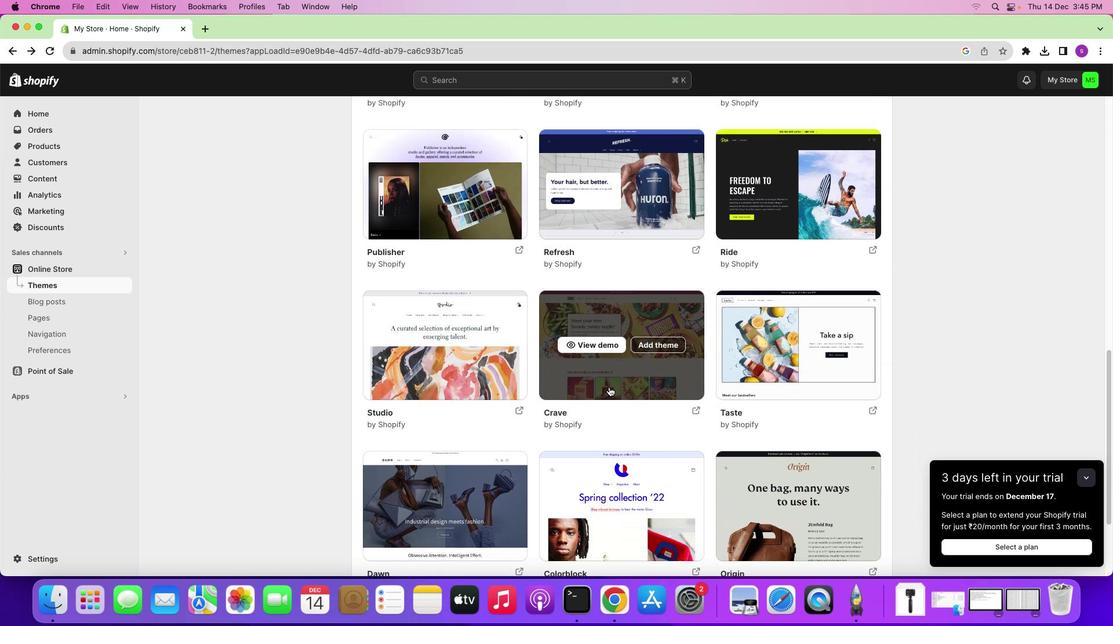 
Action: Mouse scrolled (609, 386) with delta (0, 0)
Screenshot: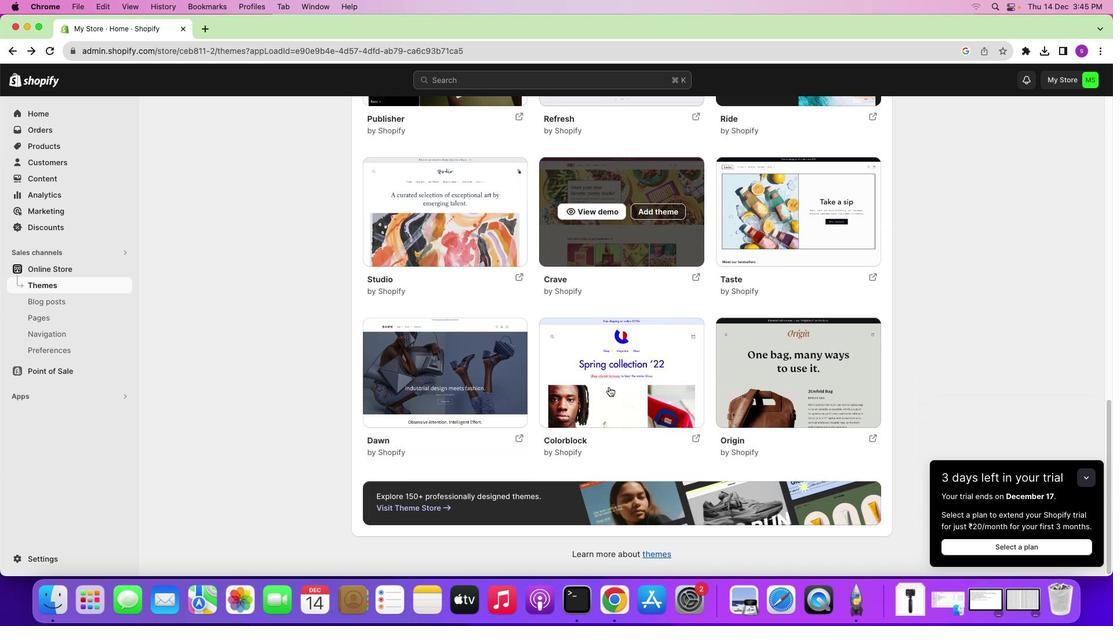 
Action: Mouse scrolled (609, 386) with delta (0, 1)
Screenshot: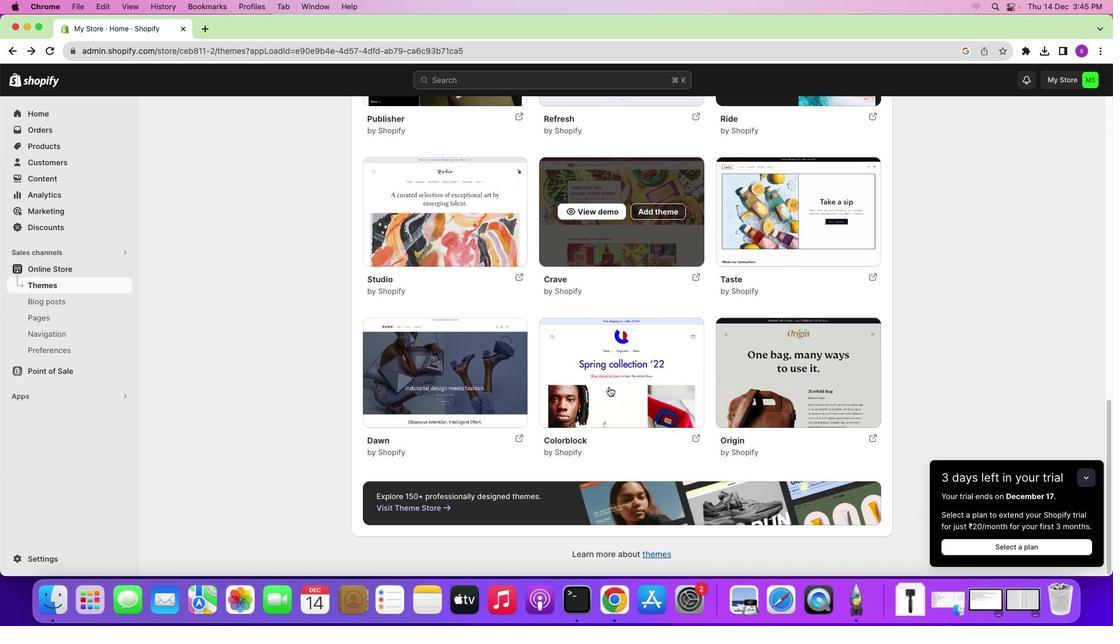 
Action: Mouse scrolled (609, 386) with delta (0, -1)
Screenshot: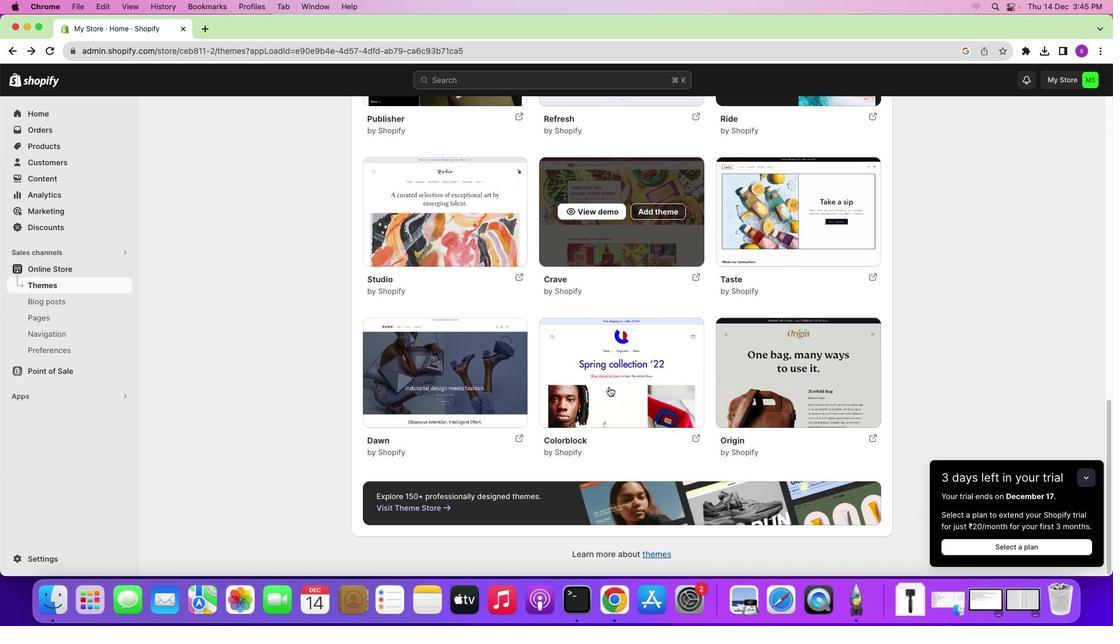 
Action: Mouse scrolled (609, 386) with delta (0, -1)
Screenshot: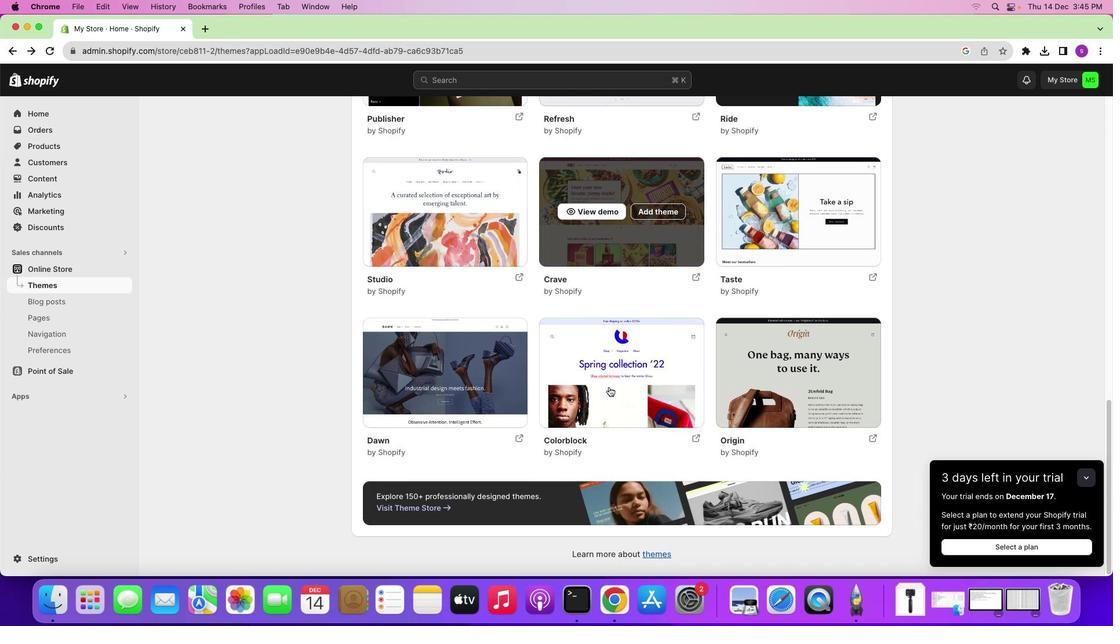 
Action: Mouse scrolled (609, 386) with delta (0, -2)
Screenshot: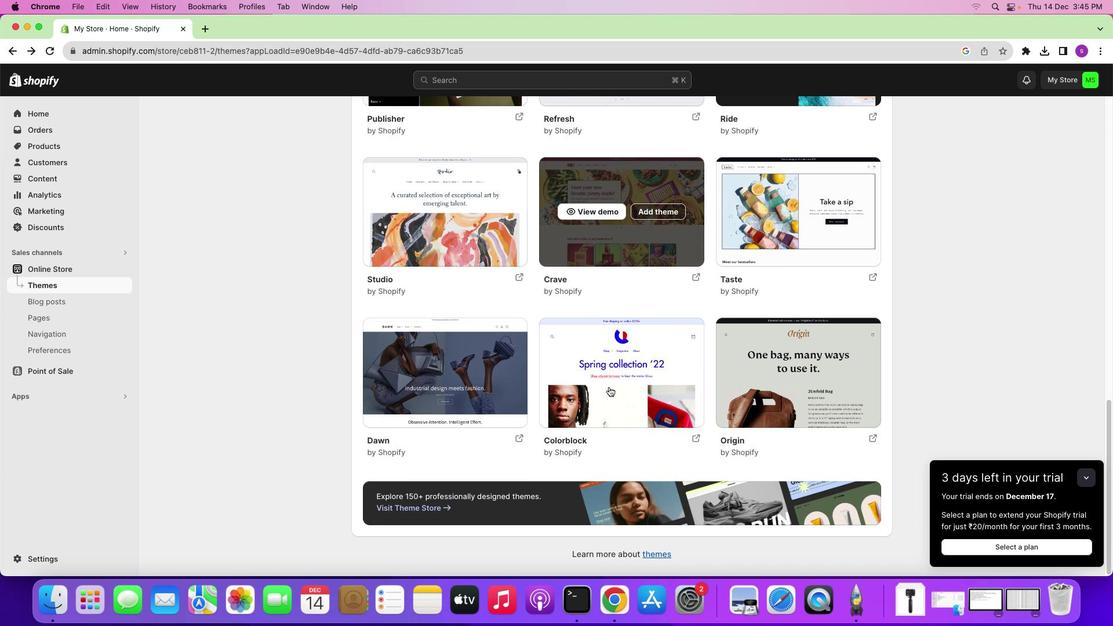 
Action: Mouse moved to (485, 371)
Screenshot: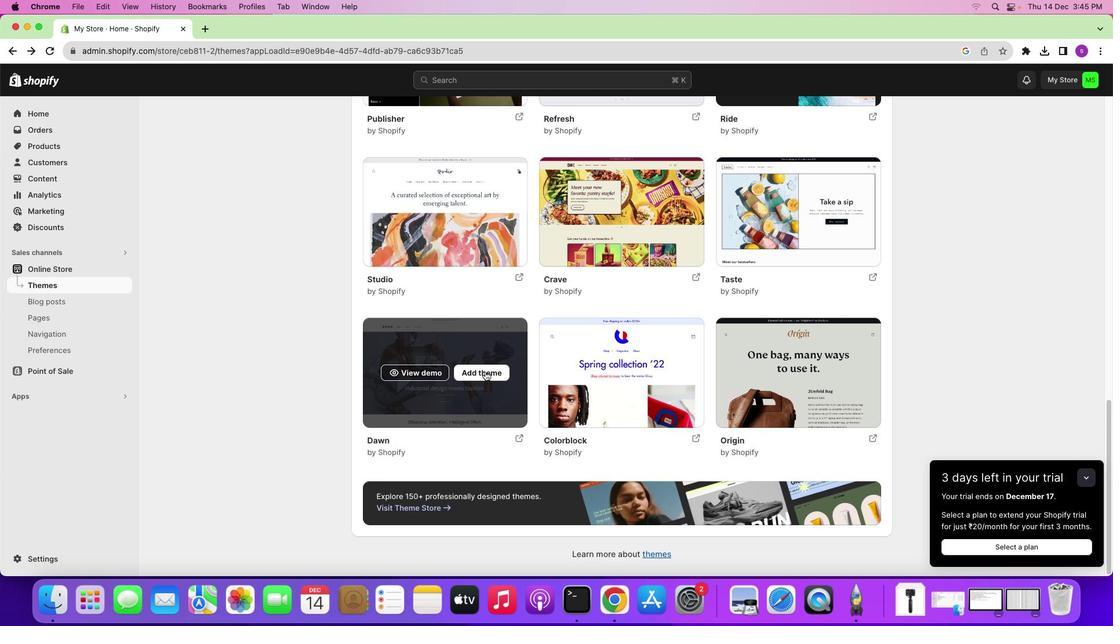 
Action: Mouse pressed left at (485, 371)
Screenshot: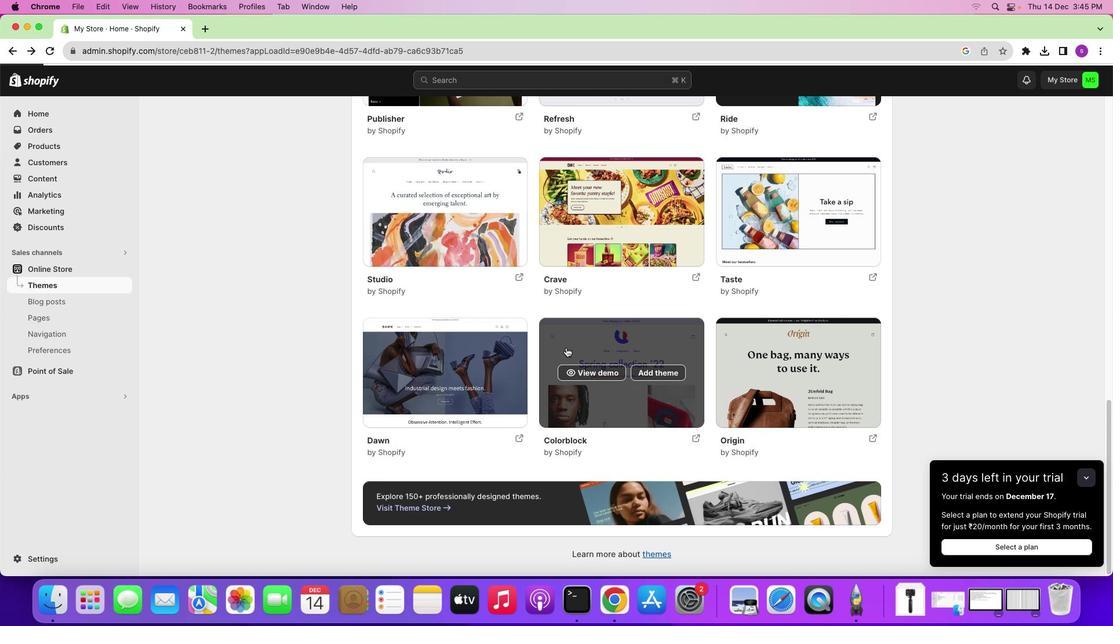 
Action: Mouse moved to (862, 336)
Screenshot: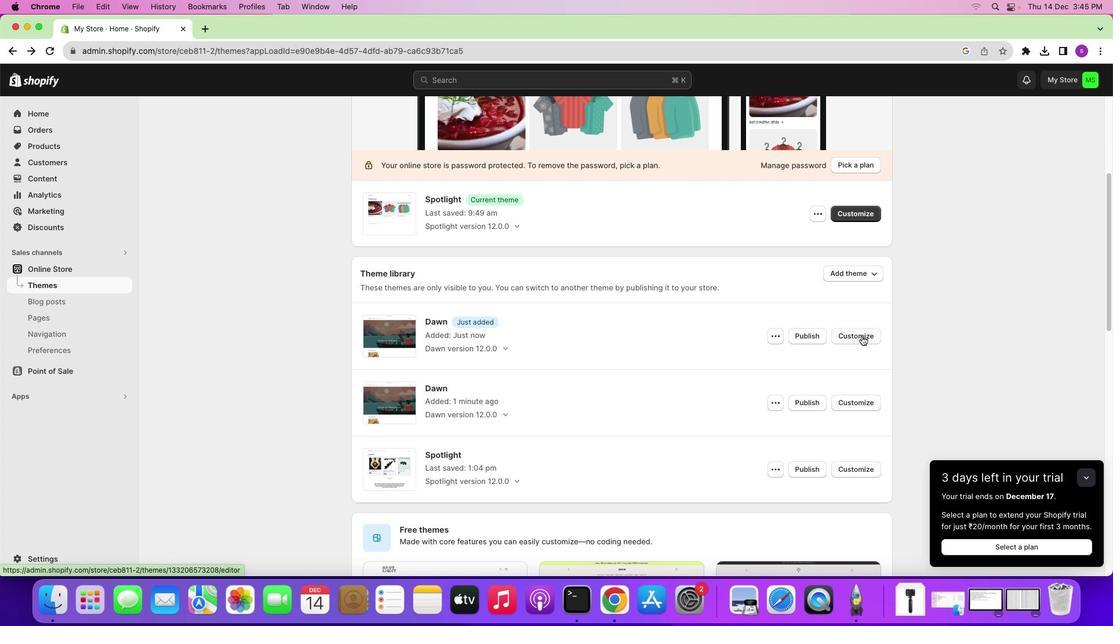 
Action: Mouse pressed left at (862, 336)
Screenshot: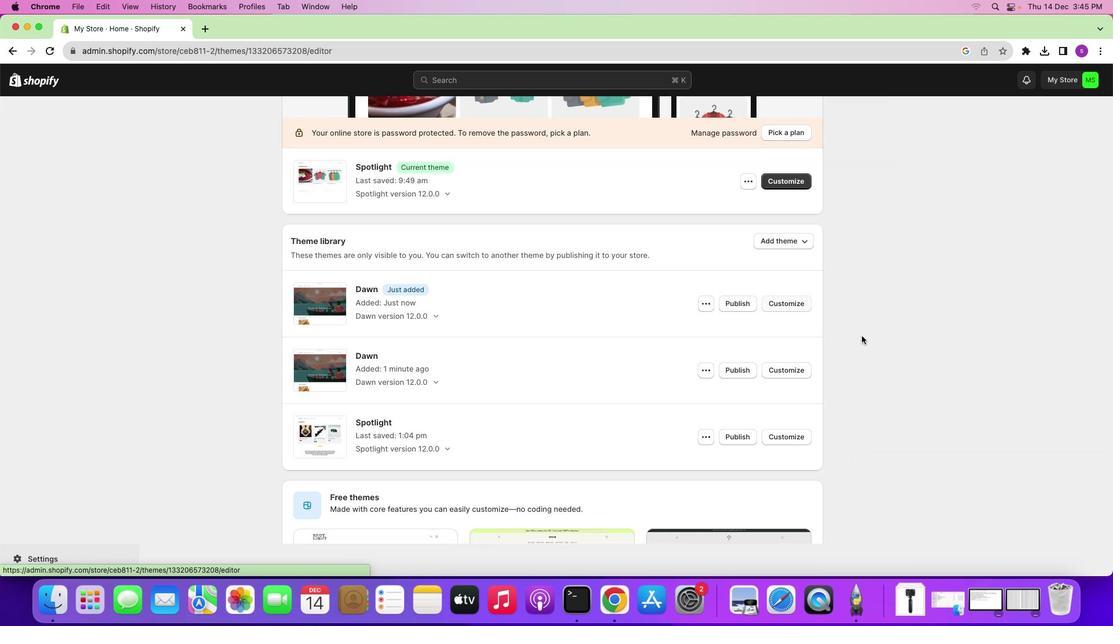 
Action: Mouse moved to (570, 386)
Screenshot: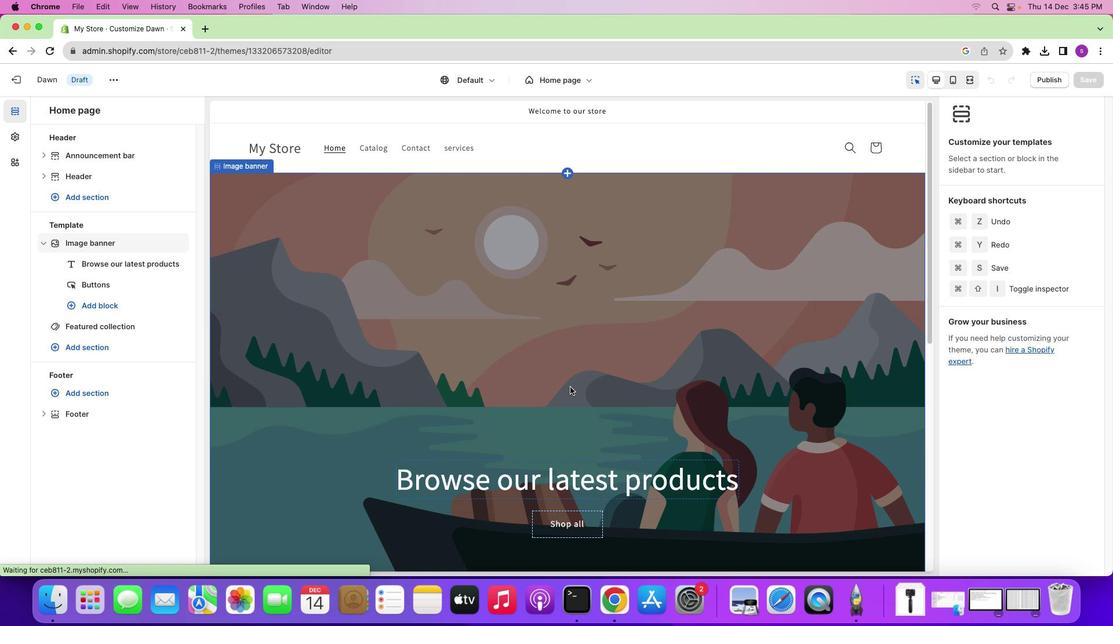
Action: Mouse scrolled (570, 386) with delta (0, 0)
Screenshot: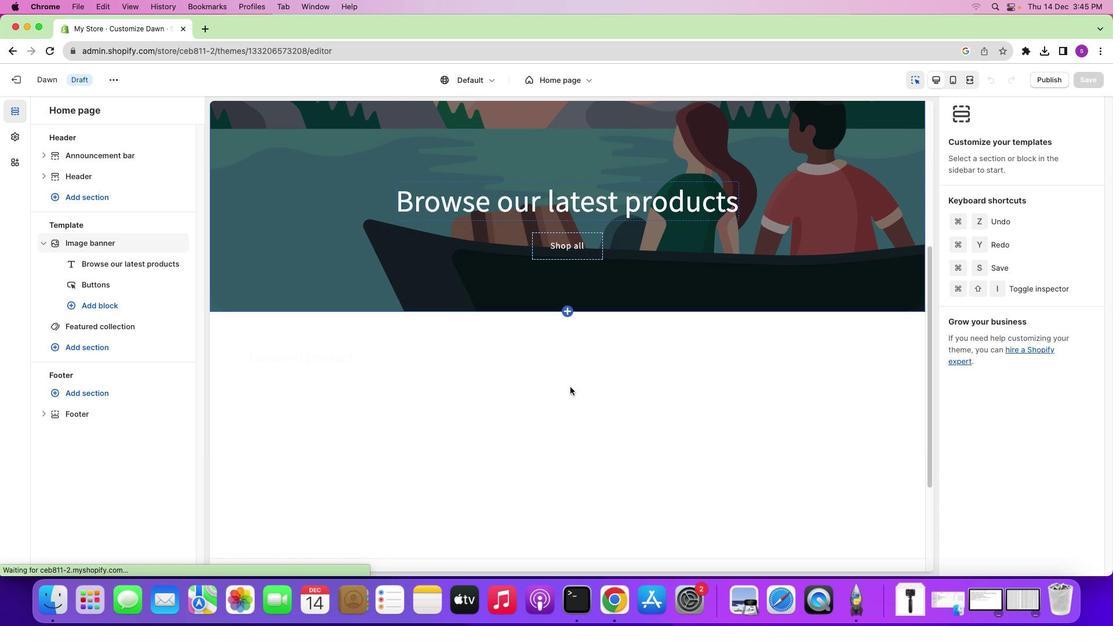 
Action: Mouse scrolled (570, 386) with delta (0, 0)
Screenshot: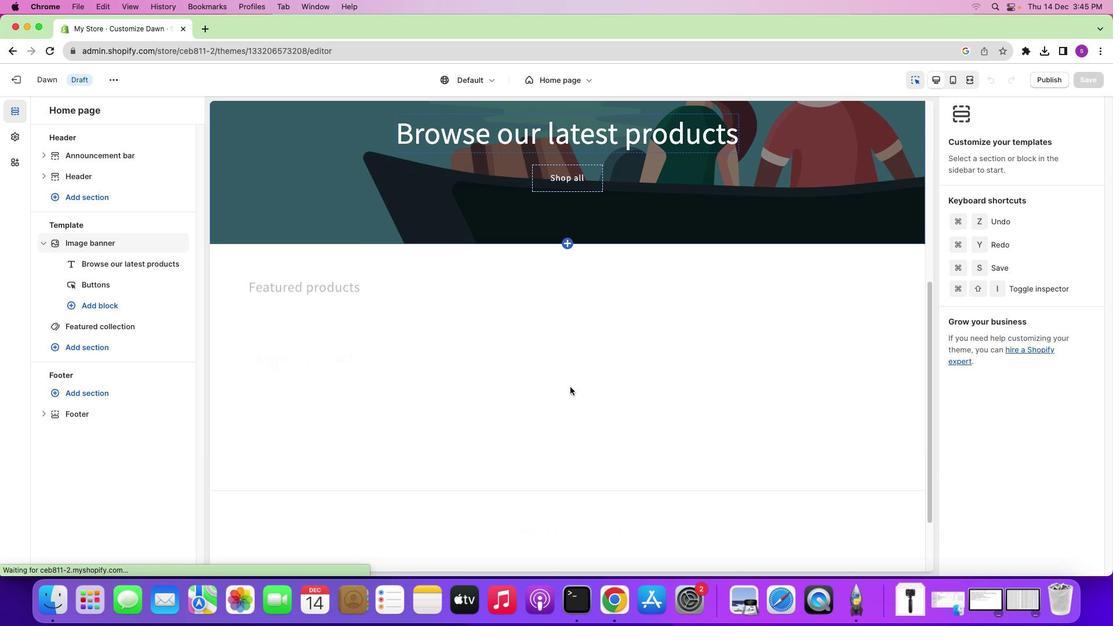 
Action: Mouse scrolled (570, 386) with delta (0, -1)
Screenshot: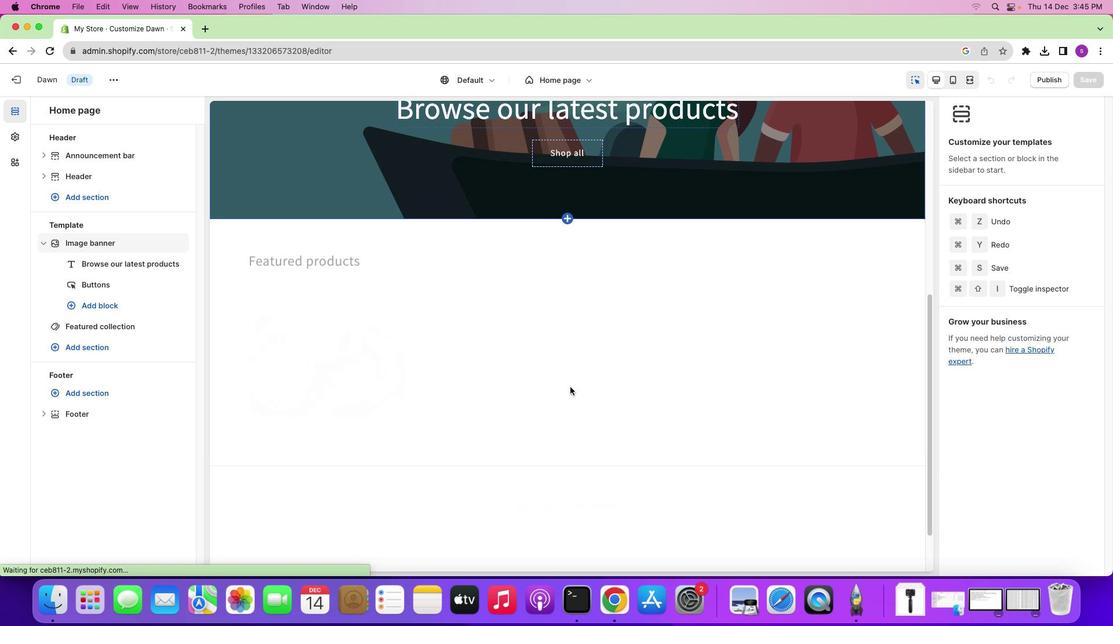 
Action: Mouse scrolled (570, 386) with delta (0, -1)
Screenshot: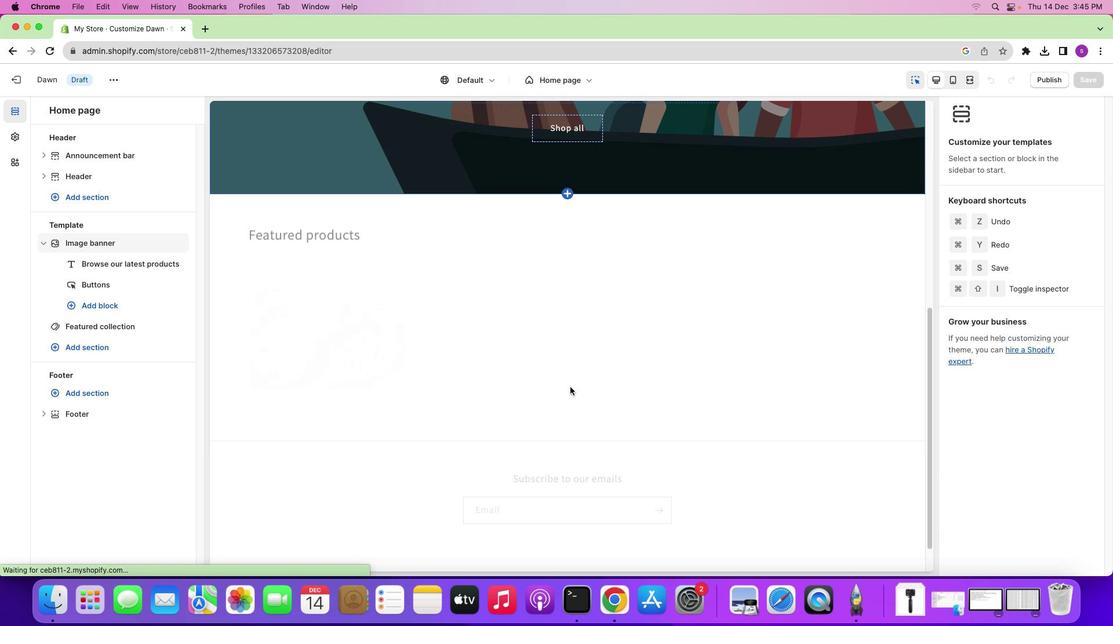 
Action: Mouse scrolled (570, 386) with delta (0, -2)
Screenshot: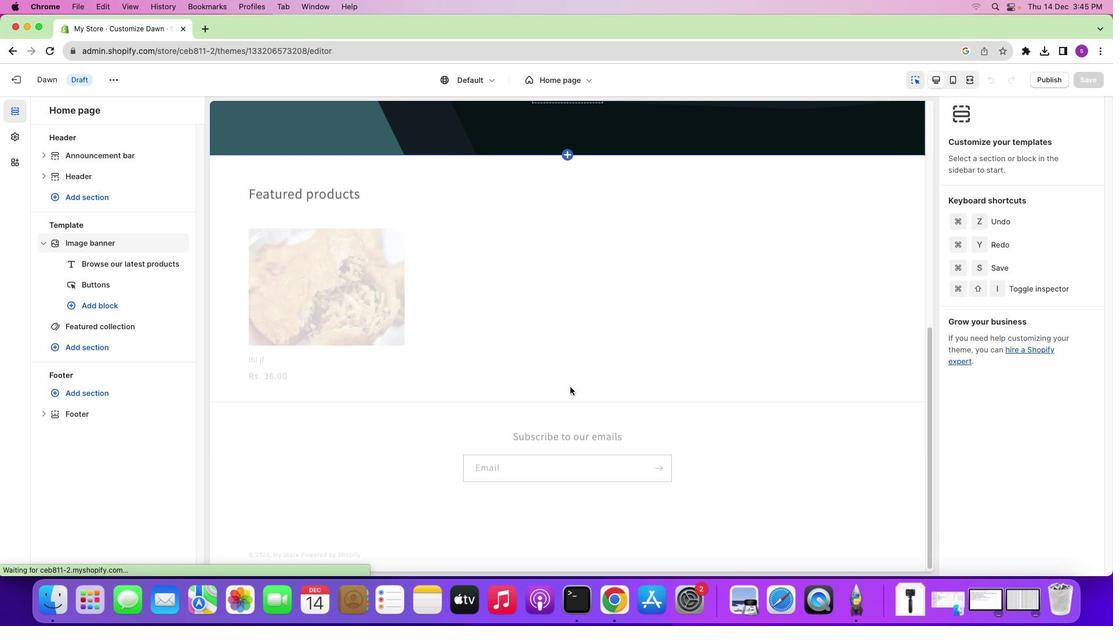 
Action: Mouse scrolled (570, 386) with delta (0, -2)
Screenshot: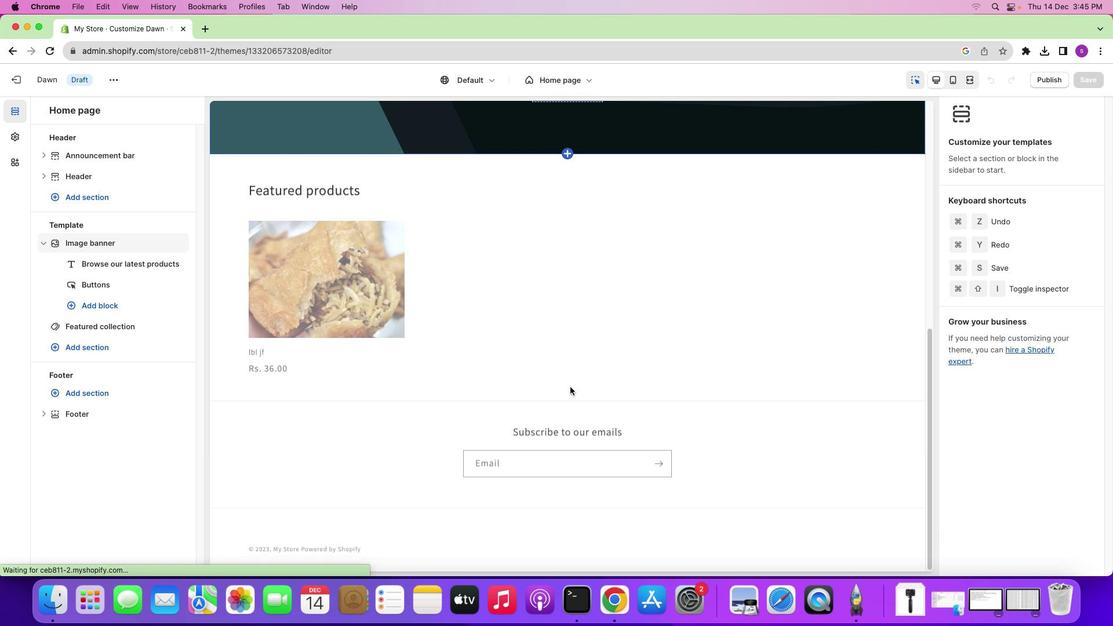 
Action: Mouse scrolled (570, 386) with delta (0, -2)
Screenshot: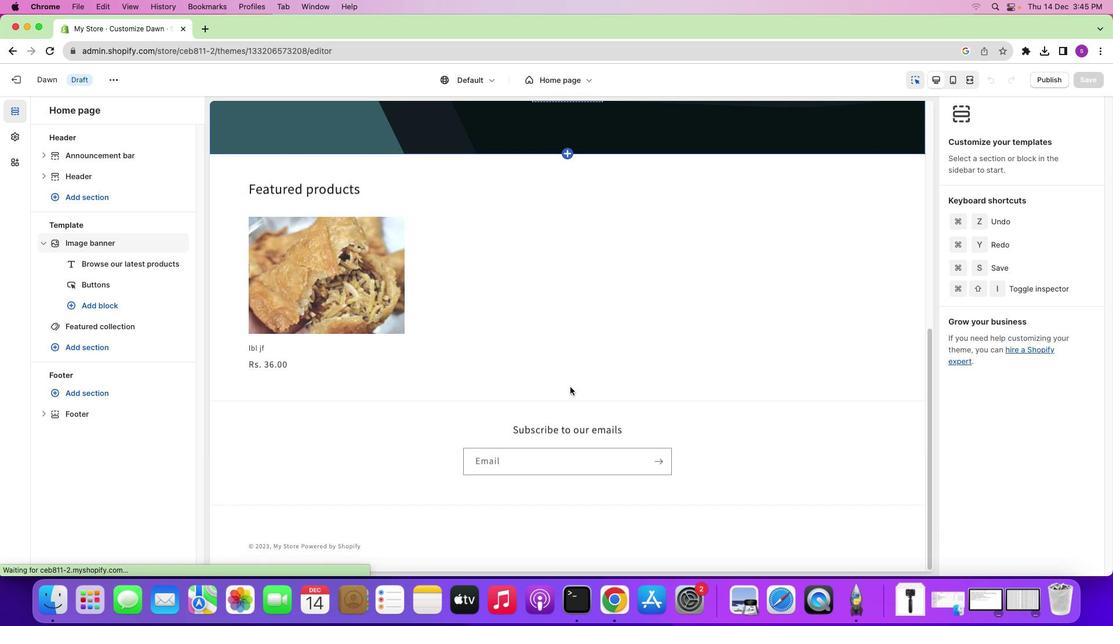 
Action: Mouse moved to (349, 295)
Screenshot: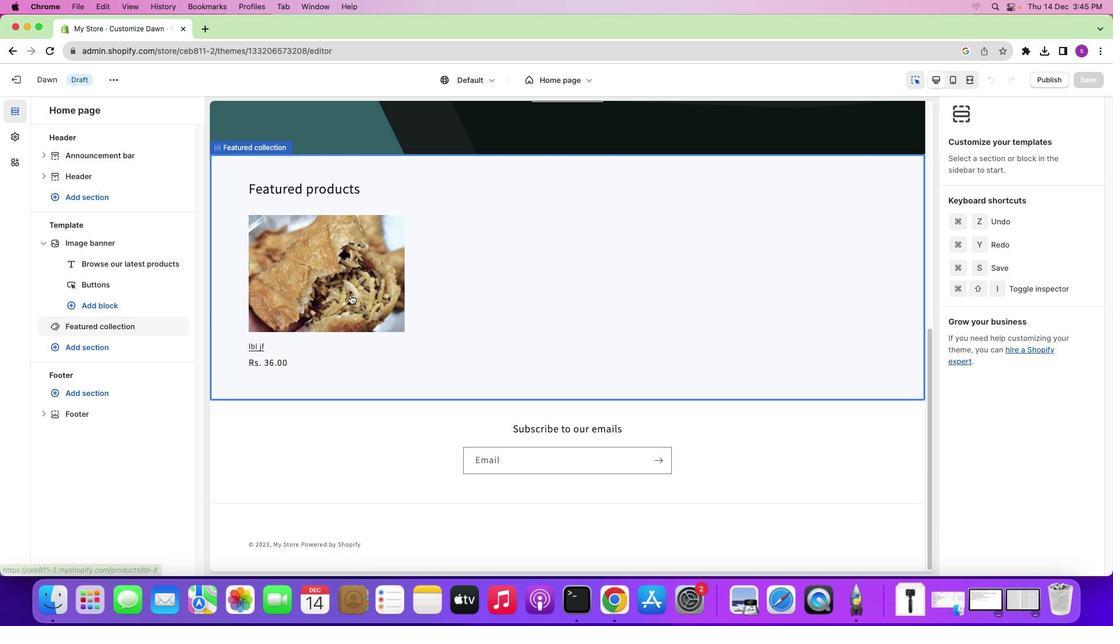 
Action: Mouse pressed left at (349, 295)
Screenshot: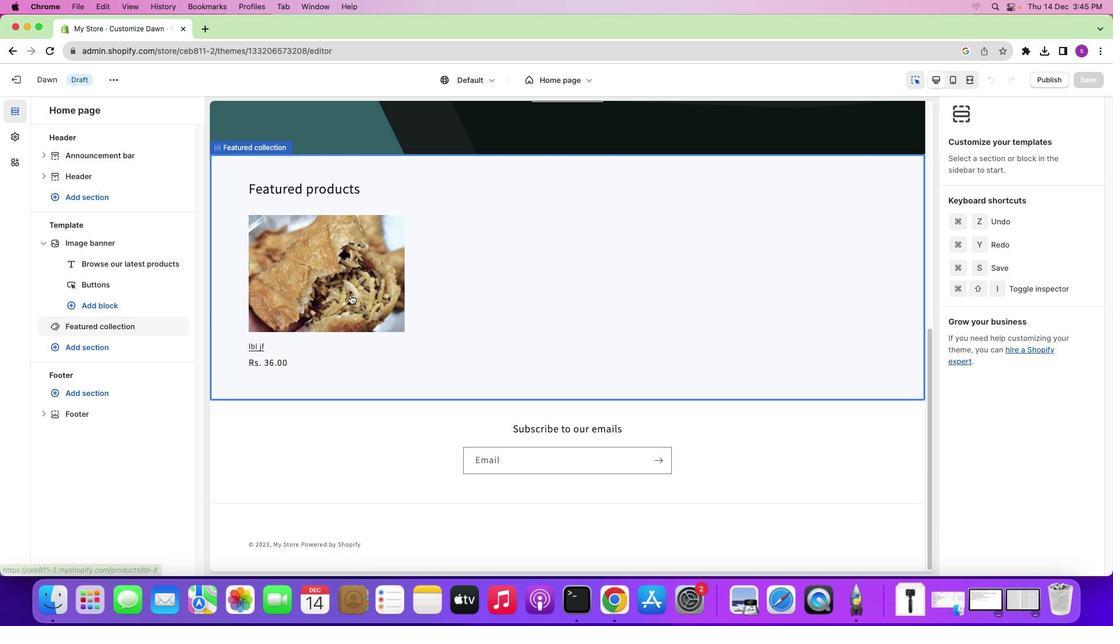 
Action: Mouse moved to (1090, 105)
Screenshot: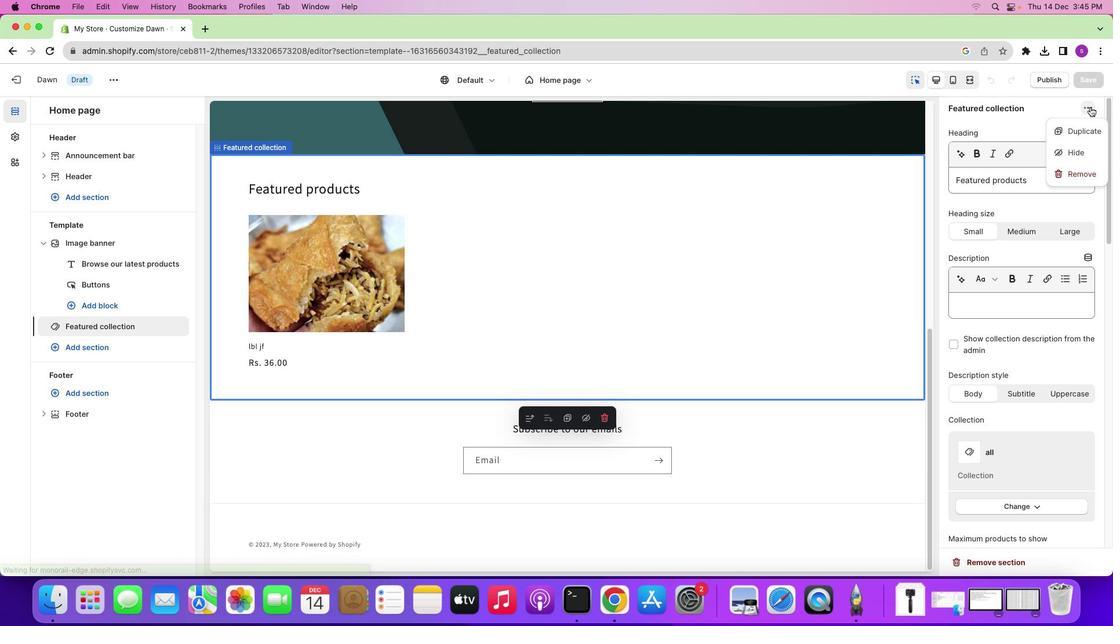 
Action: Mouse pressed left at (1090, 105)
Screenshot: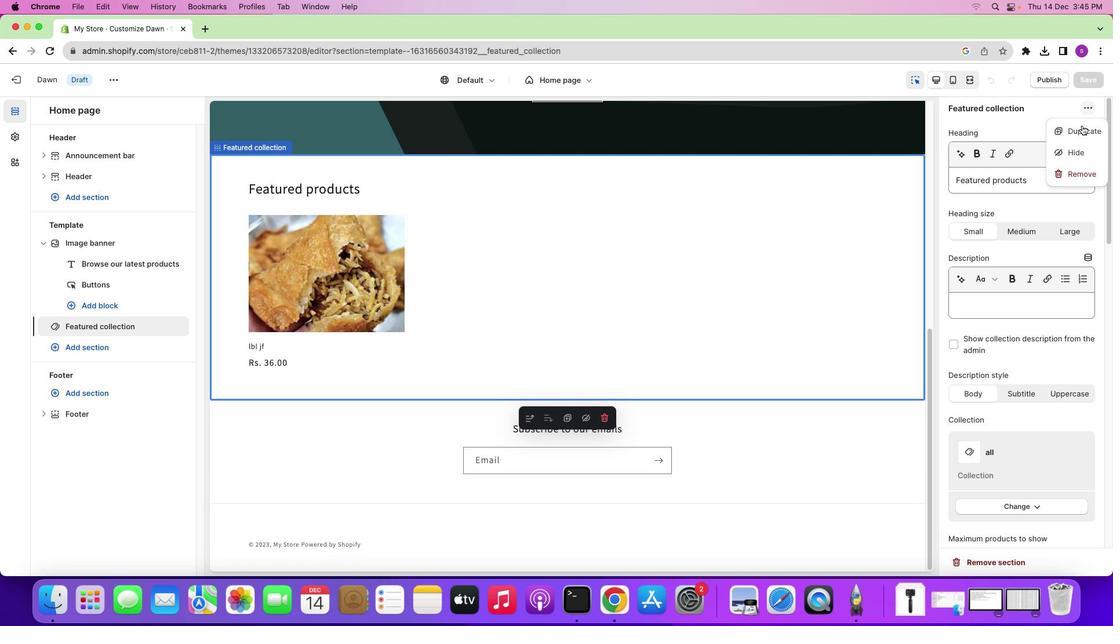 
Action: Mouse moved to (1080, 175)
Screenshot: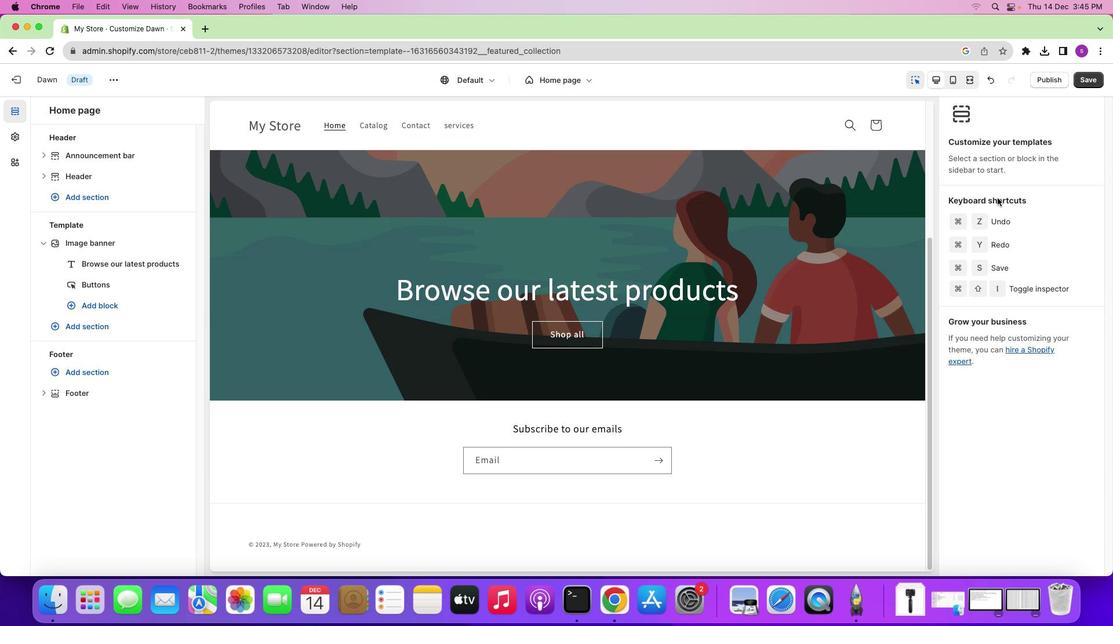 
Action: Mouse pressed left at (1080, 175)
Screenshot: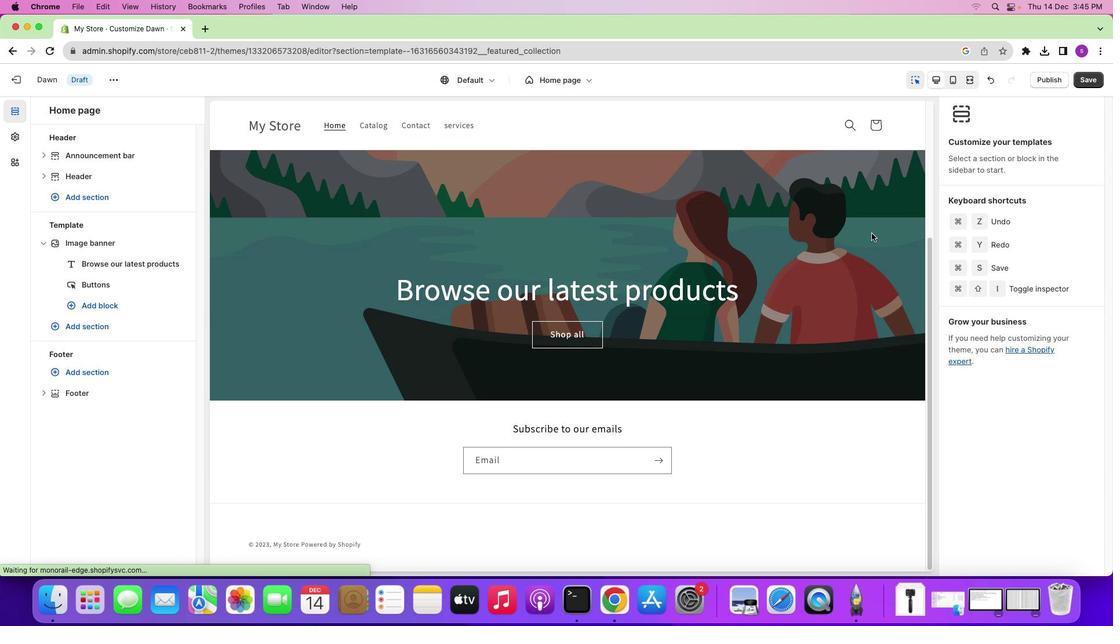 
Action: Mouse moved to (743, 400)
Screenshot: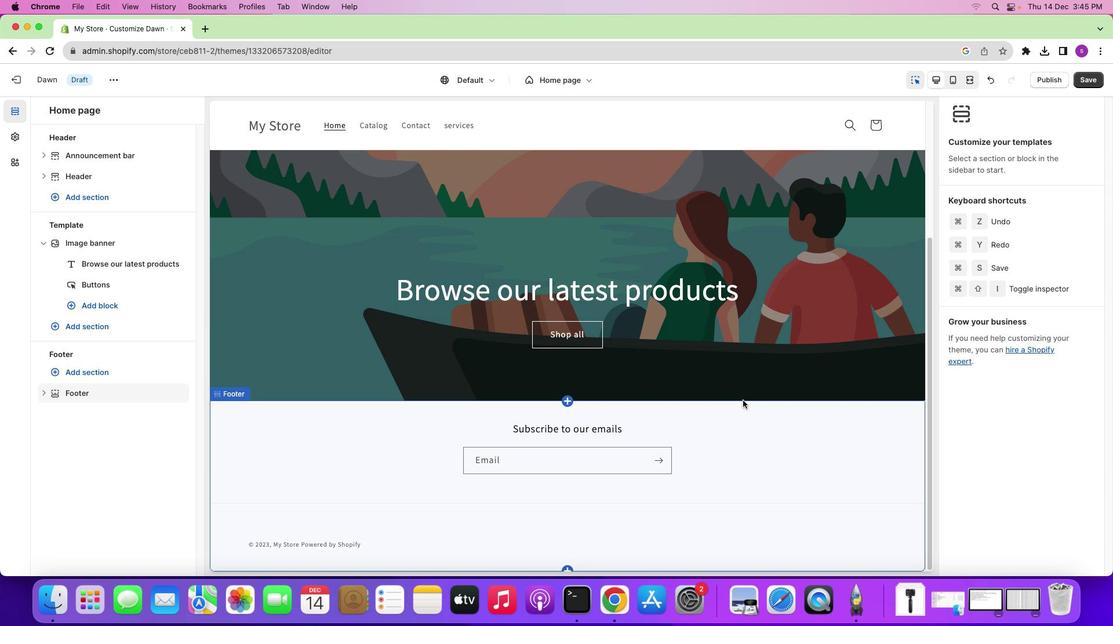 
Action: Mouse scrolled (743, 400) with delta (0, 0)
Screenshot: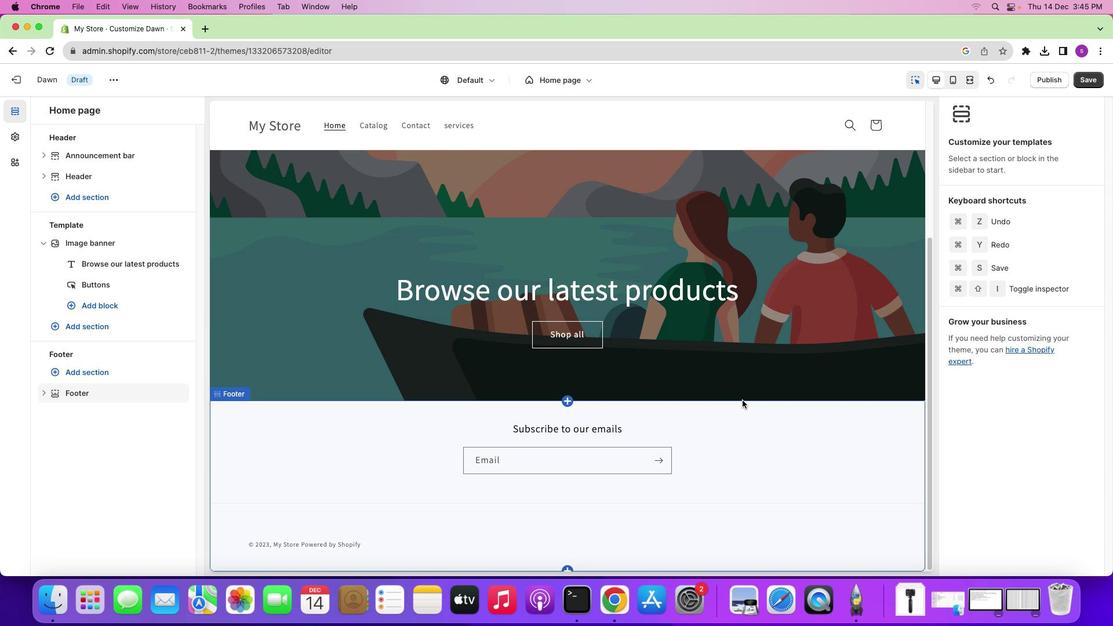 
Action: Mouse scrolled (743, 400) with delta (0, 0)
Screenshot: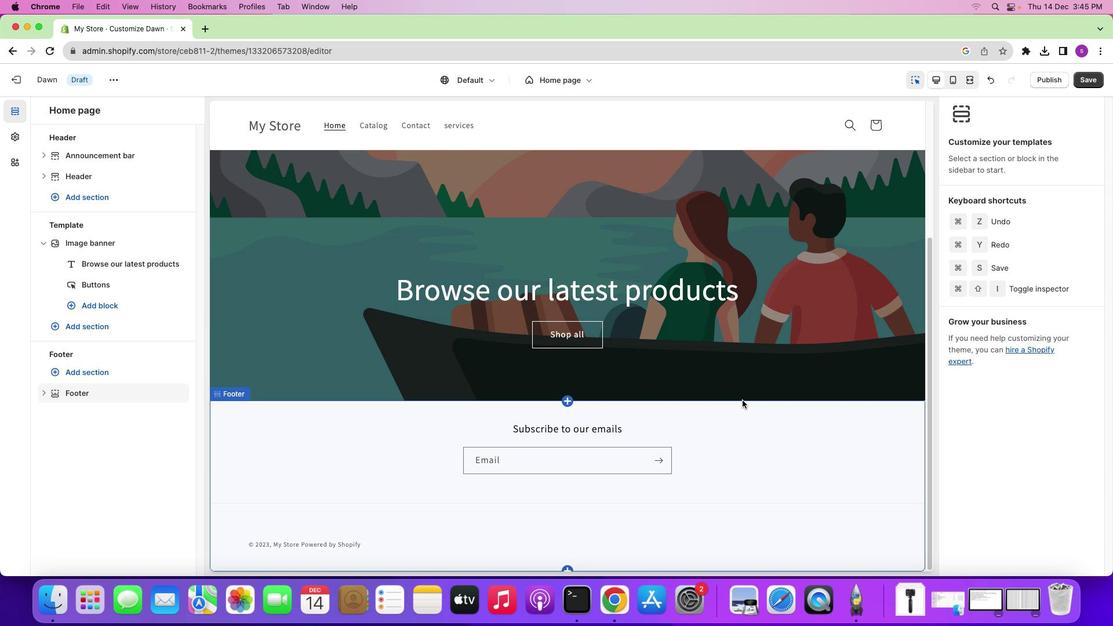 
Action: Mouse scrolled (743, 400) with delta (0, -1)
Screenshot: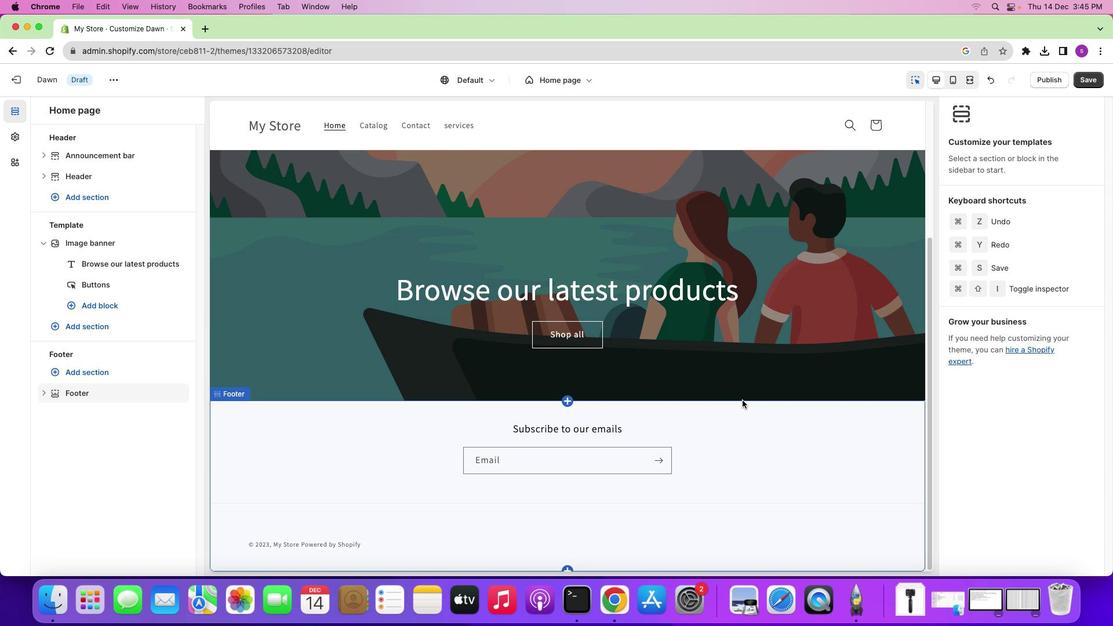 
Action: Mouse scrolled (743, 400) with delta (0, -1)
Screenshot: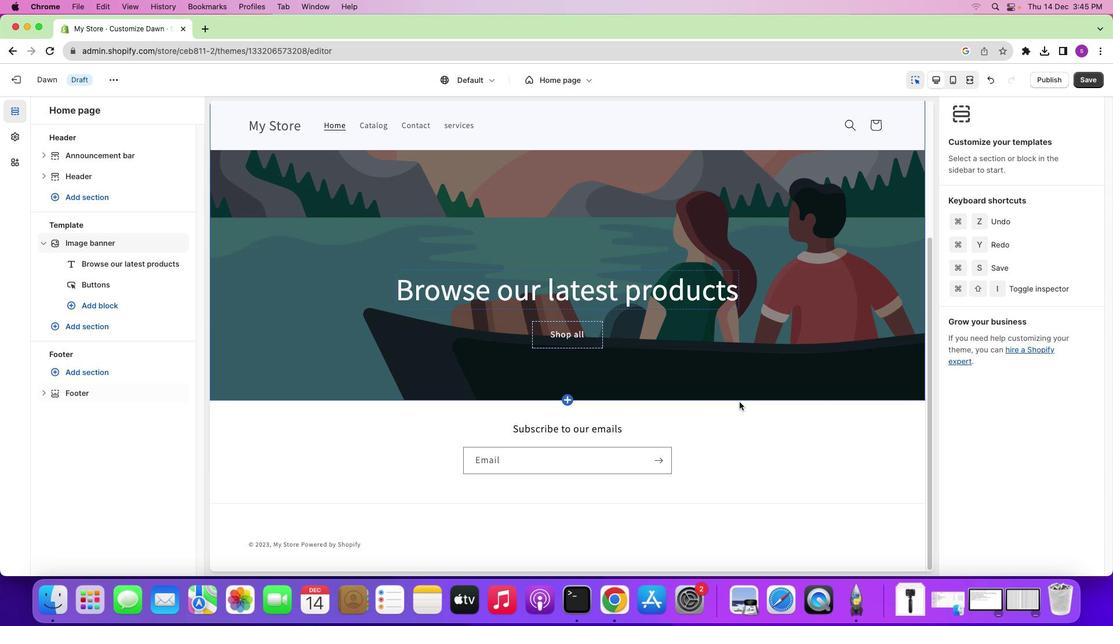 
Action: Mouse scrolled (743, 400) with delta (0, -1)
Screenshot: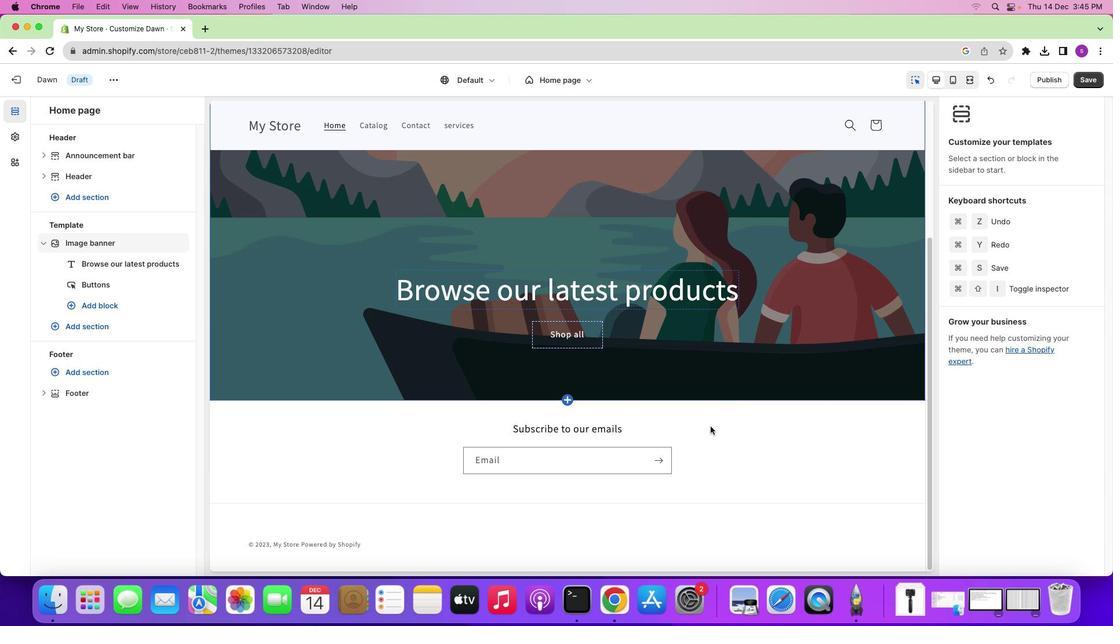 
Action: Mouse scrolled (743, 400) with delta (0, -2)
Screenshot: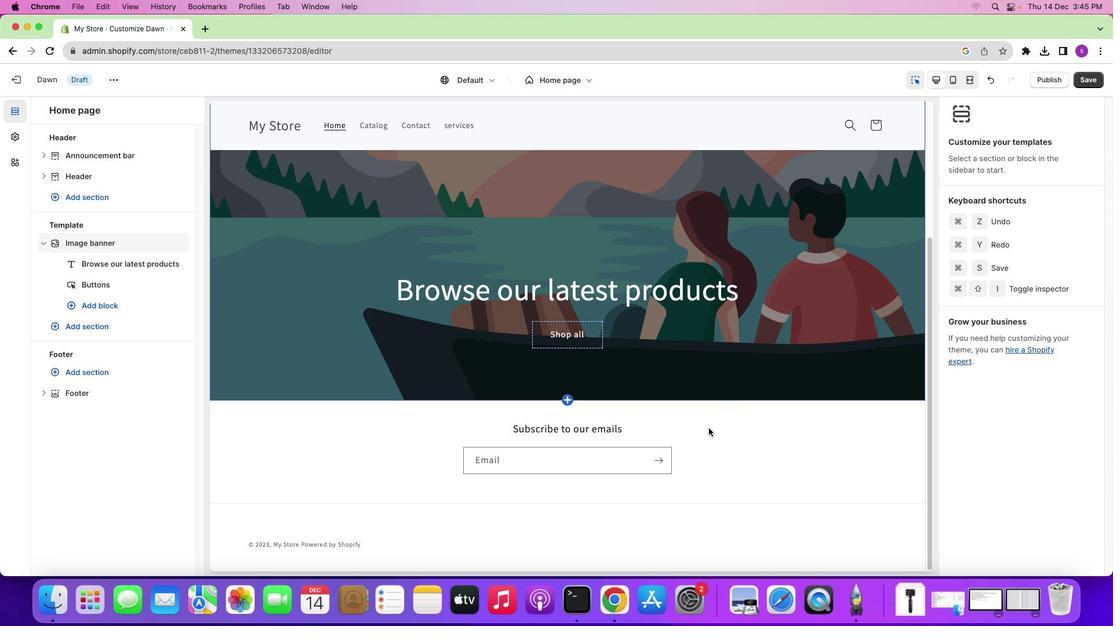 
Action: Mouse moved to (708, 429)
Screenshot: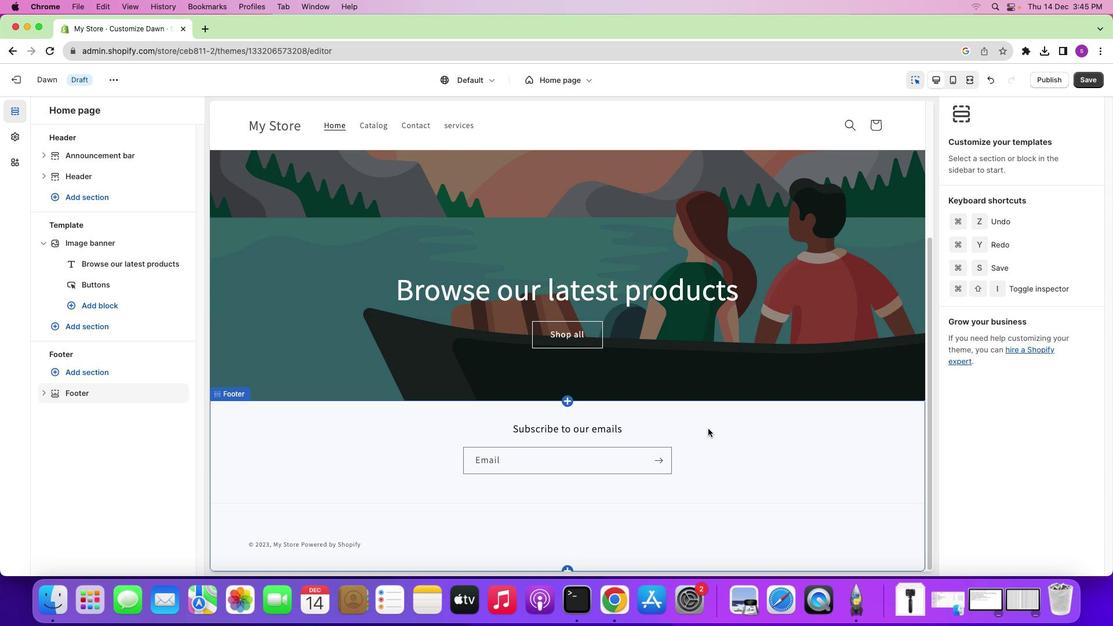
Action: Mouse scrolled (708, 429) with delta (0, 0)
Screenshot: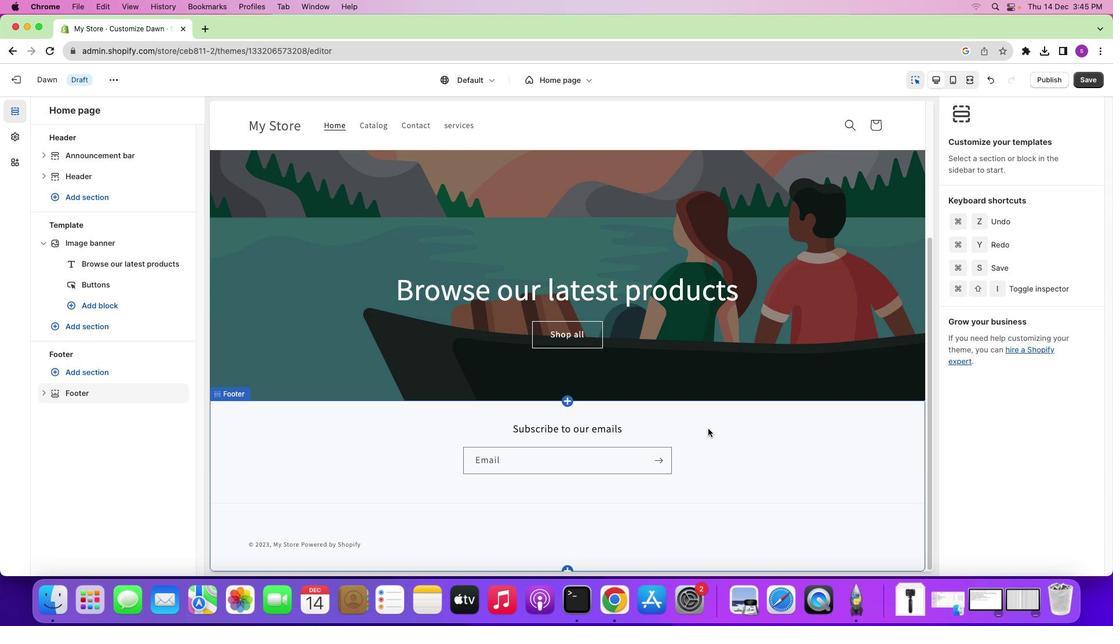 
Action: Mouse scrolled (708, 429) with delta (0, 0)
Screenshot: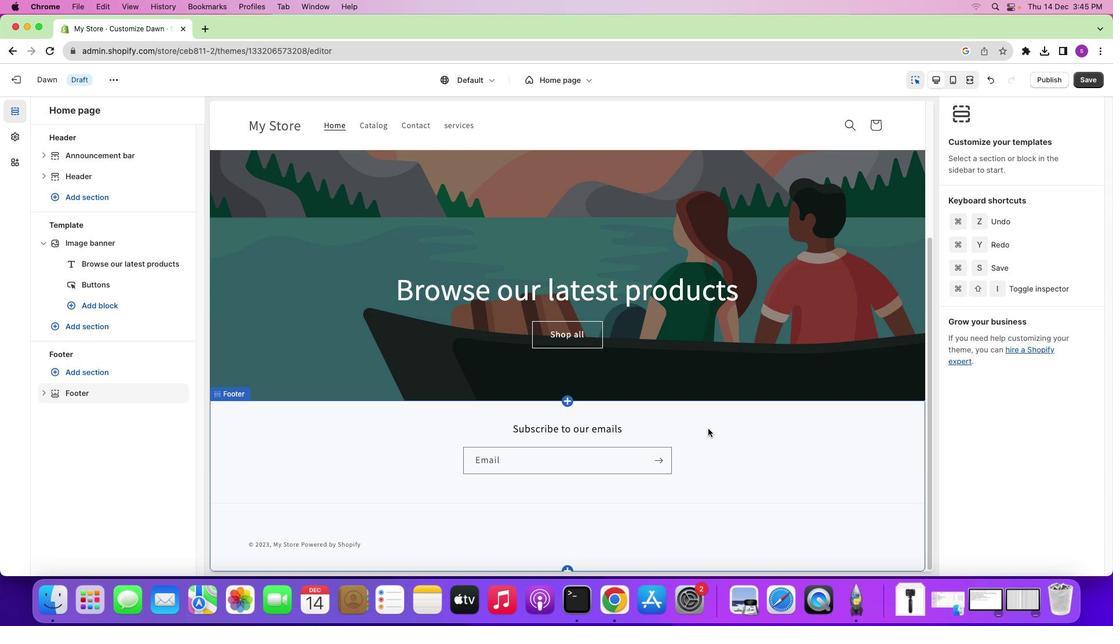 
Action: Mouse scrolled (708, 429) with delta (0, 0)
Screenshot: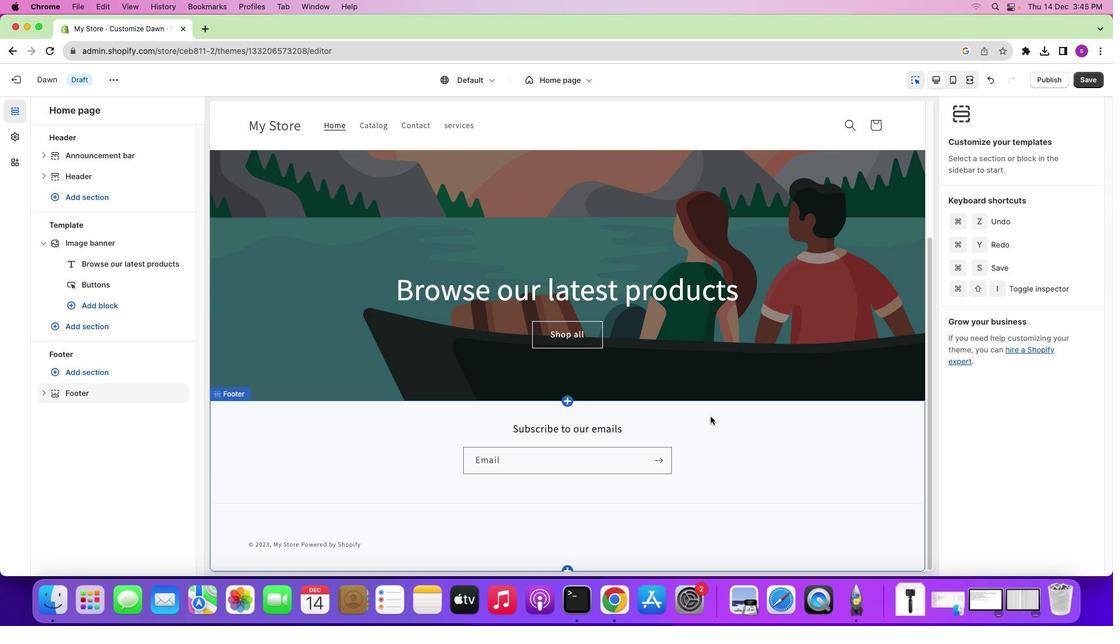 
Action: Mouse scrolled (708, 429) with delta (0, 0)
Screenshot: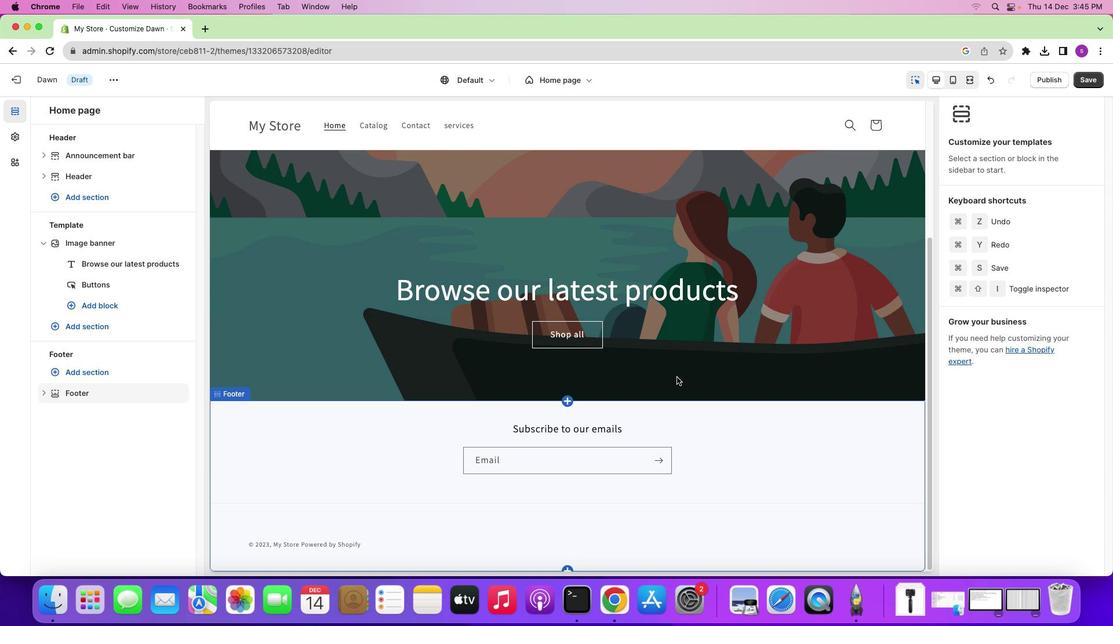 
Action: Mouse scrolled (708, 429) with delta (0, -1)
Screenshot: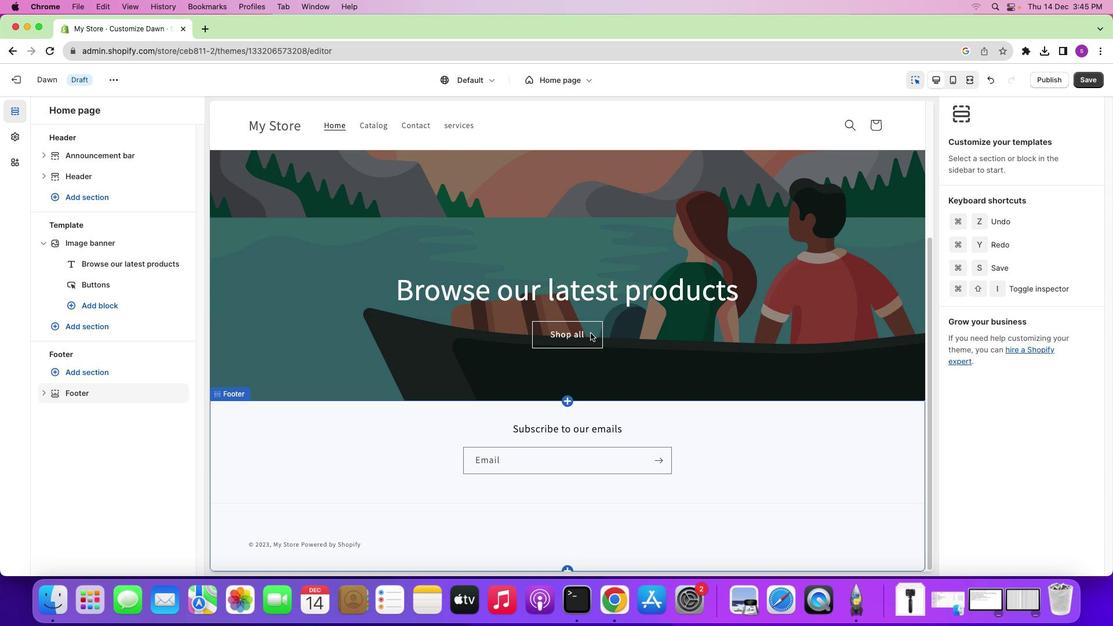 
Action: Mouse moved to (574, 332)
Screenshot: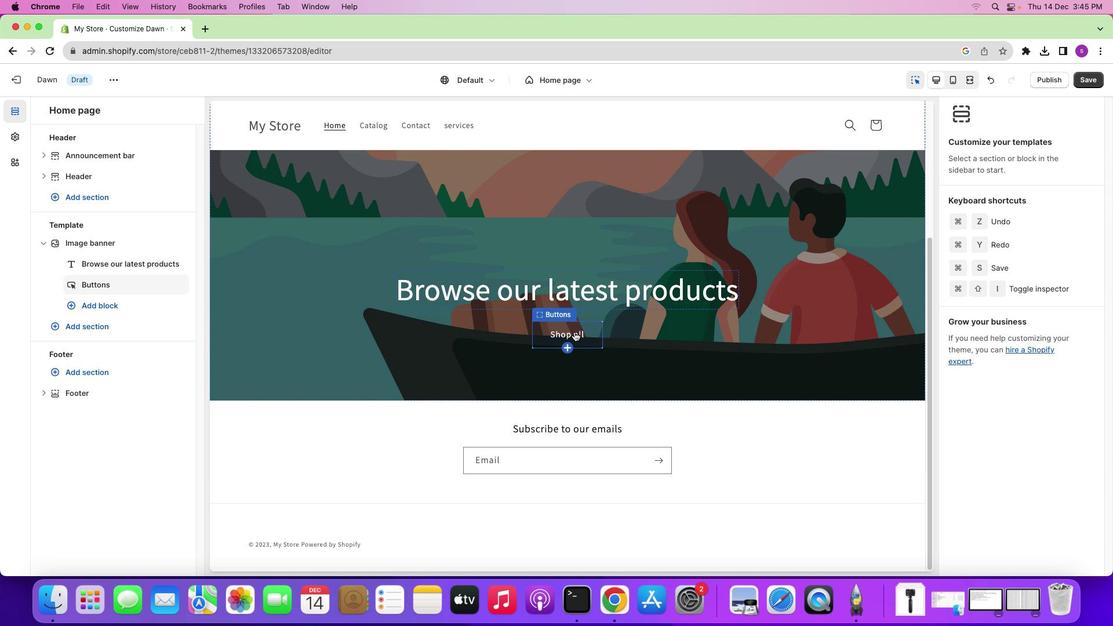 
Action: Mouse pressed left at (574, 332)
Screenshot: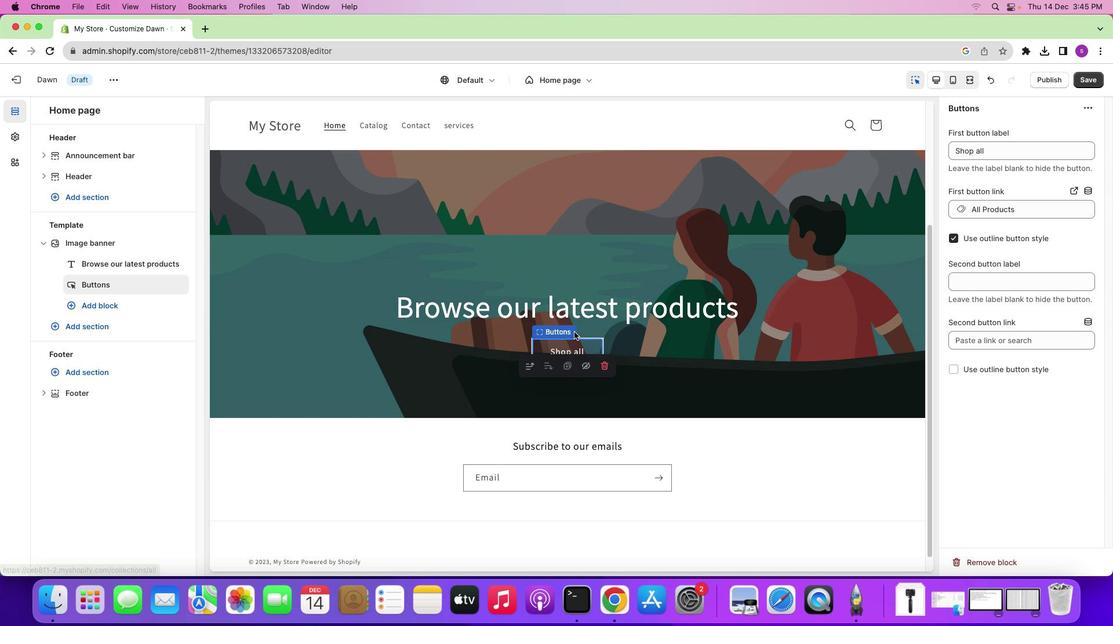 
Action: Mouse moved to (492, 120)
Screenshot: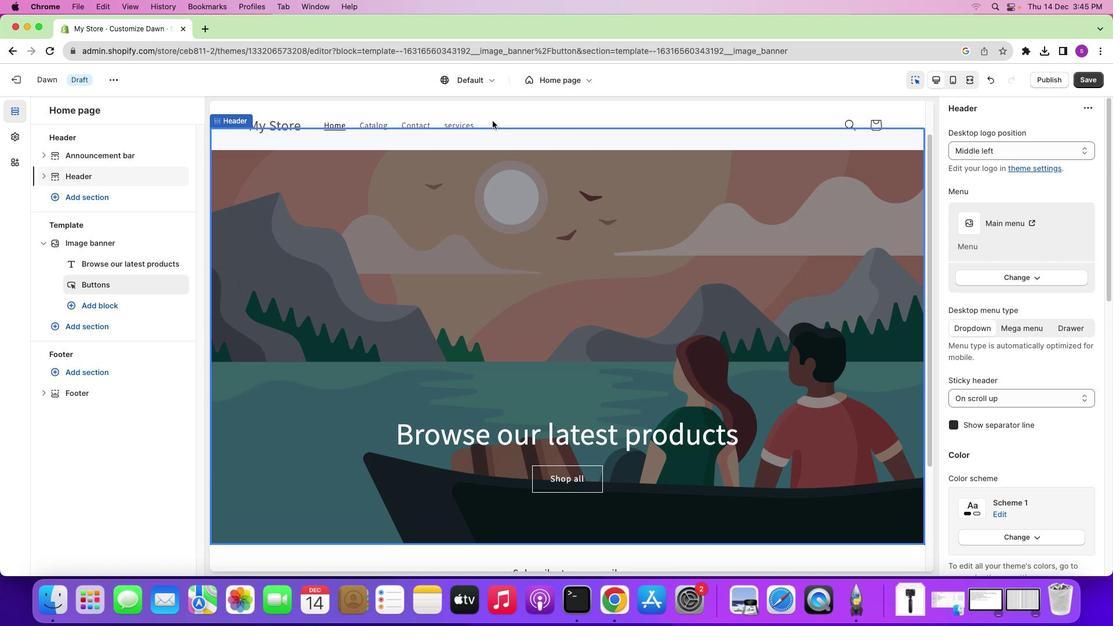 
Action: Mouse pressed left at (492, 120)
Screenshot: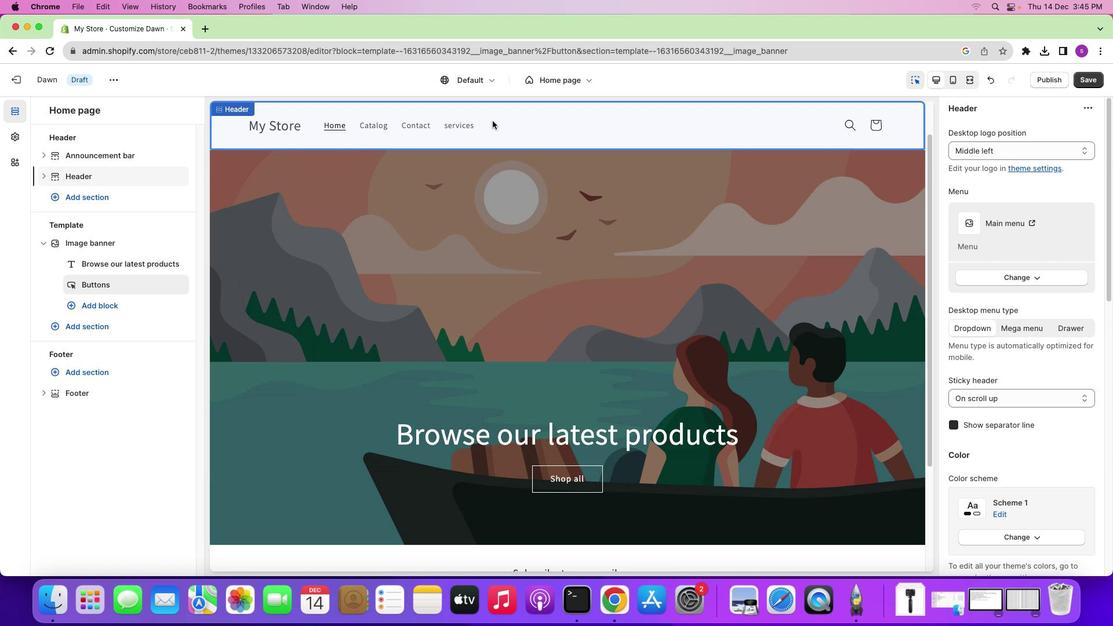 
Action: Mouse moved to (421, 127)
Screenshot: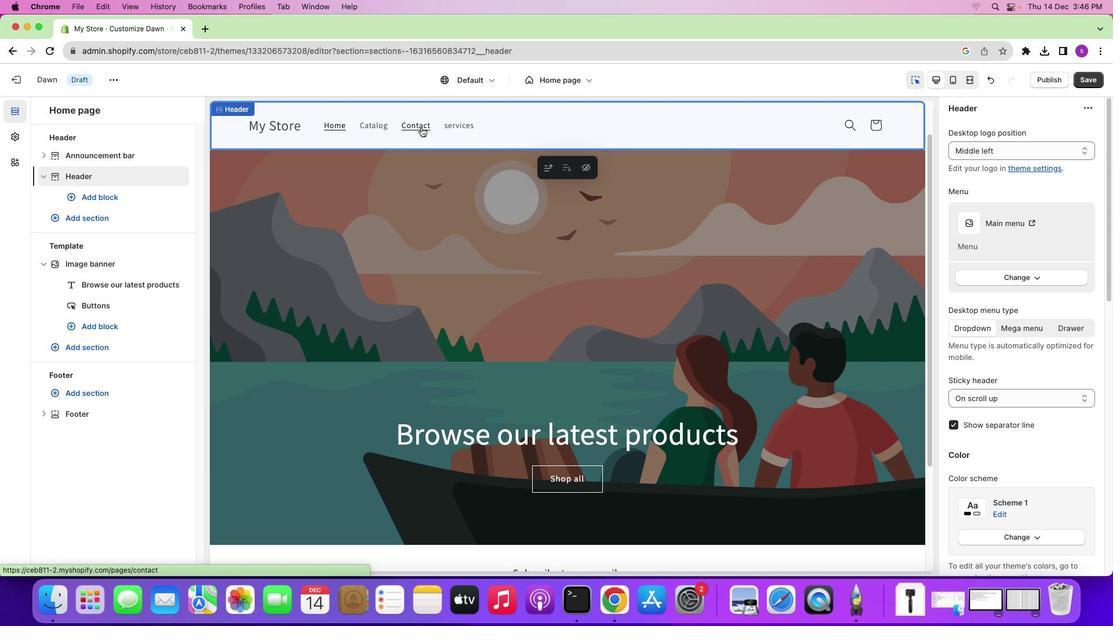 
Action: Mouse pressed left at (421, 127)
Screenshot: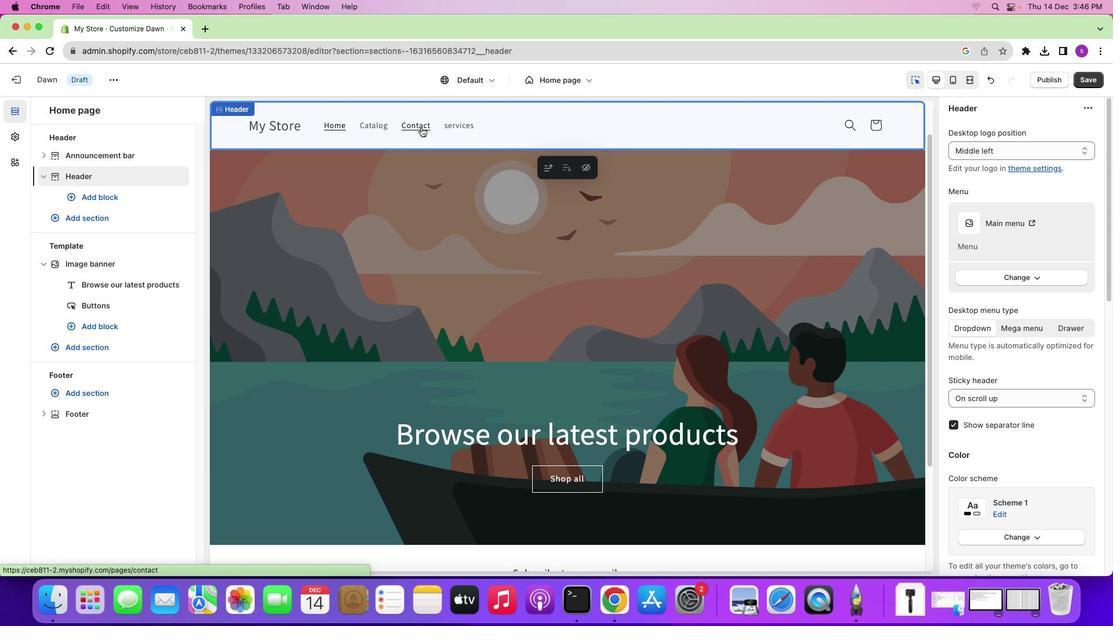
Action: Mouse moved to (334, 147)
Screenshot: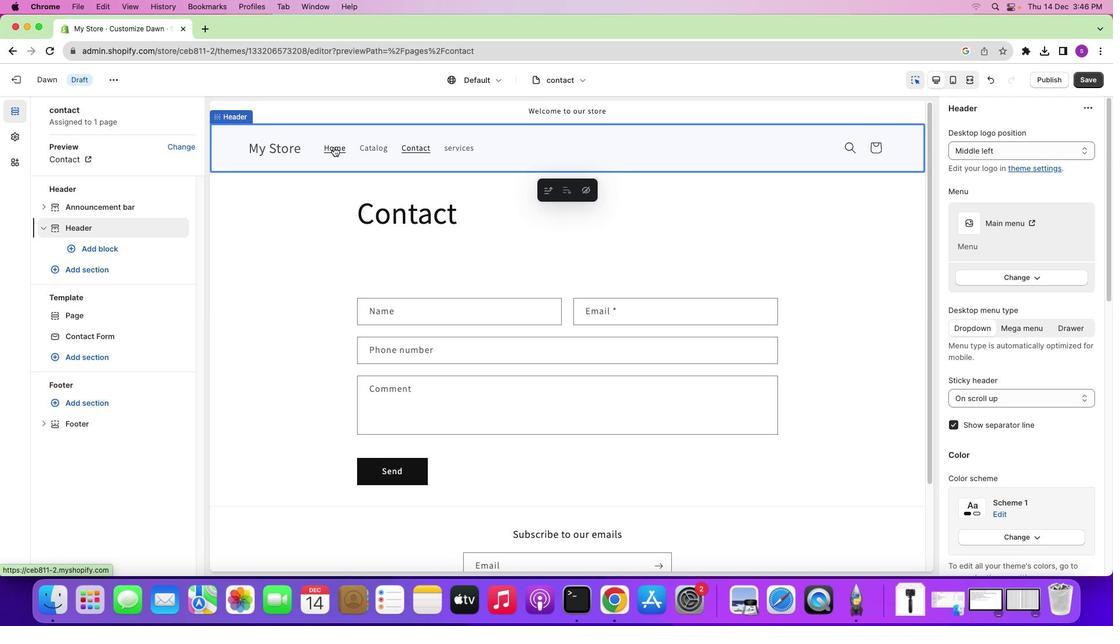 
Action: Mouse pressed left at (334, 147)
Screenshot: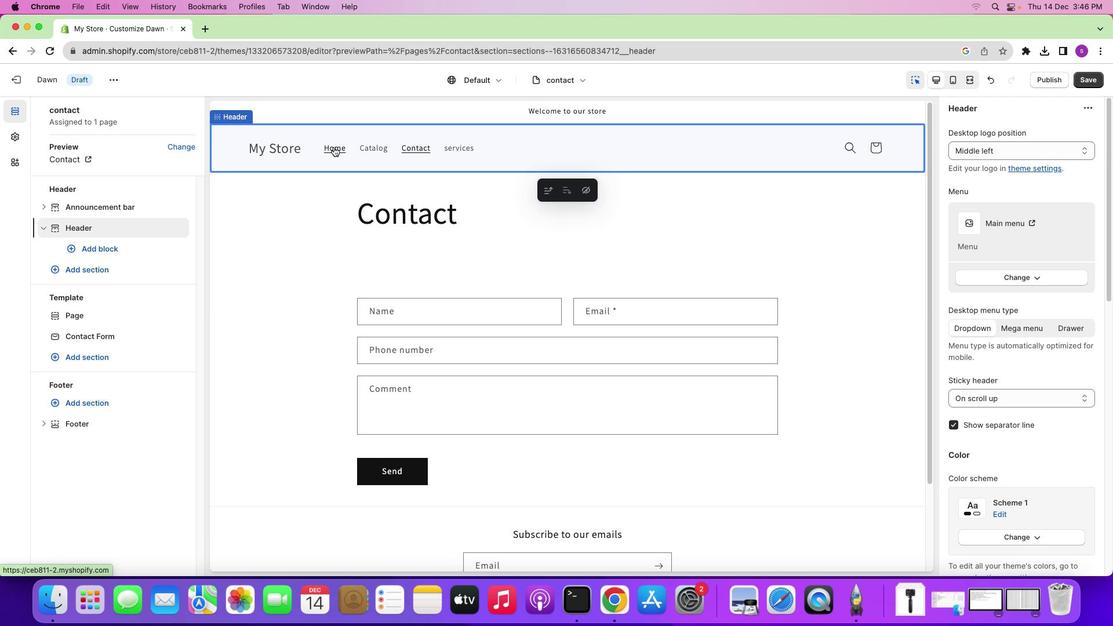 
Action: Mouse moved to (1033, 219)
Screenshot: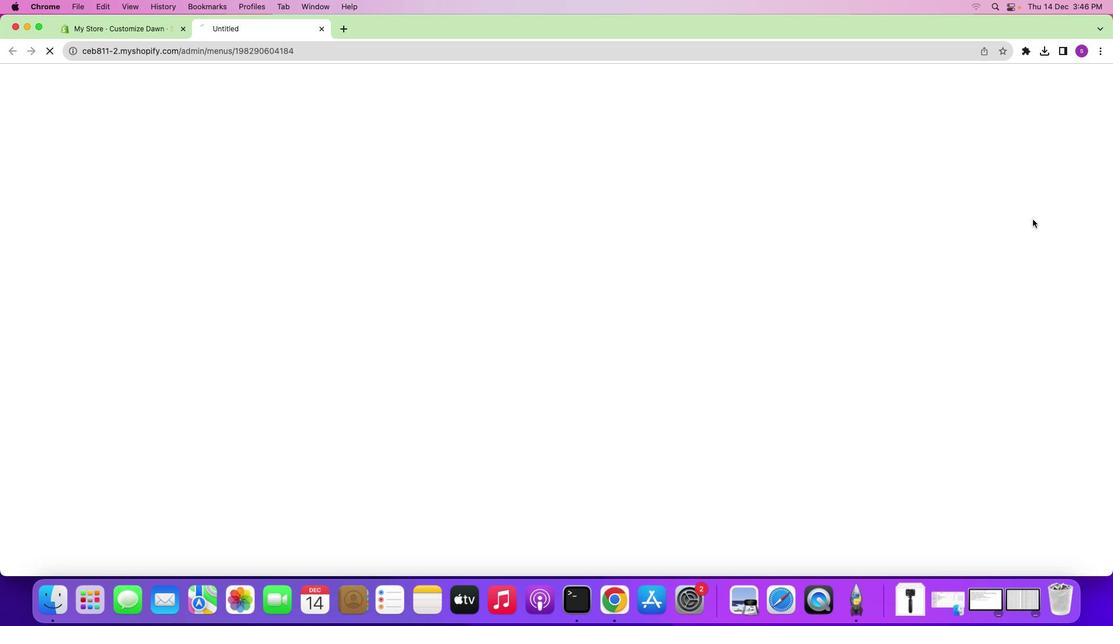 
Action: Mouse pressed left at (1033, 219)
Screenshot: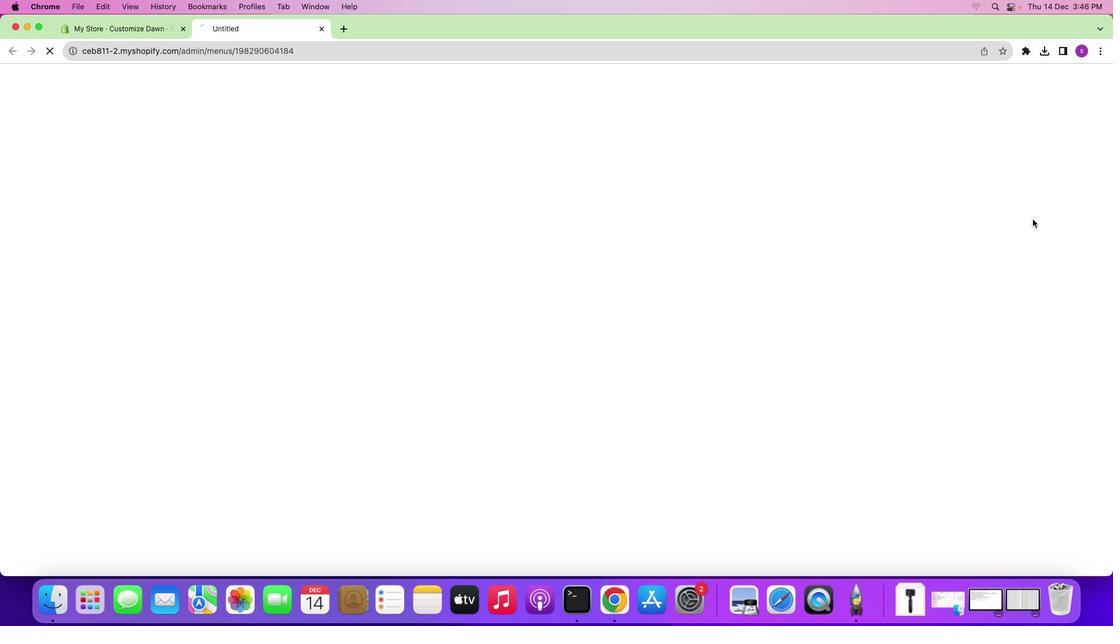 
Action: Mouse moved to (689, 392)
Screenshot: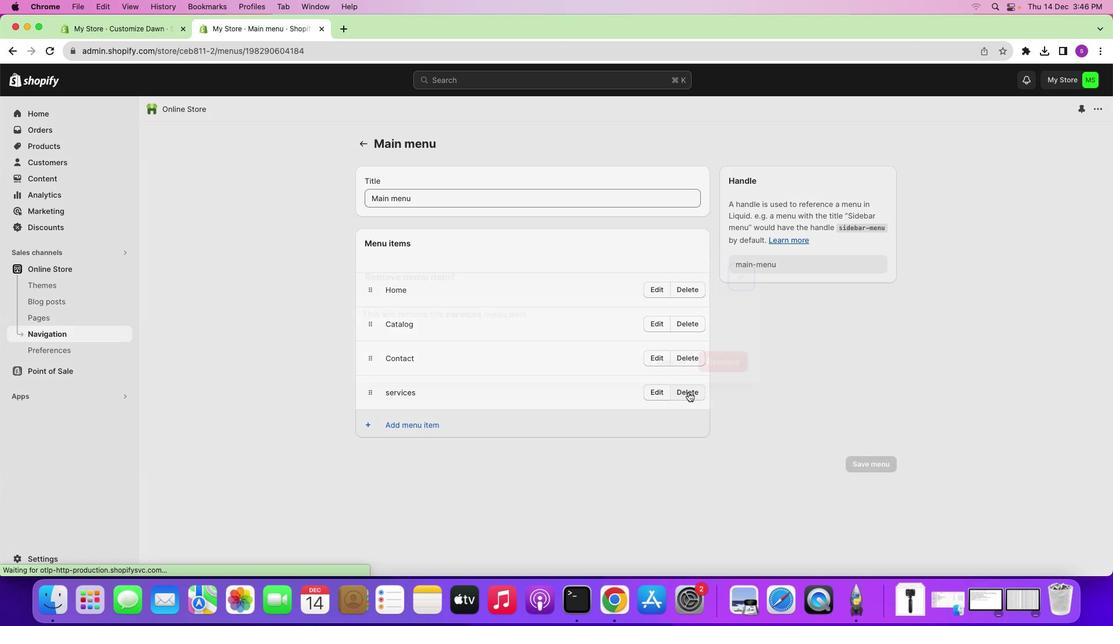 
Action: Mouse pressed left at (689, 392)
Screenshot: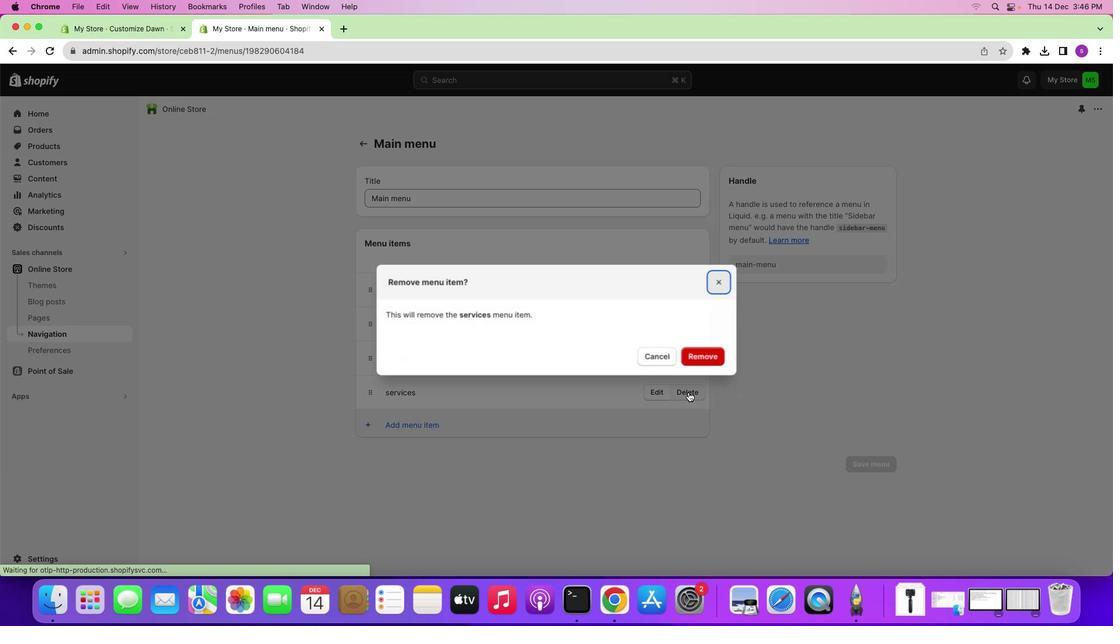 
Action: Mouse moved to (705, 356)
